 Task: Search one way flight ticket for 1 adult, 5 children, 2 infants in seat and 1 infant on lap in first from Pellston: Pellston Regional/emmet County Airport to Fort Wayne: Fort Wayne International Airport on 5-4-2023. Choice of flights is United. Number of bags: 1 checked bag. Price is upto 100000. Outbound departure time preference is 6:45.
Action: Mouse moved to (365, 201)
Screenshot: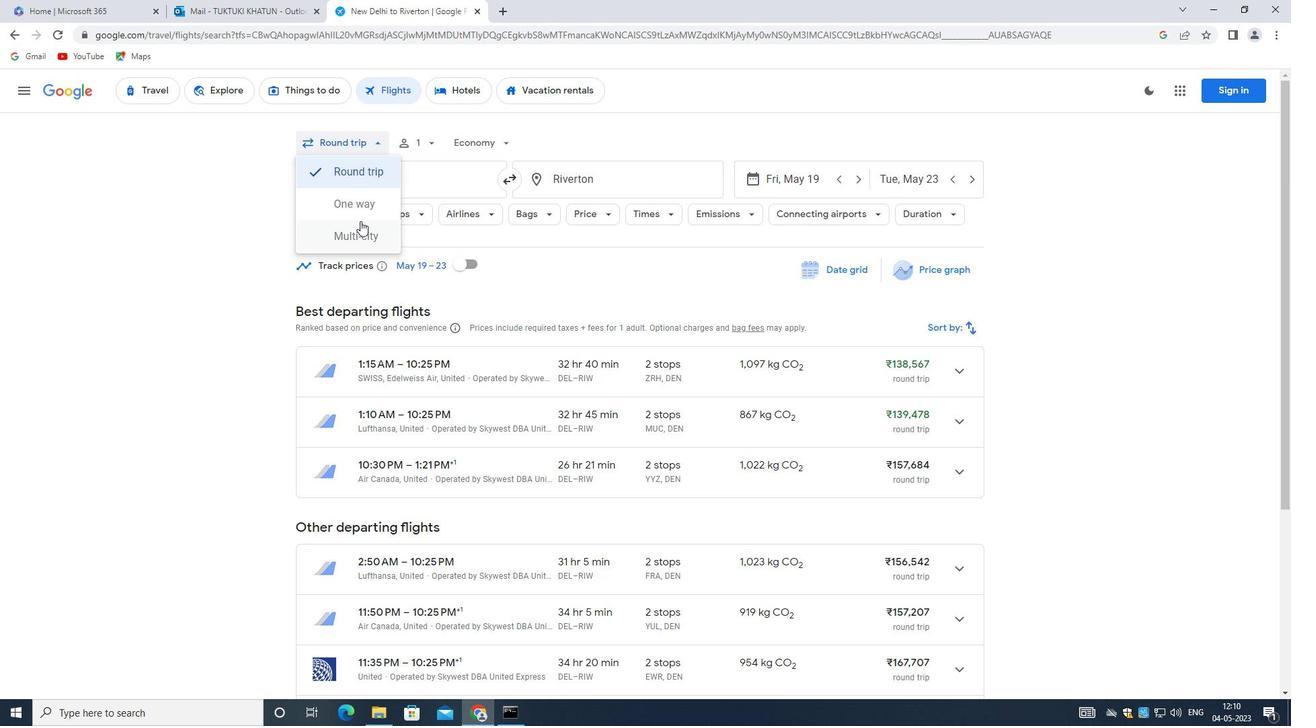 
Action: Mouse pressed left at (365, 201)
Screenshot: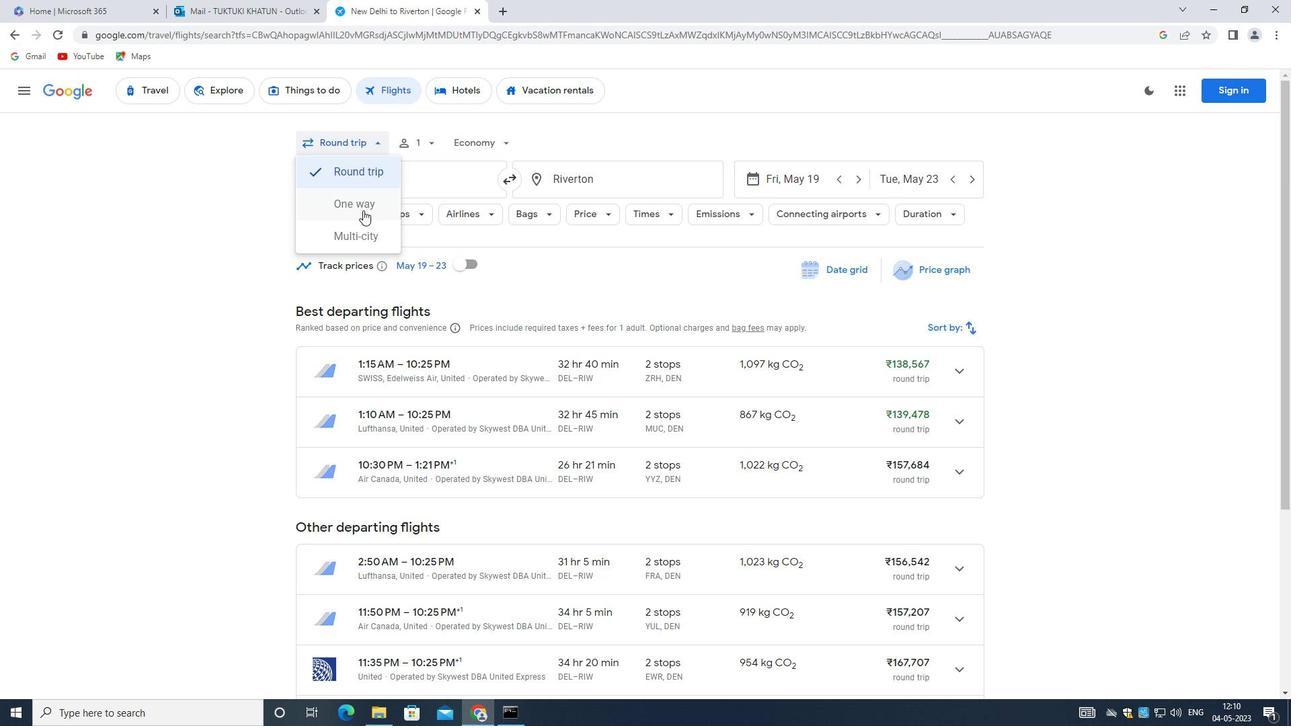 
Action: Mouse moved to (427, 149)
Screenshot: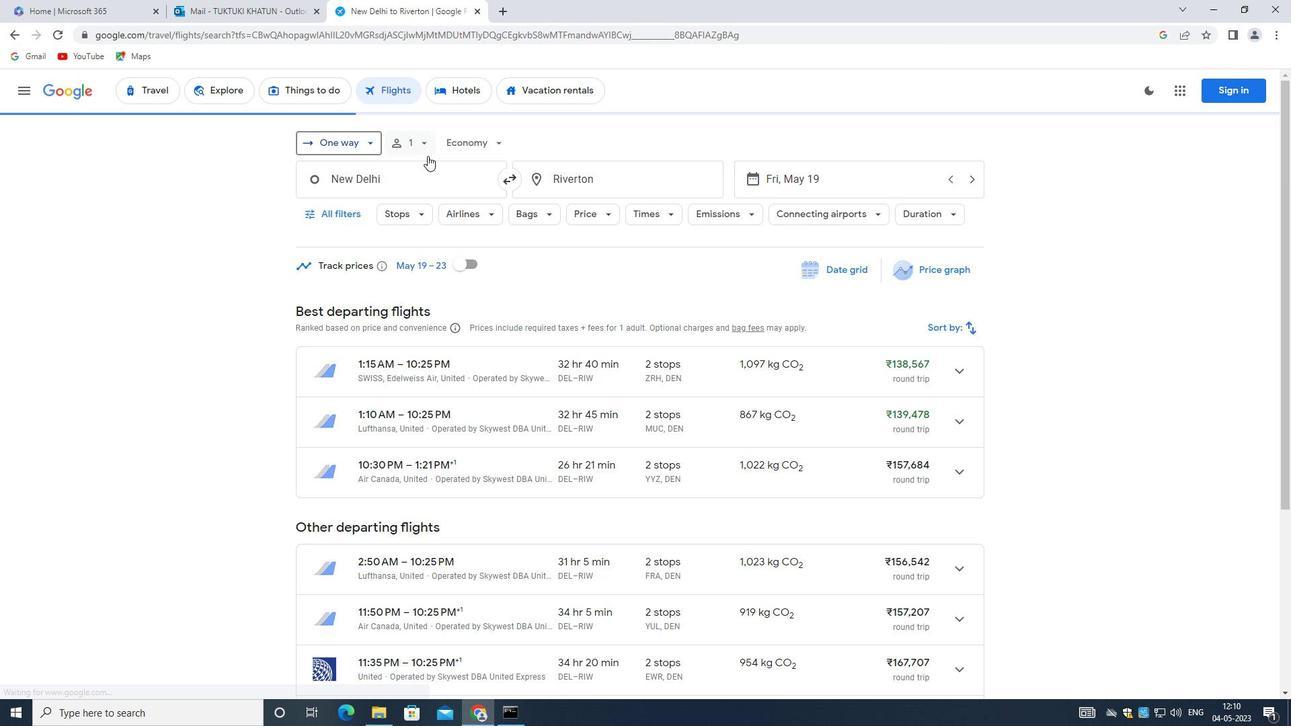 
Action: Mouse pressed left at (427, 149)
Screenshot: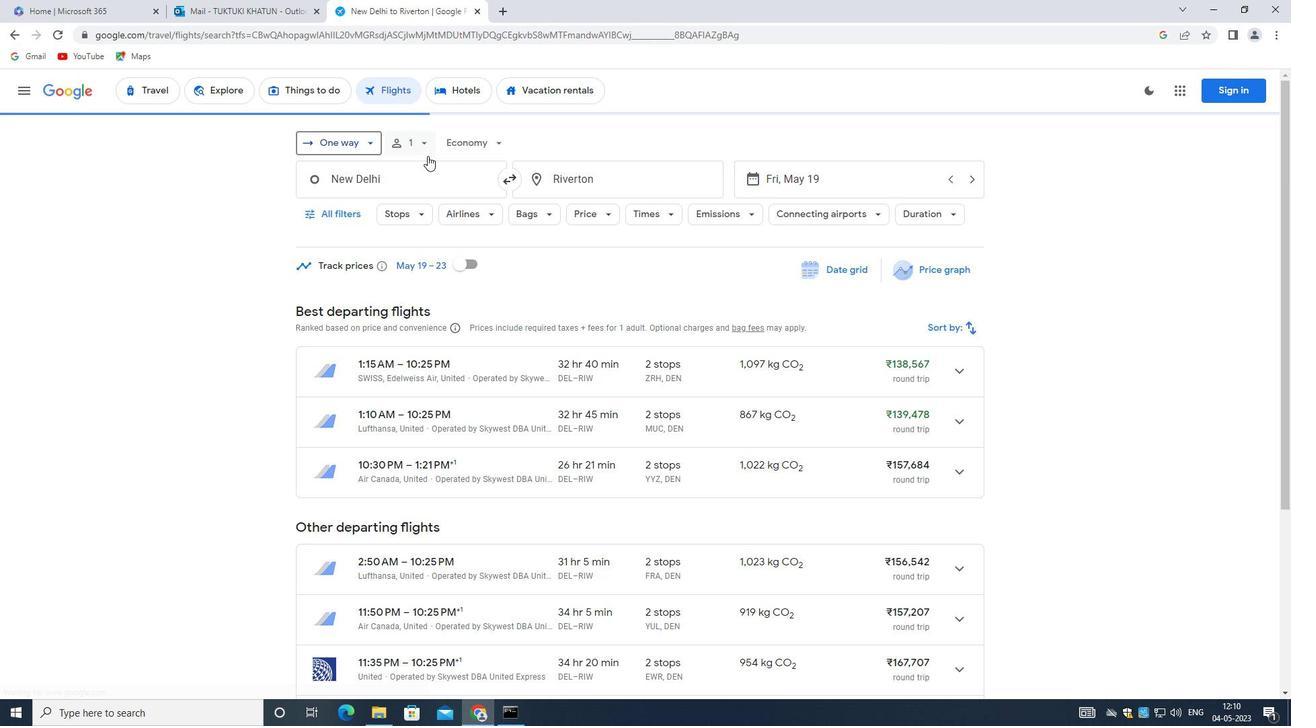
Action: Mouse moved to (536, 209)
Screenshot: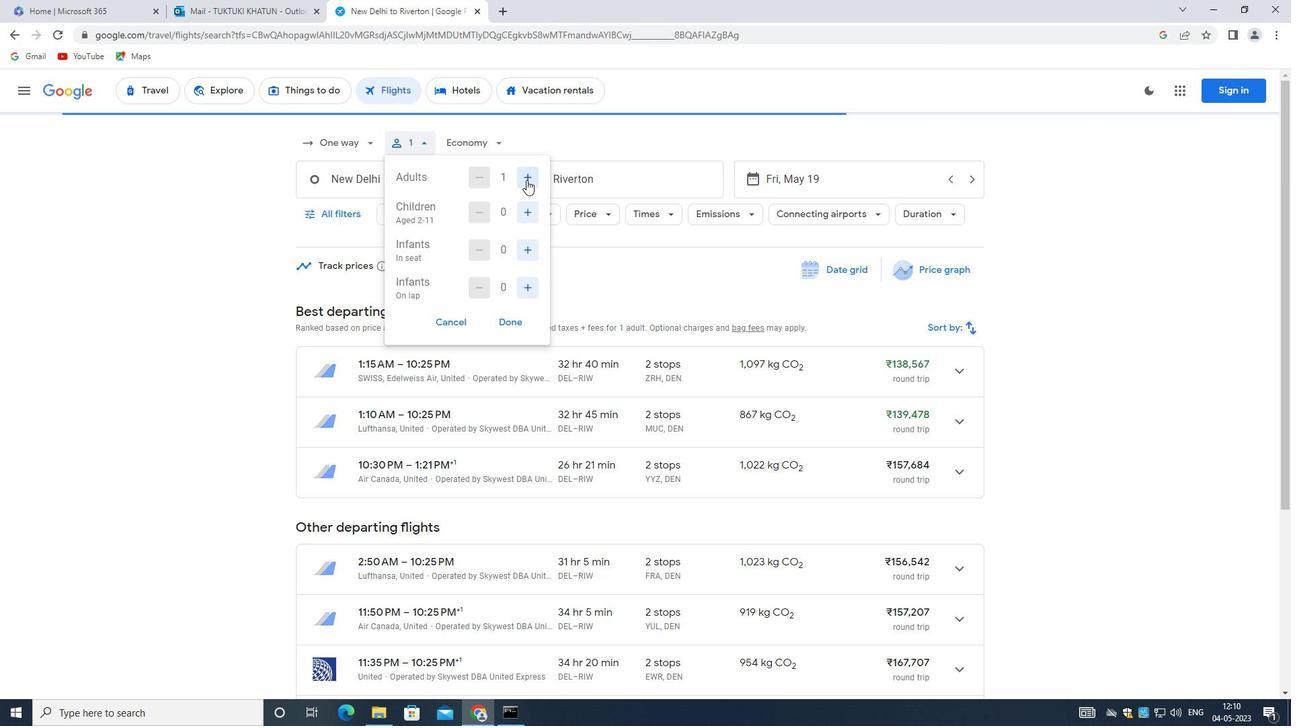 
Action: Mouse pressed left at (536, 209)
Screenshot: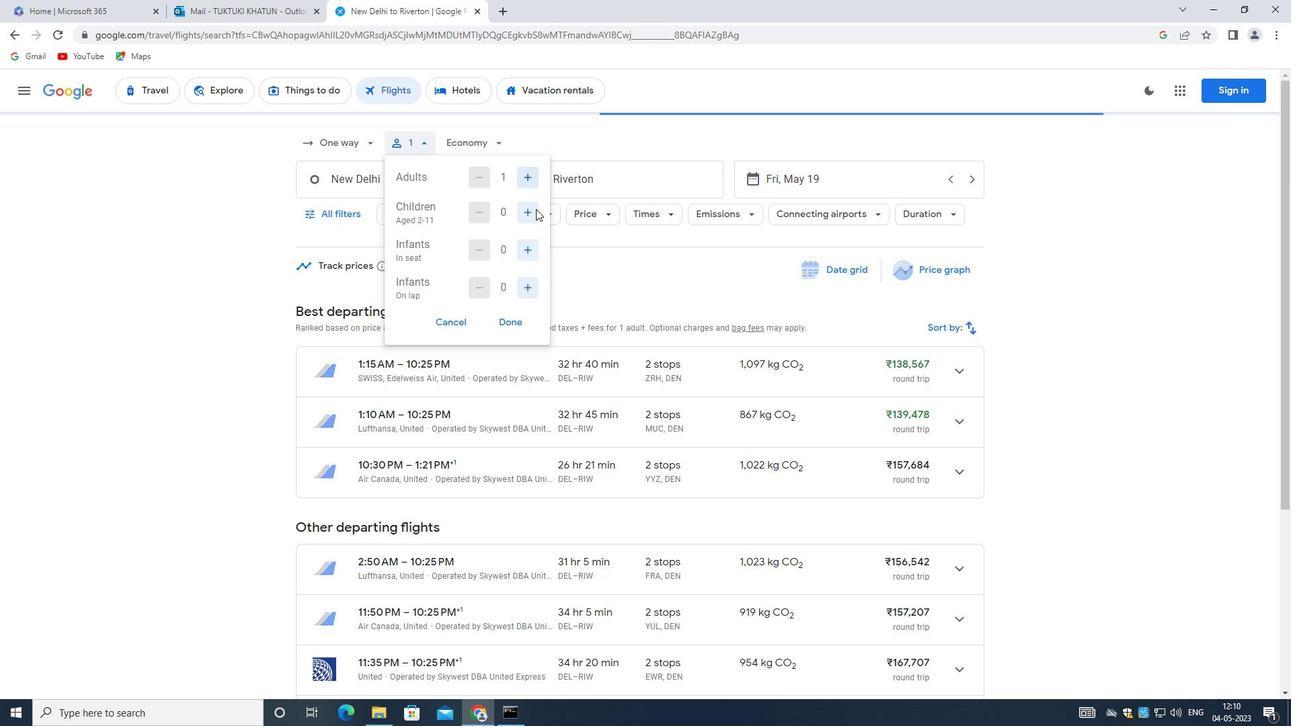 
Action: Mouse pressed left at (536, 209)
Screenshot: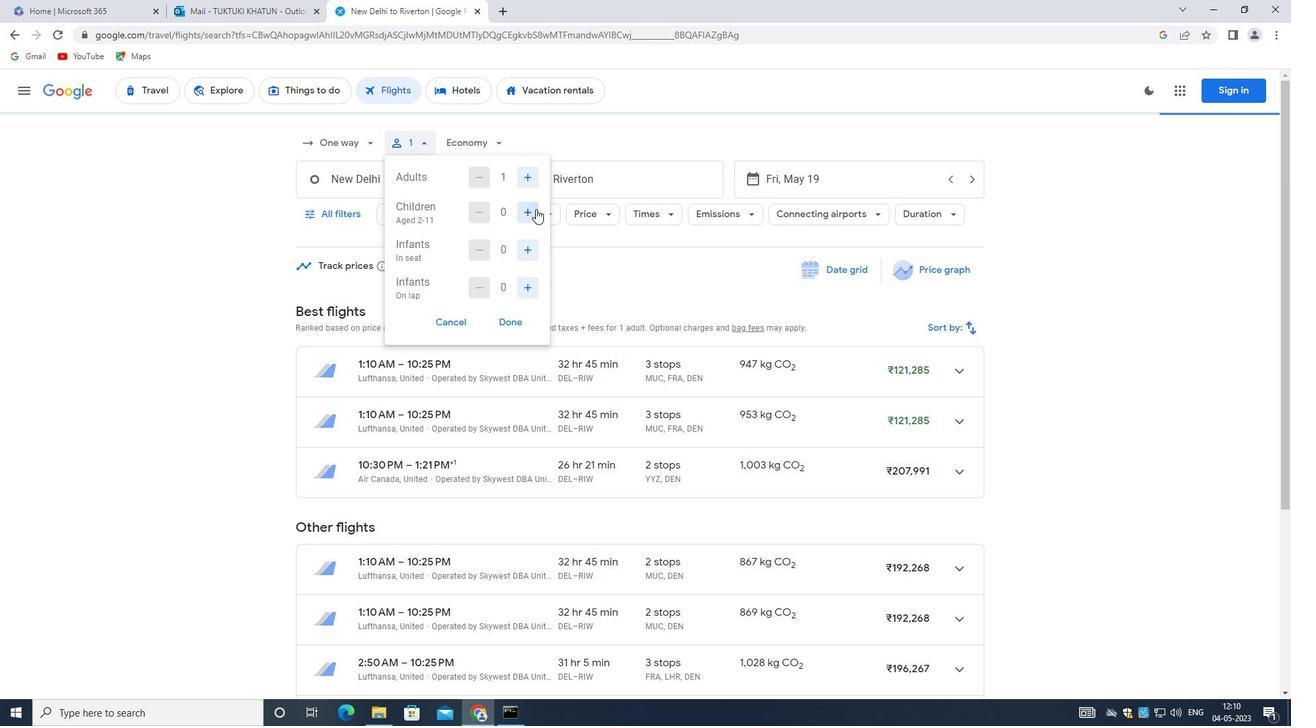 
Action: Mouse pressed left at (536, 209)
Screenshot: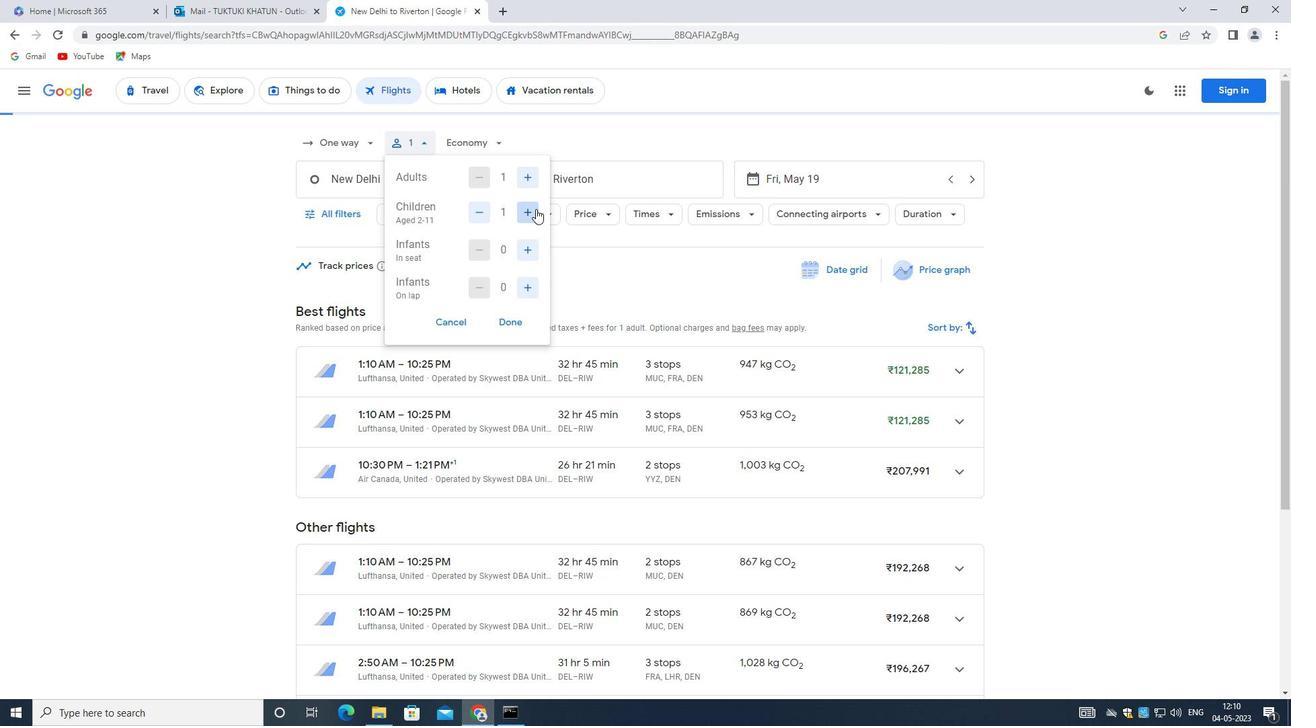 
Action: Mouse pressed left at (536, 209)
Screenshot: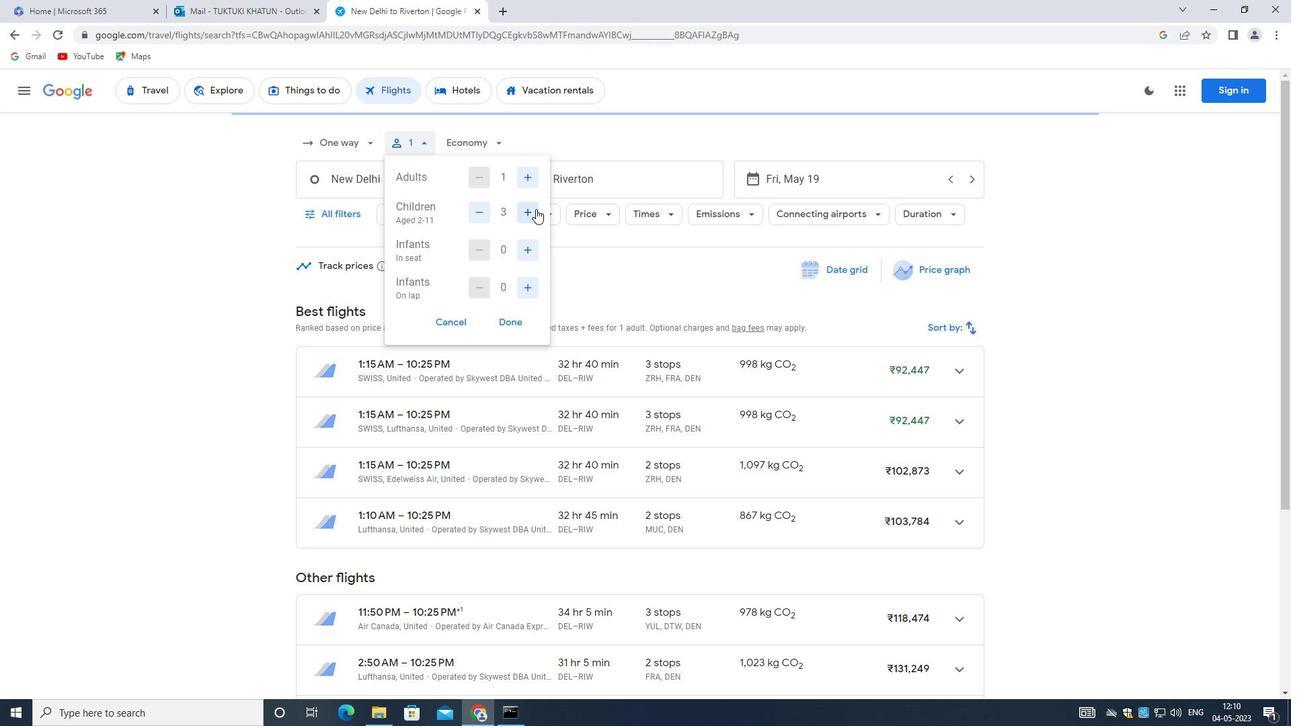 
Action: Mouse pressed left at (536, 209)
Screenshot: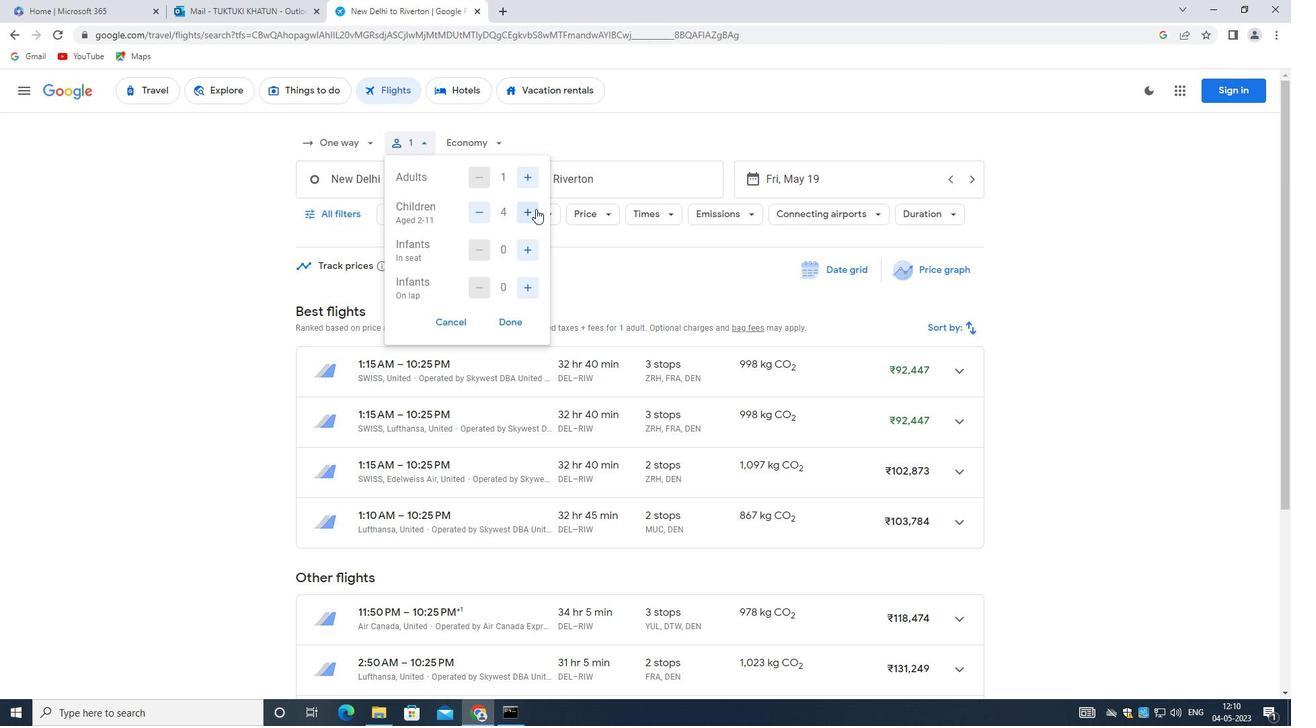 
Action: Mouse moved to (529, 249)
Screenshot: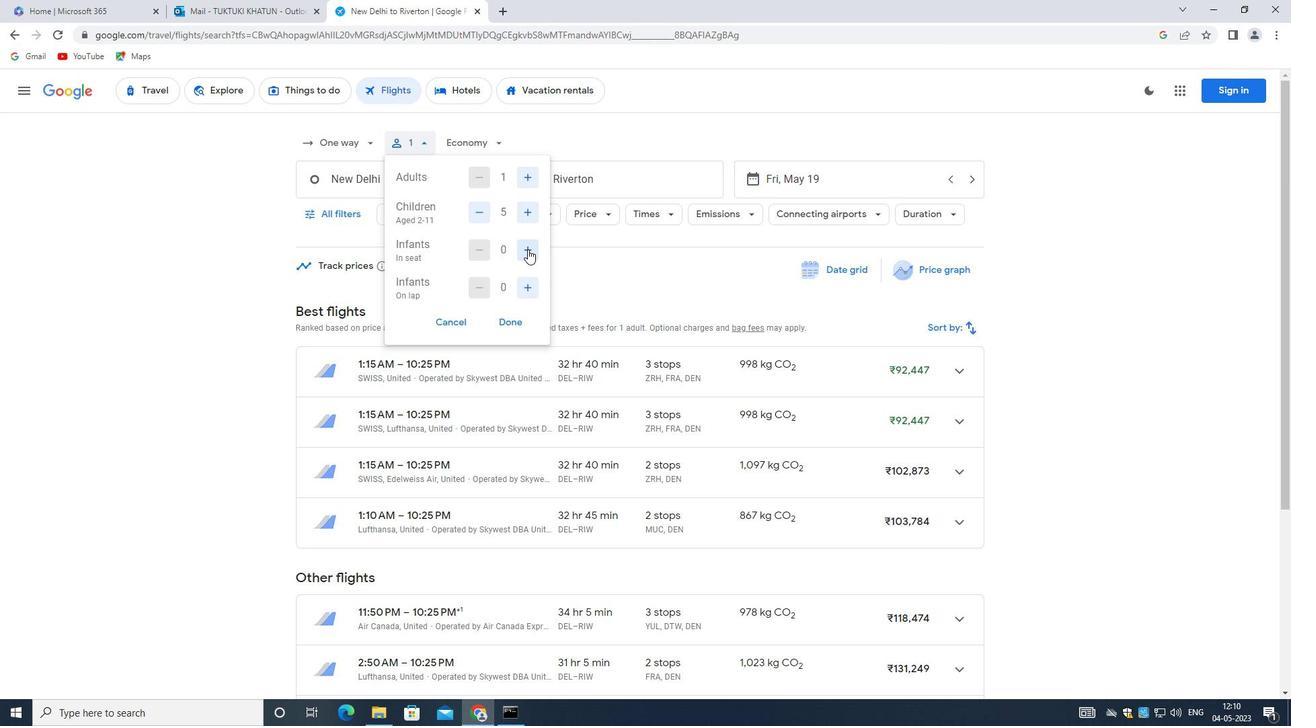 
Action: Mouse pressed left at (529, 249)
Screenshot: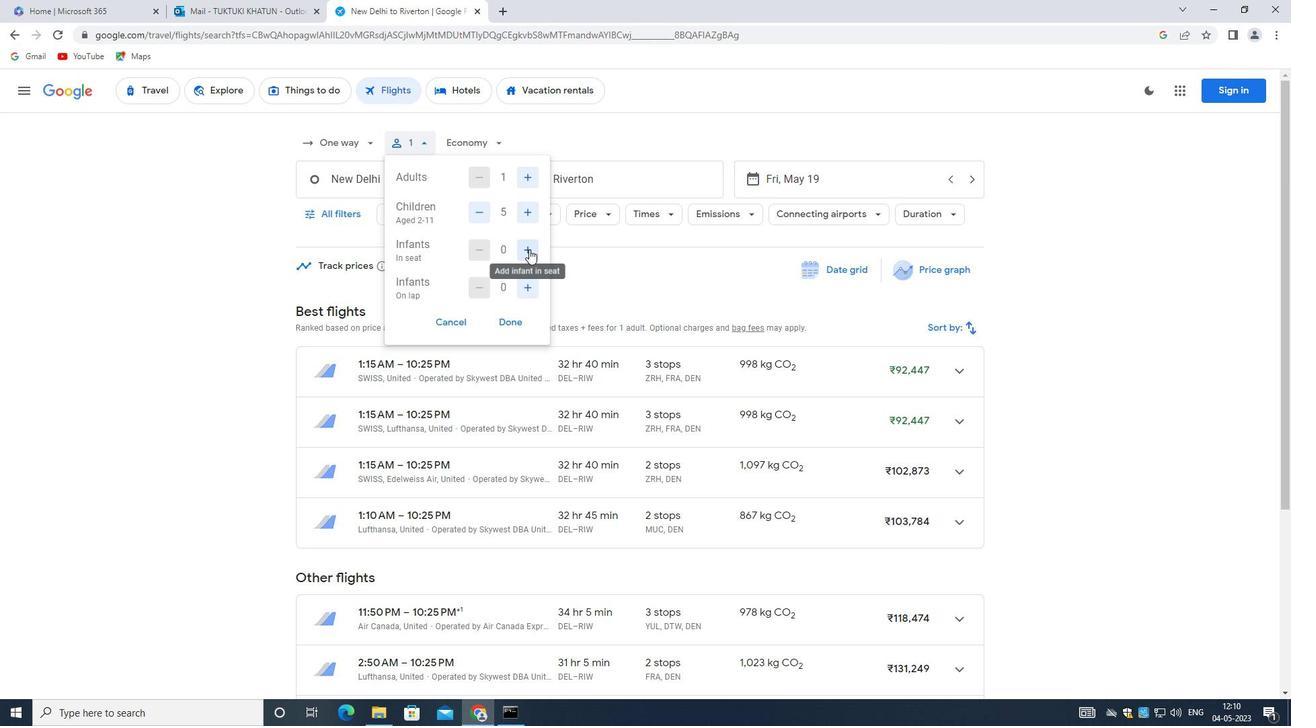 
Action: Mouse pressed left at (529, 249)
Screenshot: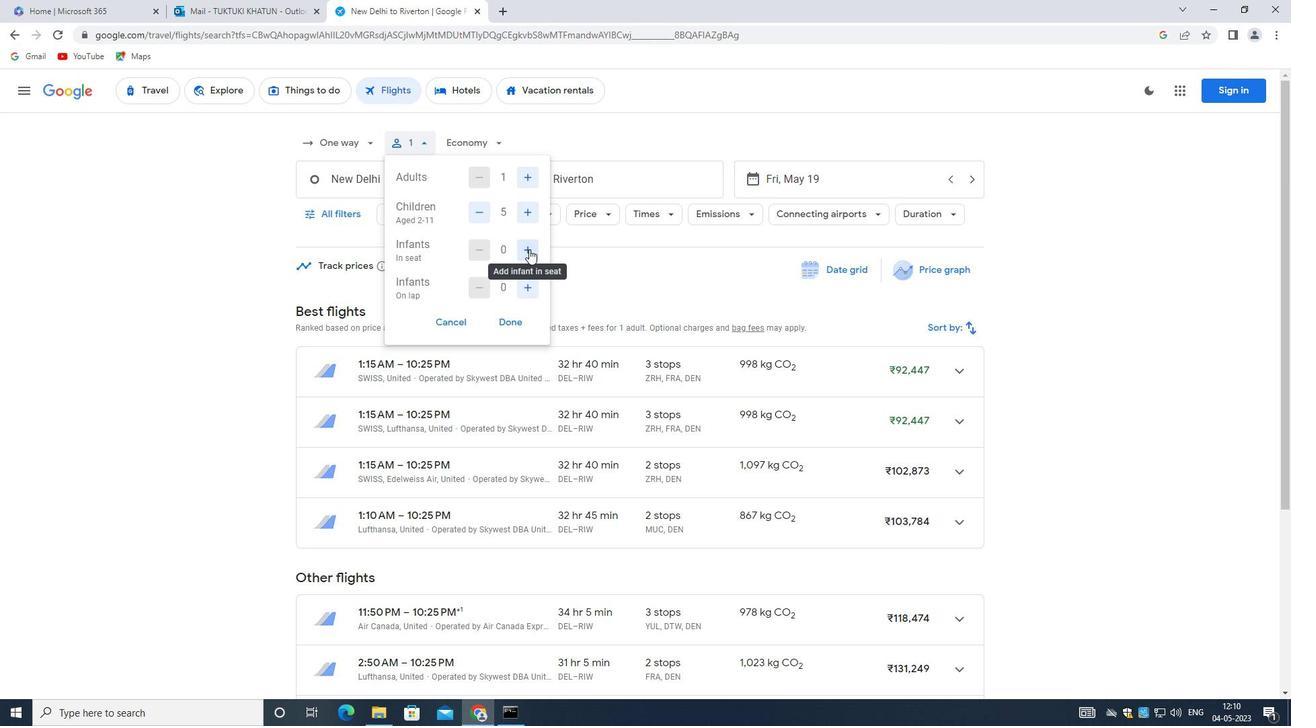 
Action: Mouse moved to (523, 286)
Screenshot: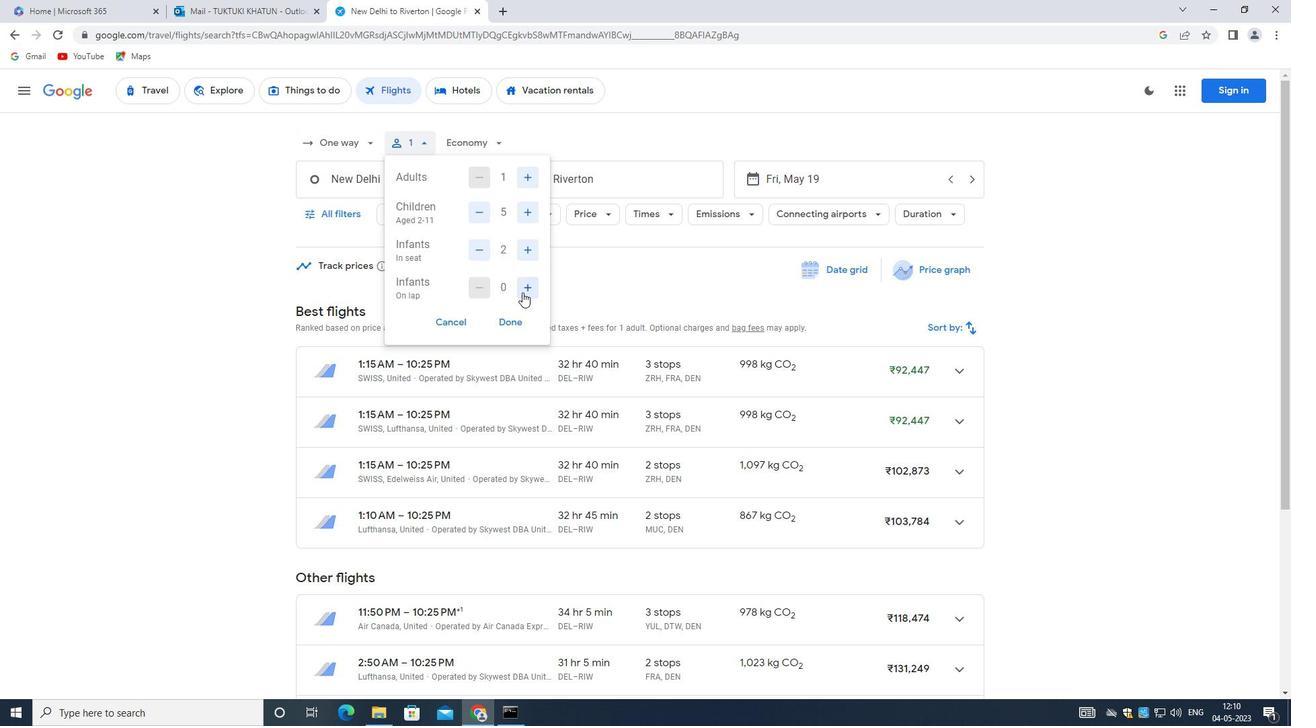 
Action: Mouse pressed left at (523, 286)
Screenshot: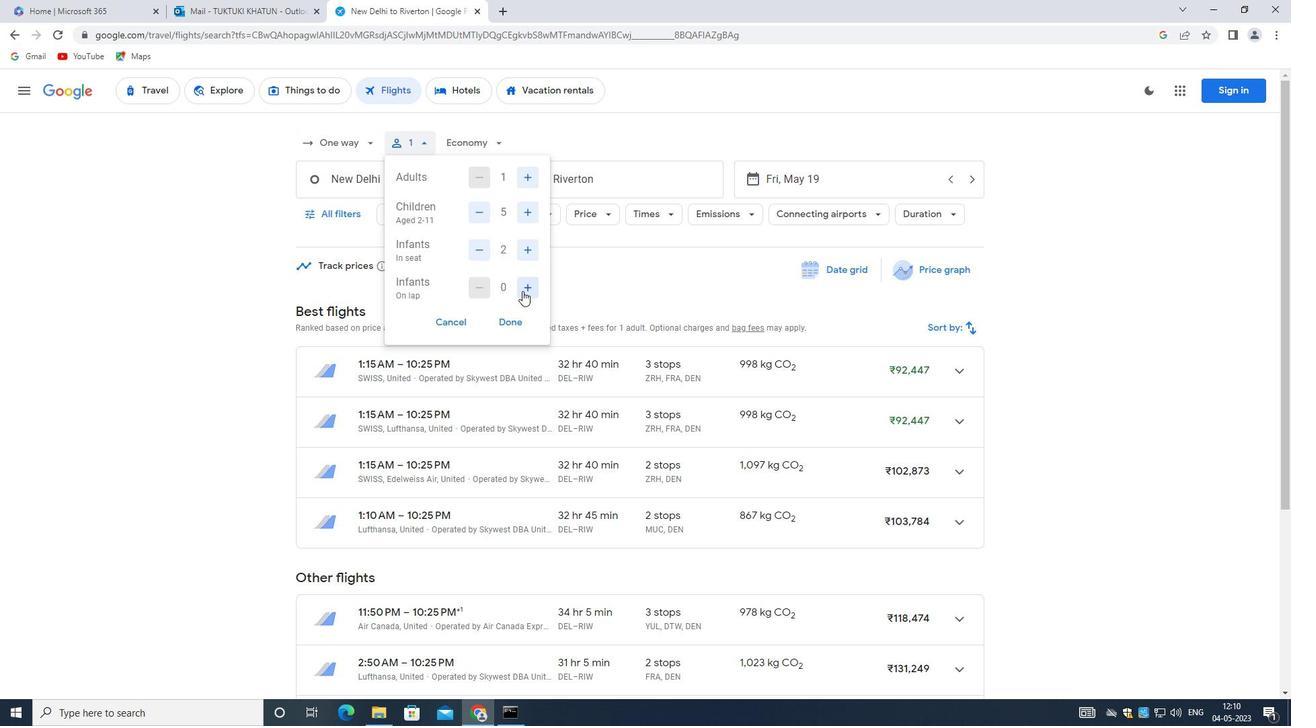 
Action: Mouse moved to (487, 249)
Screenshot: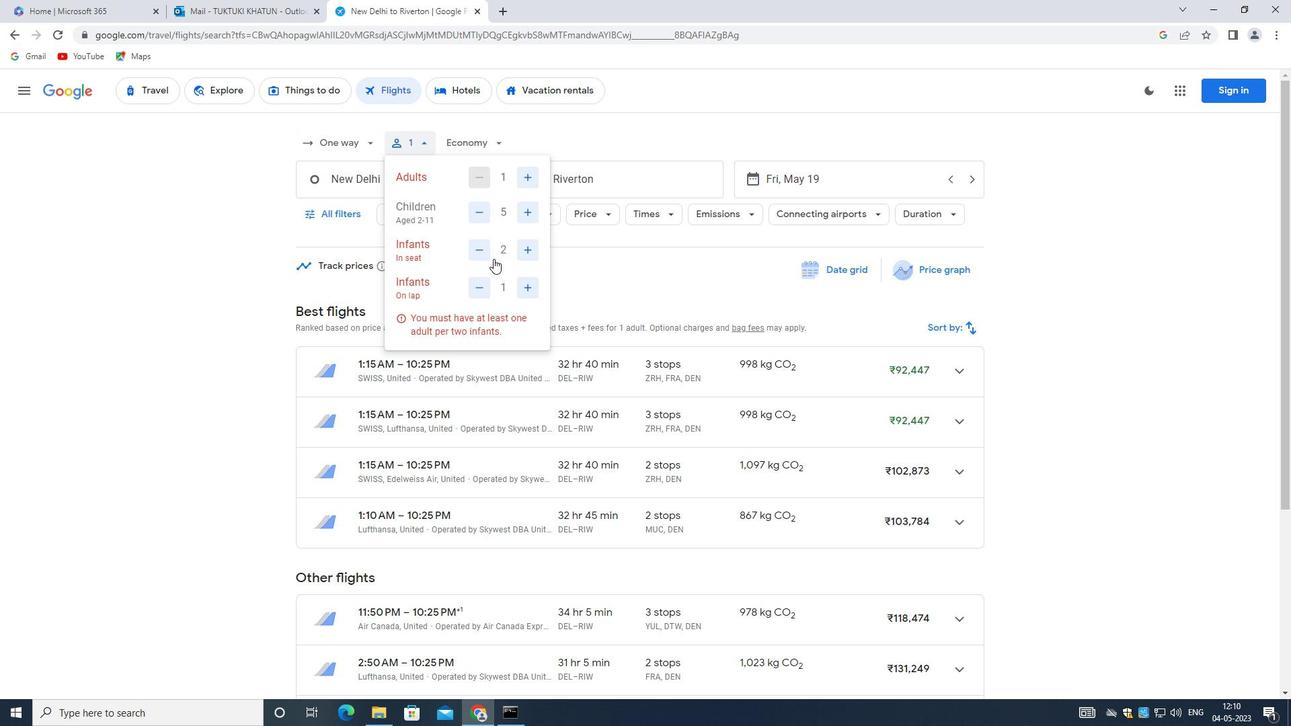 
Action: Mouse pressed left at (487, 249)
Screenshot: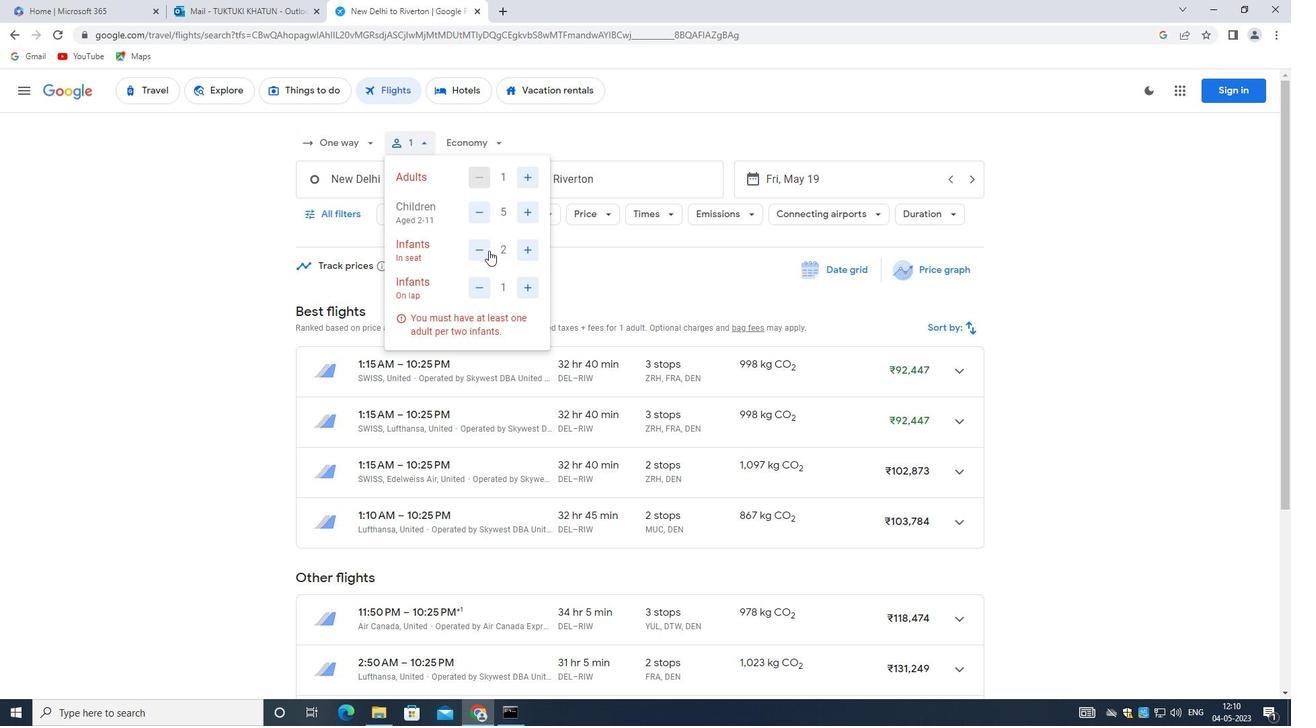 
Action: Mouse moved to (521, 317)
Screenshot: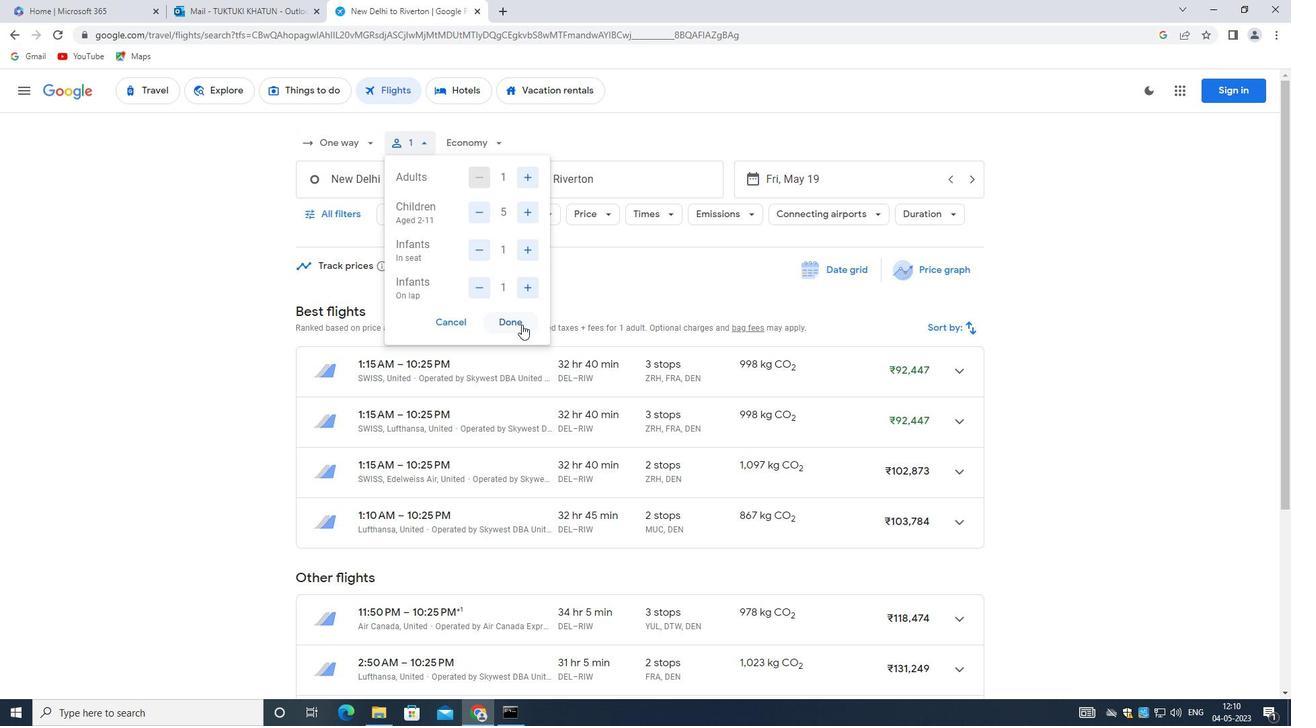 
Action: Mouse pressed left at (521, 317)
Screenshot: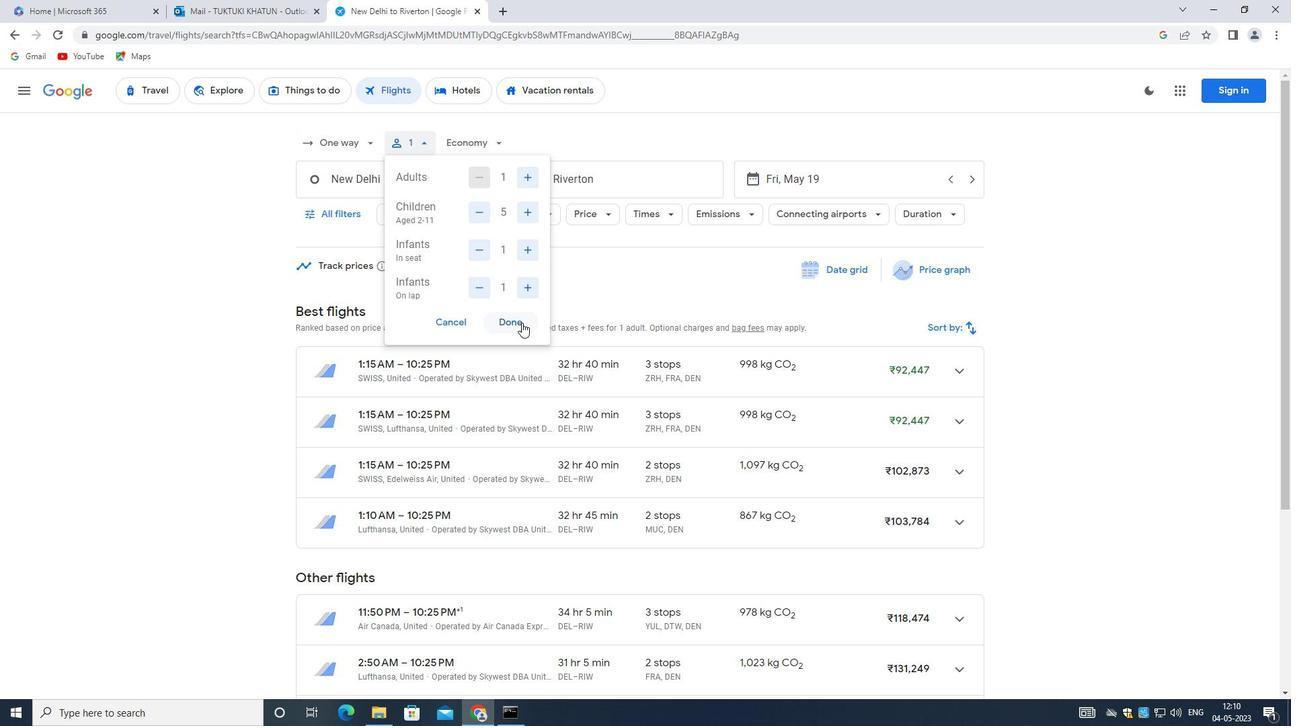 
Action: Mouse moved to (392, 186)
Screenshot: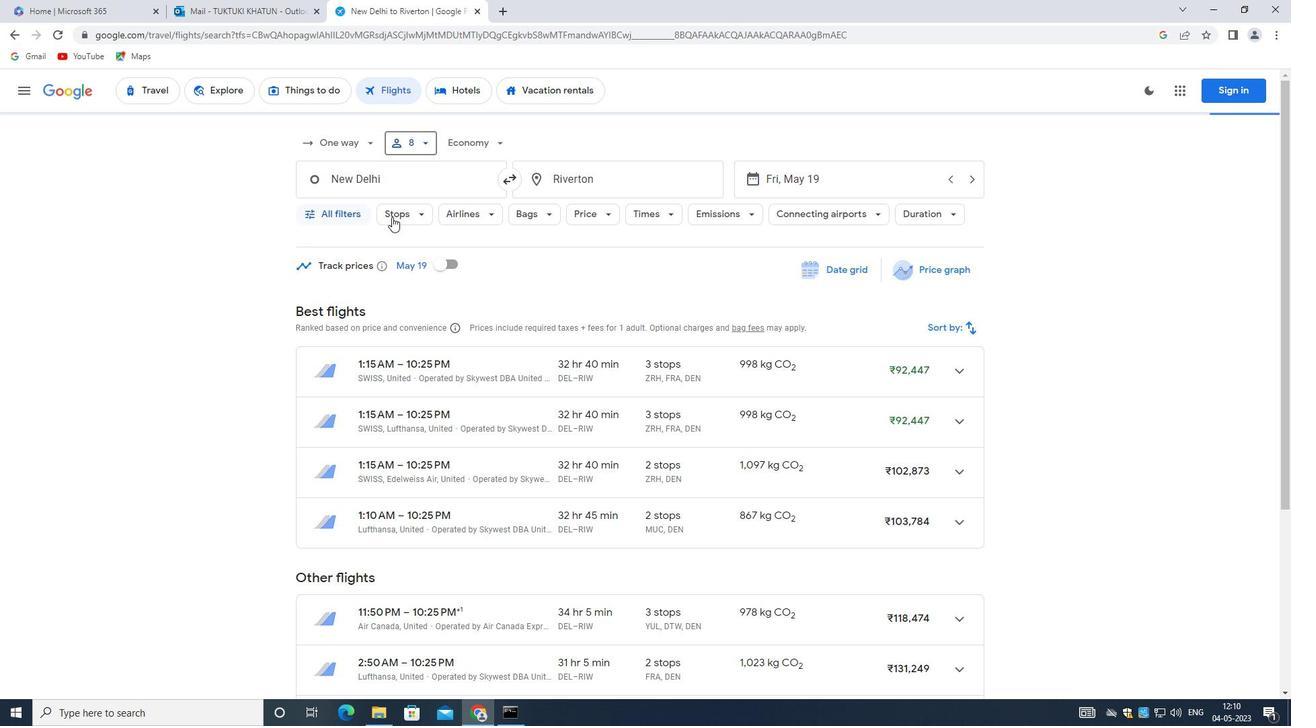 
Action: Mouse pressed left at (392, 186)
Screenshot: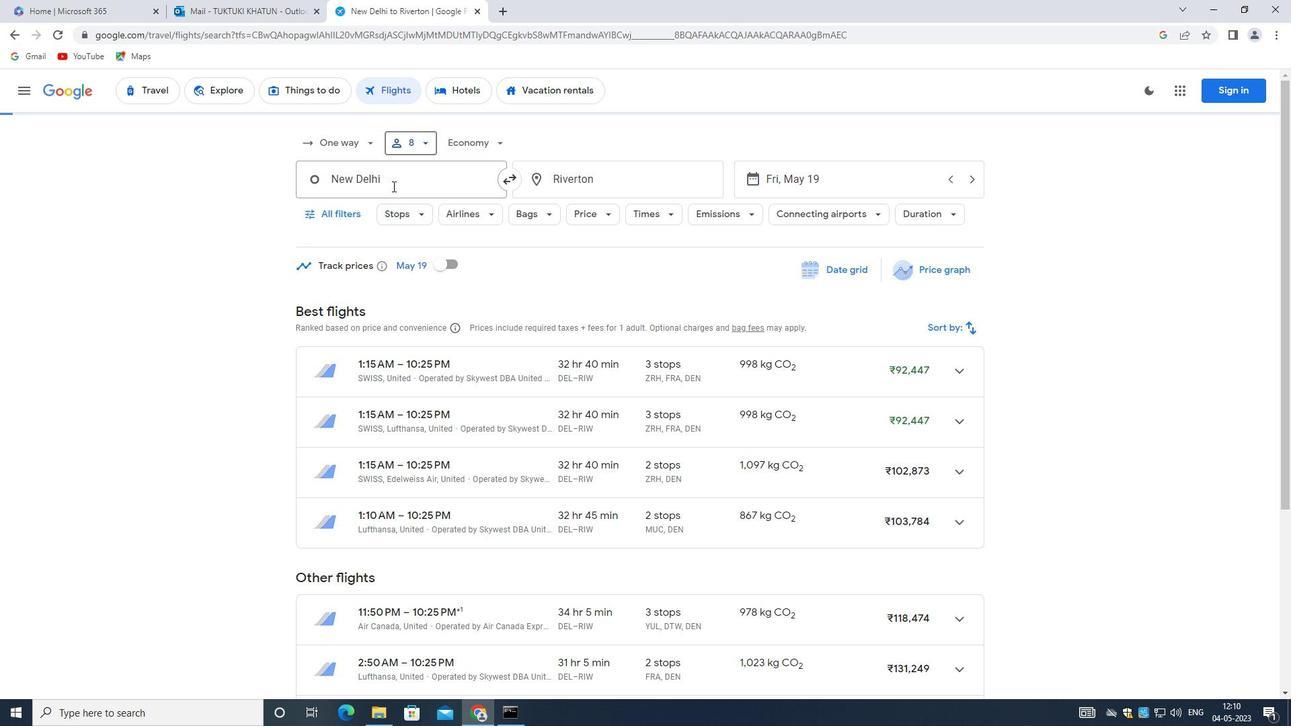 
Action: Mouse moved to (392, 185)
Screenshot: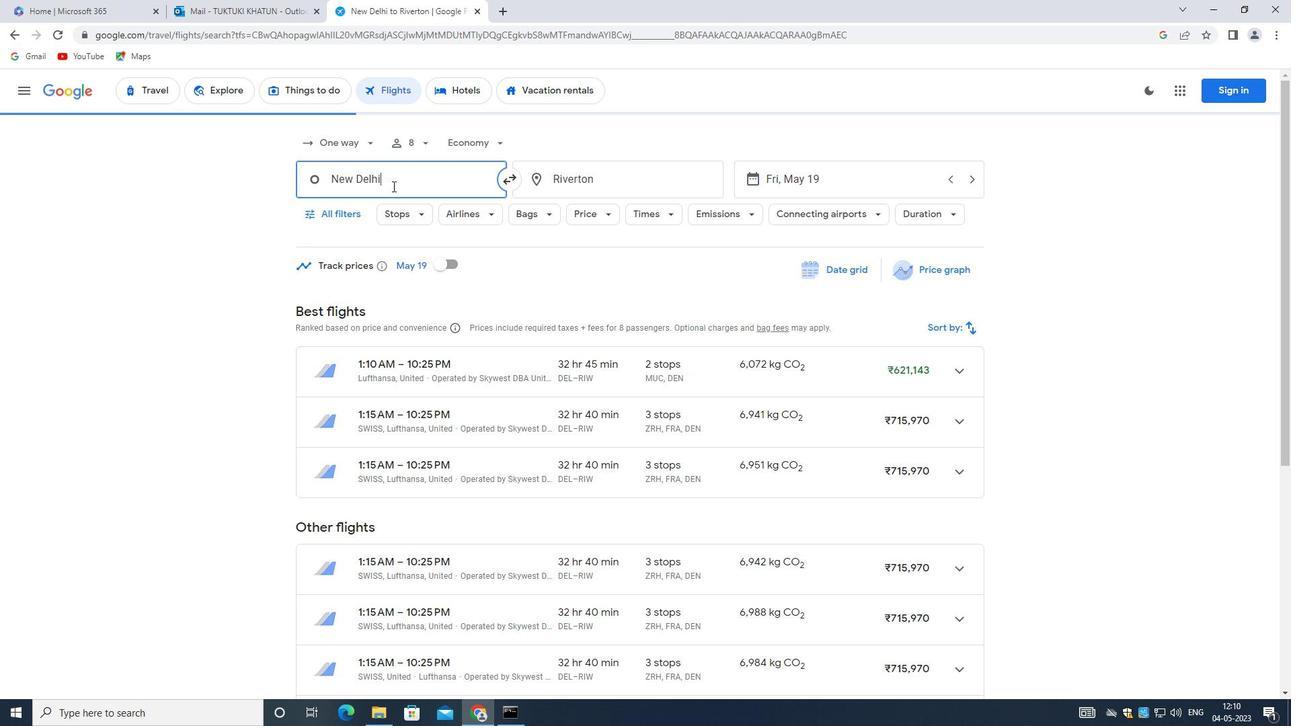 
Action: Key pressed <Key.backspace><Key.shift_r>Pellston
Screenshot: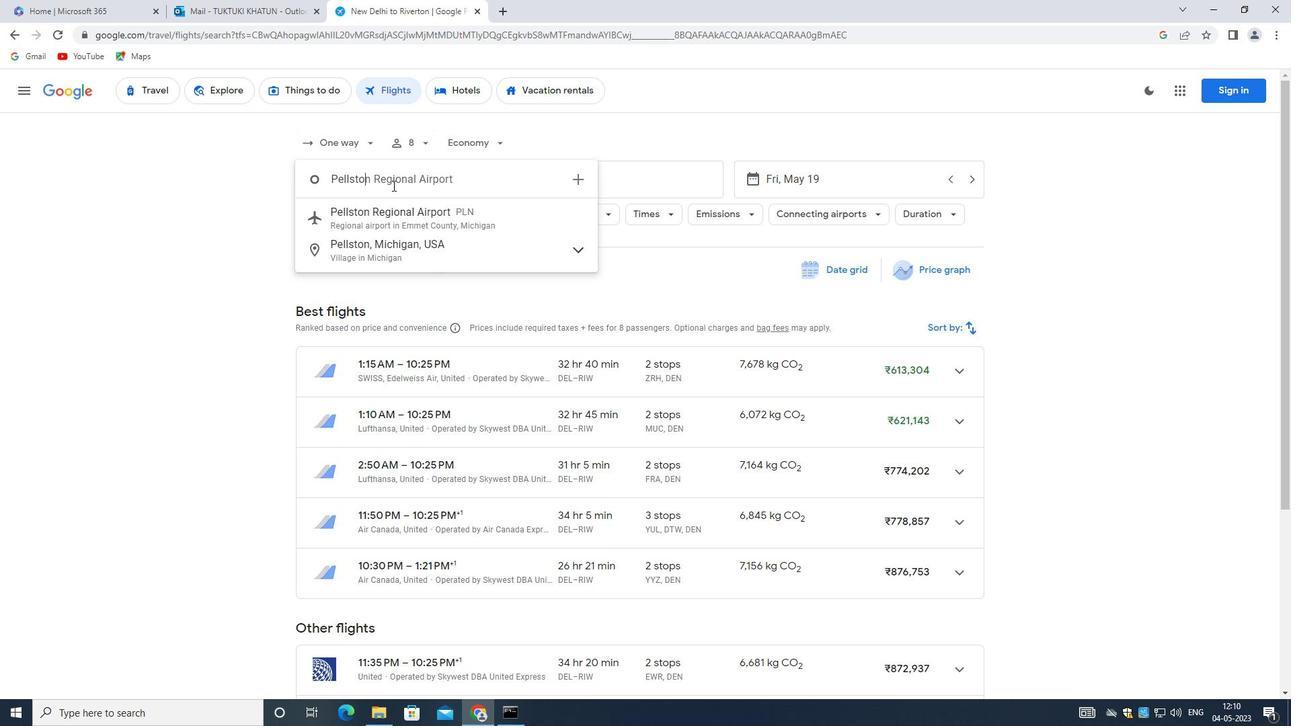 
Action: Mouse moved to (400, 217)
Screenshot: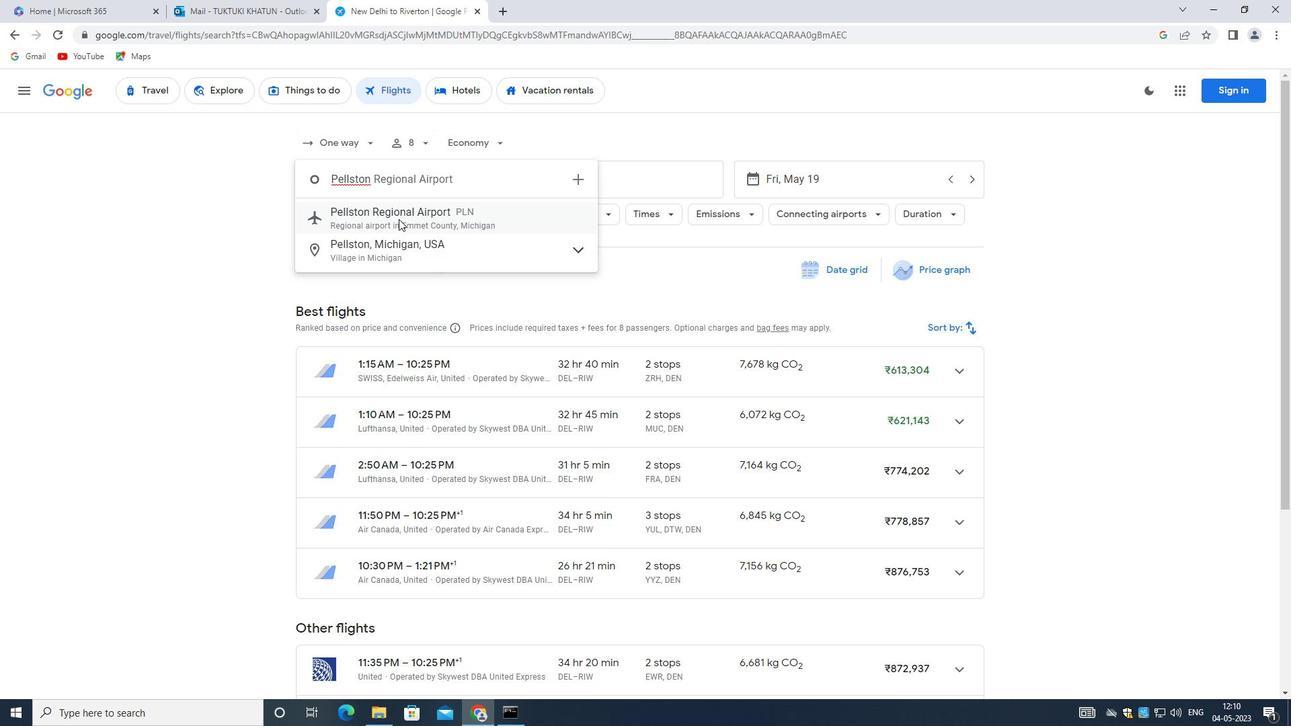 
Action: Mouse pressed left at (400, 217)
Screenshot: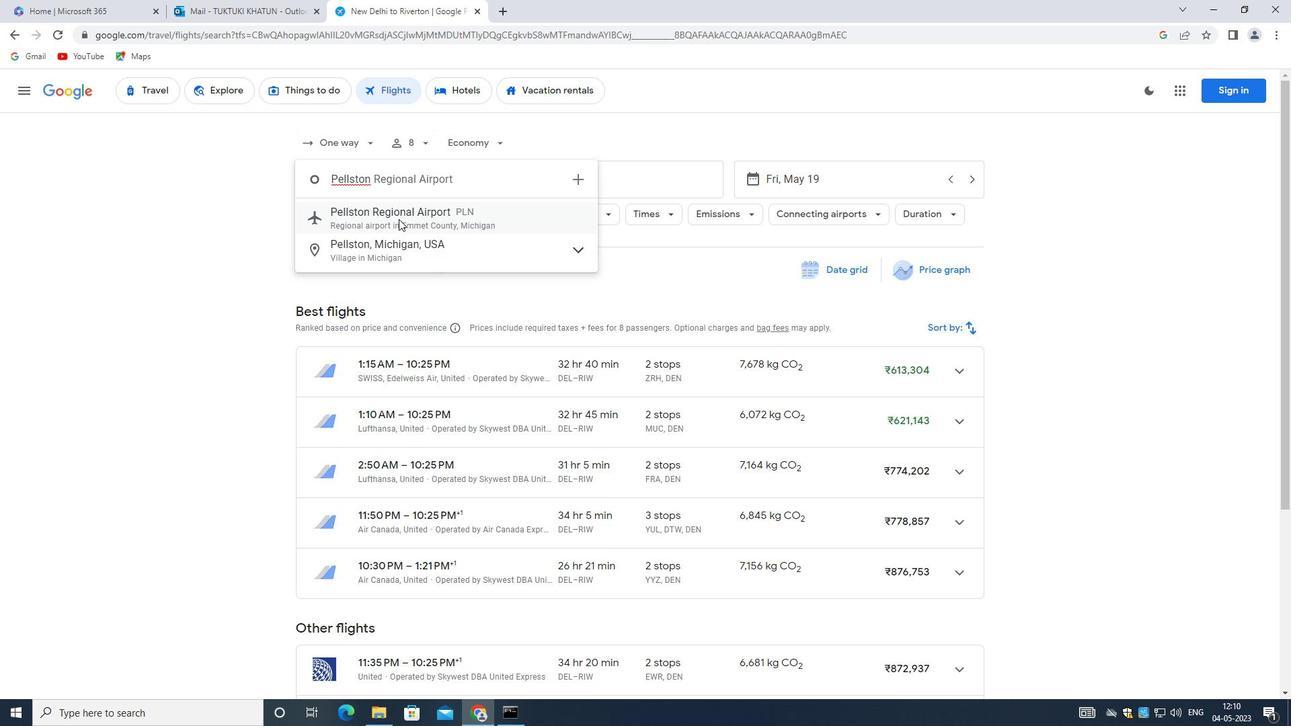 
Action: Mouse moved to (616, 172)
Screenshot: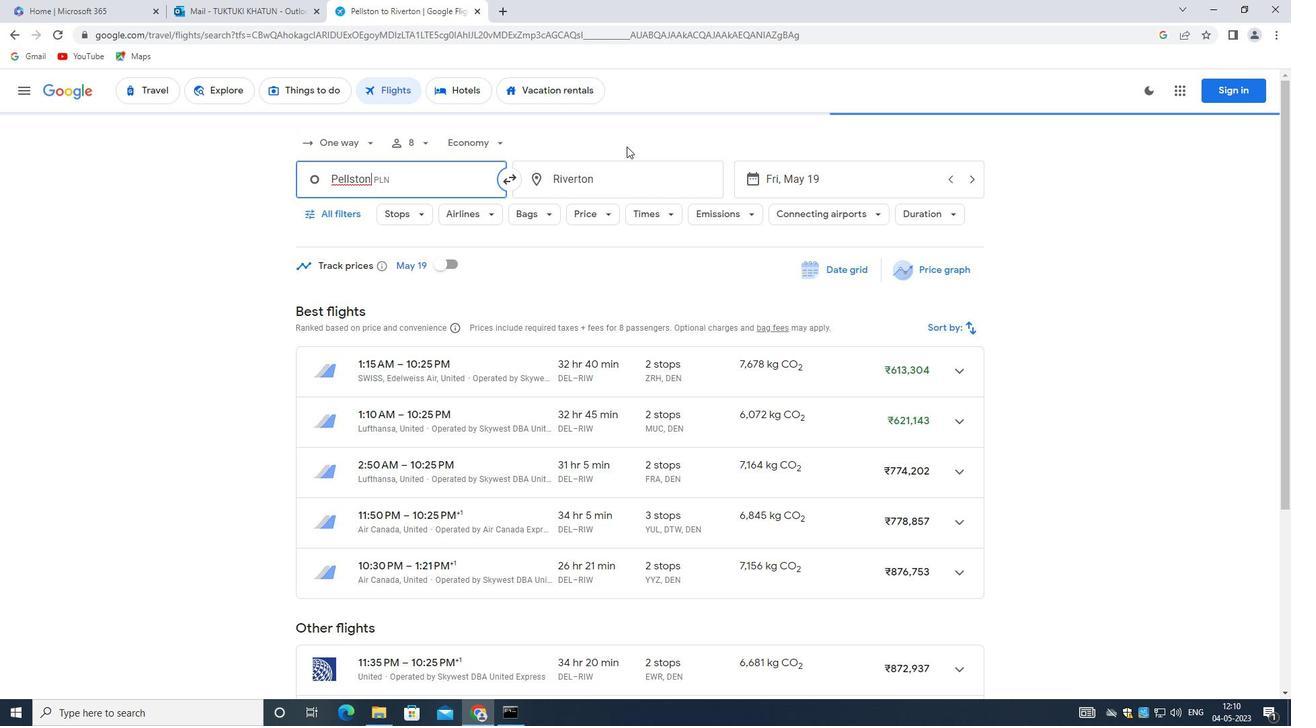 
Action: Mouse pressed left at (616, 172)
Screenshot: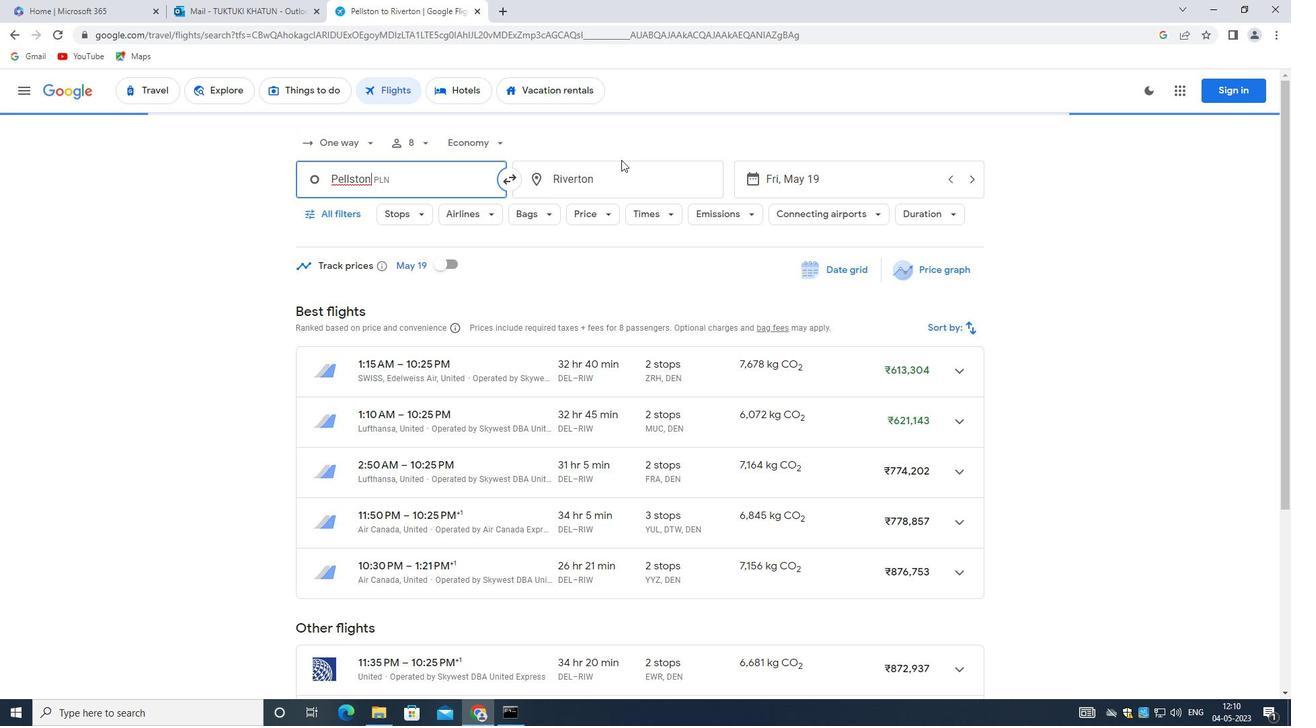 
Action: Mouse moved to (621, 176)
Screenshot: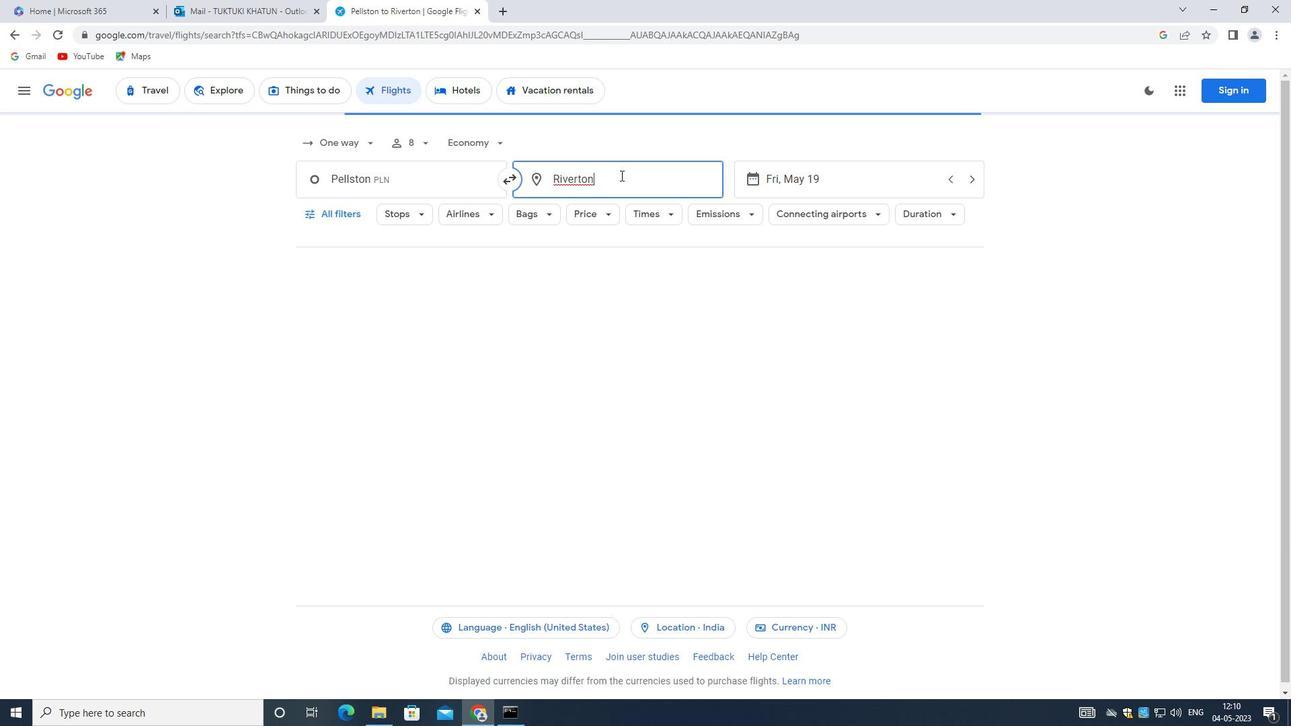 
Action: Key pressed <Key.backspace><Key.shift>FORT<Key.space><Key.shift>W
Screenshot: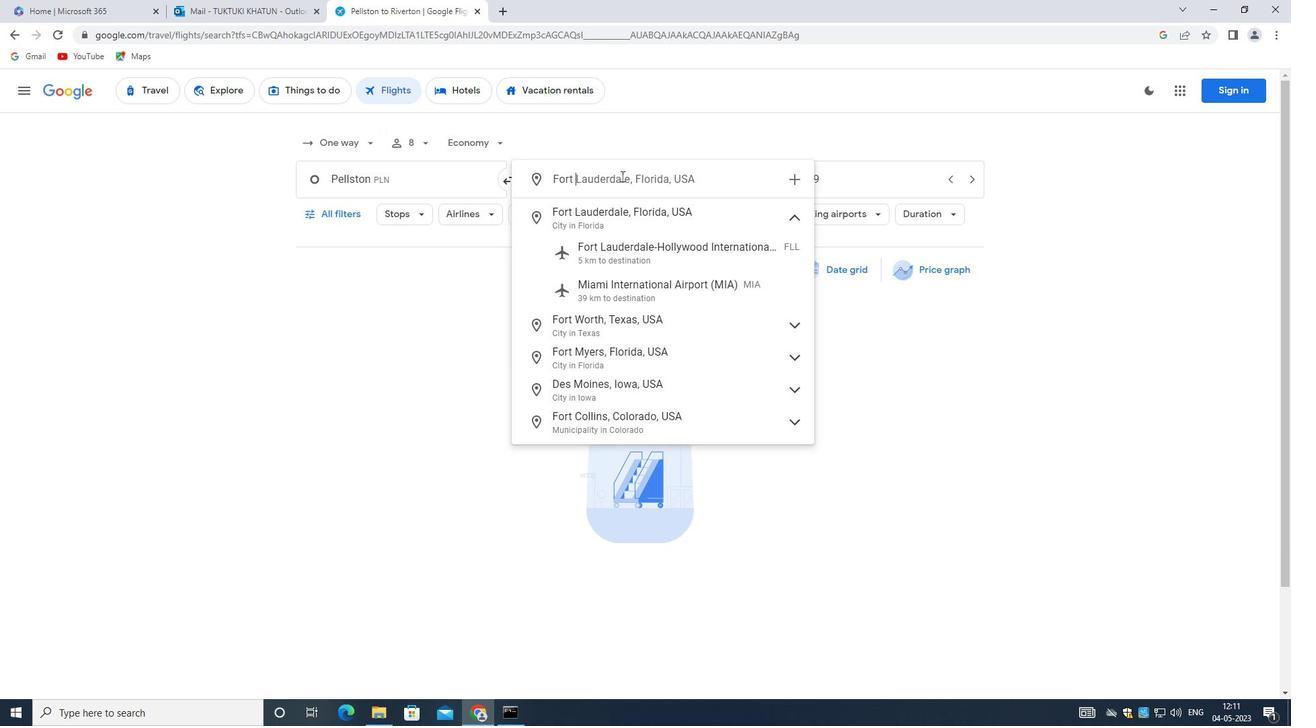 
Action: Mouse moved to (676, 244)
Screenshot: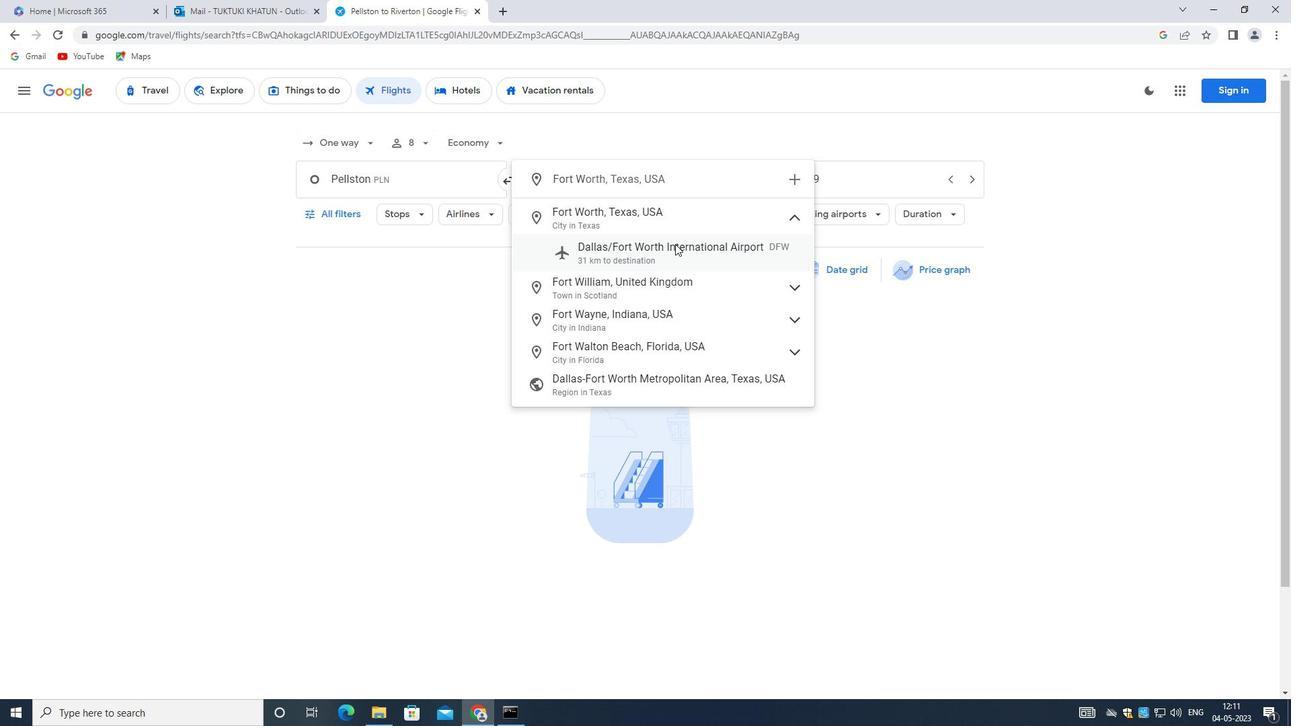 
Action: Key pressed AY
Screenshot: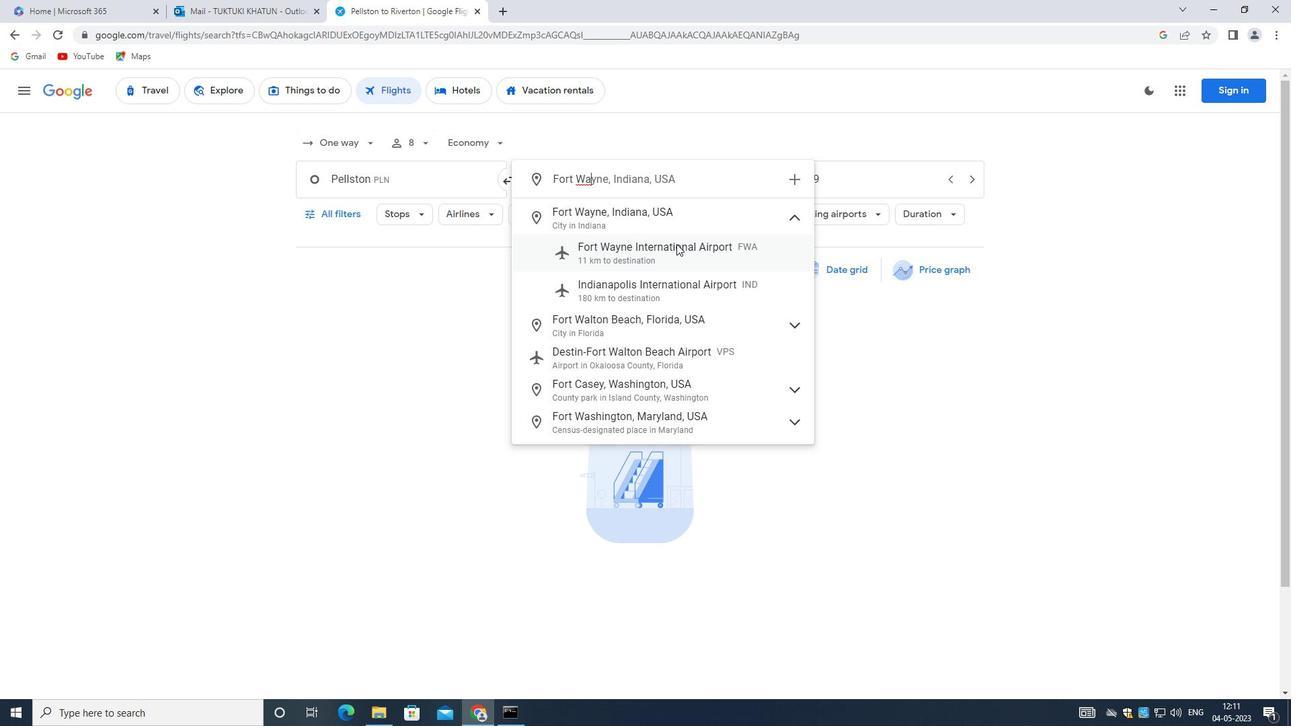 
Action: Mouse moved to (678, 252)
Screenshot: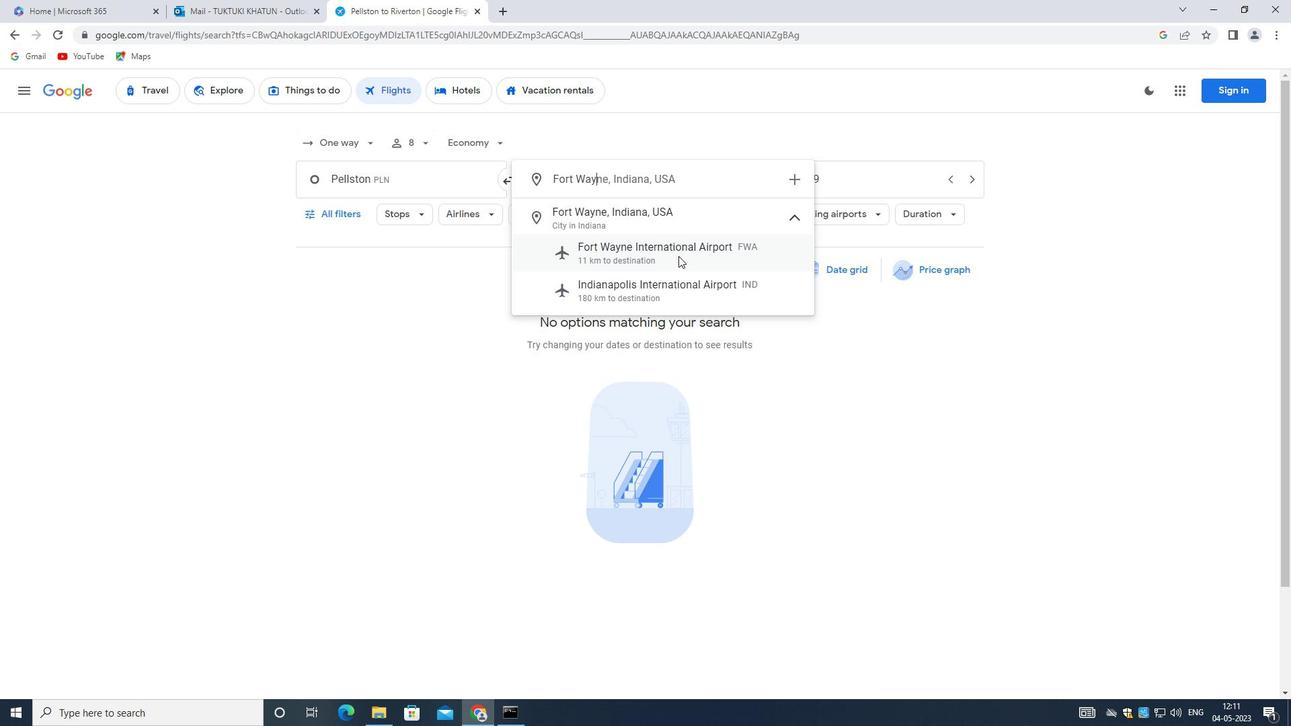 
Action: Mouse pressed left at (678, 252)
Screenshot: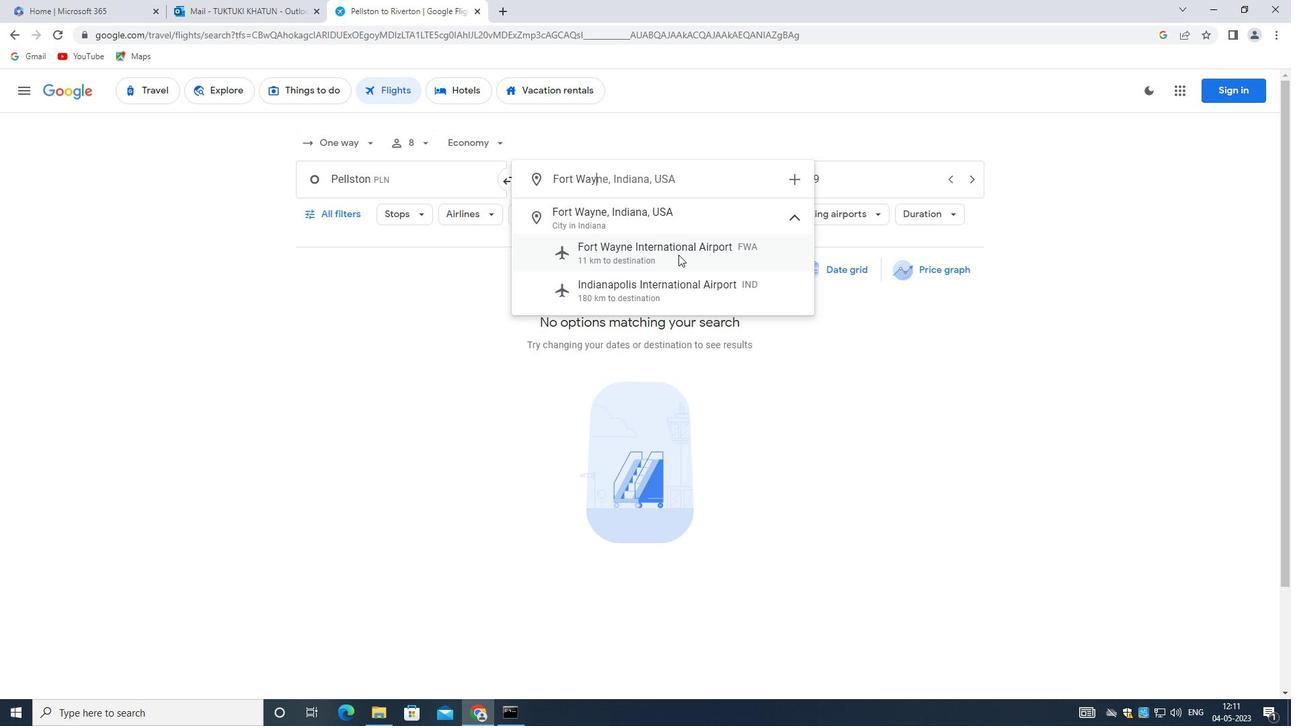 
Action: Mouse moved to (785, 185)
Screenshot: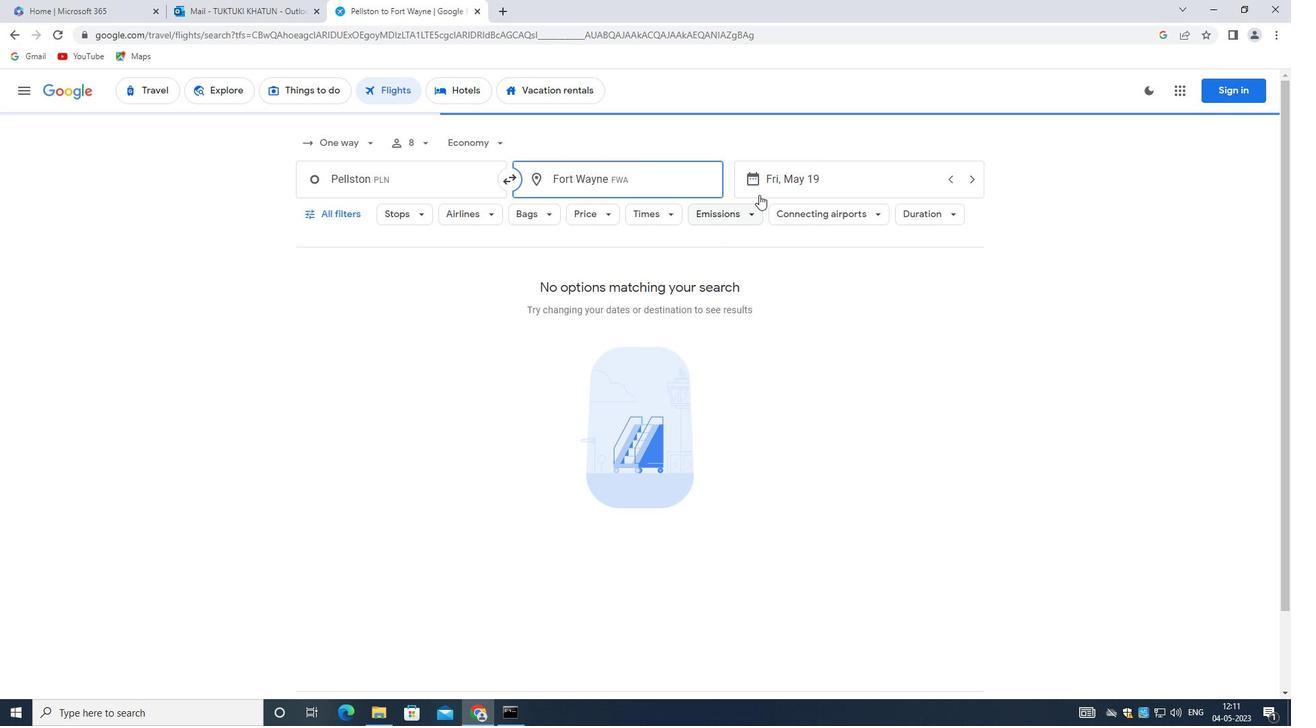 
Action: Mouse pressed left at (785, 185)
Screenshot: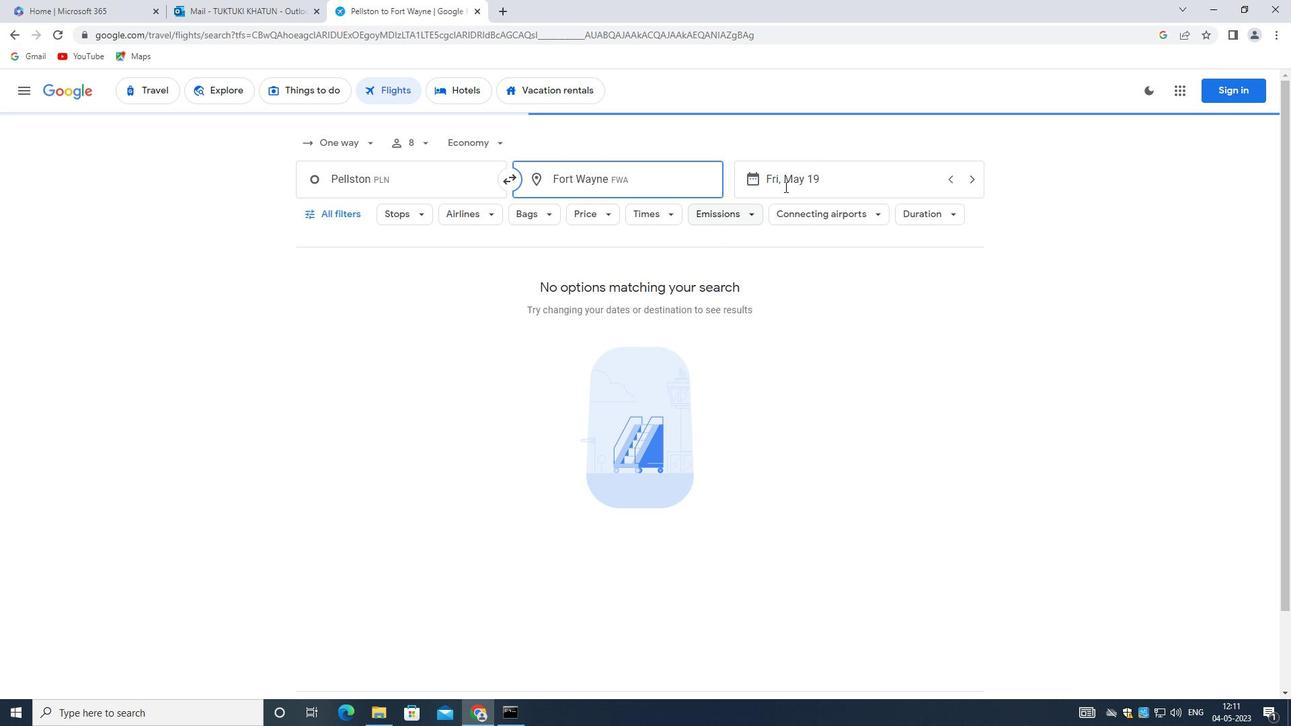 
Action: Mouse moved to (631, 289)
Screenshot: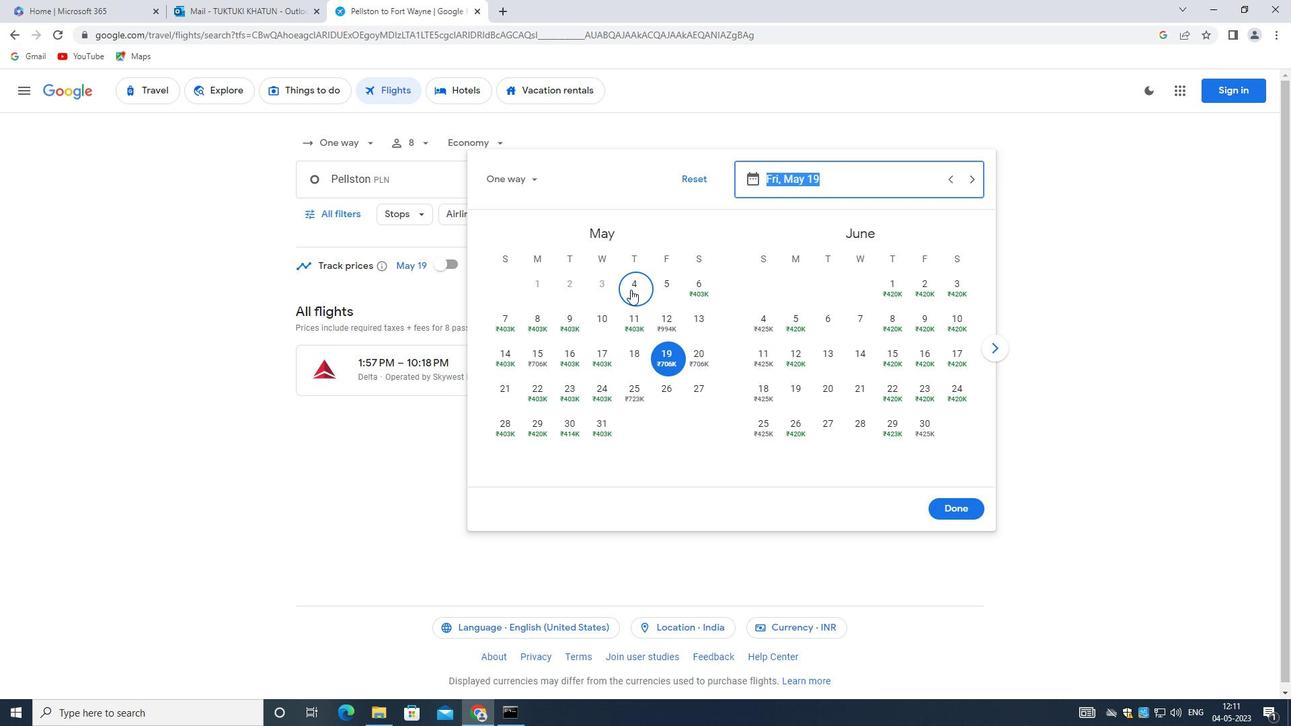 
Action: Mouse pressed left at (631, 289)
Screenshot: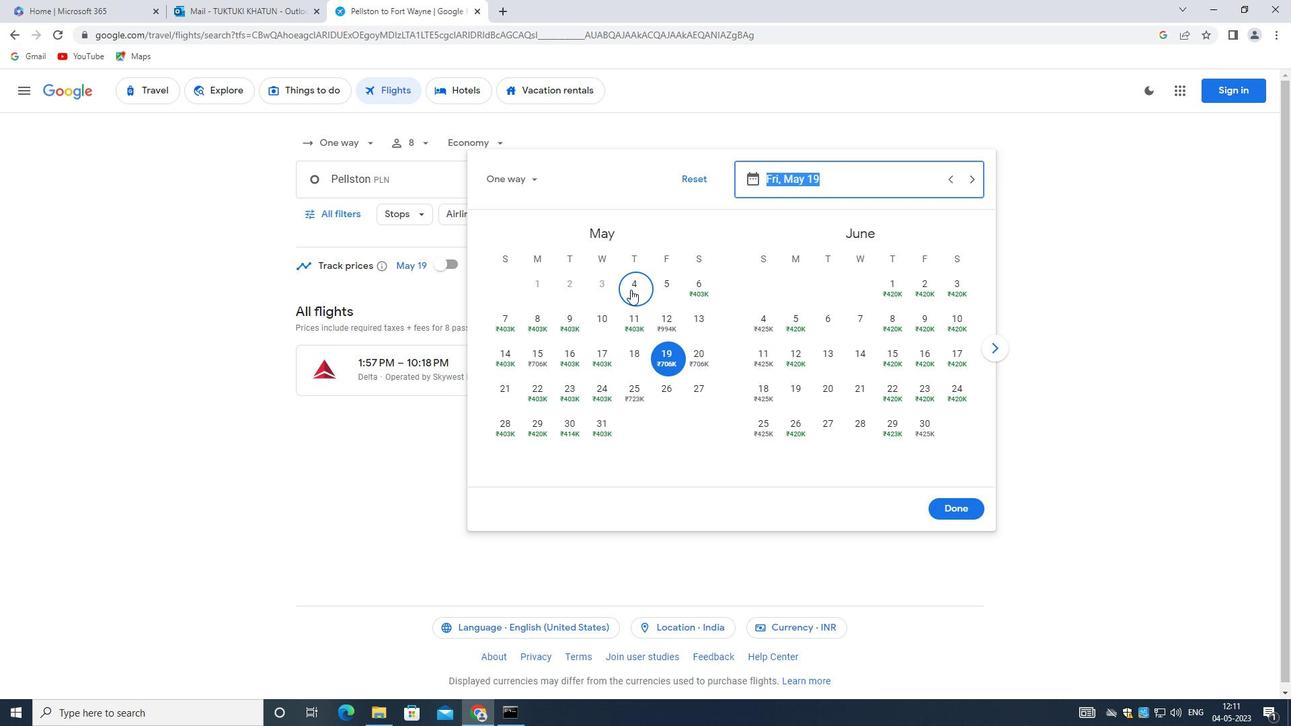 
Action: Mouse moved to (947, 507)
Screenshot: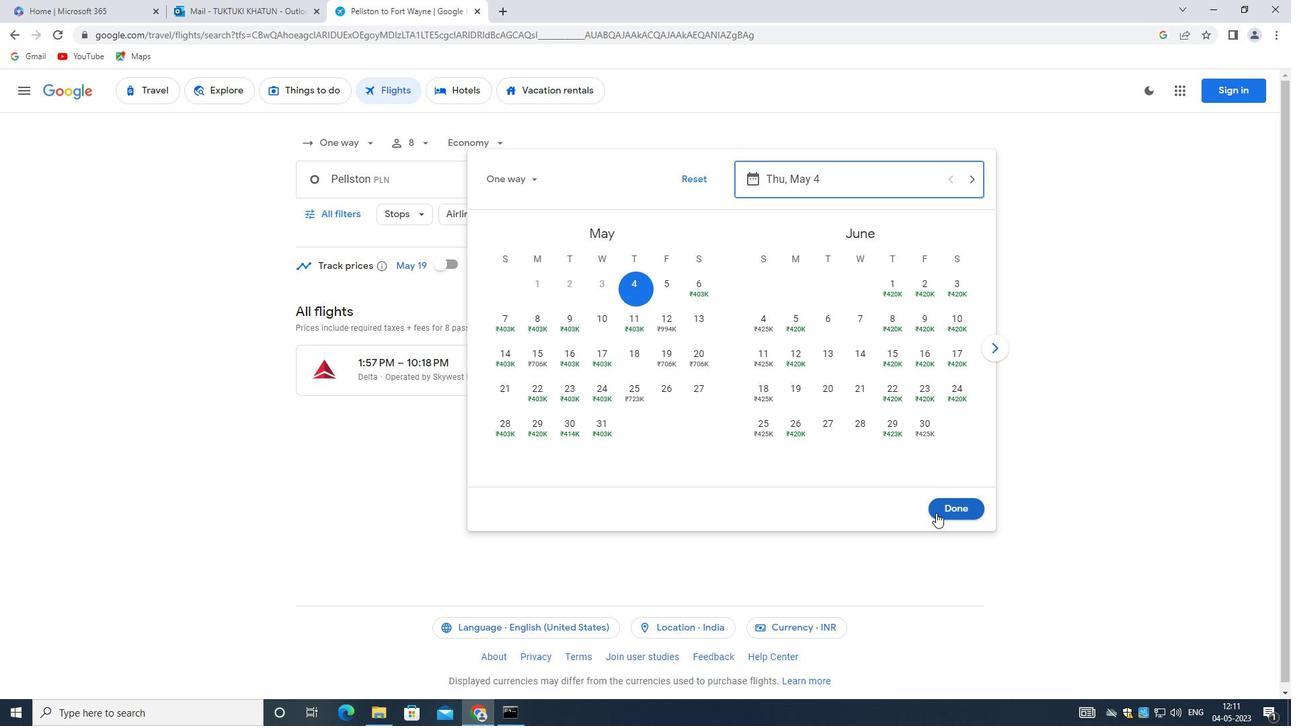 
Action: Mouse pressed left at (947, 507)
Screenshot: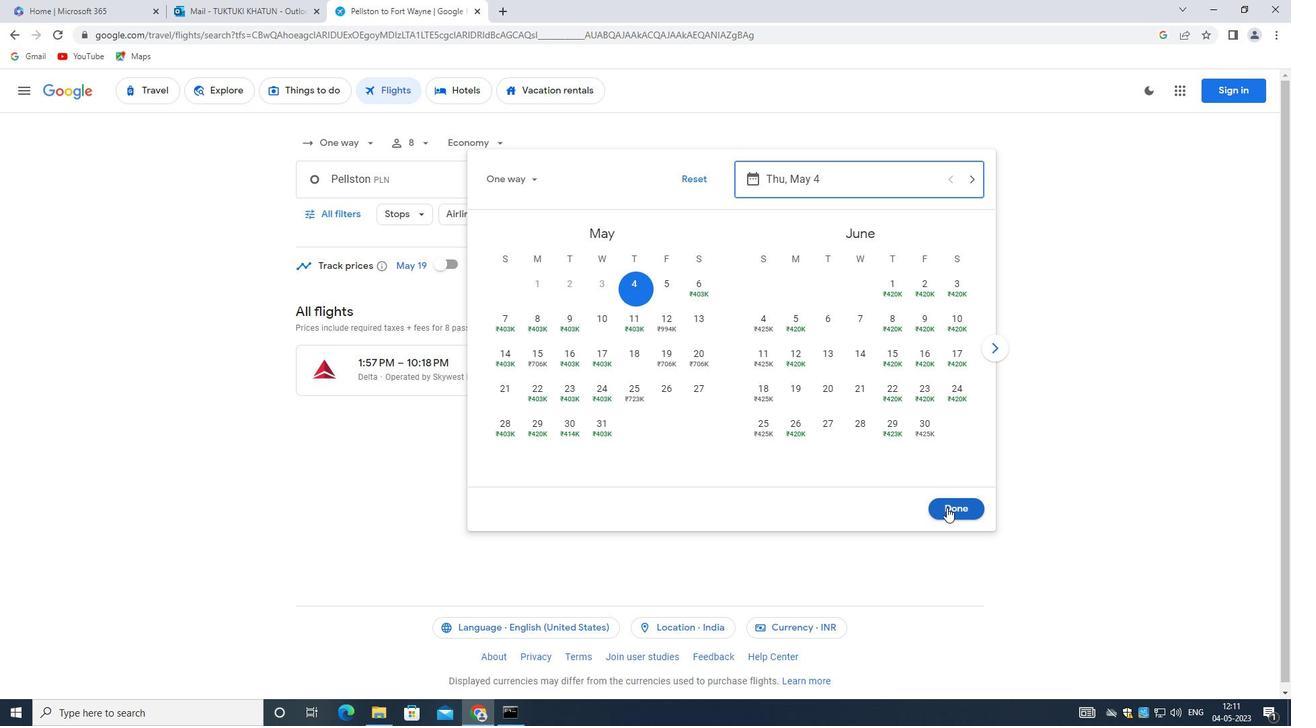 
Action: Mouse moved to (356, 220)
Screenshot: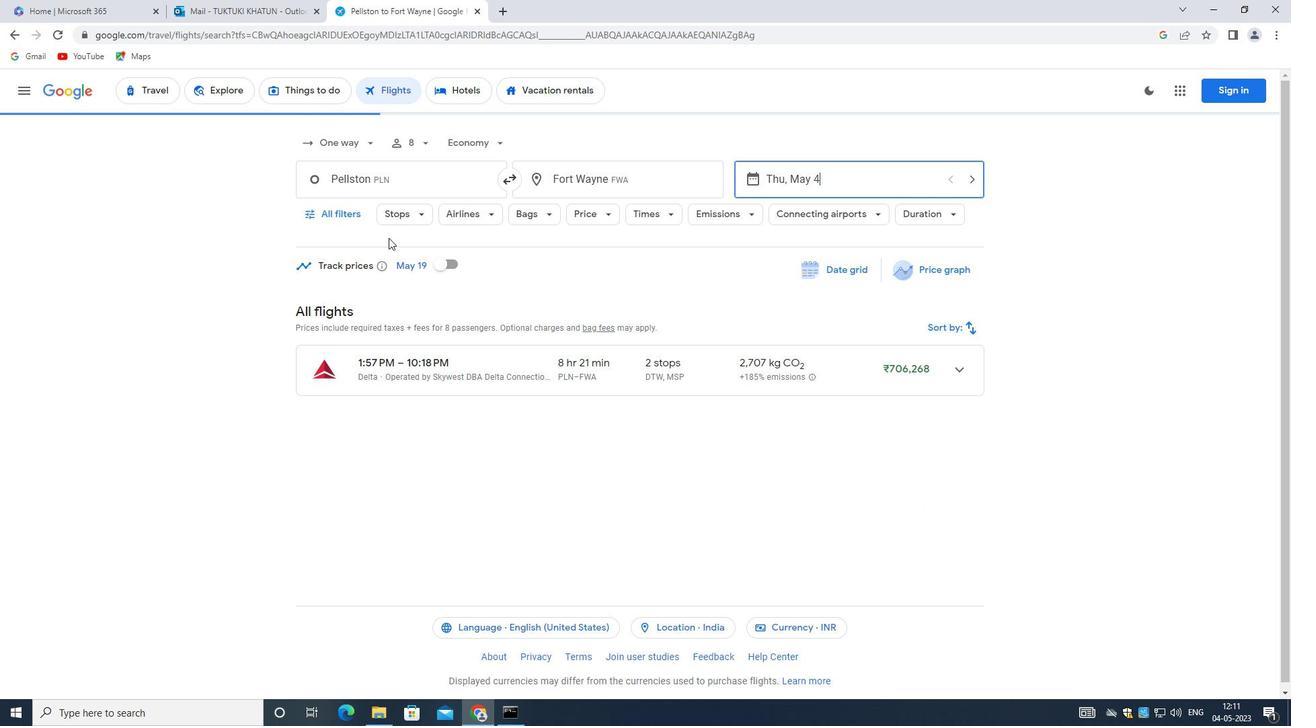 
Action: Mouse pressed left at (356, 220)
Screenshot: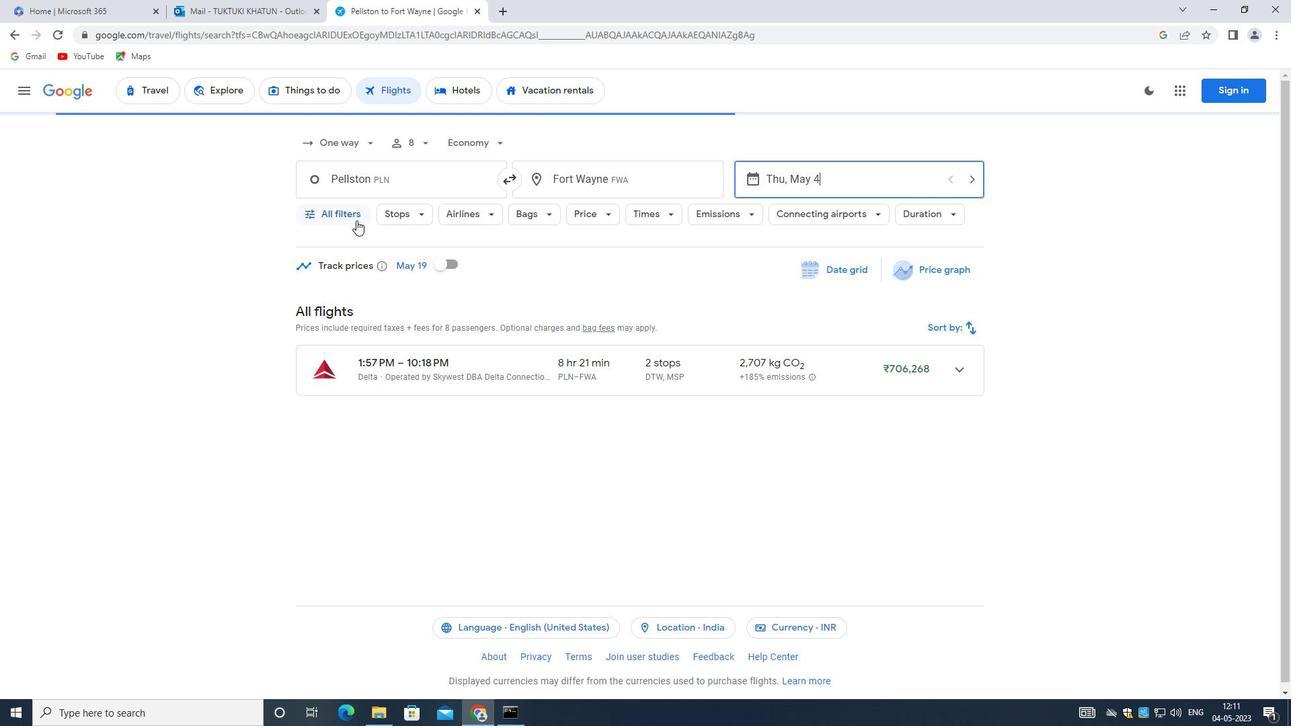 
Action: Mouse moved to (413, 440)
Screenshot: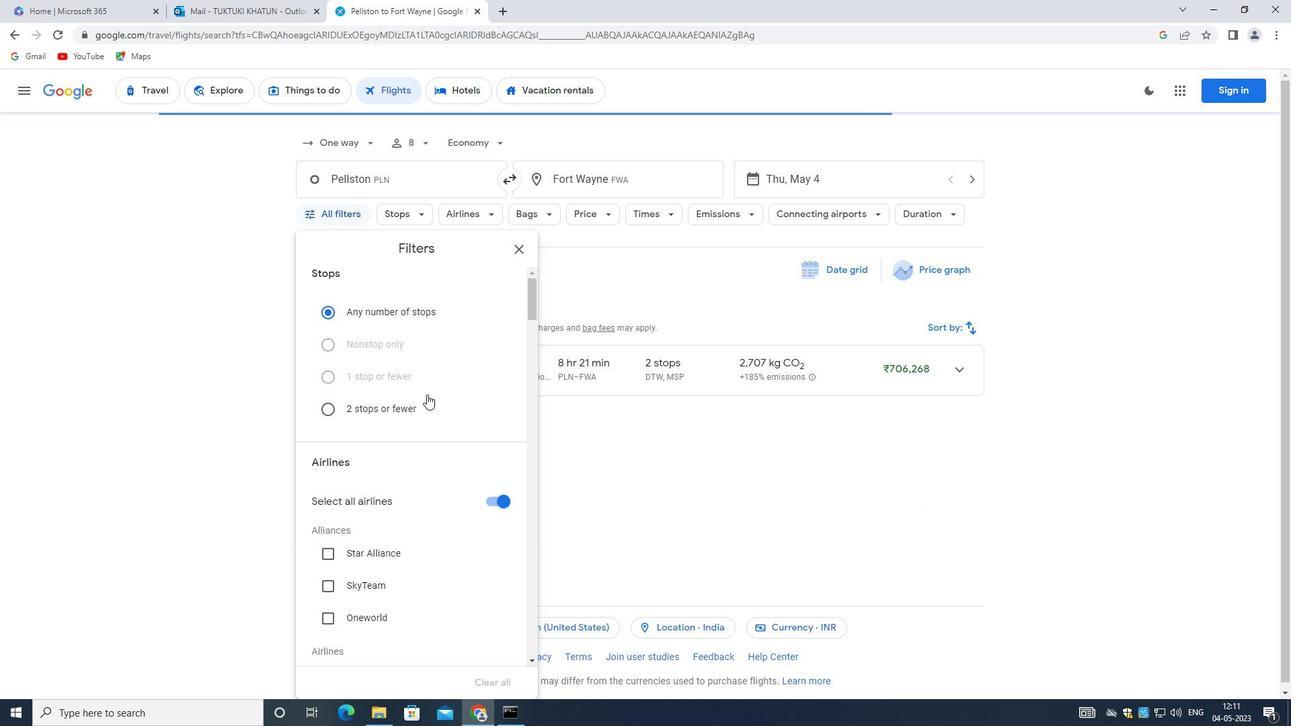 
Action: Mouse scrolled (413, 439) with delta (0, 0)
Screenshot: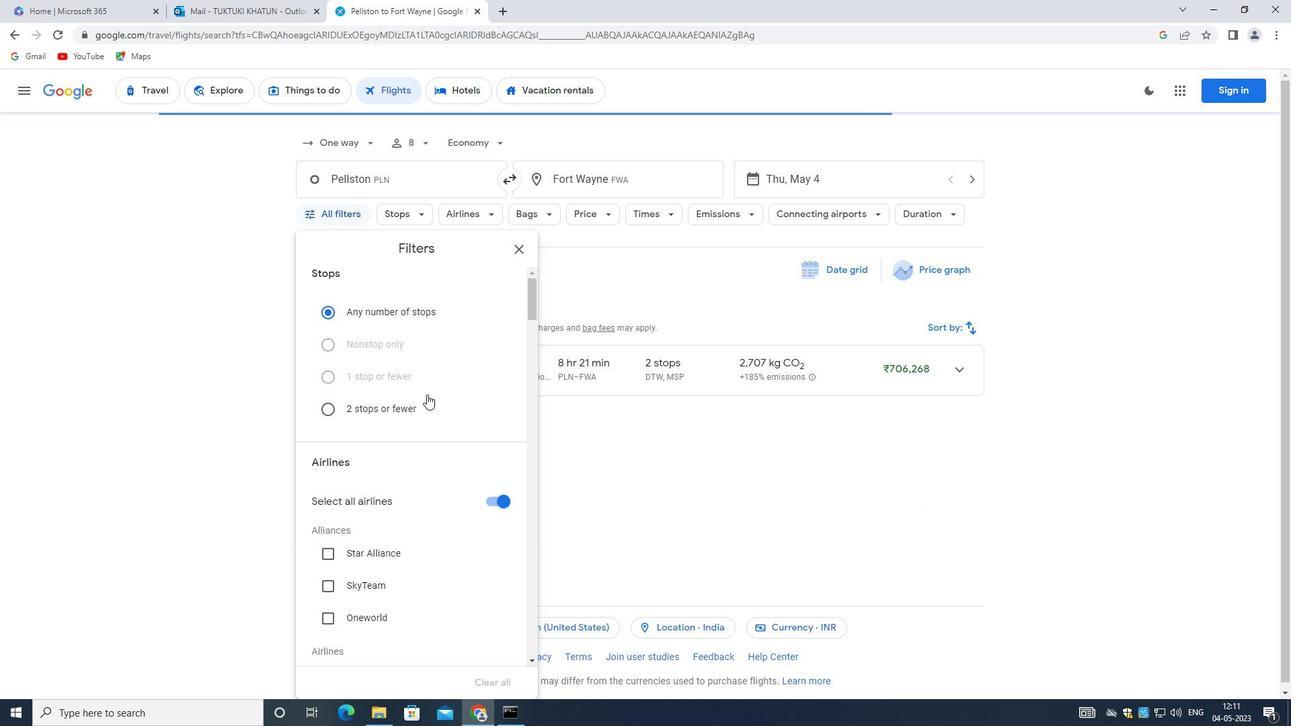 
Action: Mouse moved to (413, 445)
Screenshot: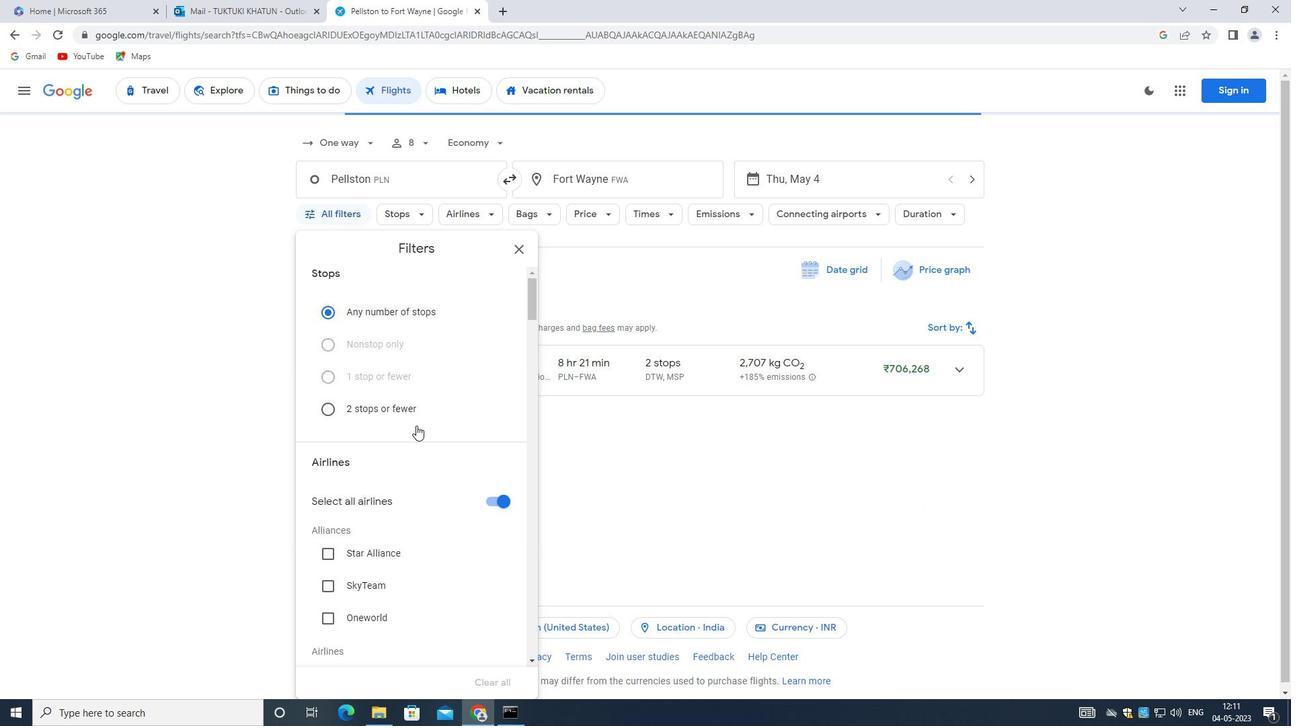 
Action: Mouse scrolled (413, 444) with delta (0, 0)
Screenshot: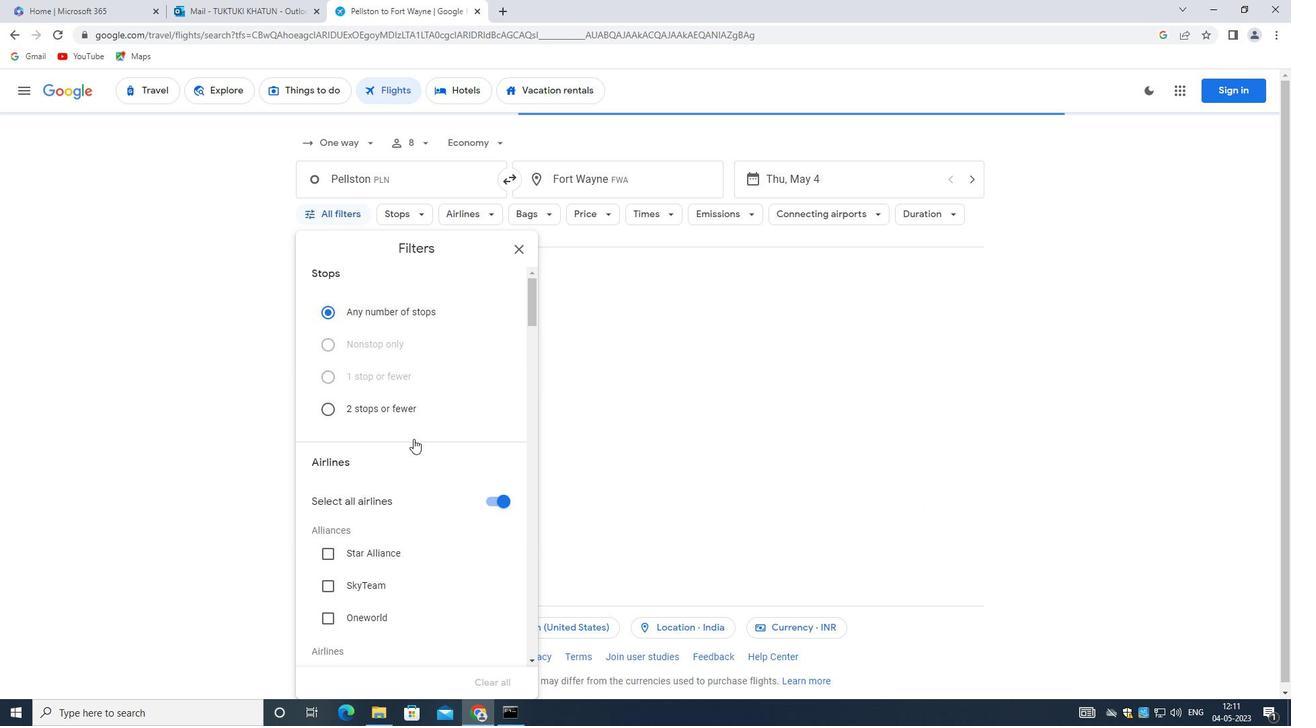 
Action: Mouse moved to (411, 463)
Screenshot: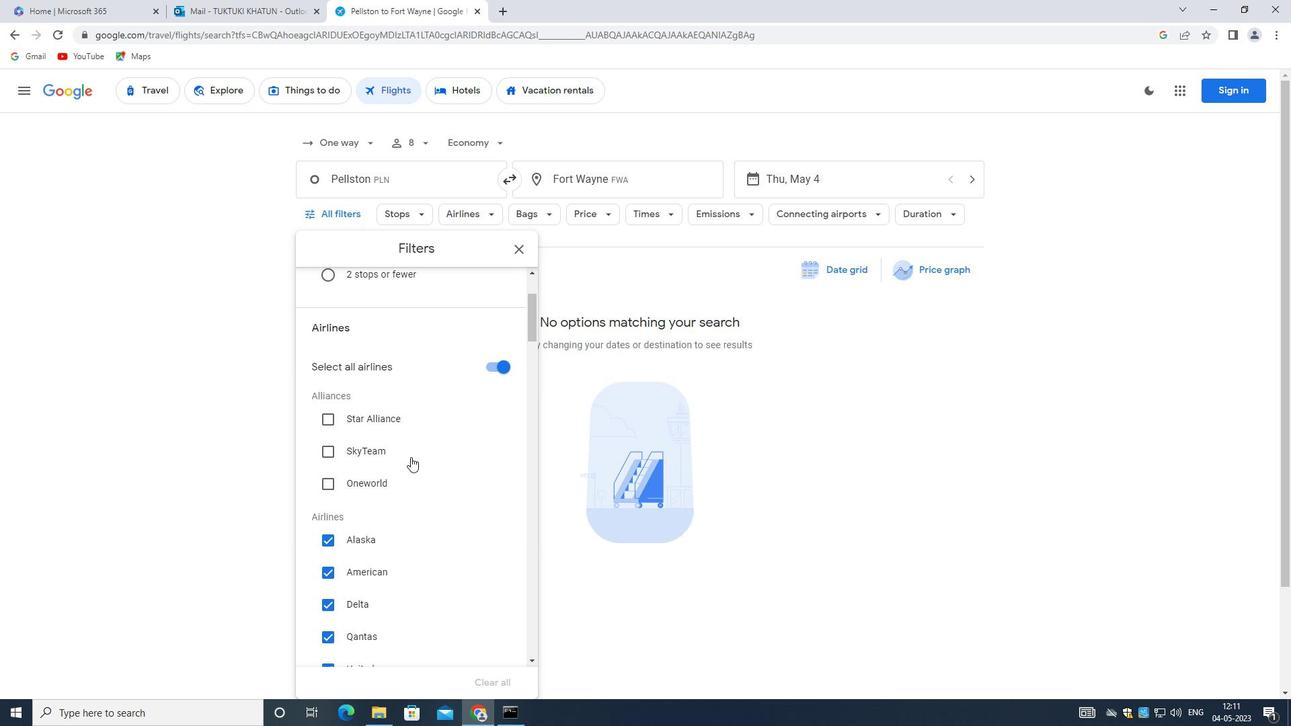 
Action: Mouse scrolled (411, 462) with delta (0, 0)
Screenshot: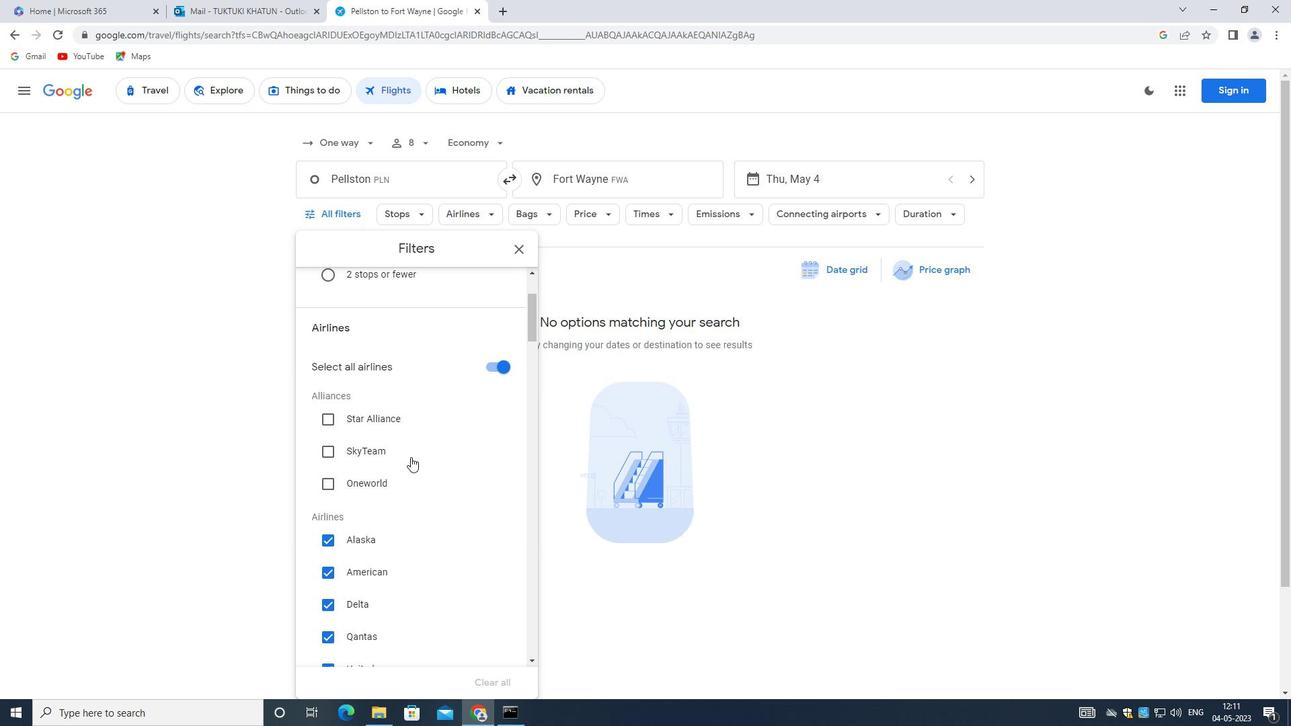 
Action: Mouse moved to (411, 464)
Screenshot: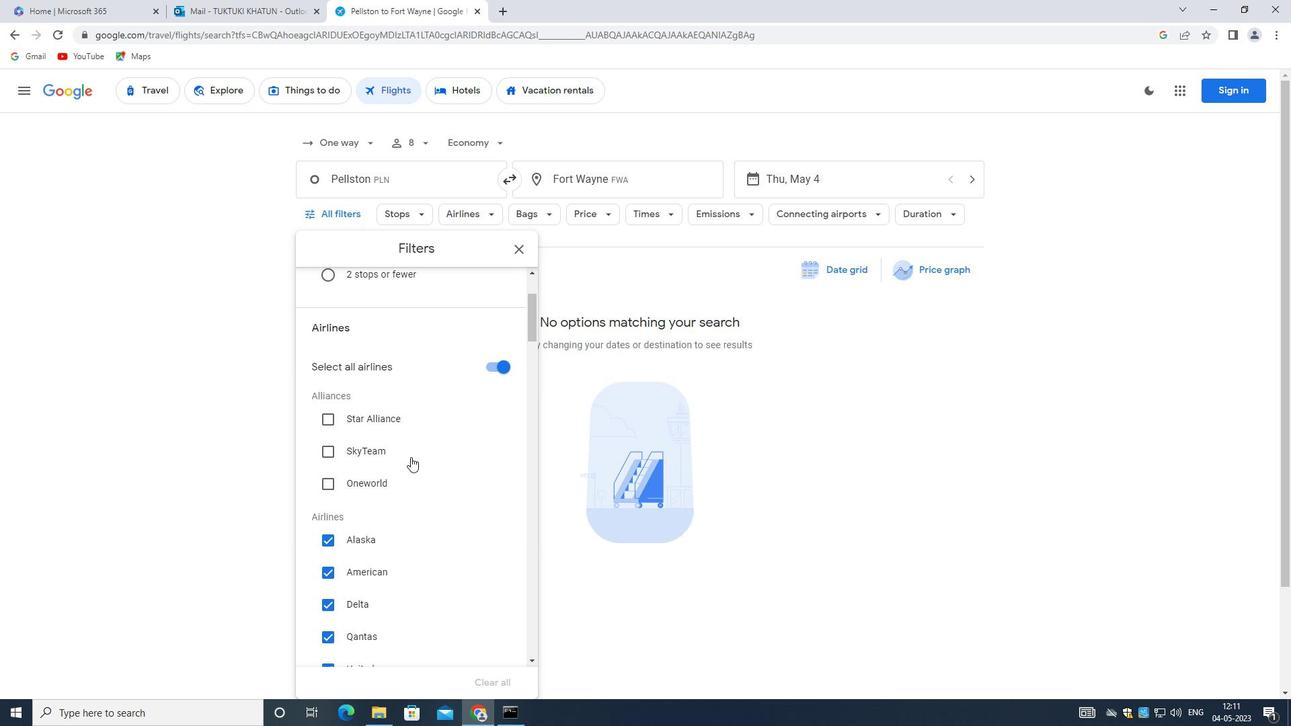 
Action: Mouse scrolled (411, 464) with delta (0, 0)
Screenshot: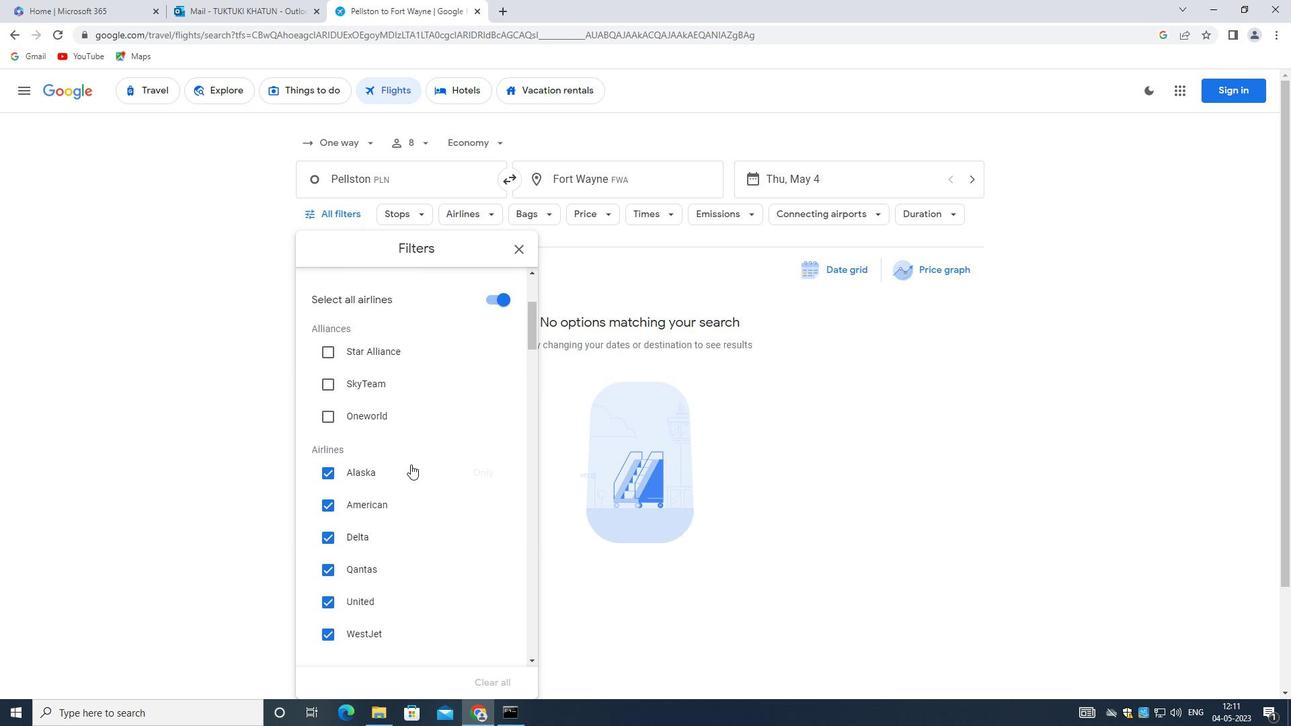 
Action: Mouse moved to (487, 532)
Screenshot: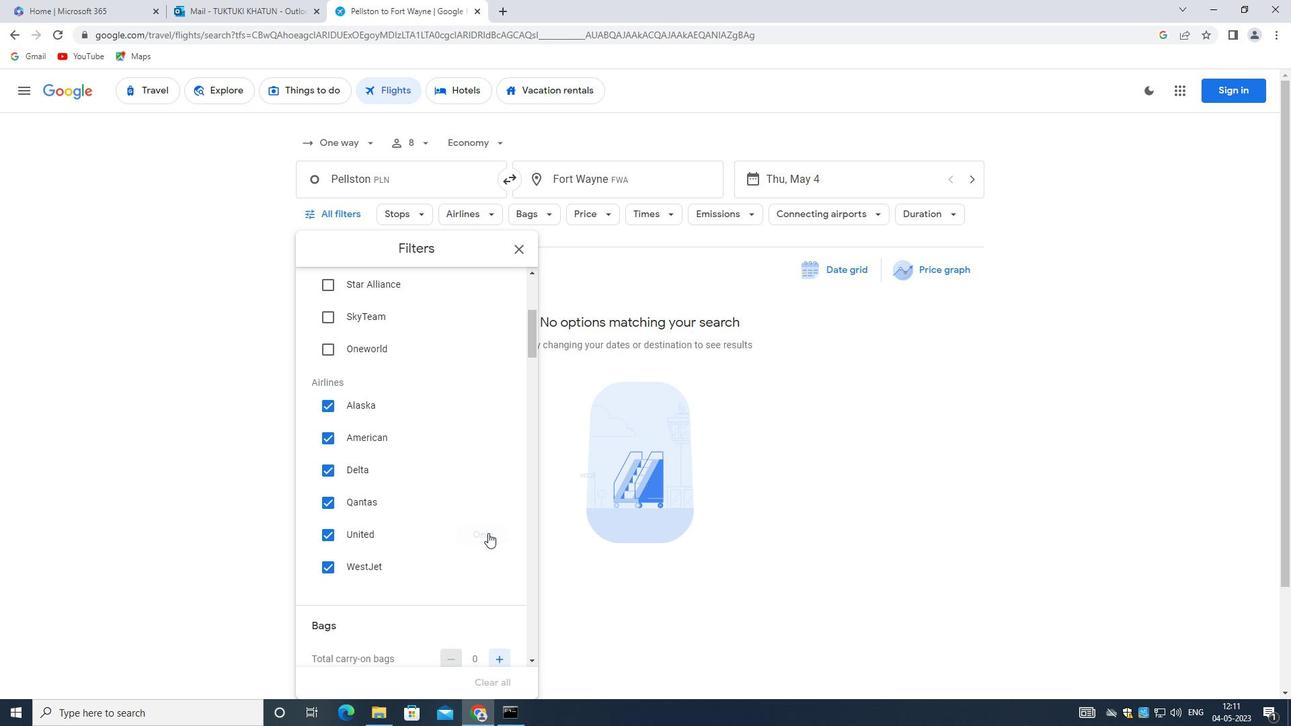 
Action: Mouse pressed left at (487, 532)
Screenshot: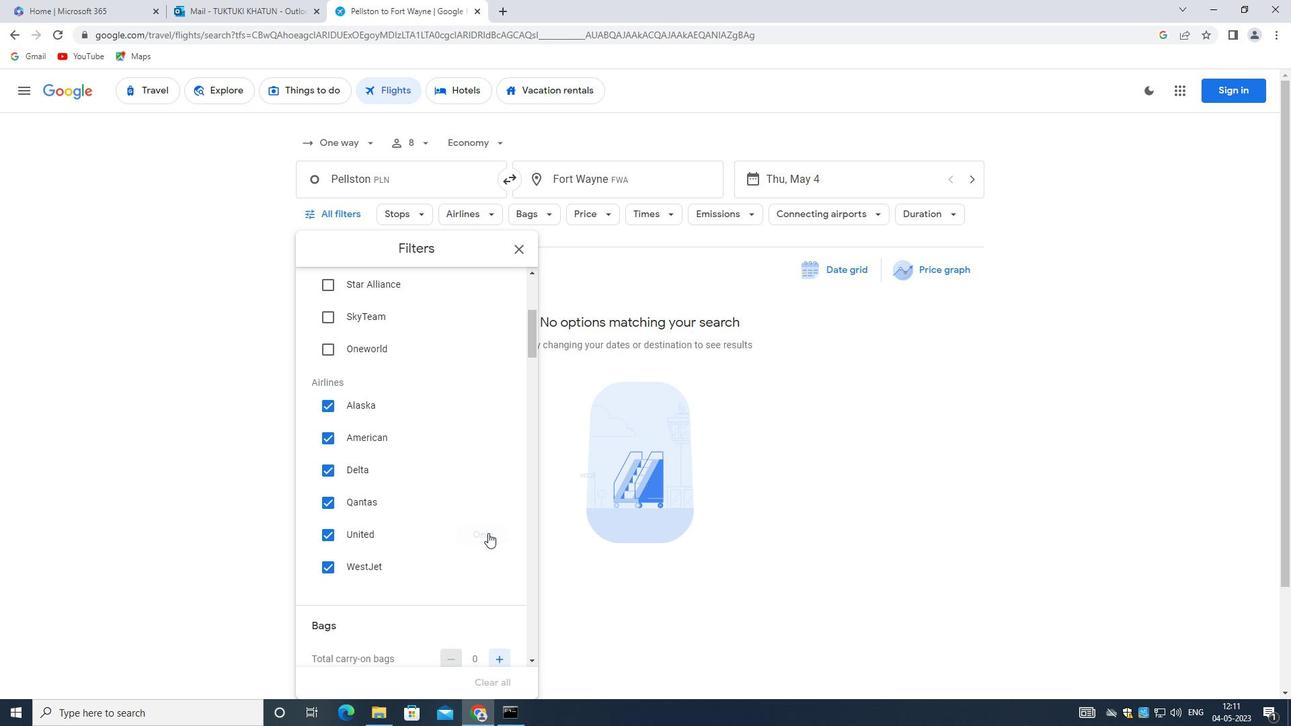 
Action: Mouse moved to (445, 482)
Screenshot: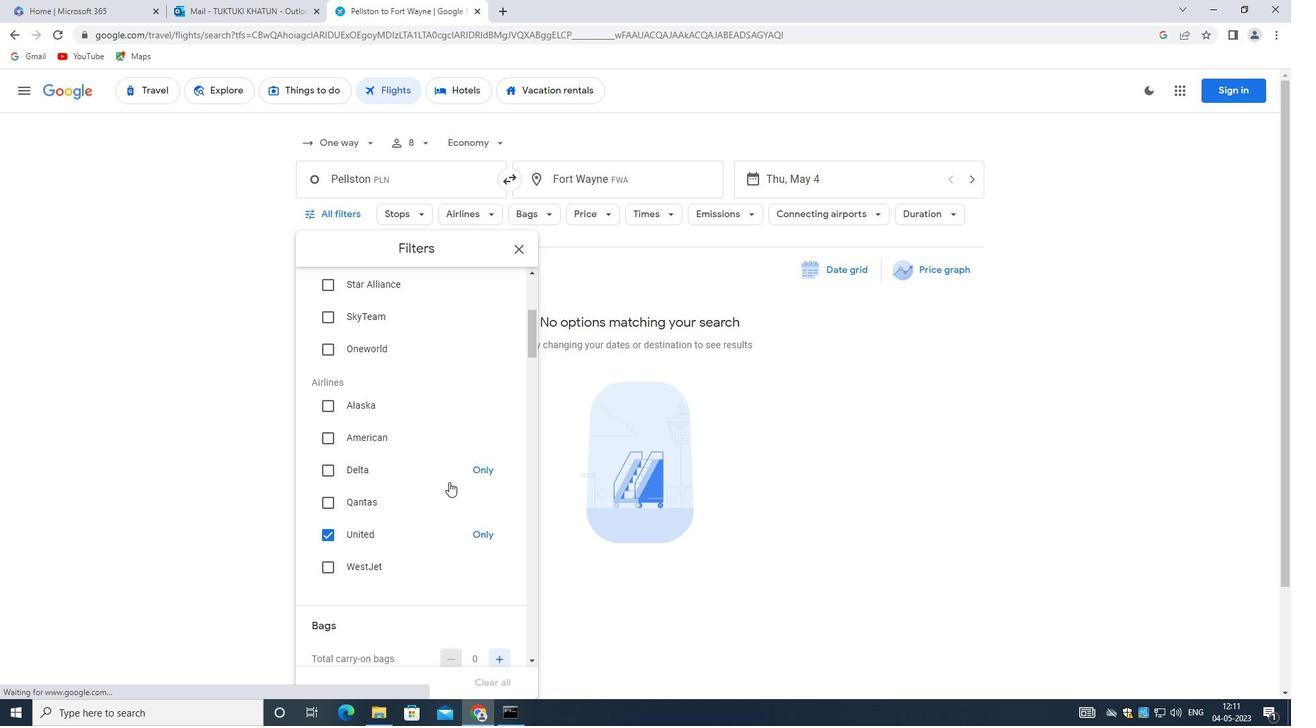 
Action: Mouse scrolled (445, 481) with delta (0, 0)
Screenshot: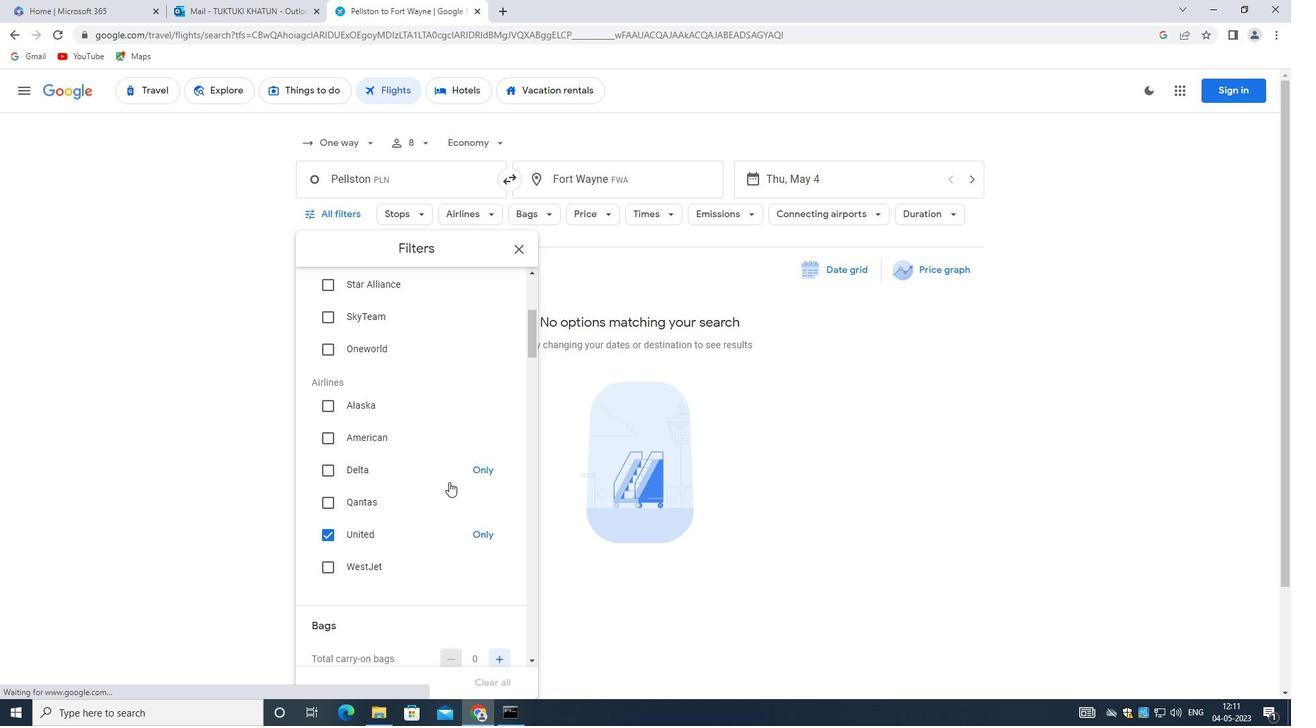 
Action: Mouse scrolled (445, 481) with delta (0, 0)
Screenshot: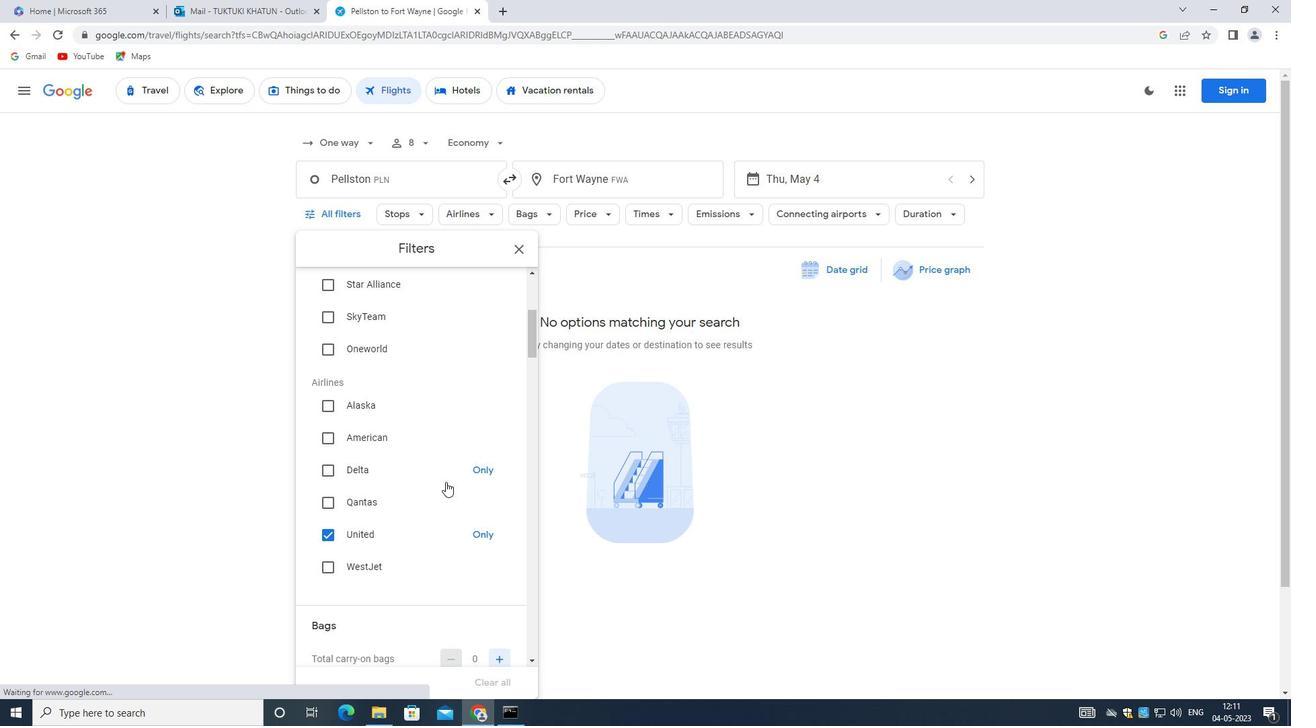 
Action: Mouse scrolled (445, 481) with delta (0, 0)
Screenshot: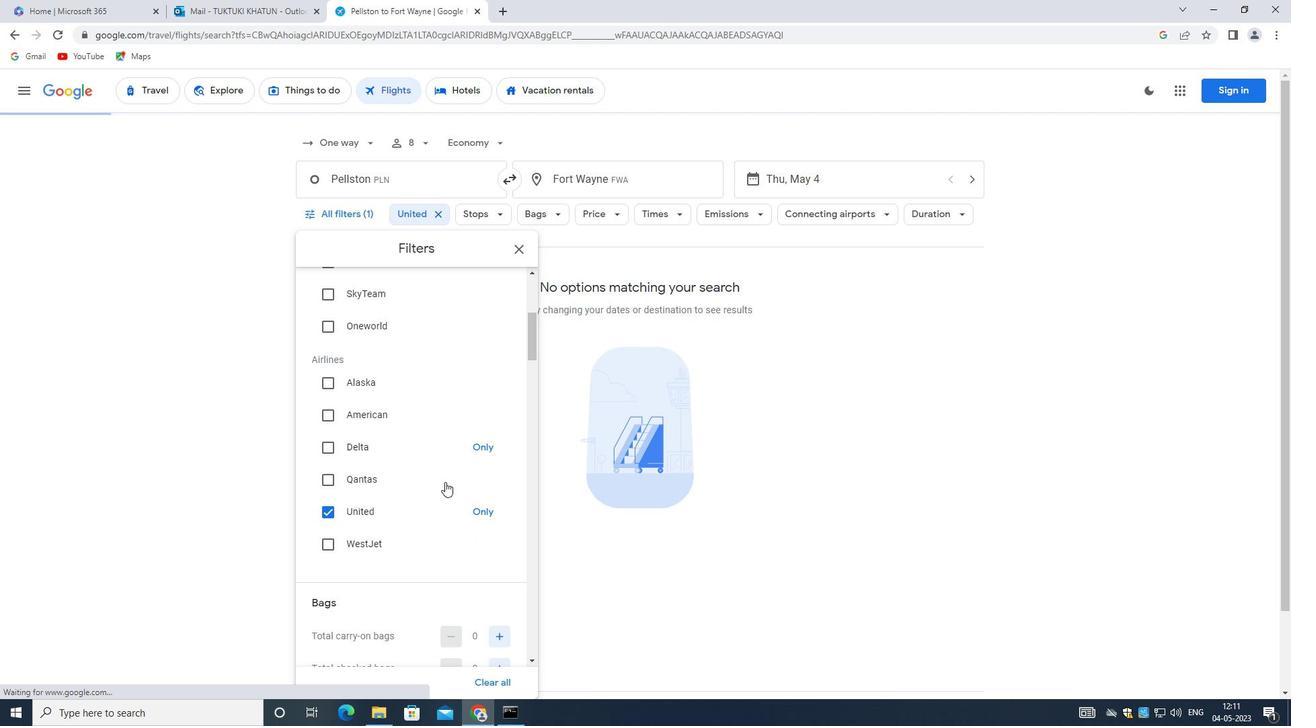 
Action: Mouse moved to (440, 483)
Screenshot: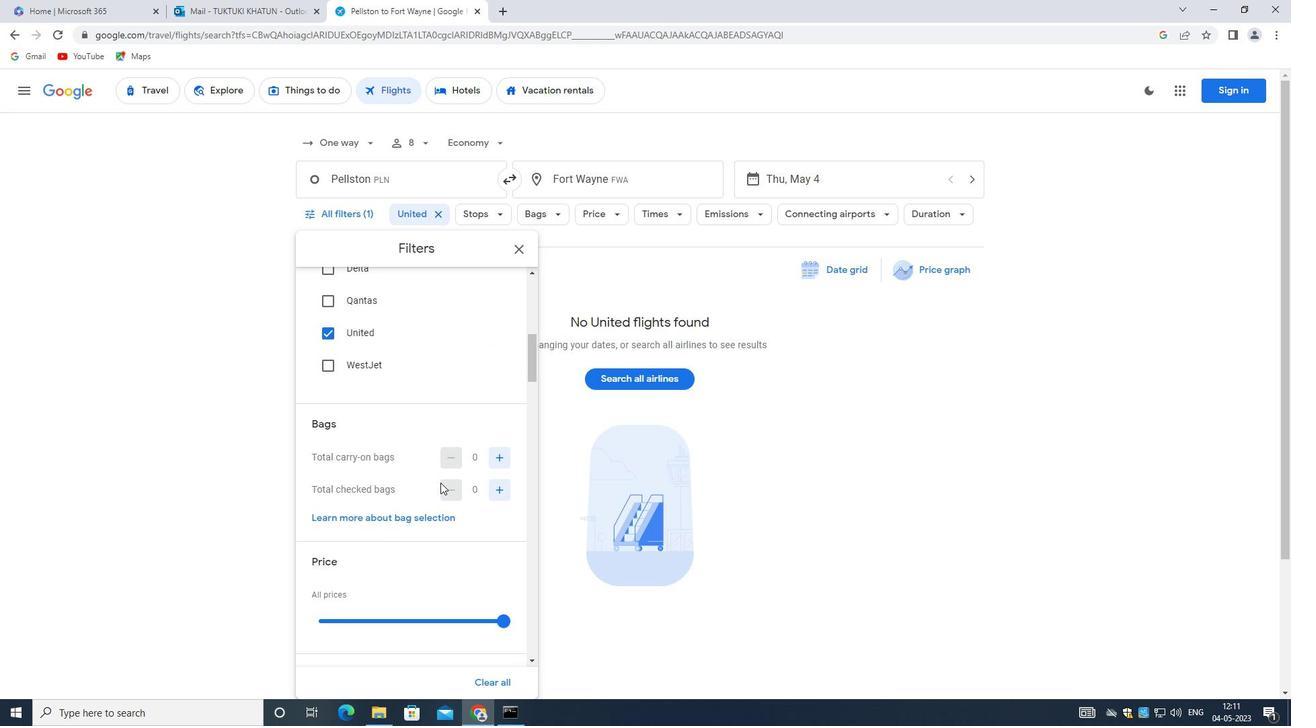 
Action: Mouse scrolled (440, 483) with delta (0, 0)
Screenshot: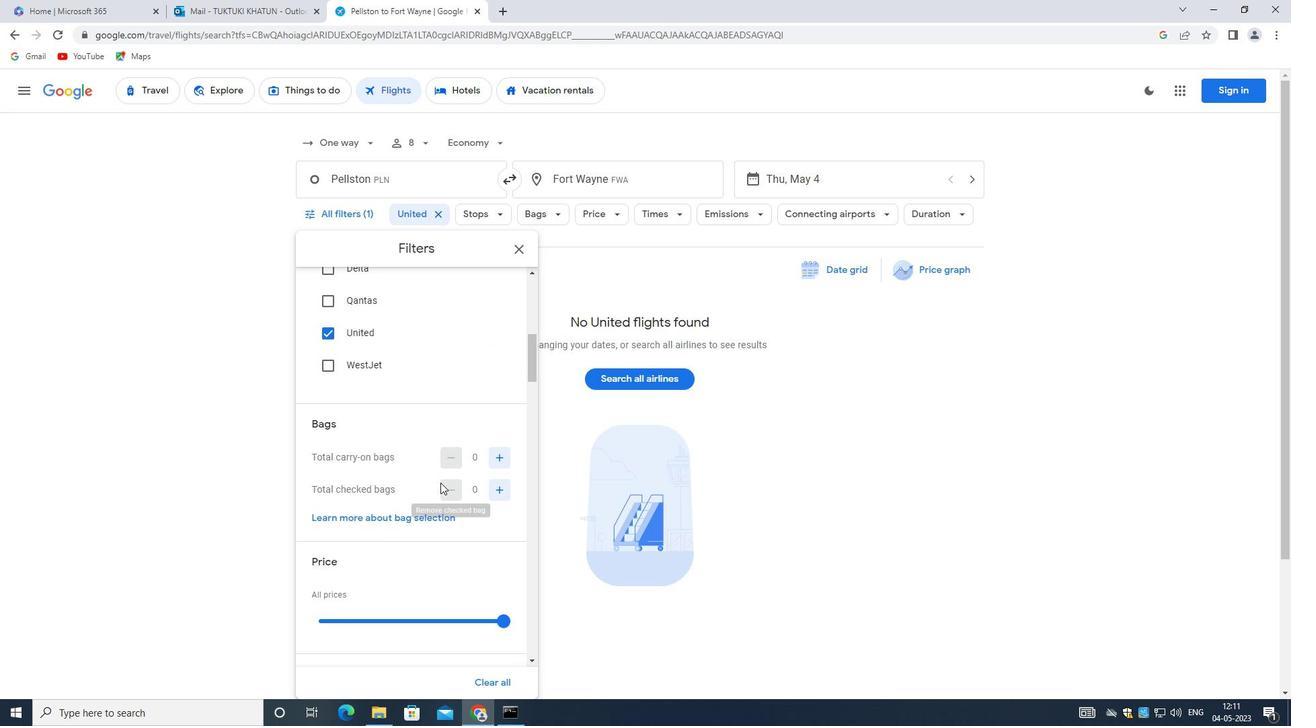 
Action: Mouse moved to (501, 421)
Screenshot: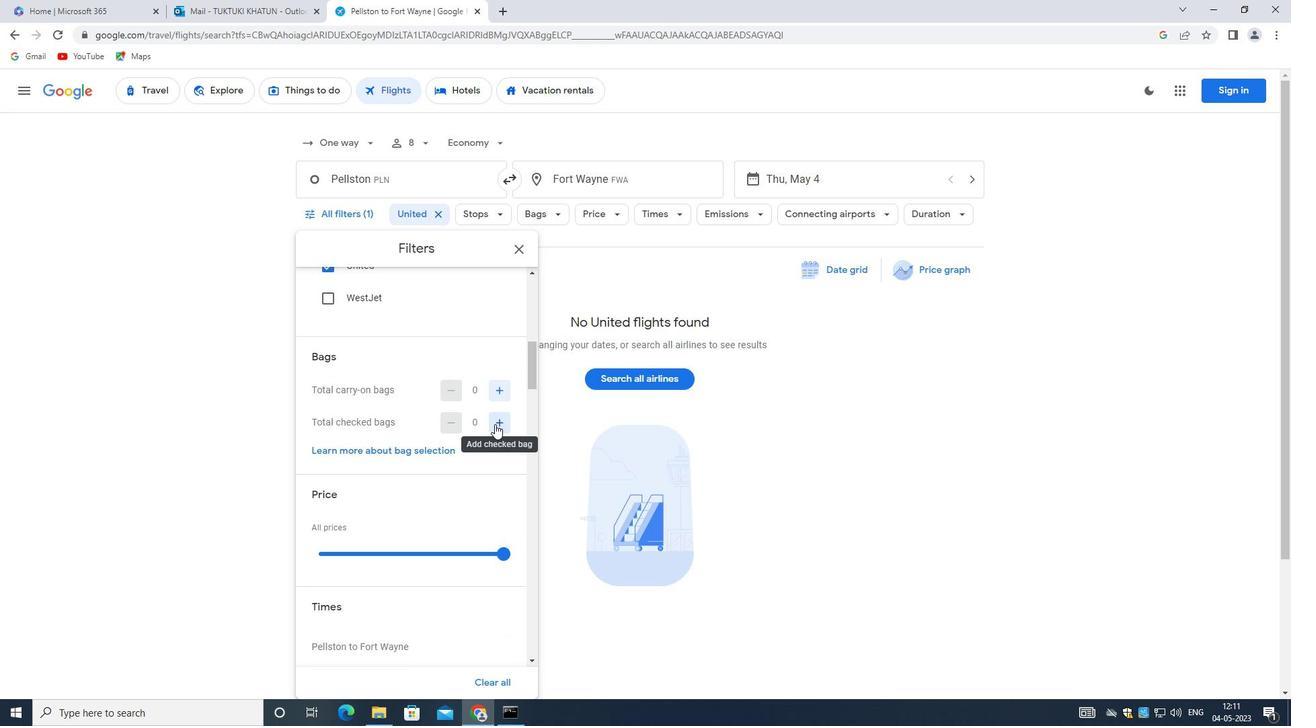 
Action: Mouse pressed left at (501, 421)
Screenshot: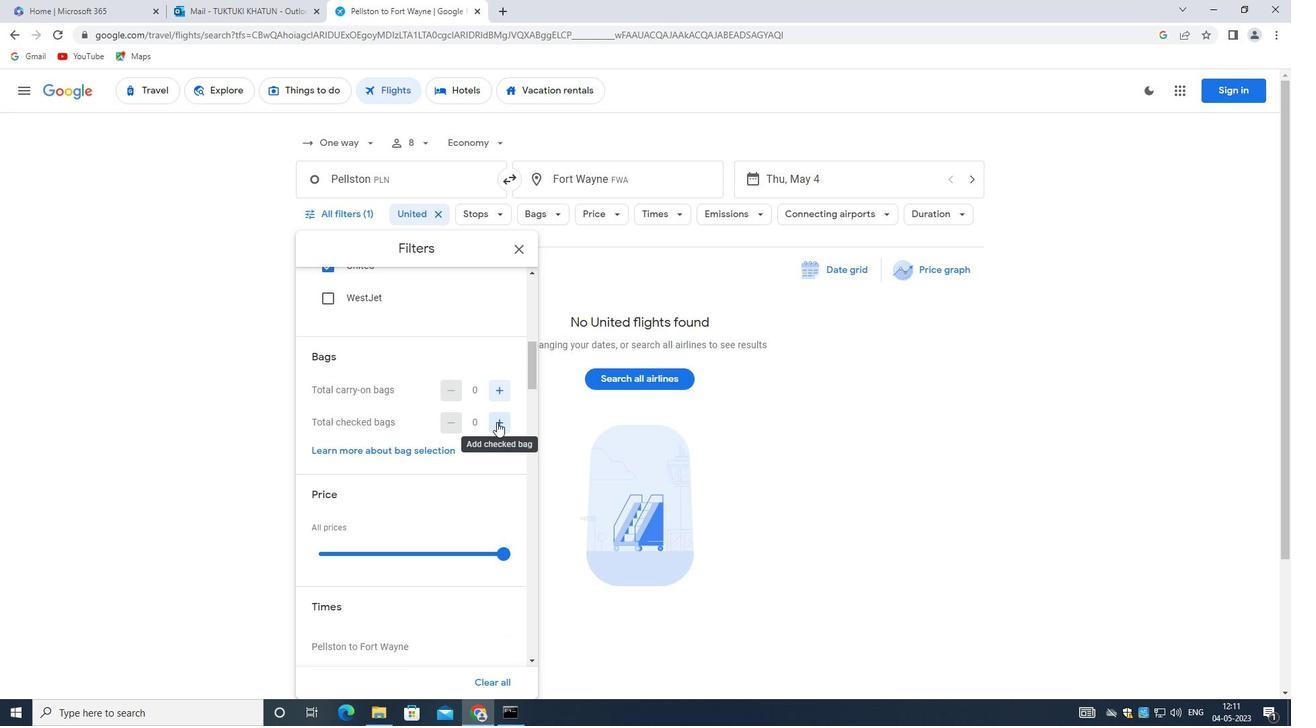
Action: Mouse moved to (398, 437)
Screenshot: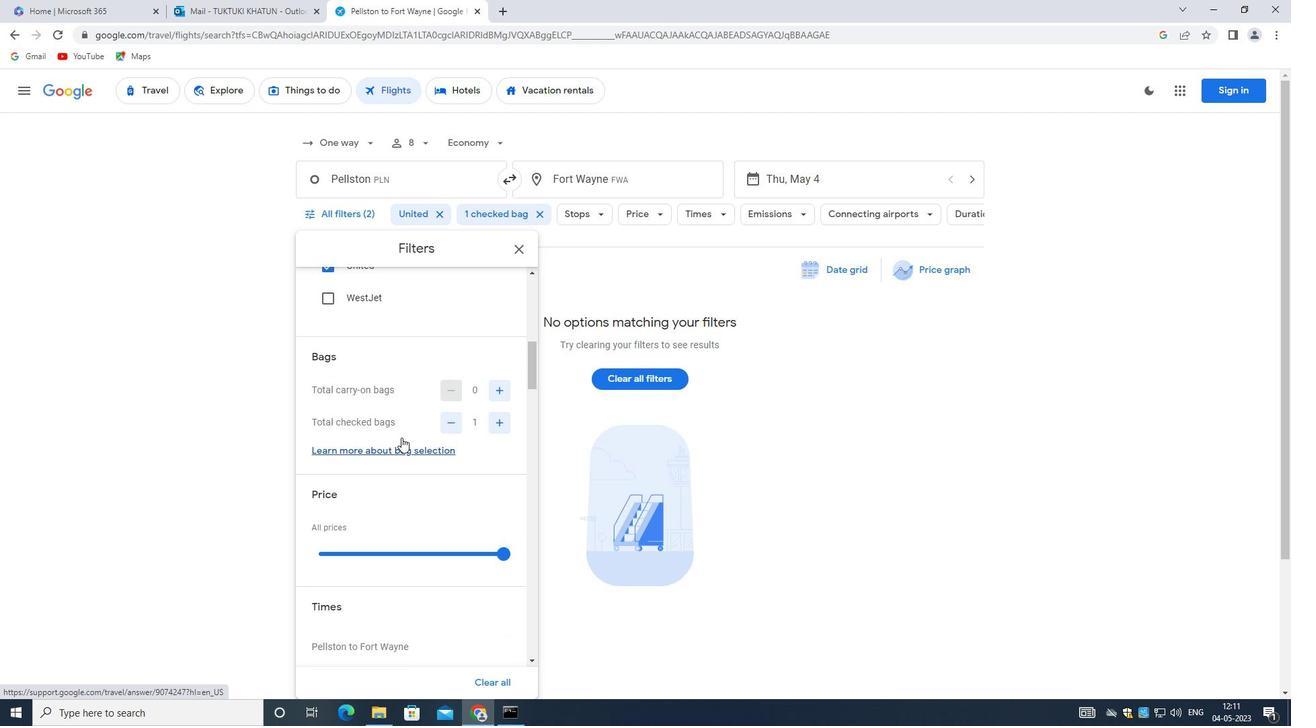
Action: Mouse scrolled (398, 437) with delta (0, 0)
Screenshot: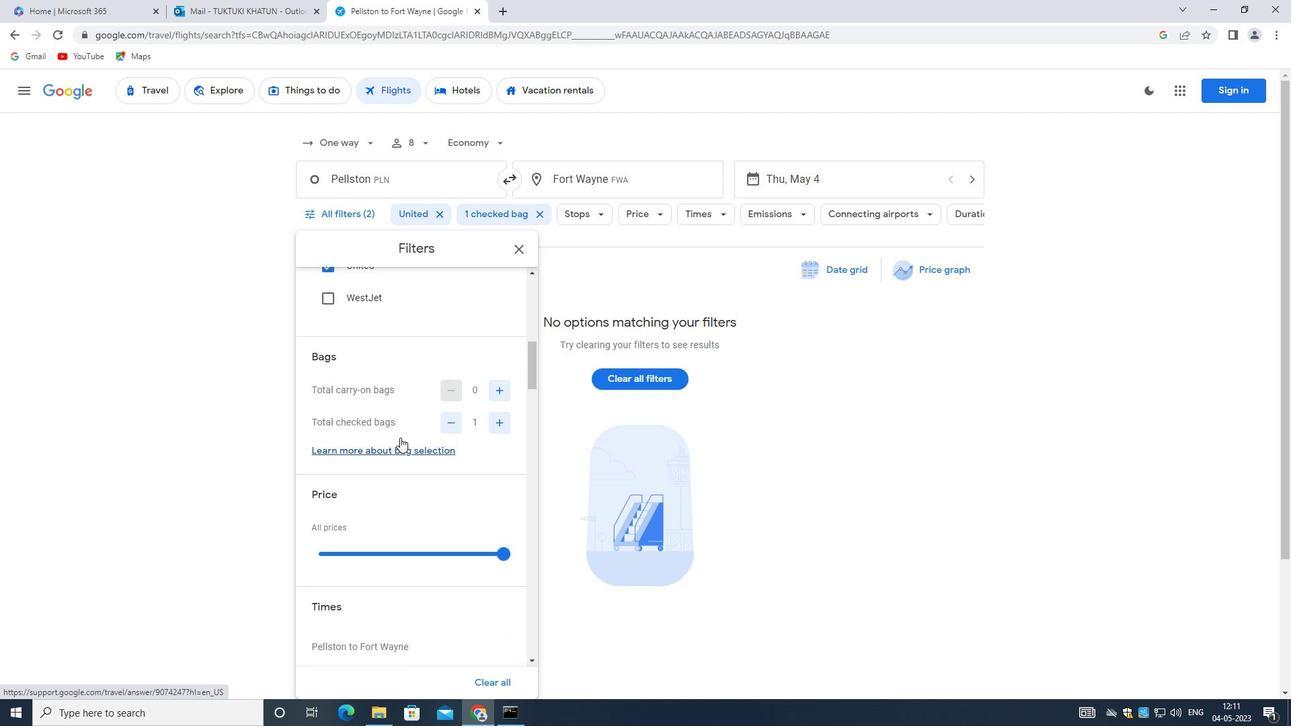 
Action: Mouse moved to (397, 437)
Screenshot: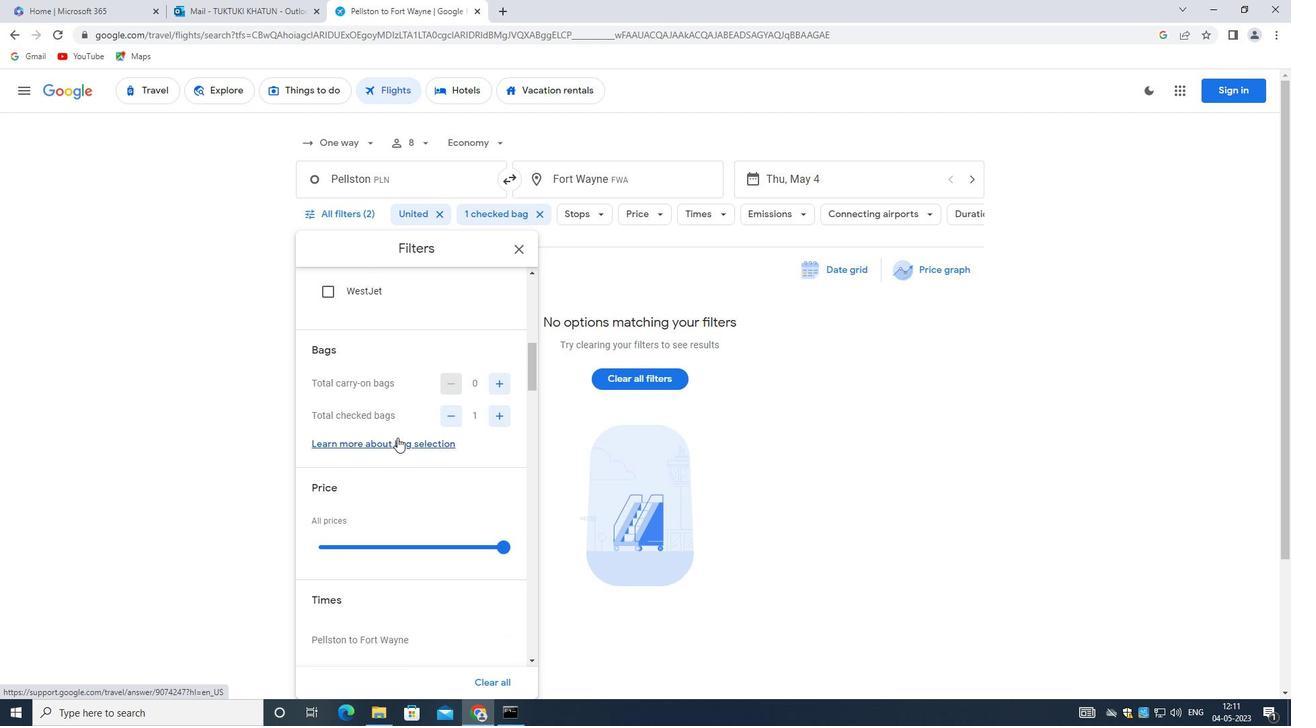 
Action: Mouse scrolled (397, 437) with delta (0, 0)
Screenshot: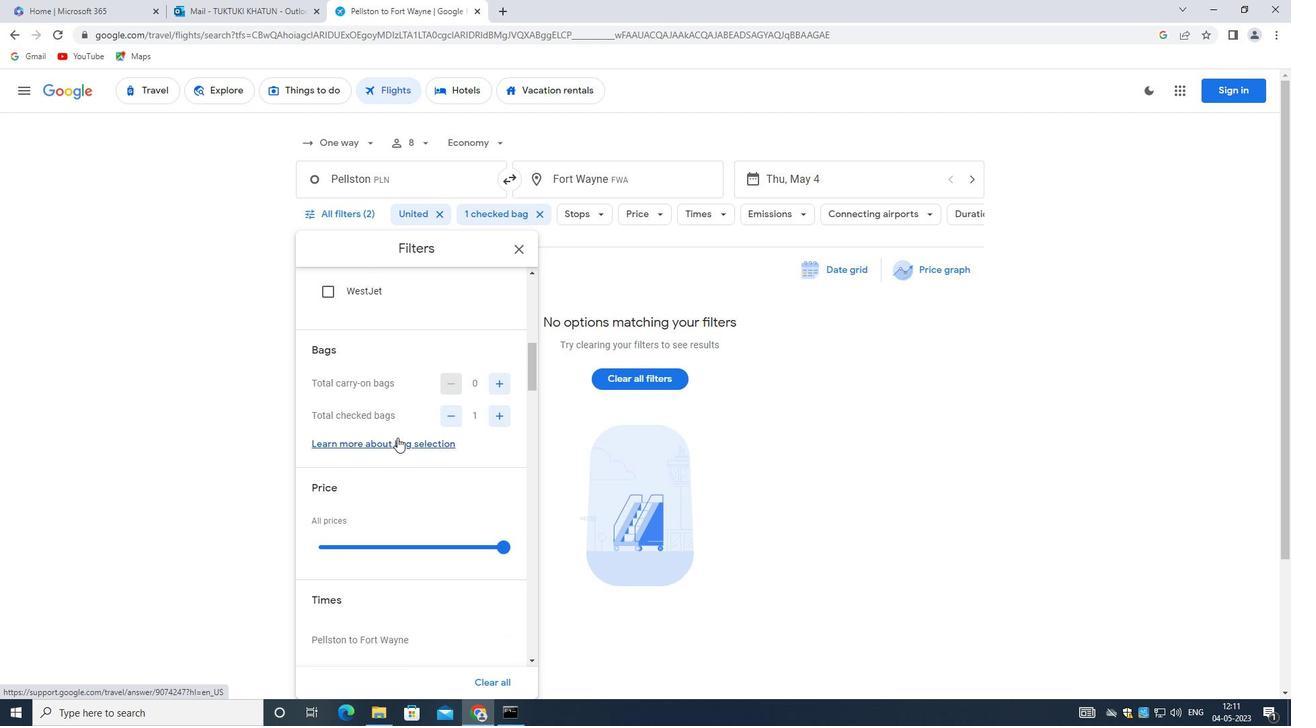 
Action: Mouse moved to (395, 437)
Screenshot: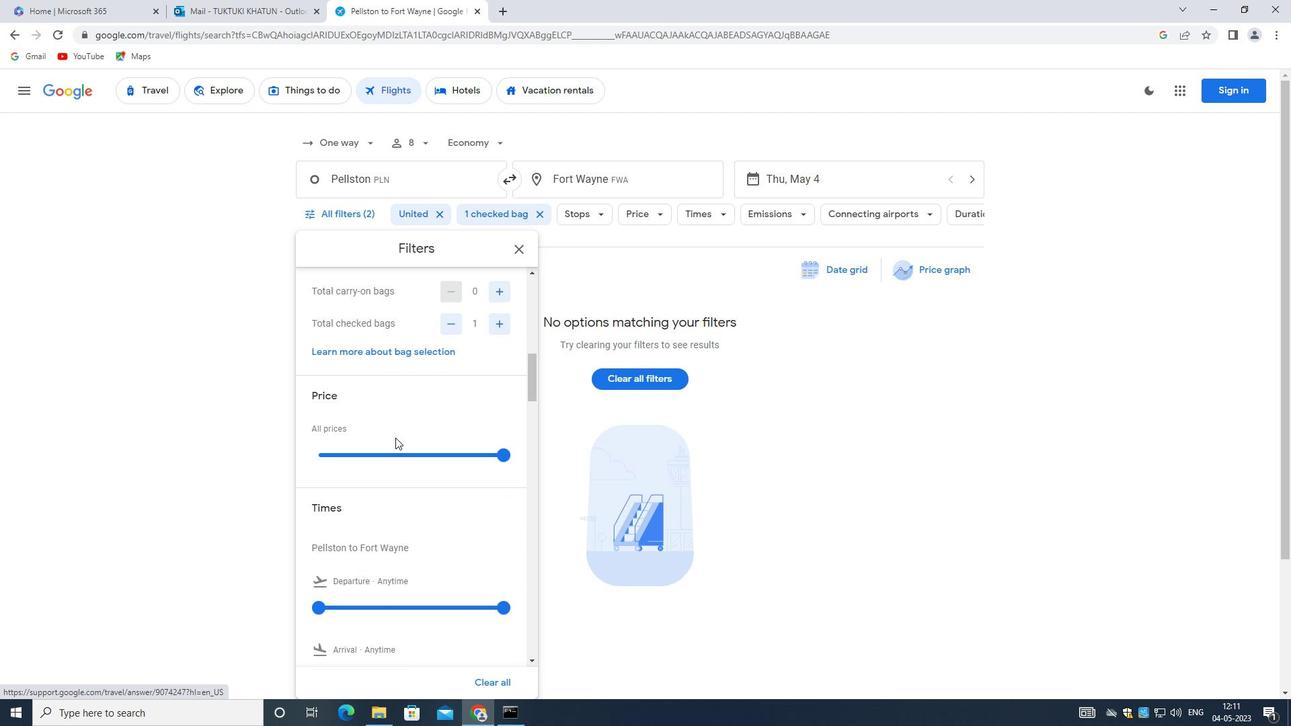 
Action: Mouse scrolled (395, 437) with delta (0, 0)
Screenshot: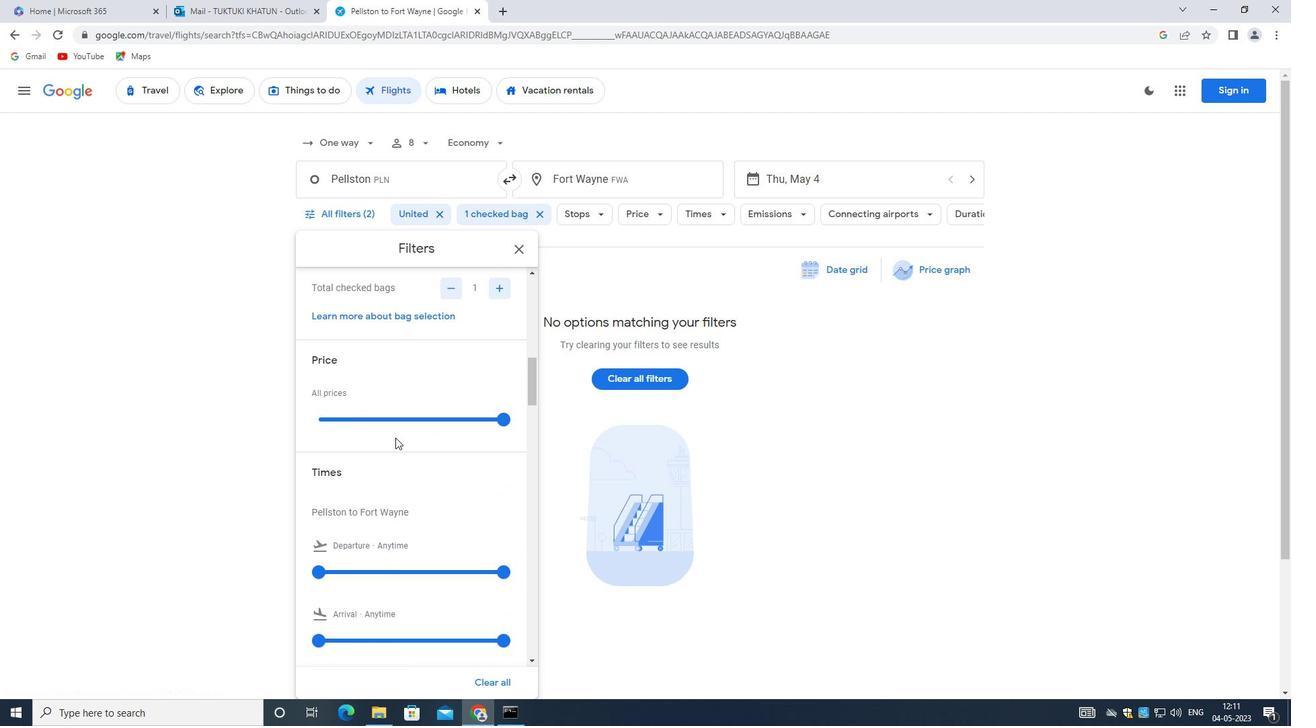 
Action: Mouse moved to (397, 435)
Screenshot: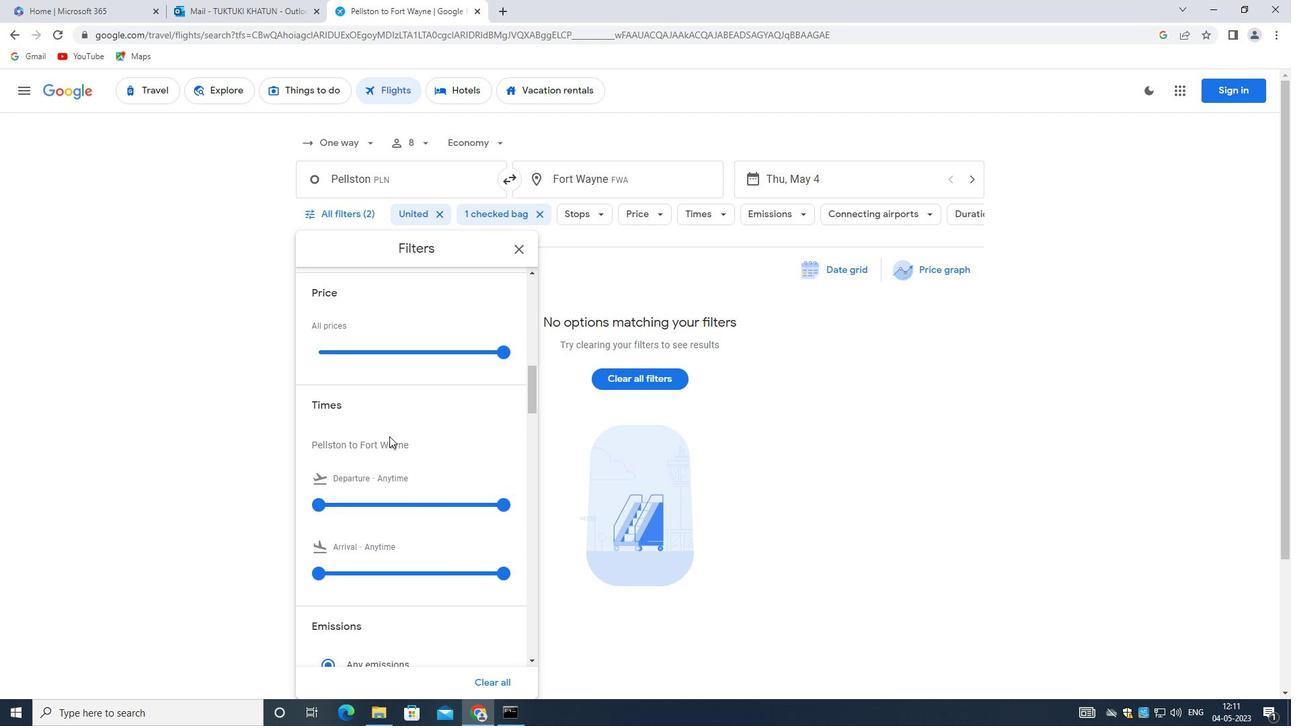 
Action: Mouse scrolled (397, 435) with delta (0, 0)
Screenshot: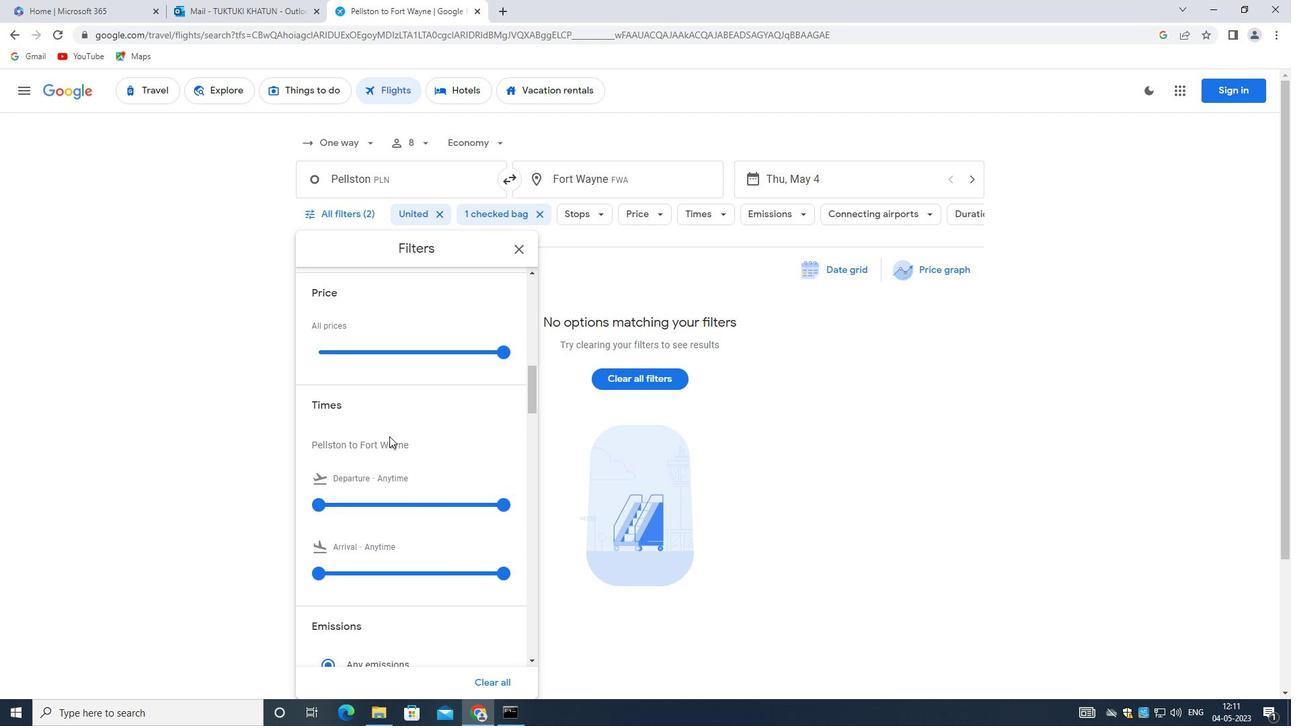 
Action: Mouse moved to (391, 413)
Screenshot: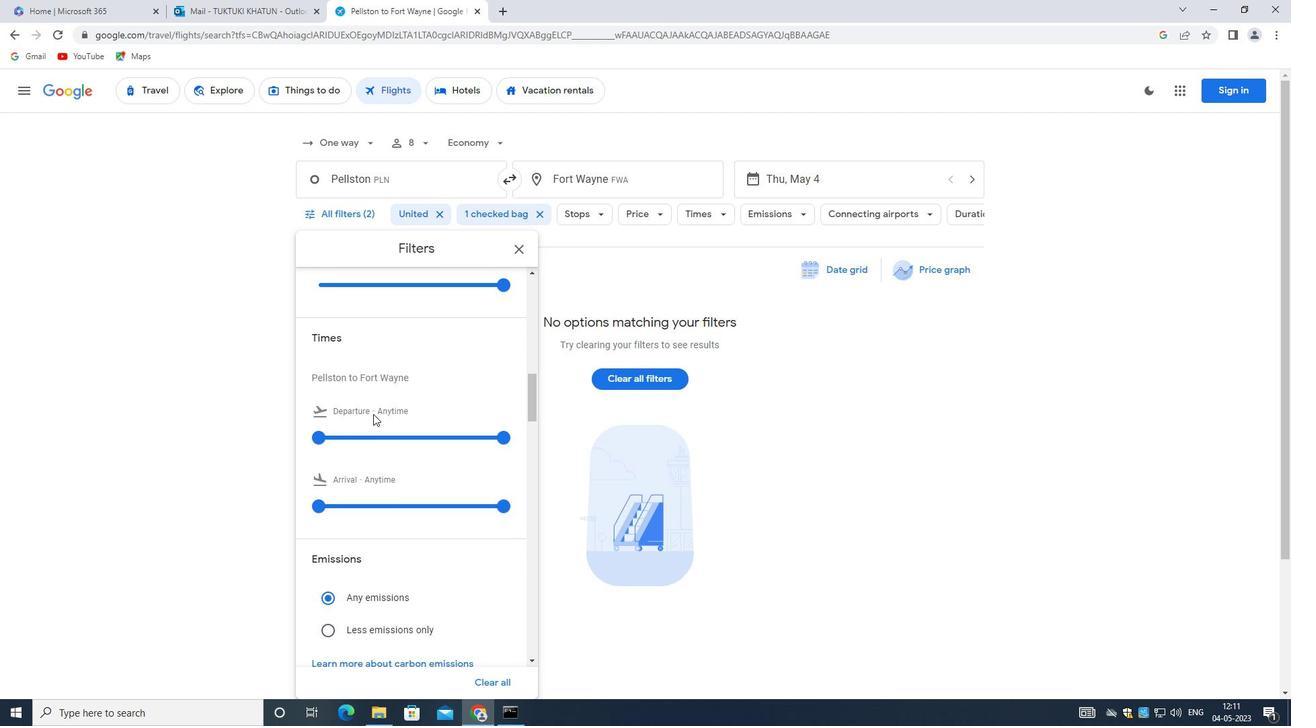 
Action: Mouse scrolled (391, 413) with delta (0, 0)
Screenshot: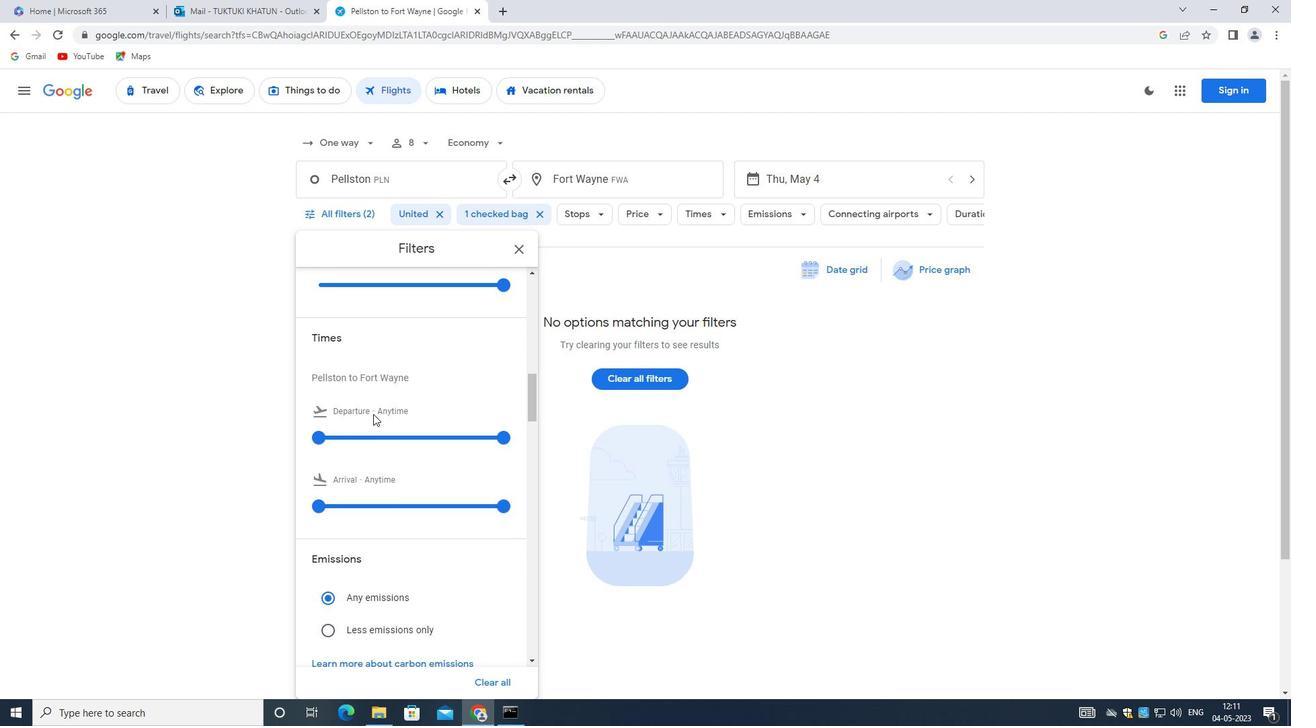 
Action: Mouse scrolled (391, 413) with delta (0, 0)
Screenshot: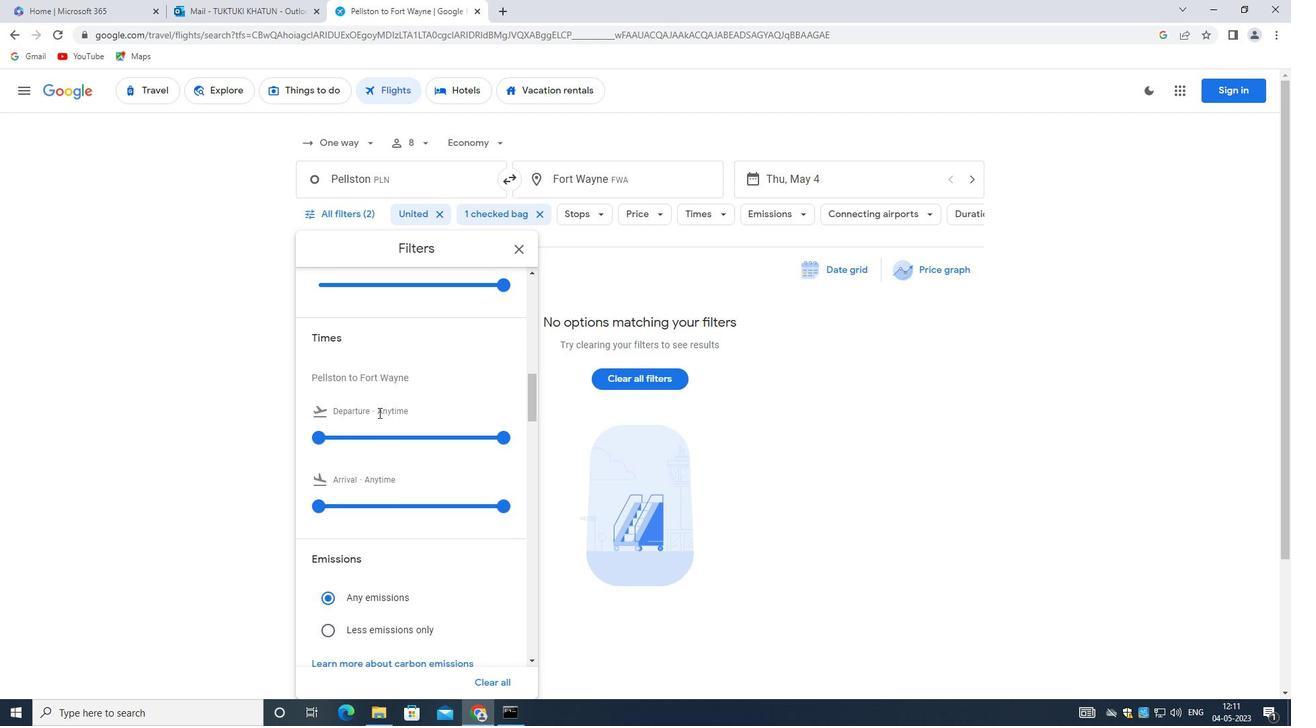 
Action: Mouse scrolled (391, 413) with delta (0, 0)
Screenshot: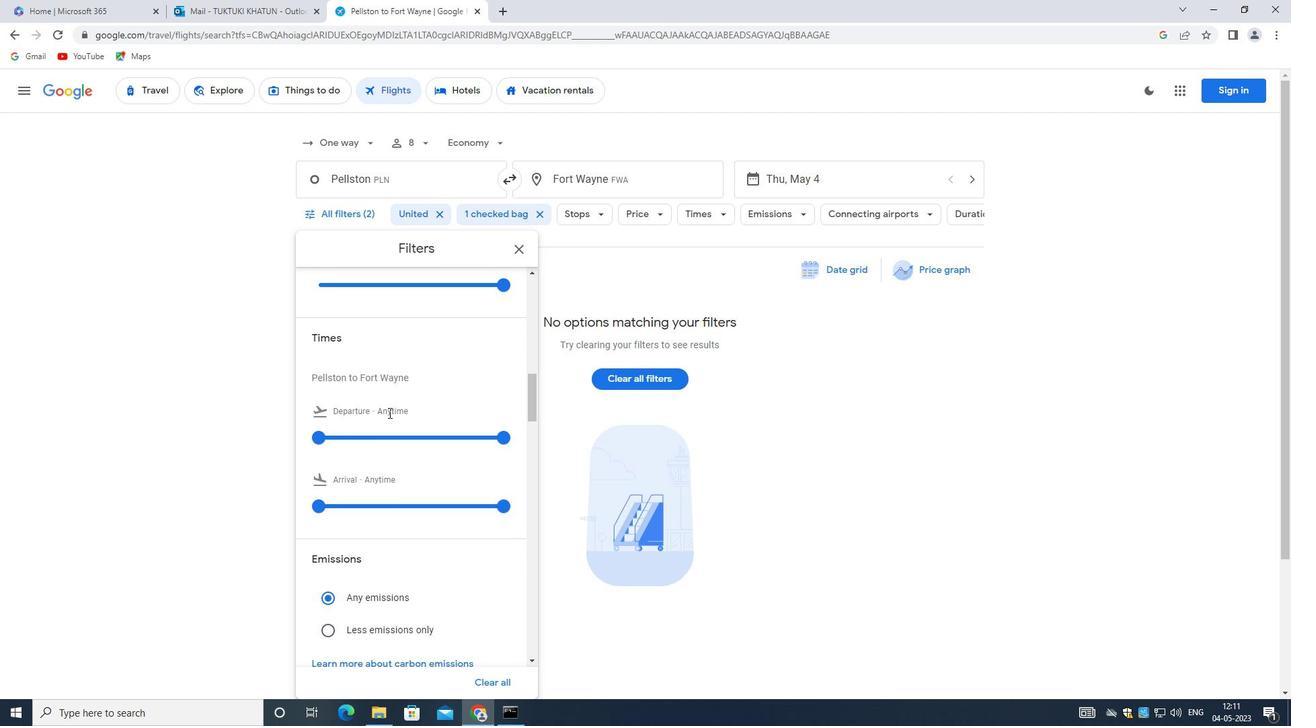 
Action: Mouse moved to (509, 482)
Screenshot: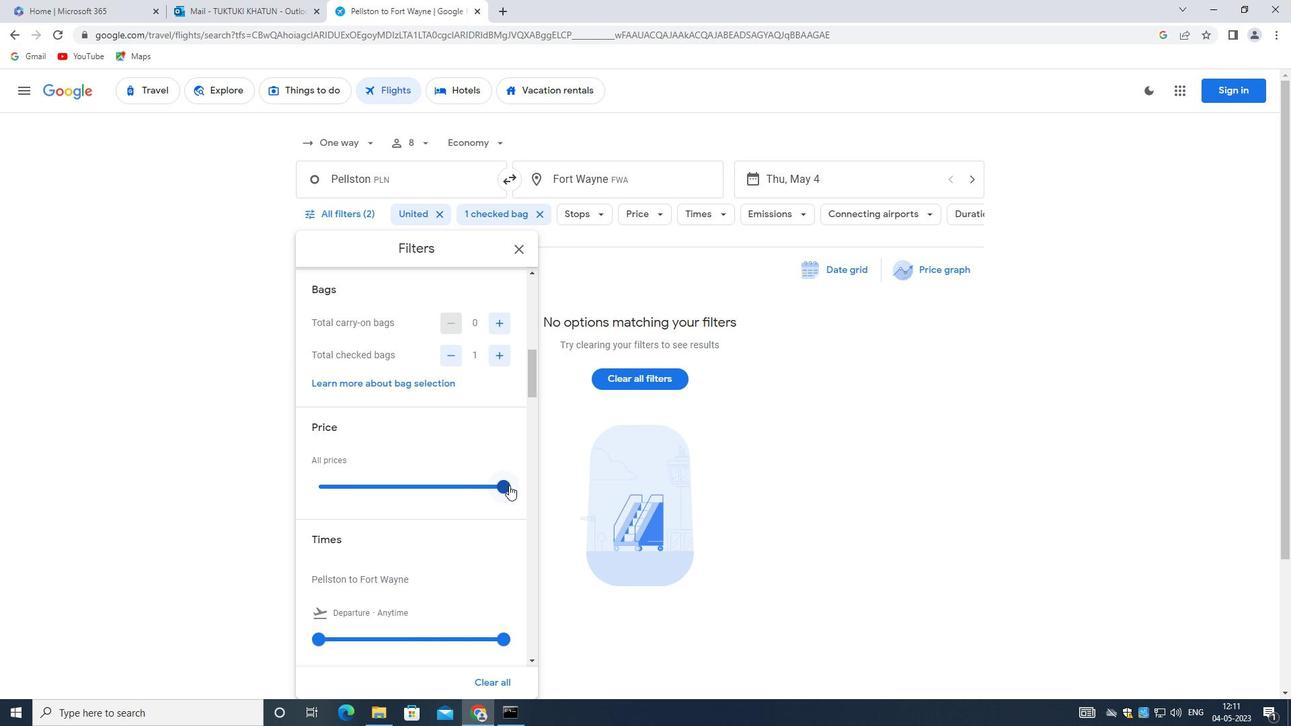 
Action: Mouse pressed left at (509, 482)
Screenshot: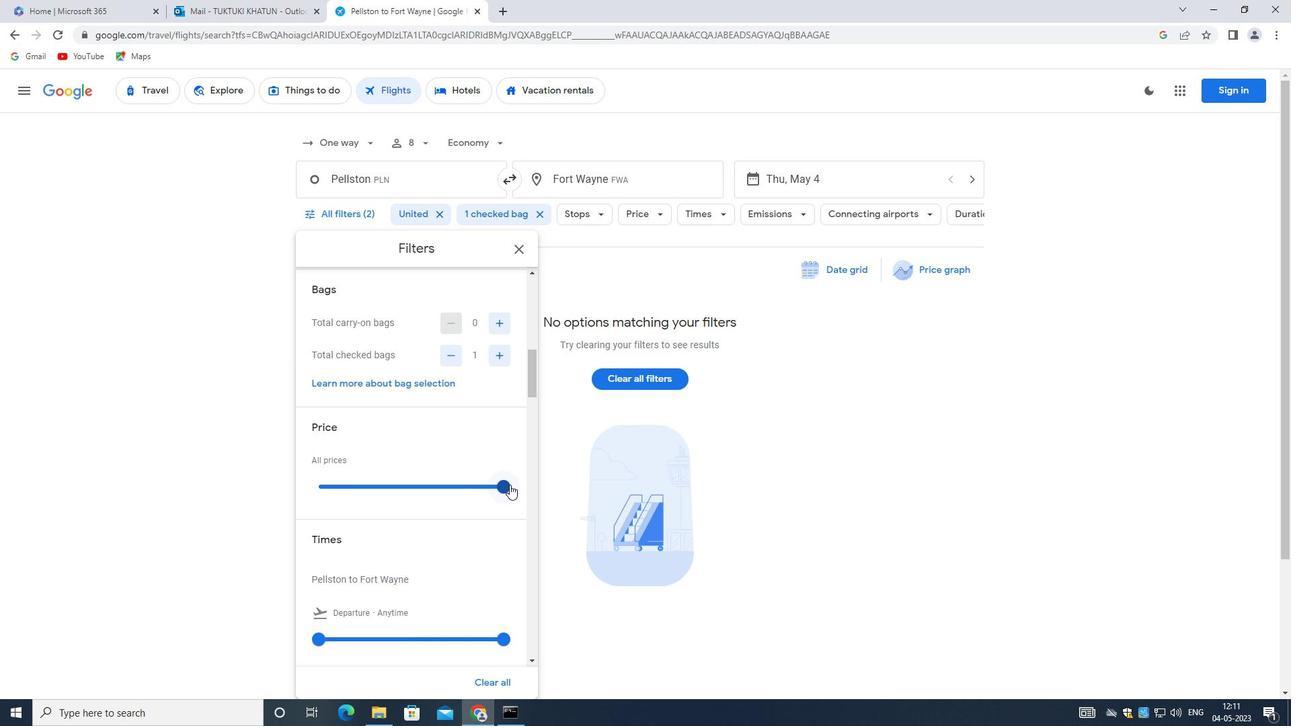 
Action: Mouse moved to (505, 482)
Screenshot: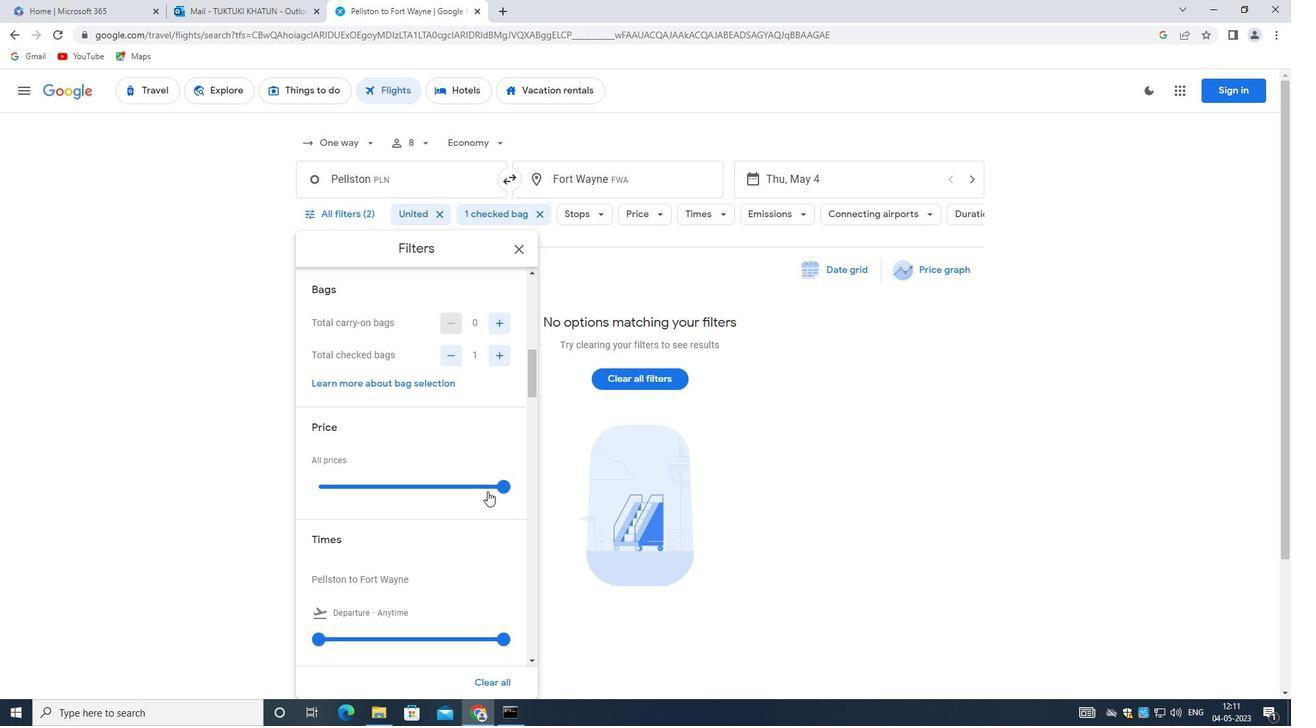 
Action: Mouse pressed left at (505, 482)
Screenshot: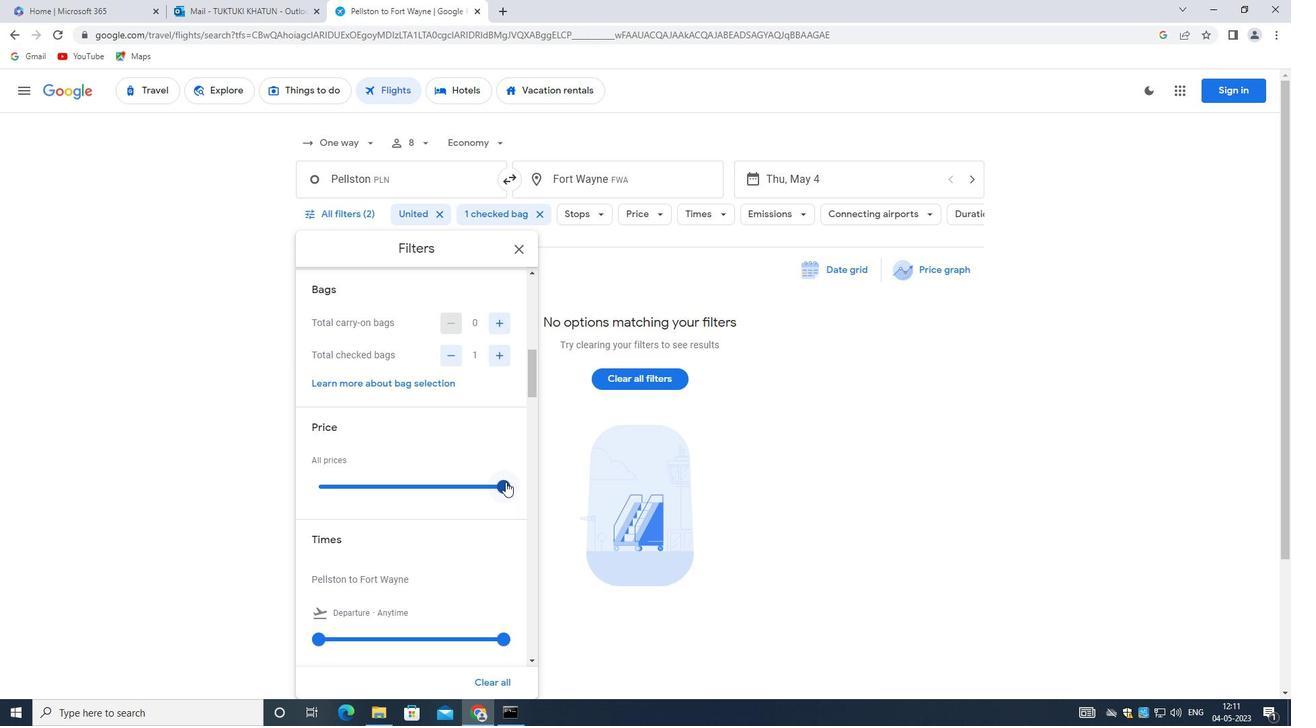 
Action: Mouse moved to (359, 510)
Screenshot: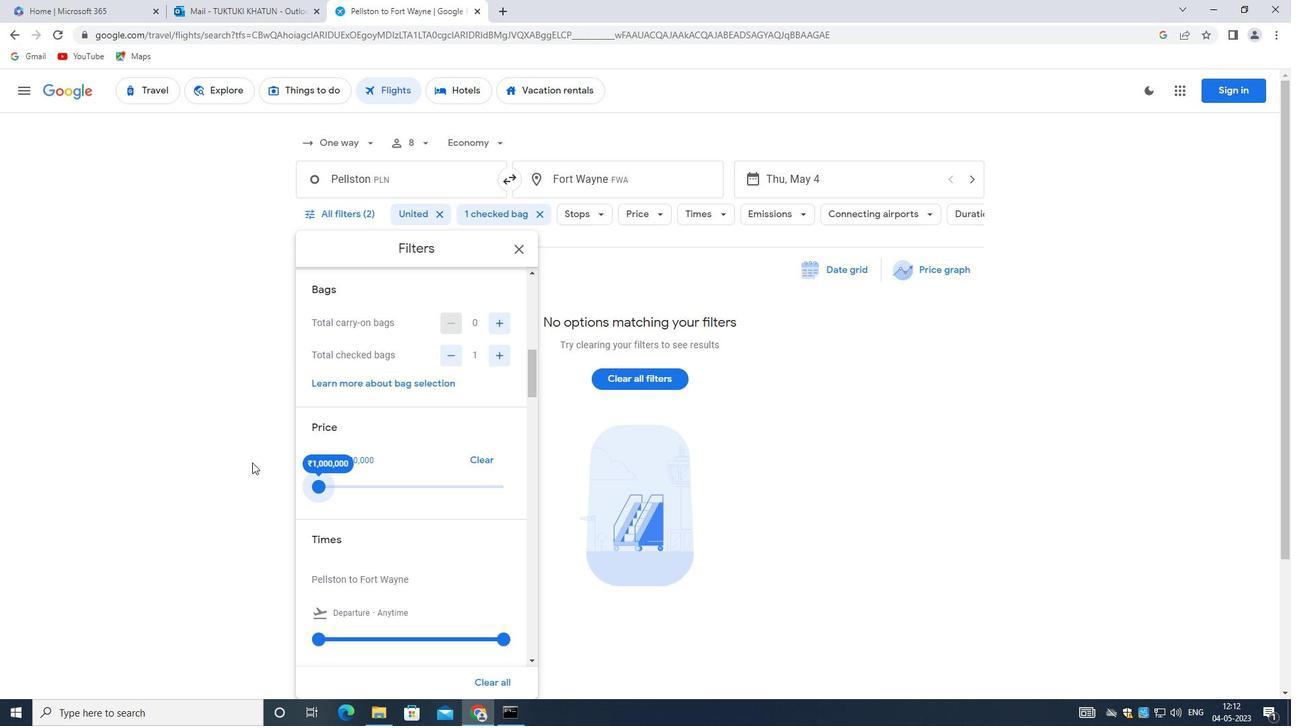 
Action: Mouse scrolled (359, 509) with delta (0, 0)
Screenshot: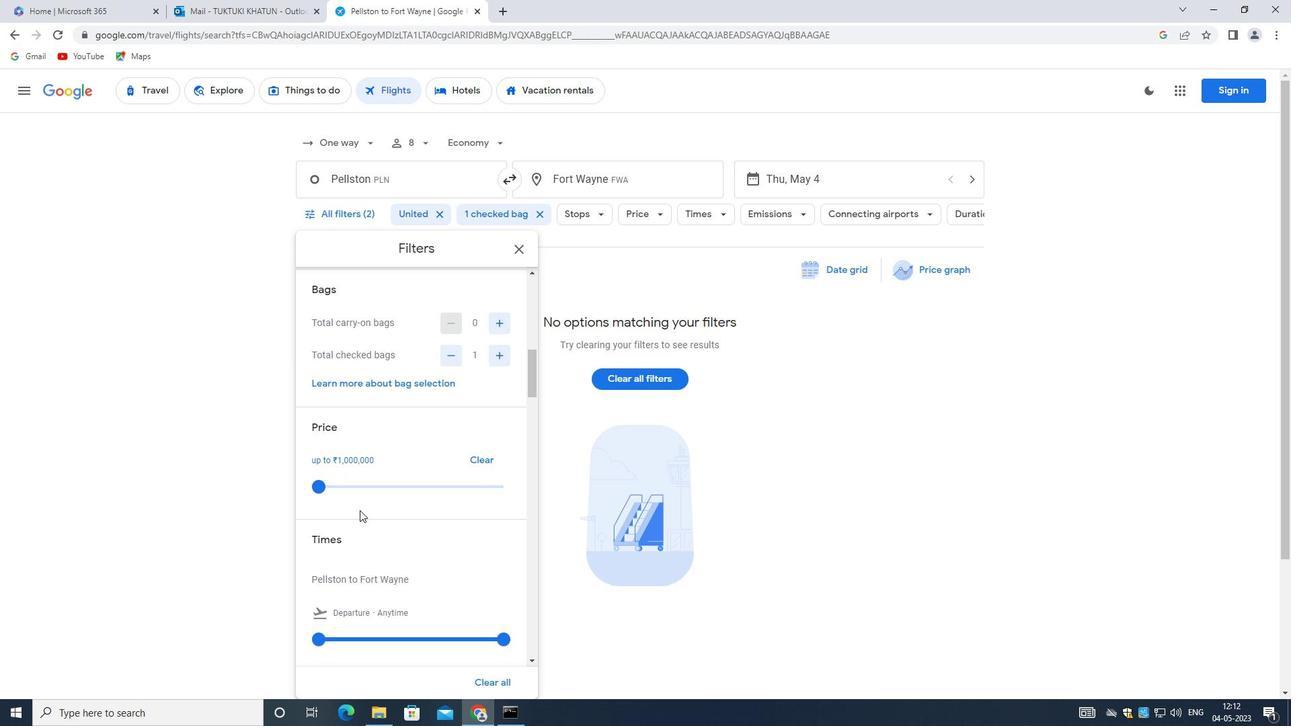 
Action: Mouse scrolled (359, 509) with delta (0, 0)
Screenshot: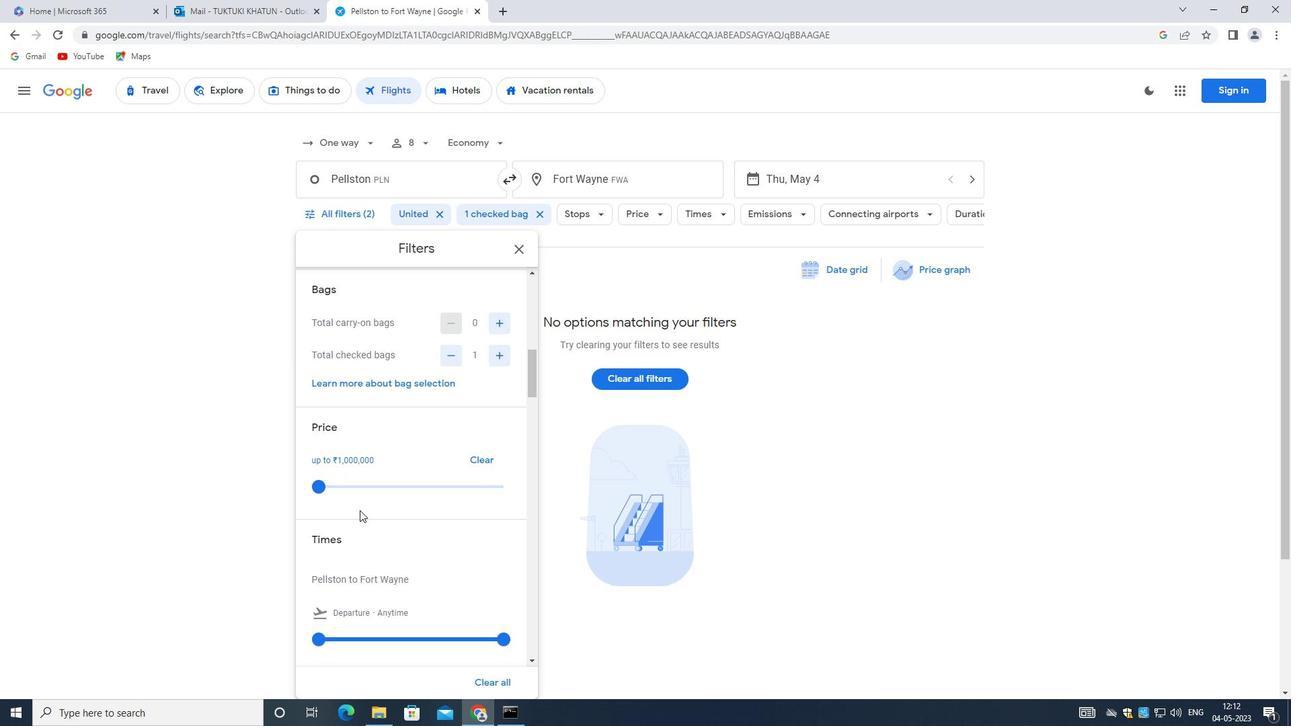 
Action: Mouse scrolled (359, 509) with delta (0, 0)
Screenshot: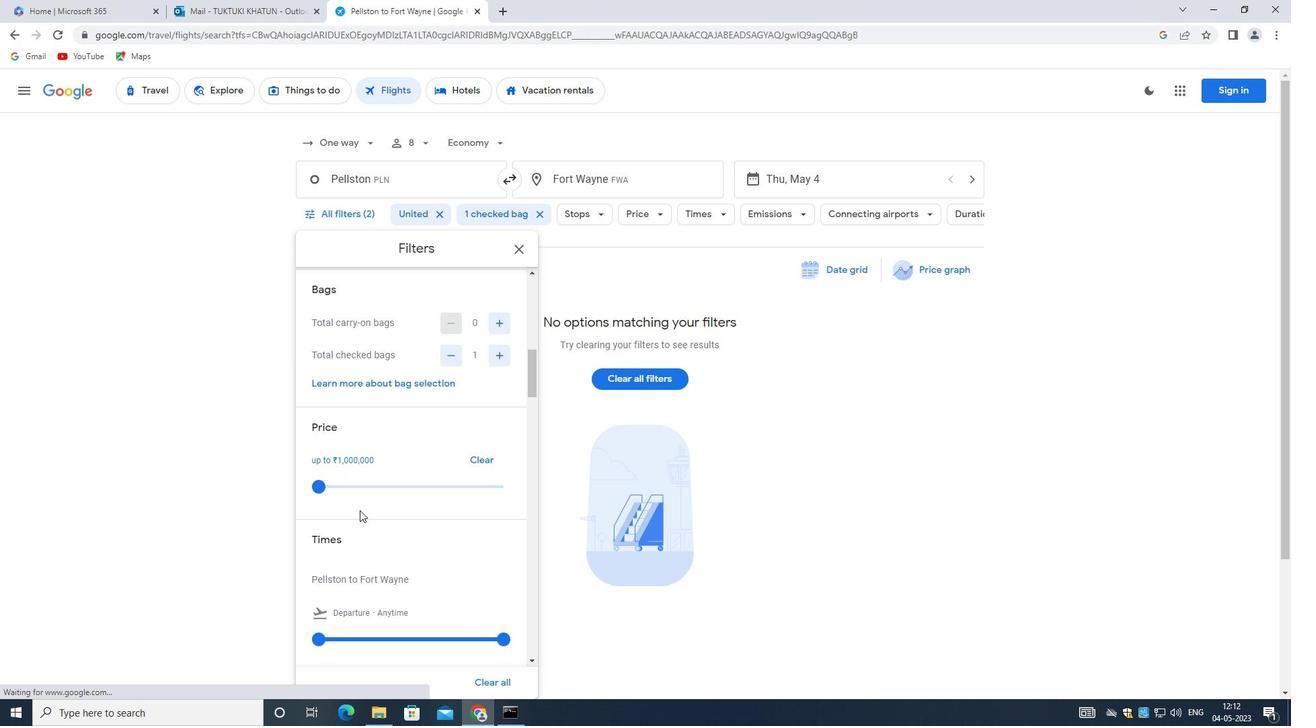 
Action: Mouse moved to (433, 376)
Screenshot: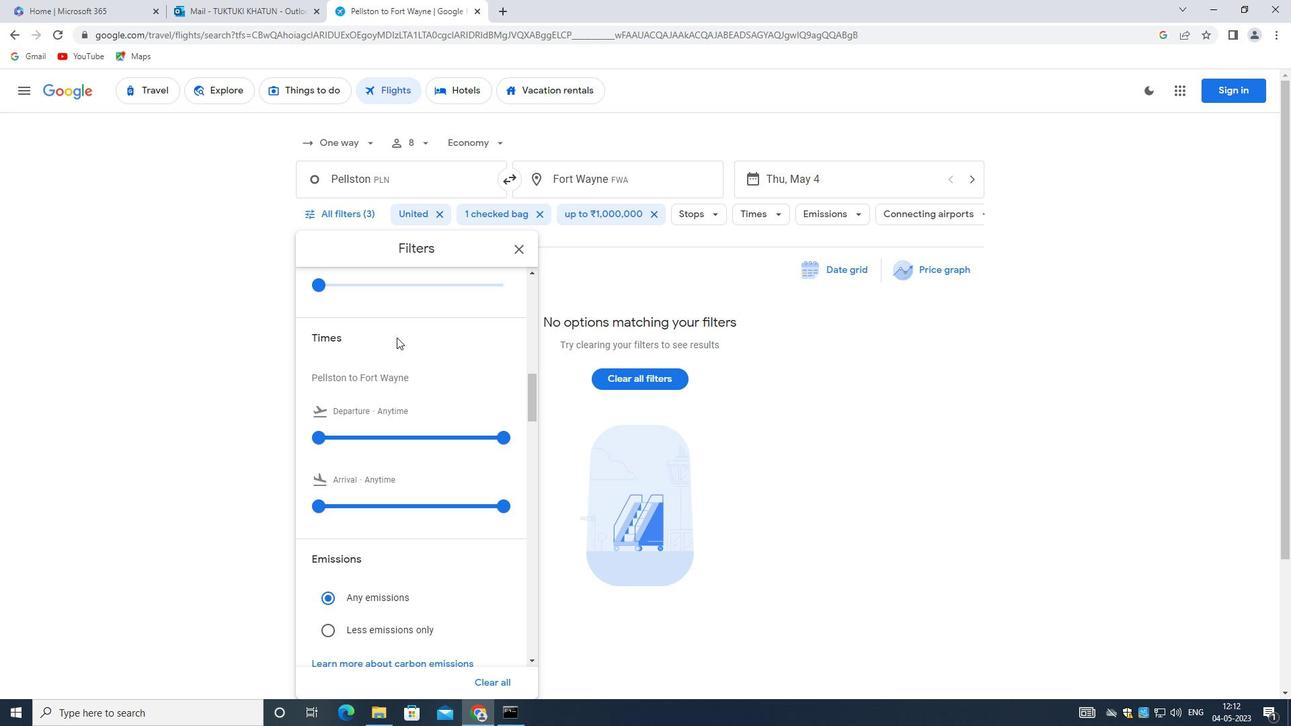 
Action: Mouse scrolled (433, 376) with delta (0, 0)
Screenshot: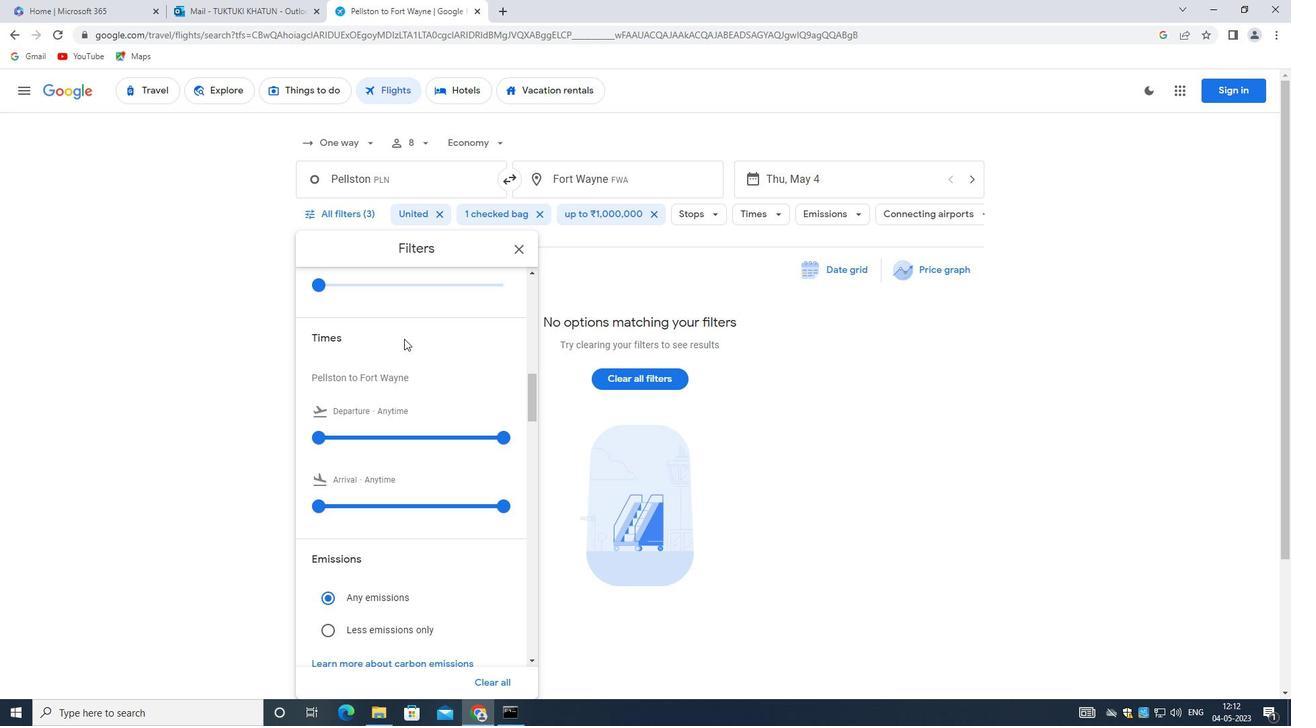 
Action: Mouse scrolled (433, 376) with delta (0, 0)
Screenshot: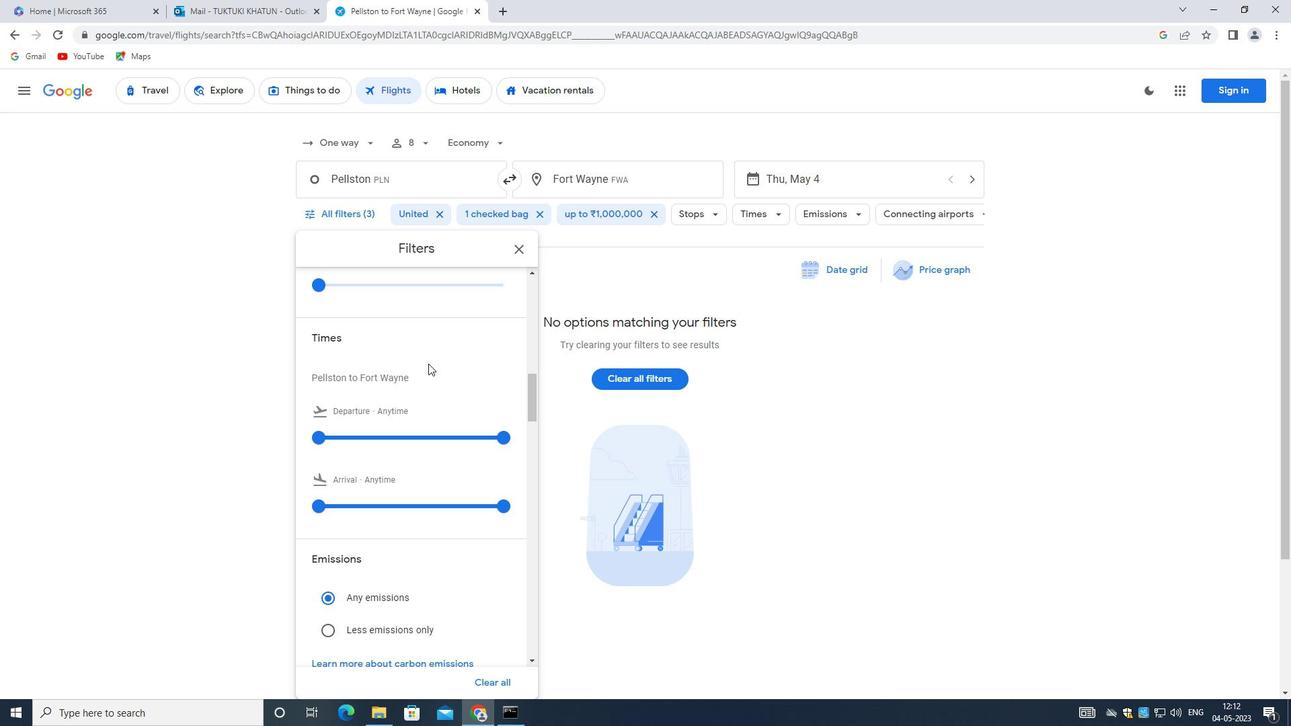 
Action: Mouse moved to (428, 403)
Screenshot: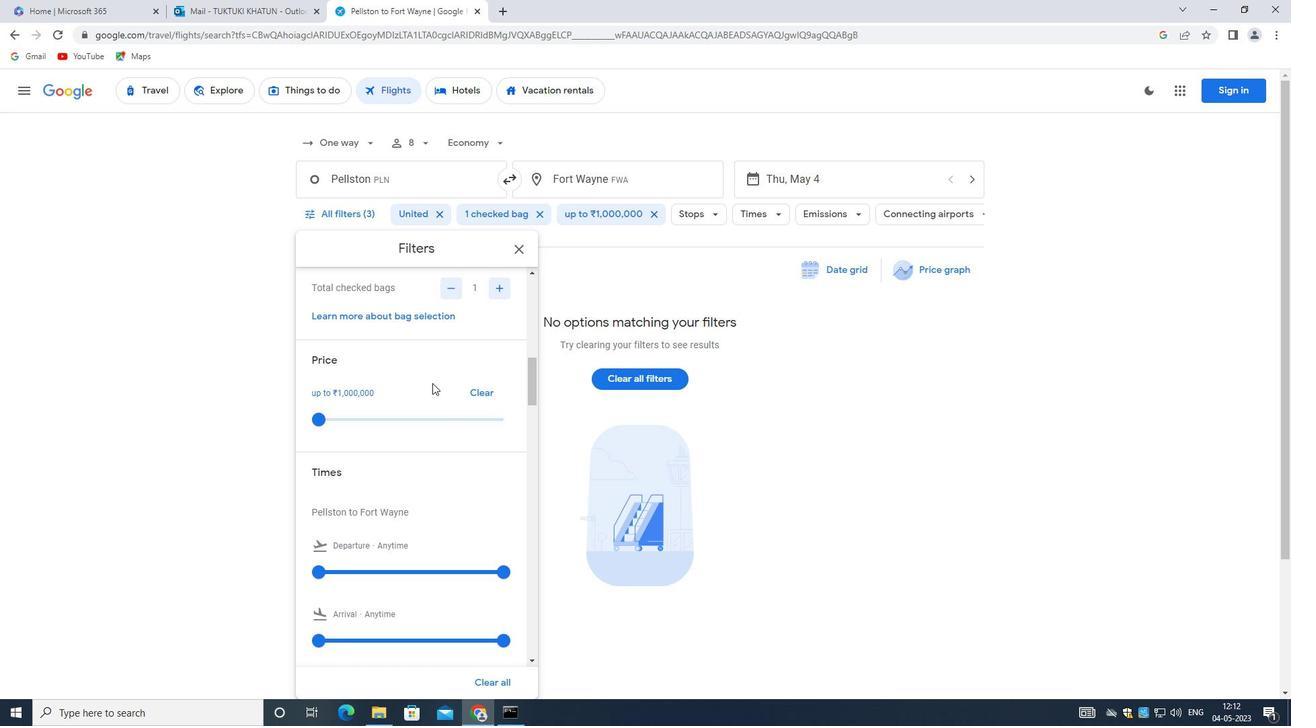 
Action: Mouse scrolled (428, 404) with delta (0, 0)
Screenshot: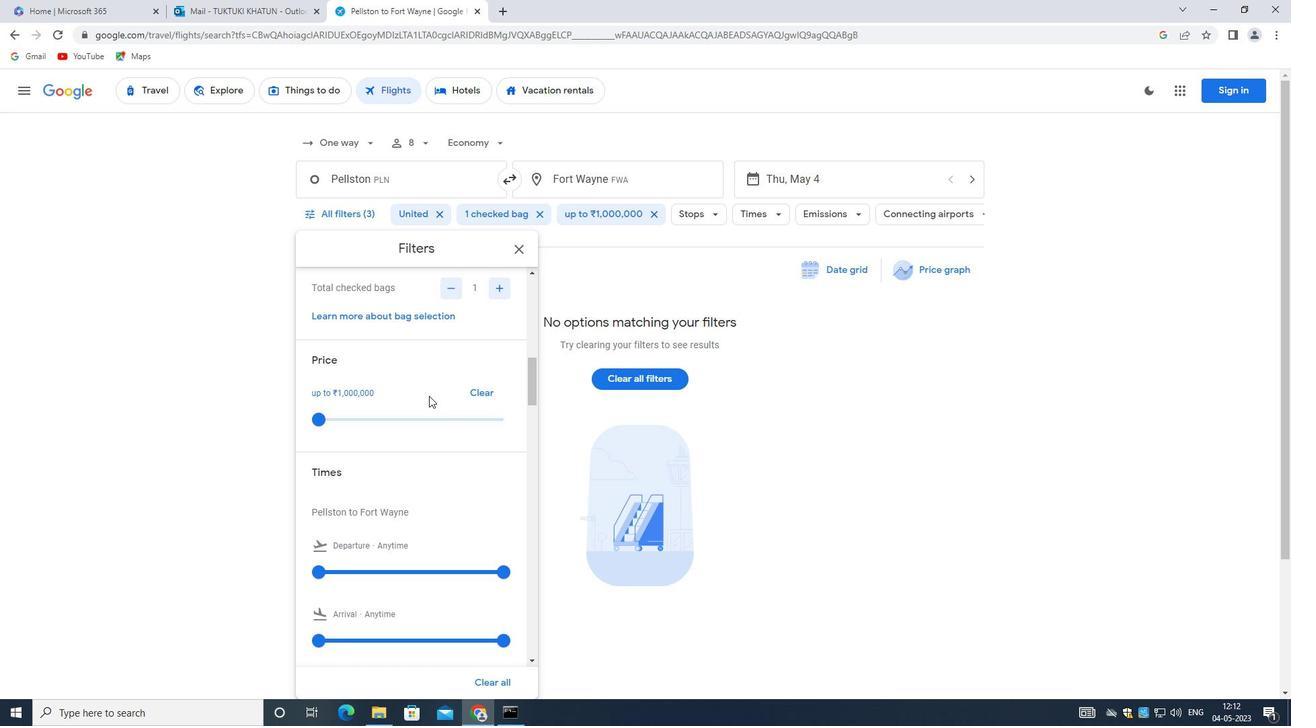 
Action: Mouse moved to (425, 495)
Screenshot: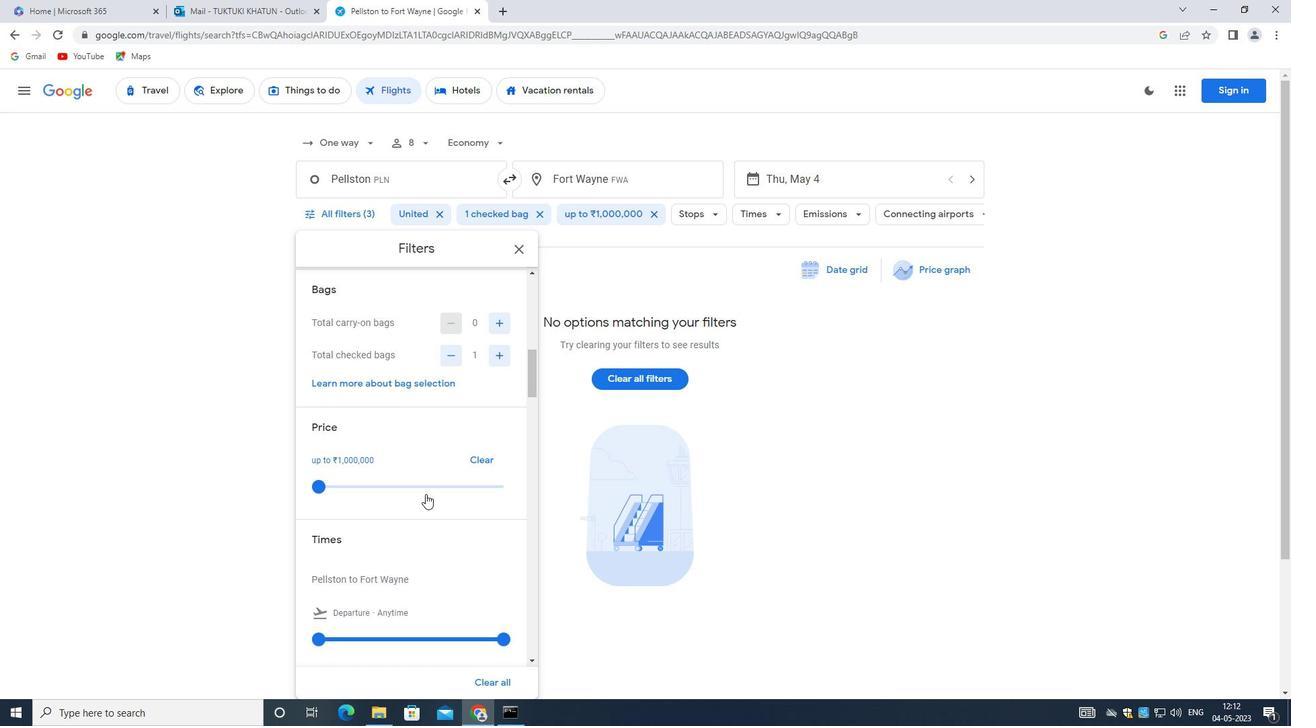 
Action: Mouse scrolled (425, 494) with delta (0, 0)
Screenshot: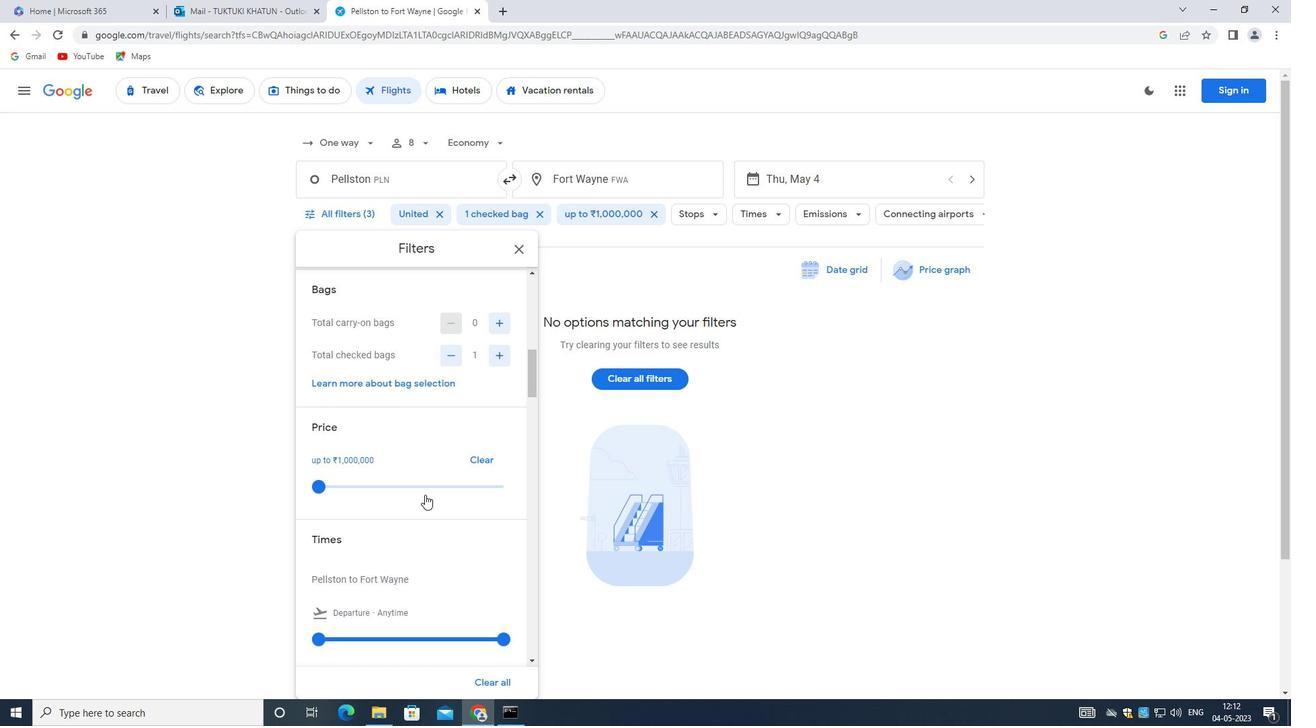 
Action: Mouse moved to (354, 569)
Screenshot: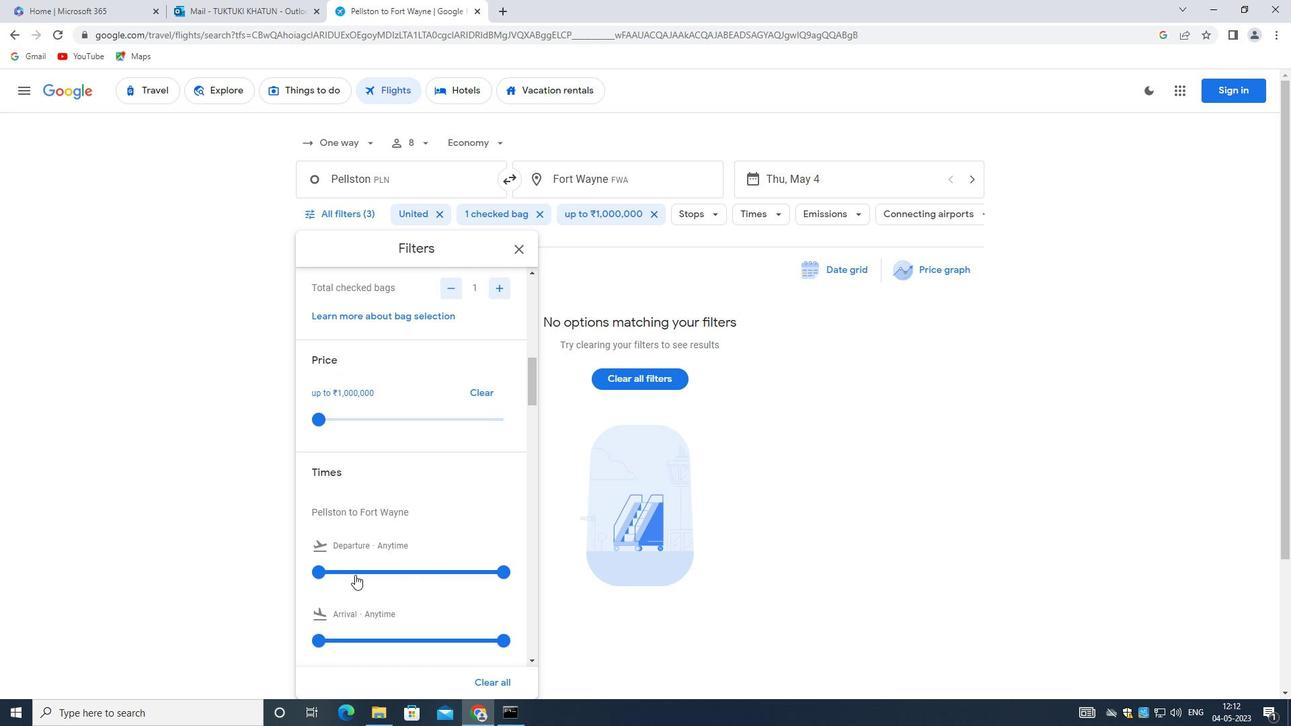 
Action: Mouse pressed left at (354, 569)
Screenshot: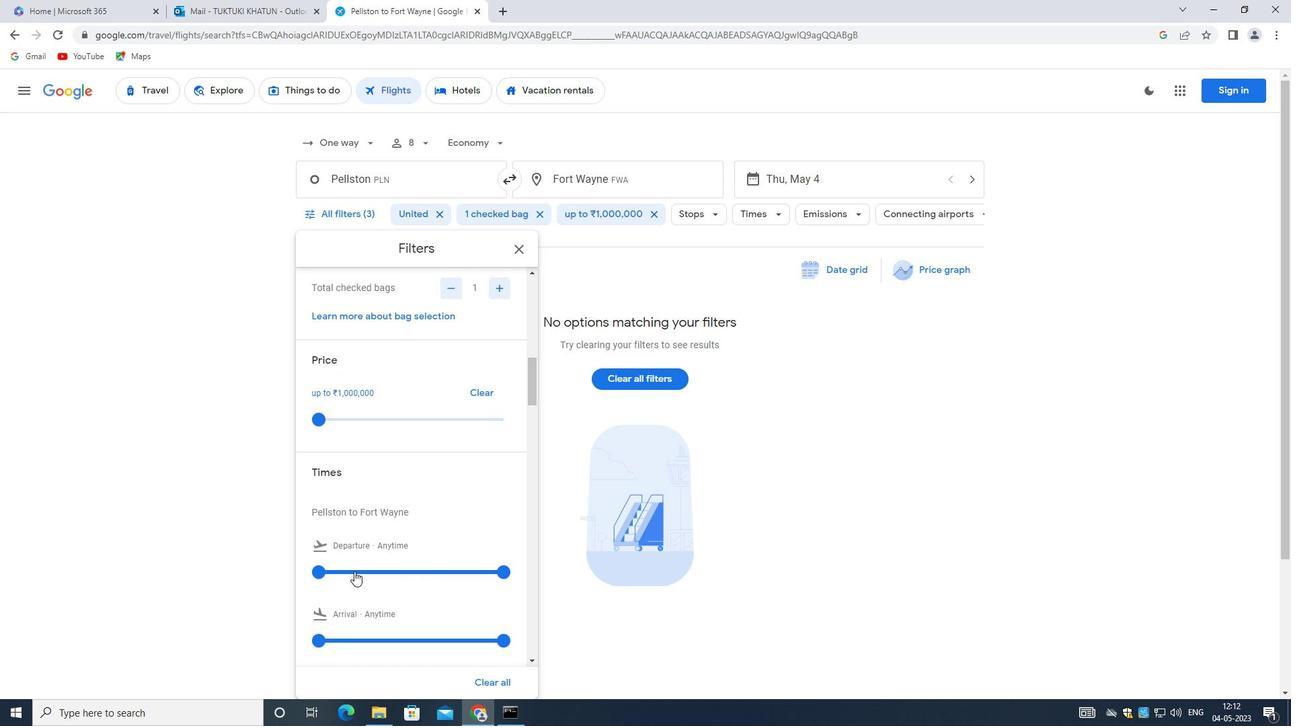 
Action: Mouse moved to (374, 566)
Screenshot: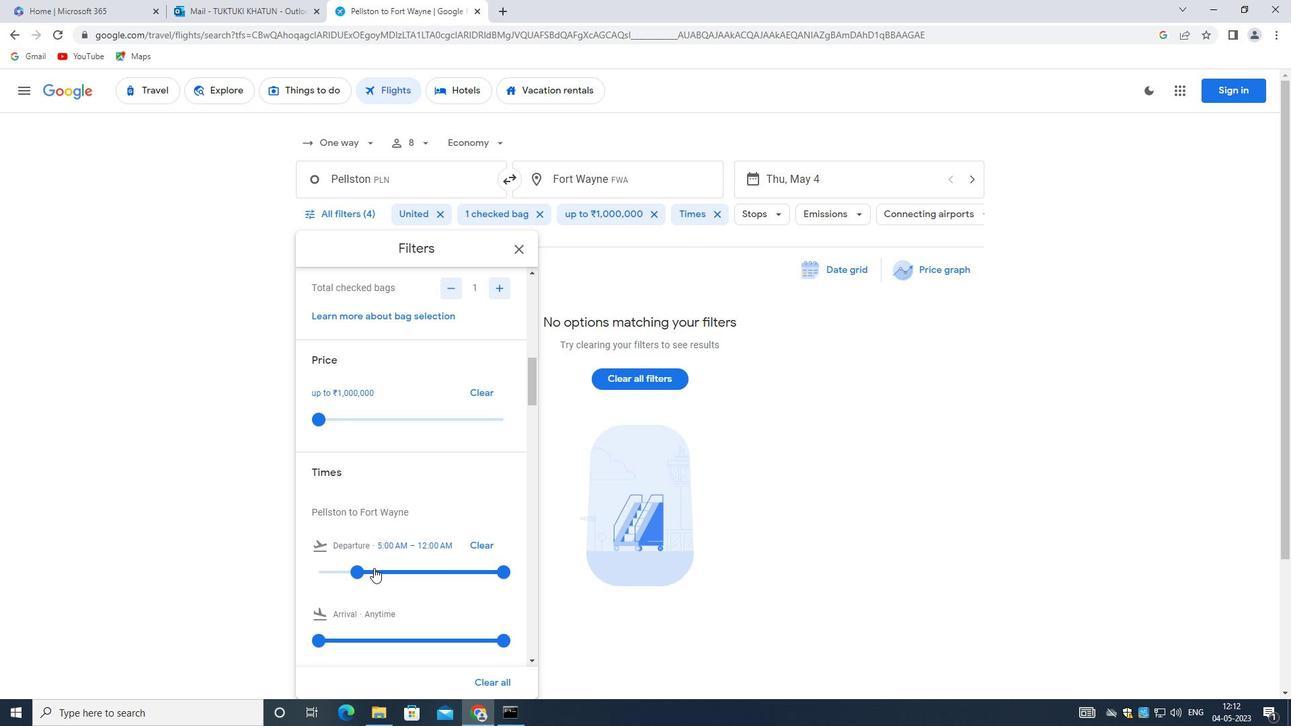 
Action: Mouse pressed left at (374, 566)
Screenshot: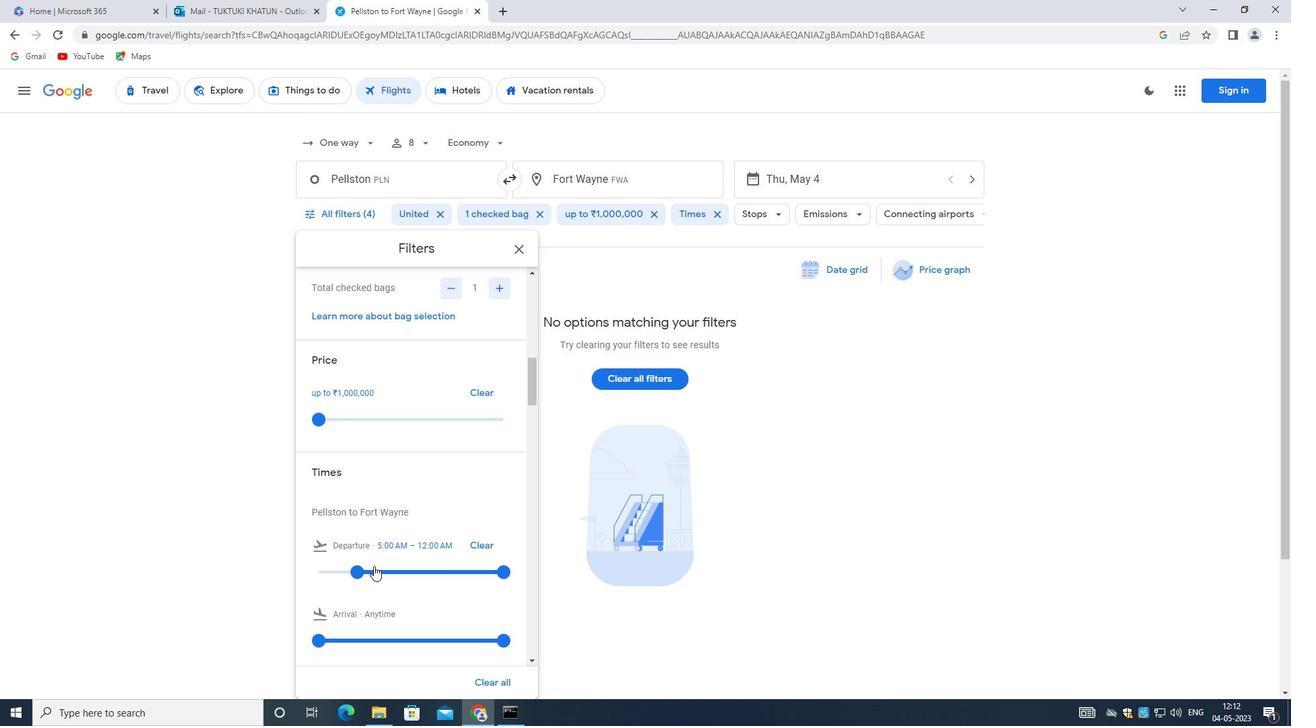 
Action: Mouse moved to (366, 571)
Screenshot: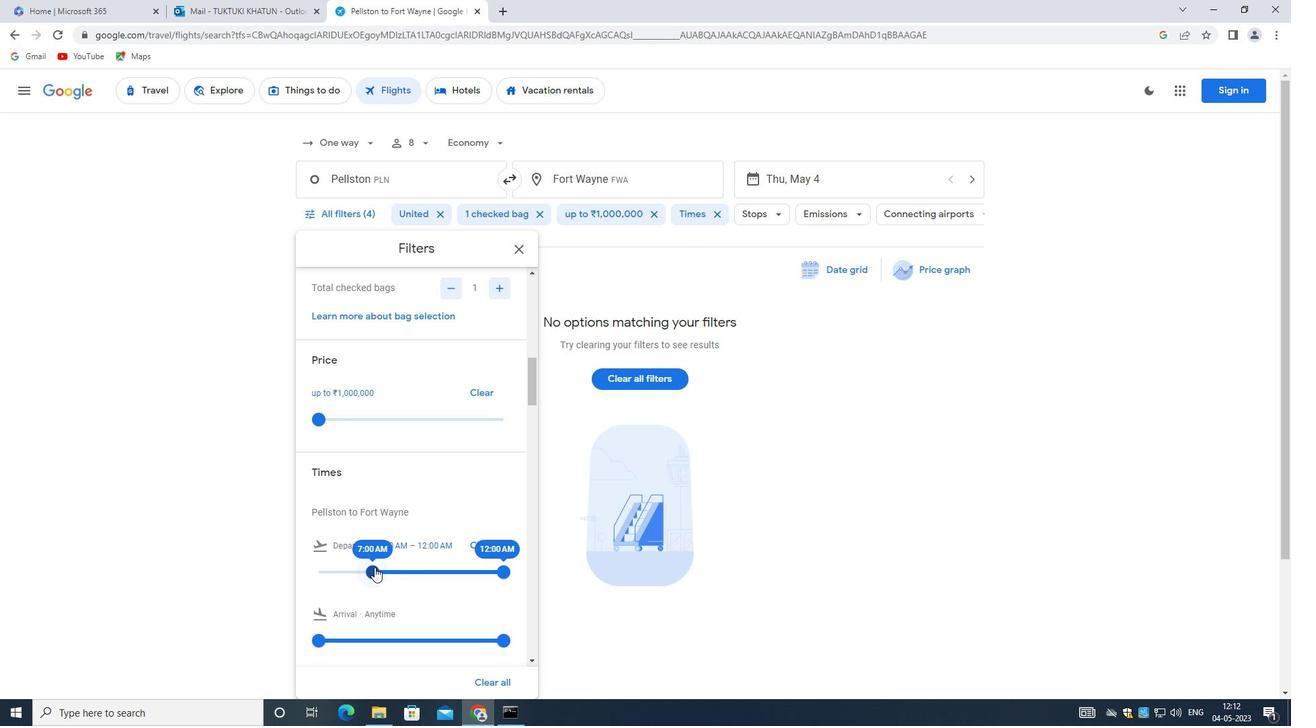 
Action: Mouse pressed left at (366, 571)
Screenshot: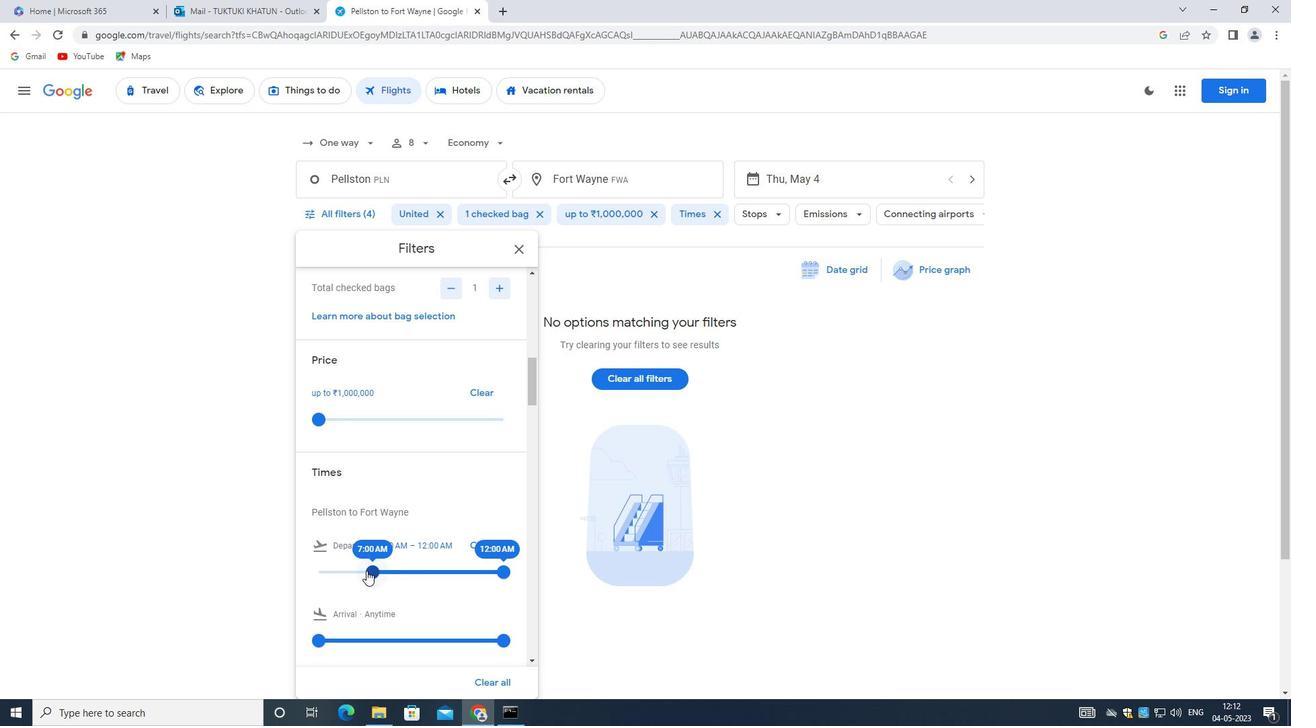 
Action: Mouse moved to (503, 575)
Screenshot: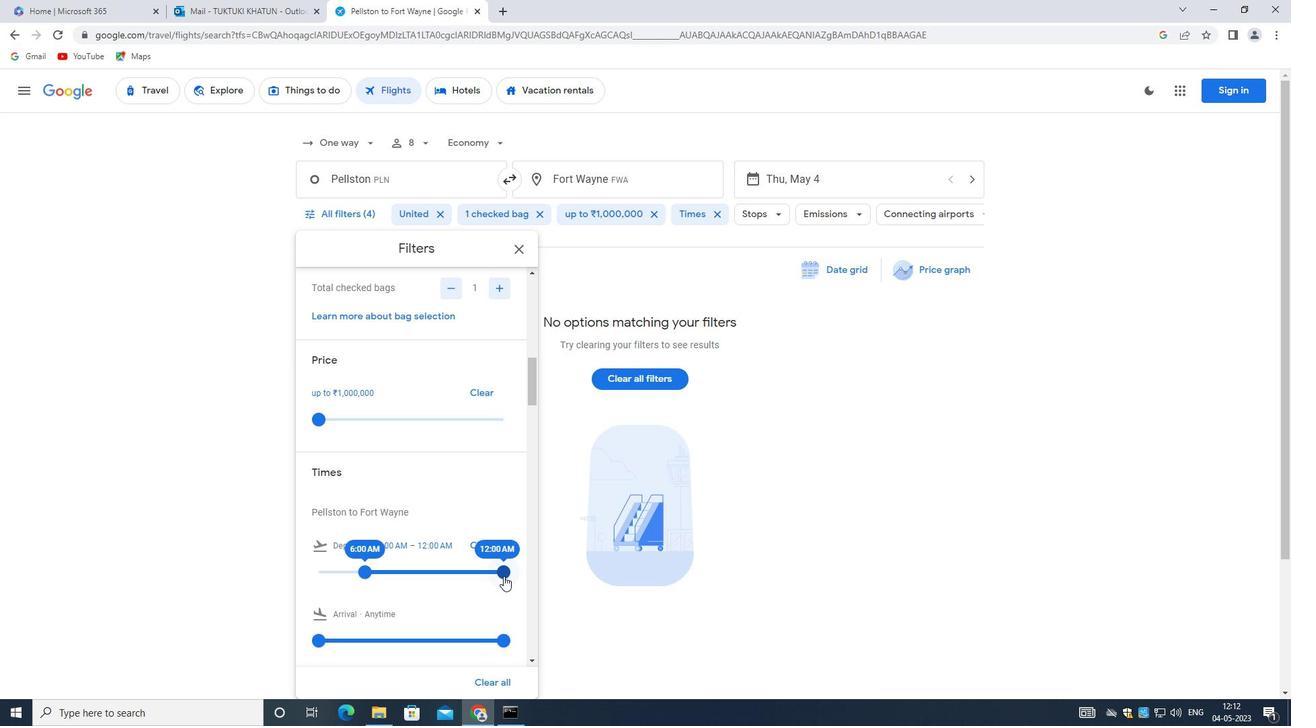 
Action: Mouse pressed left at (503, 575)
Screenshot: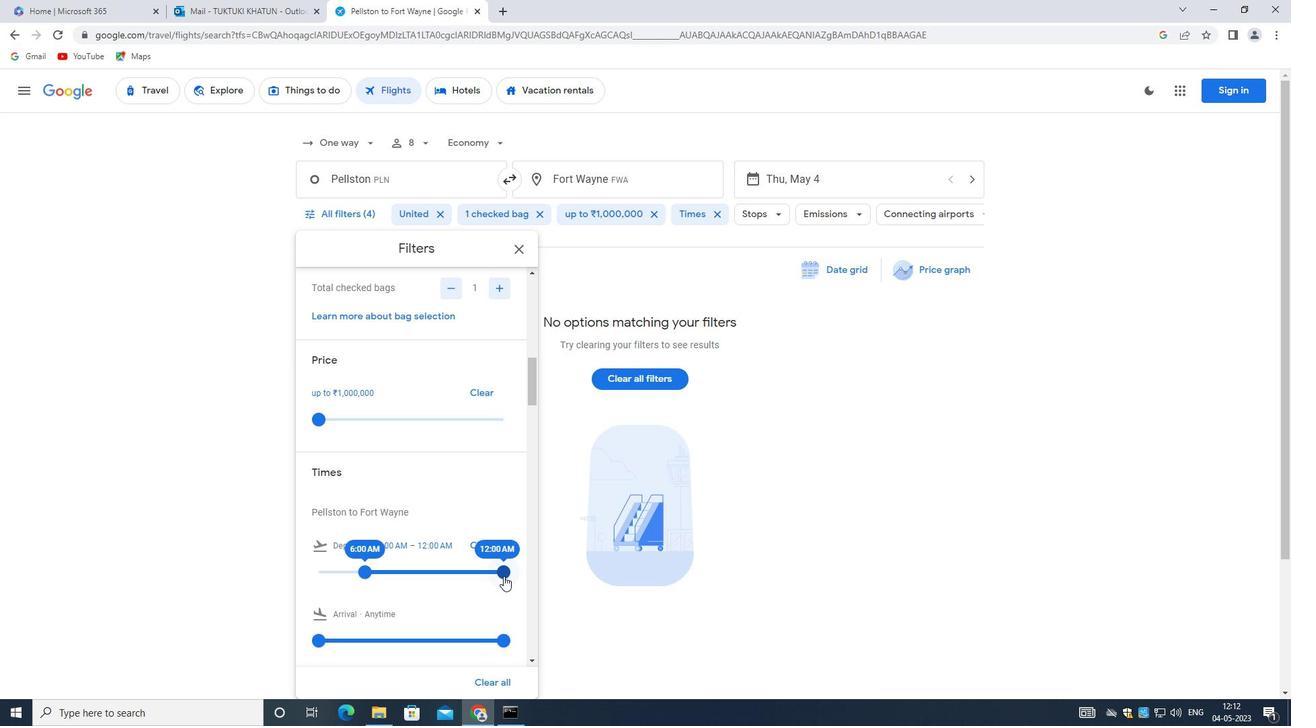 
Action: Mouse moved to (378, 572)
Screenshot: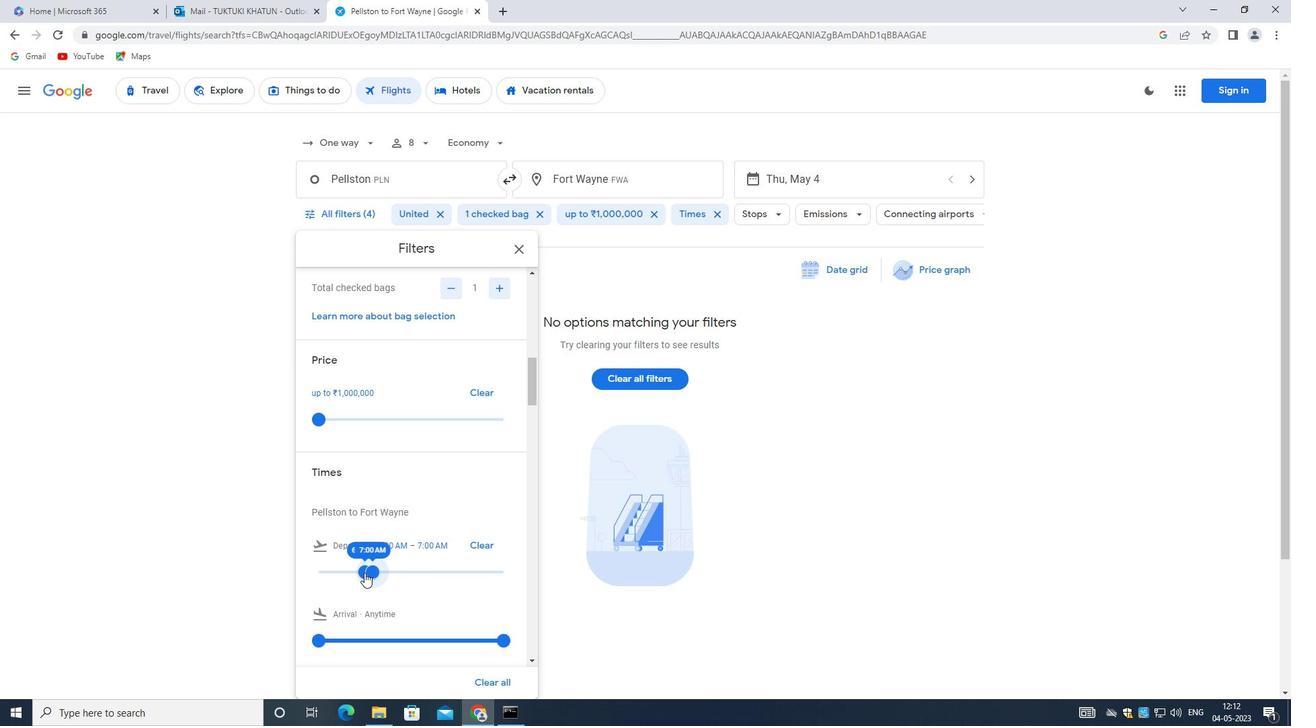
Action: Mouse scrolled (378, 571) with delta (0, 0)
Screenshot: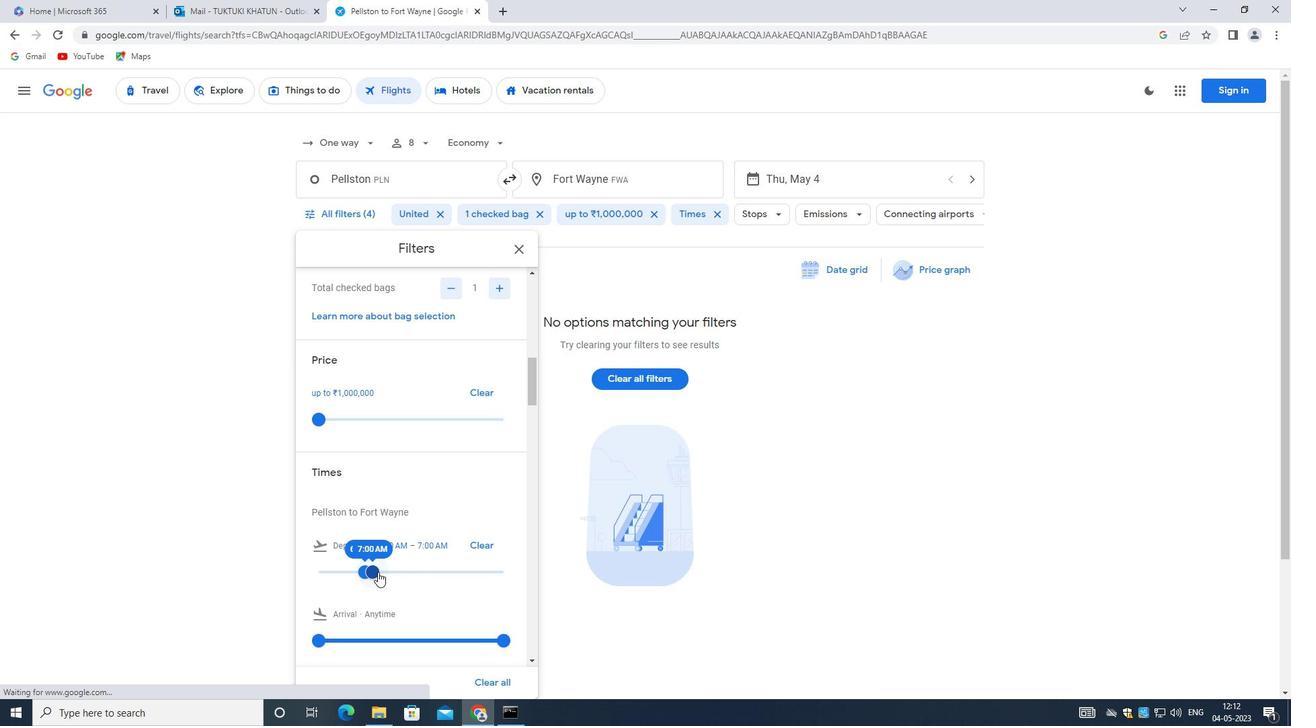 
Action: Mouse scrolled (378, 571) with delta (0, 0)
Screenshot: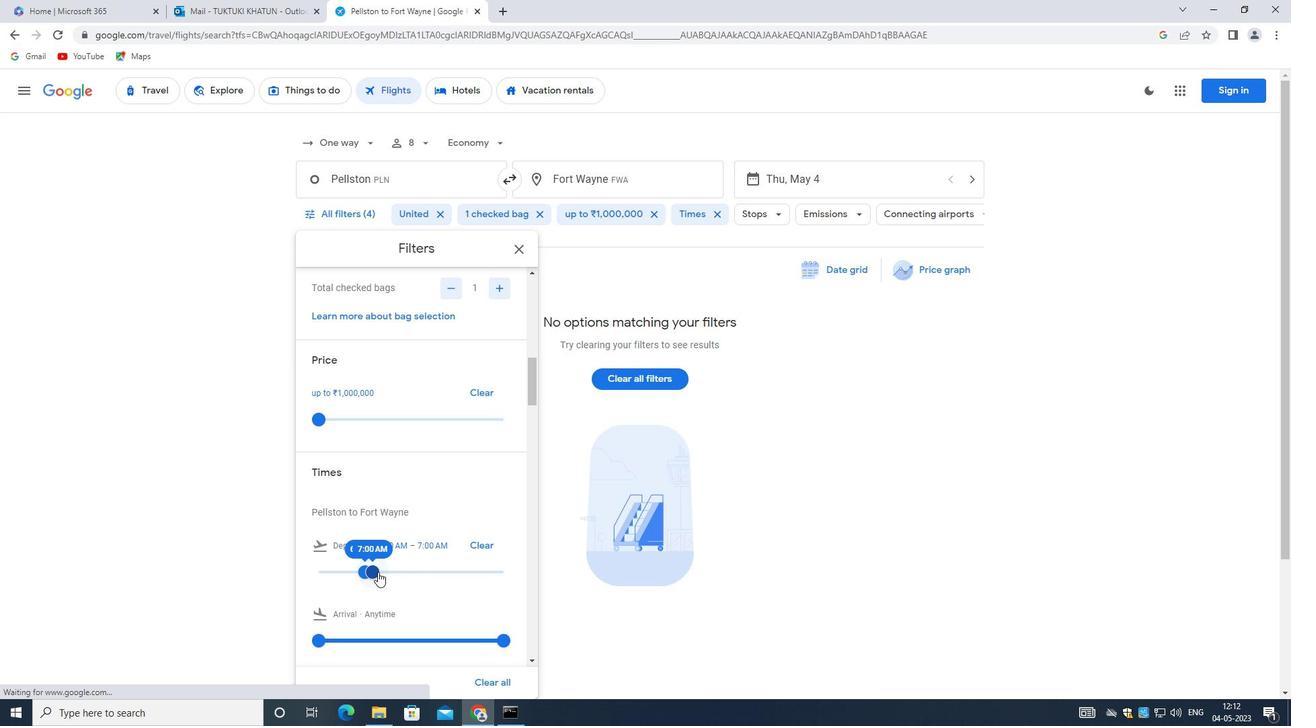 
Action: Mouse scrolled (378, 571) with delta (0, 0)
Screenshot: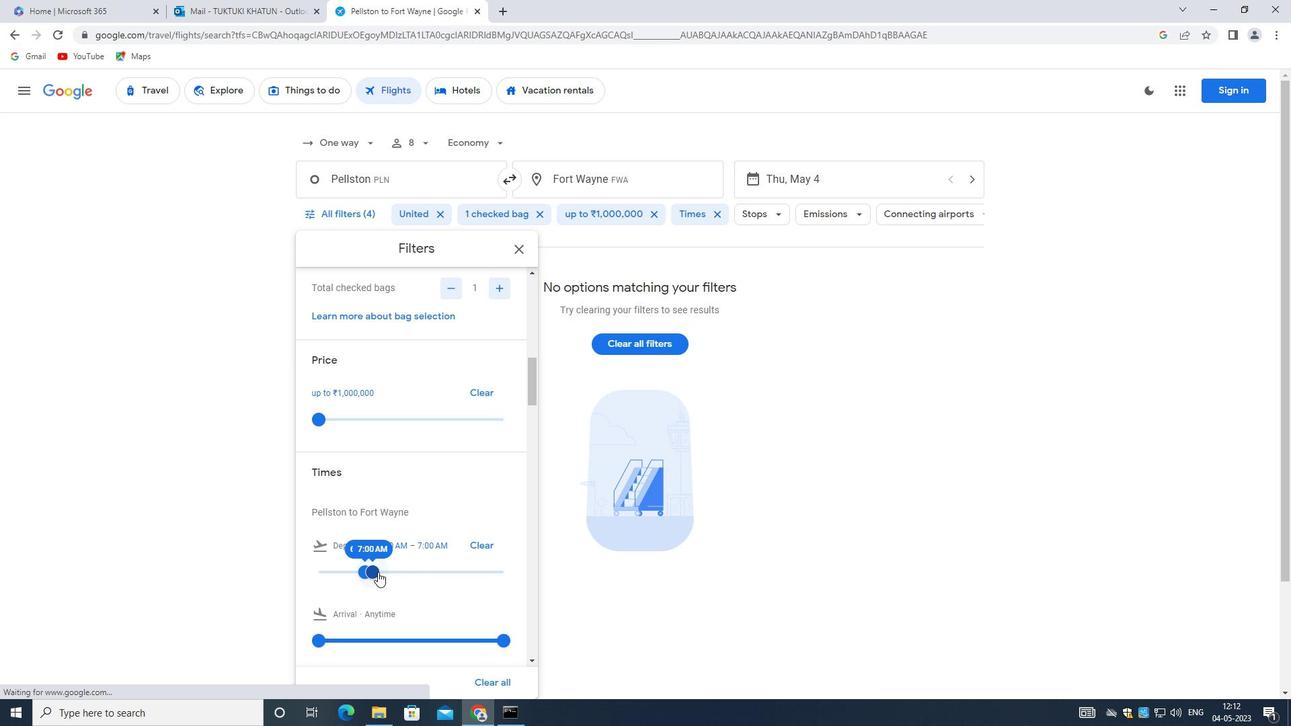 
Action: Mouse scrolled (378, 571) with delta (0, 0)
Screenshot: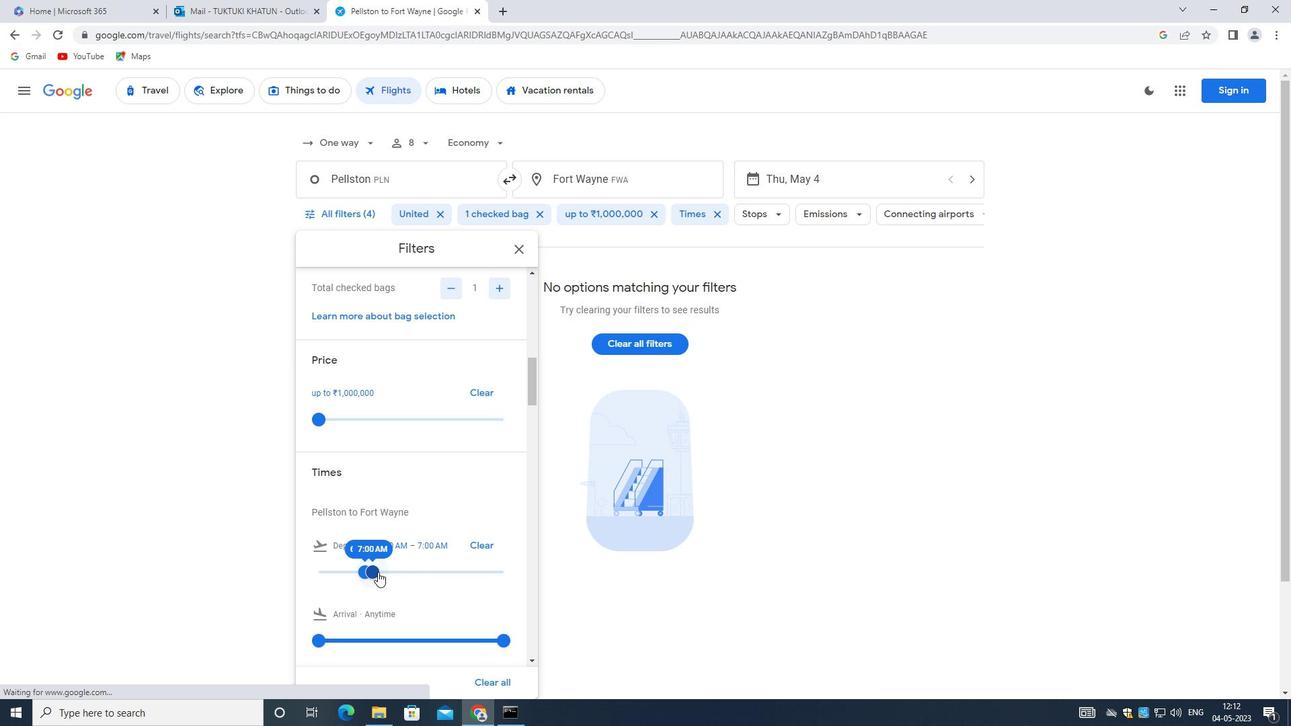 
Action: Mouse moved to (378, 571)
Screenshot: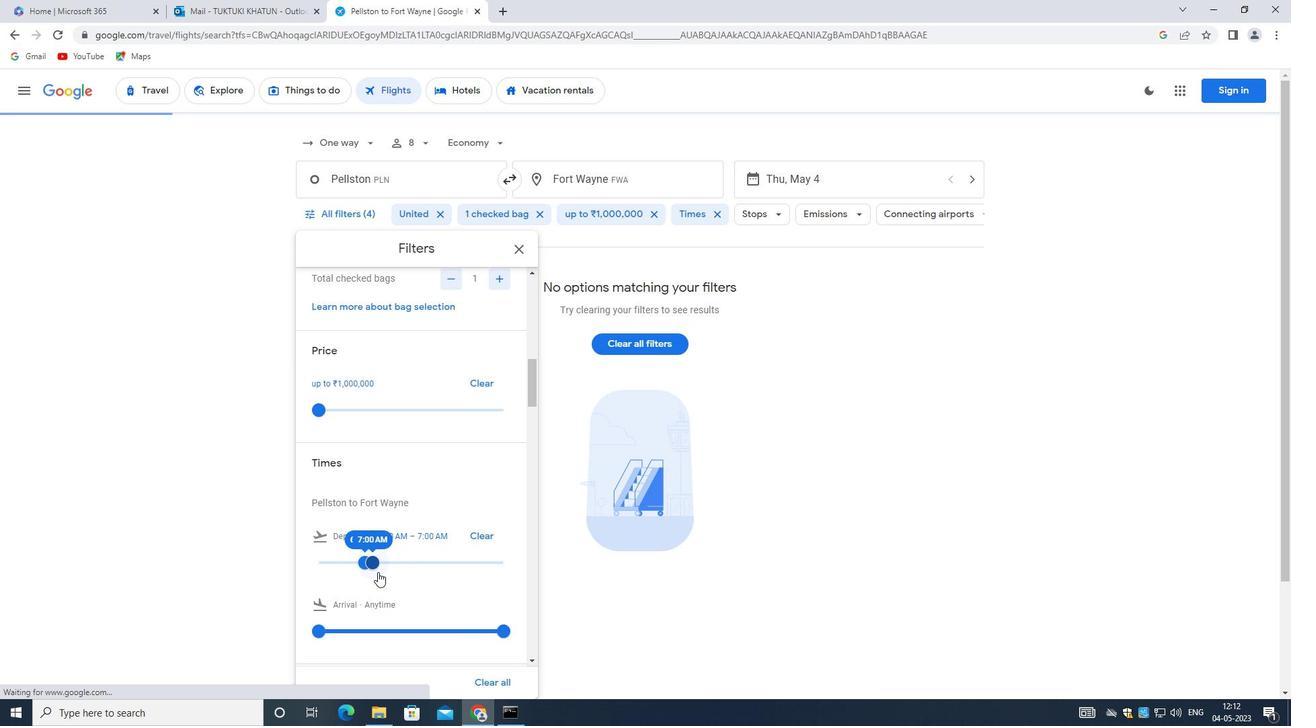 
Action: Mouse scrolled (378, 571) with delta (0, 0)
Screenshot: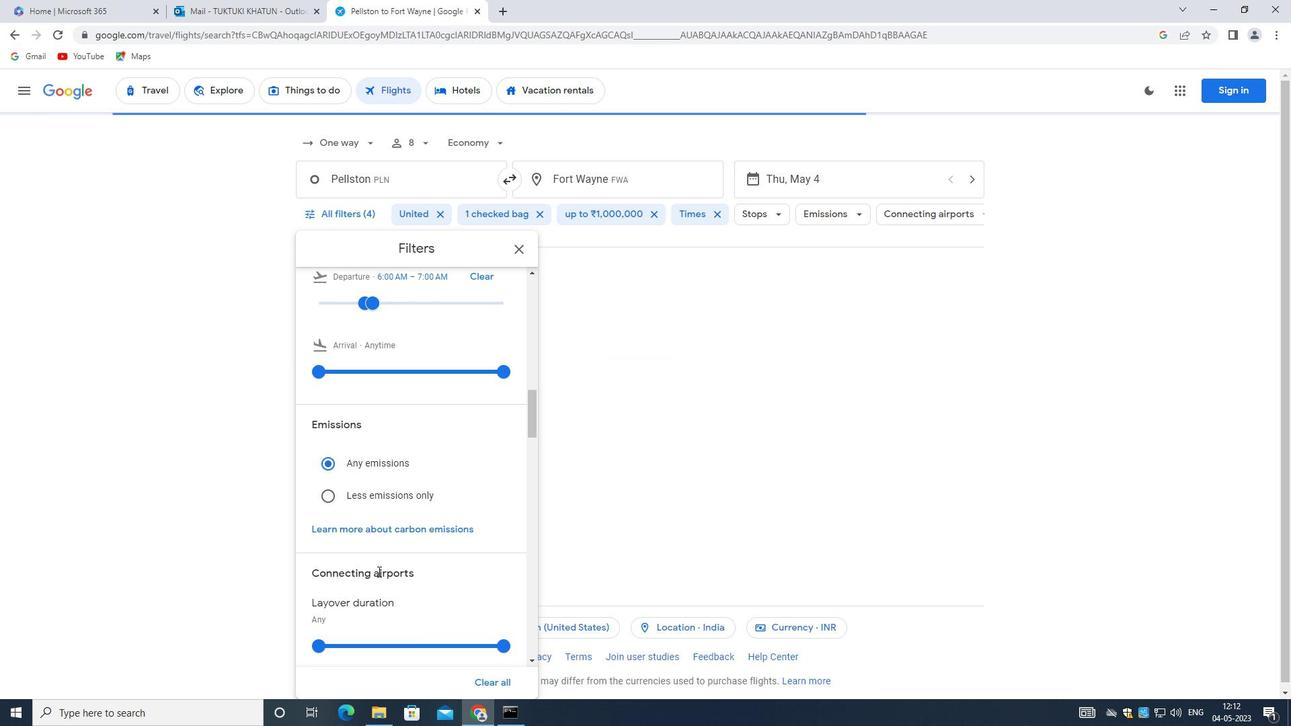 
Action: Mouse scrolled (378, 571) with delta (0, 0)
Screenshot: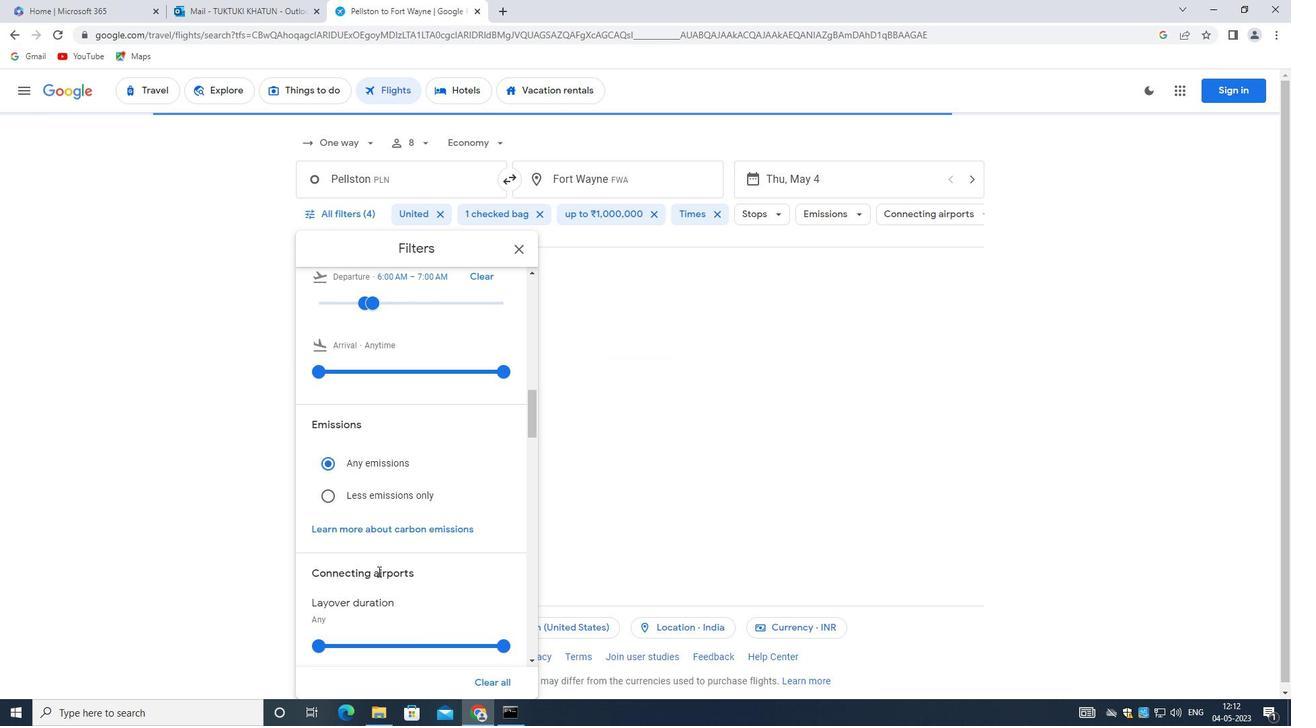 
Action: Mouse scrolled (378, 571) with delta (0, 0)
Screenshot: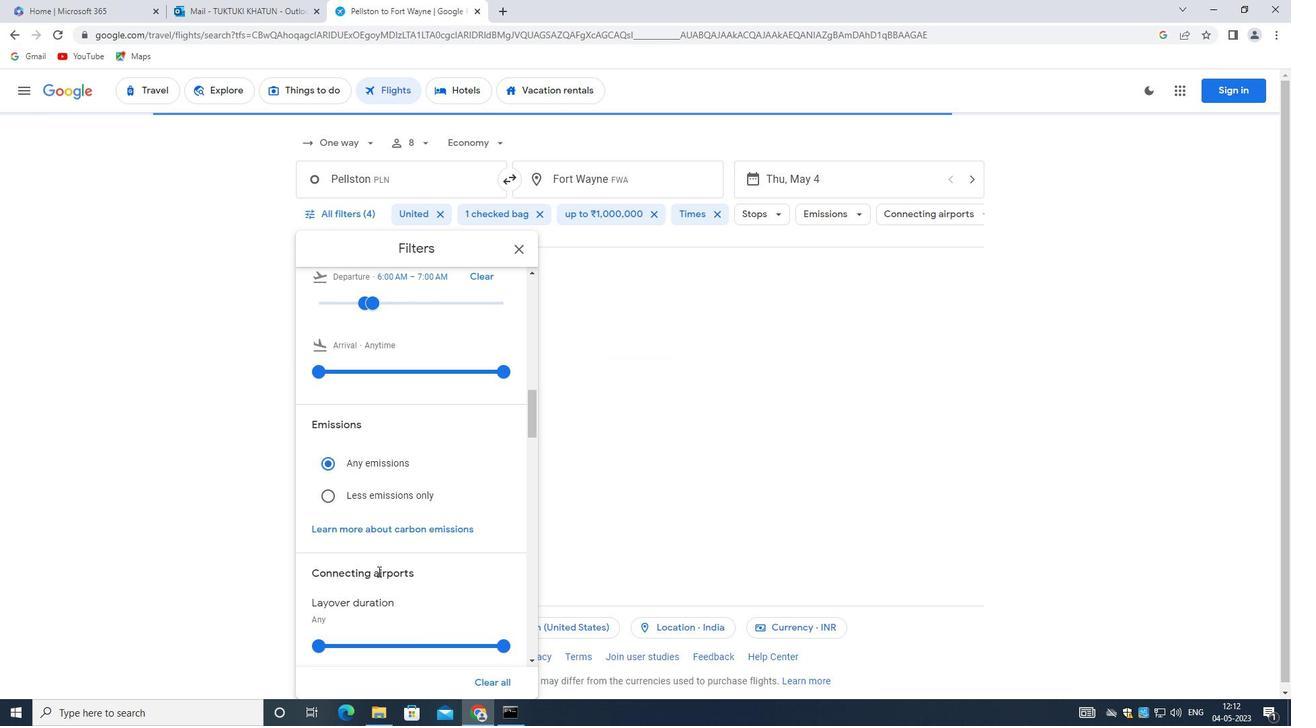 
Action: Mouse scrolled (378, 571) with delta (0, 0)
Screenshot: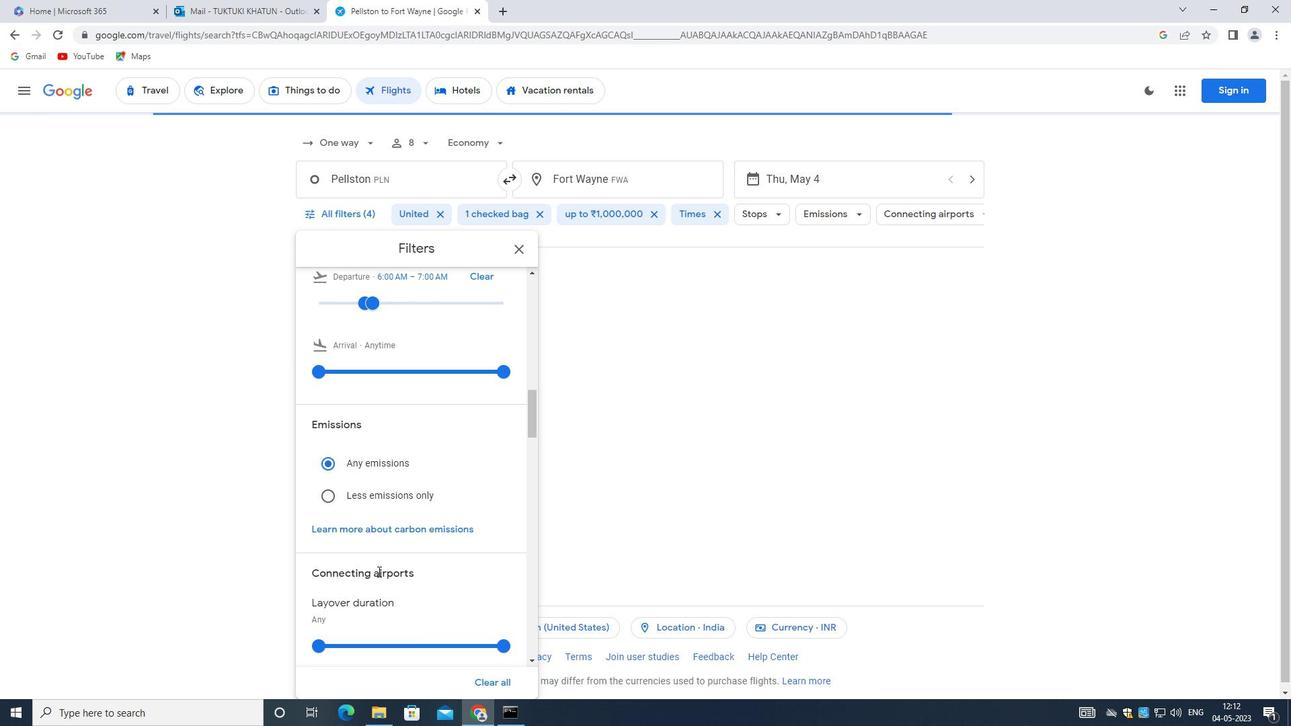 
Action: Mouse scrolled (378, 571) with delta (0, 0)
Screenshot: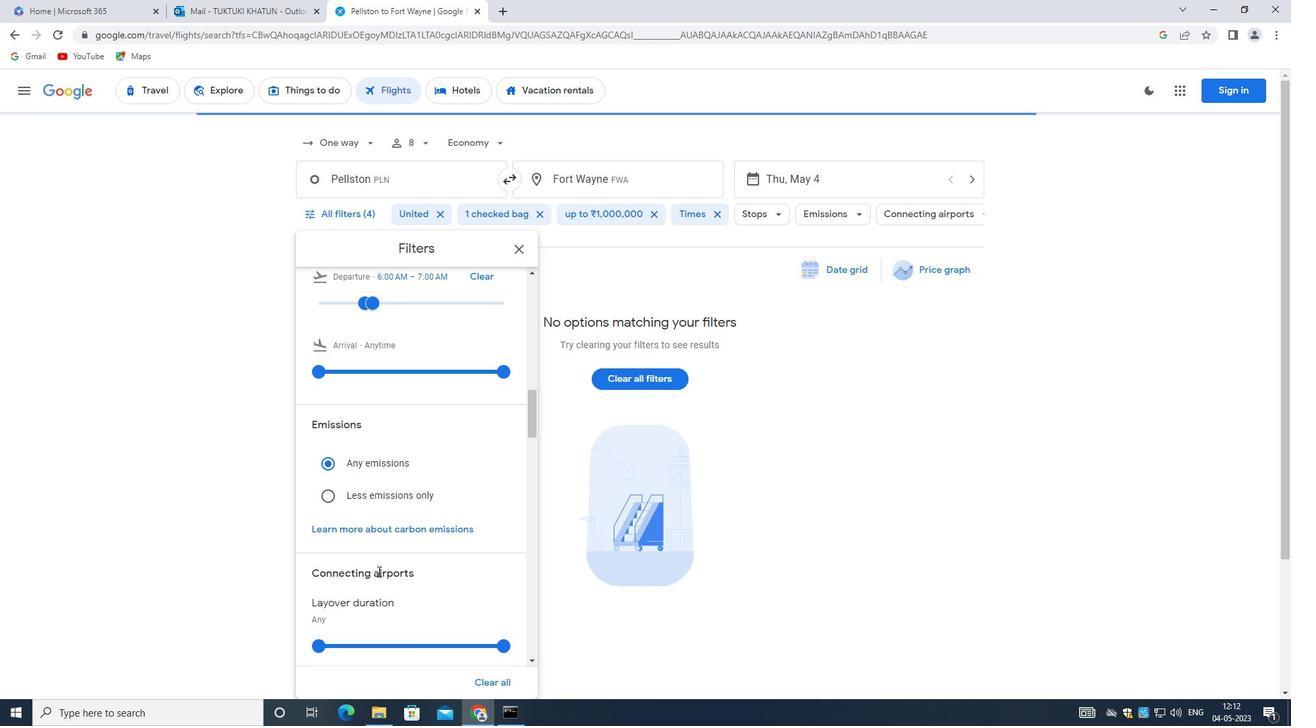 
Action: Mouse moved to (378, 571)
Screenshot: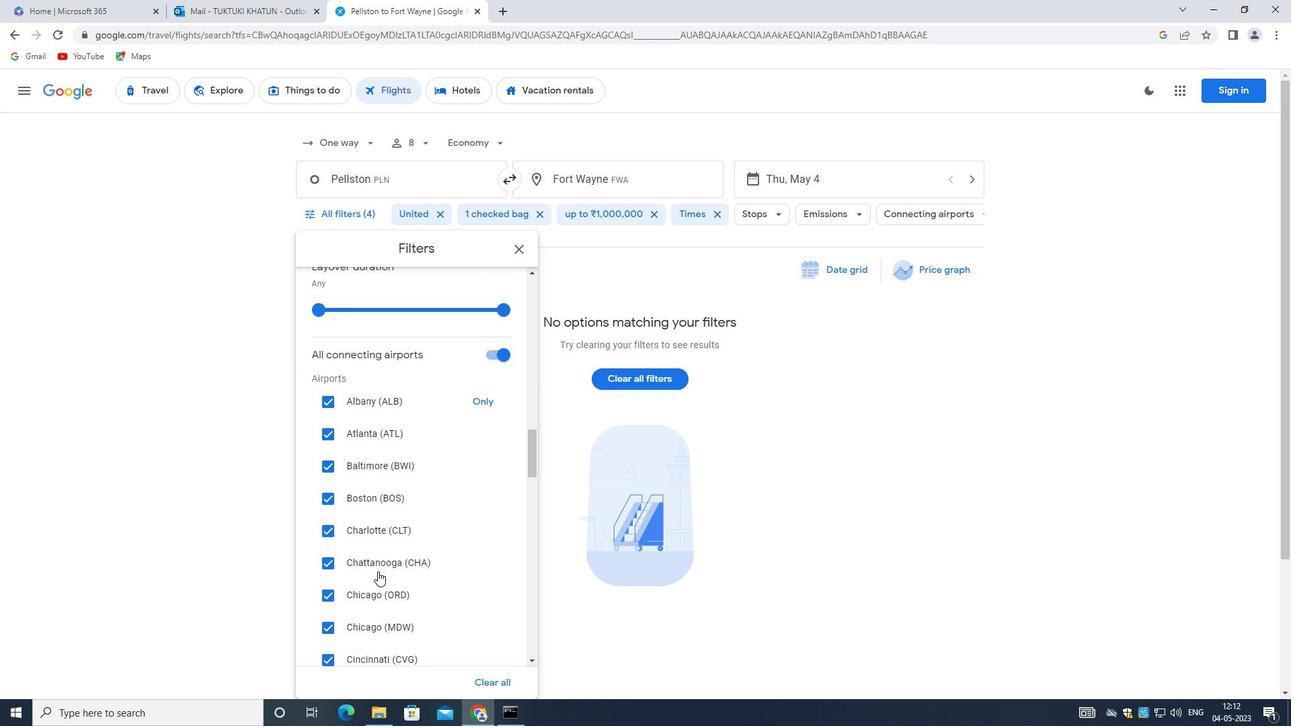 
Action: Mouse scrolled (378, 570) with delta (0, 0)
Screenshot: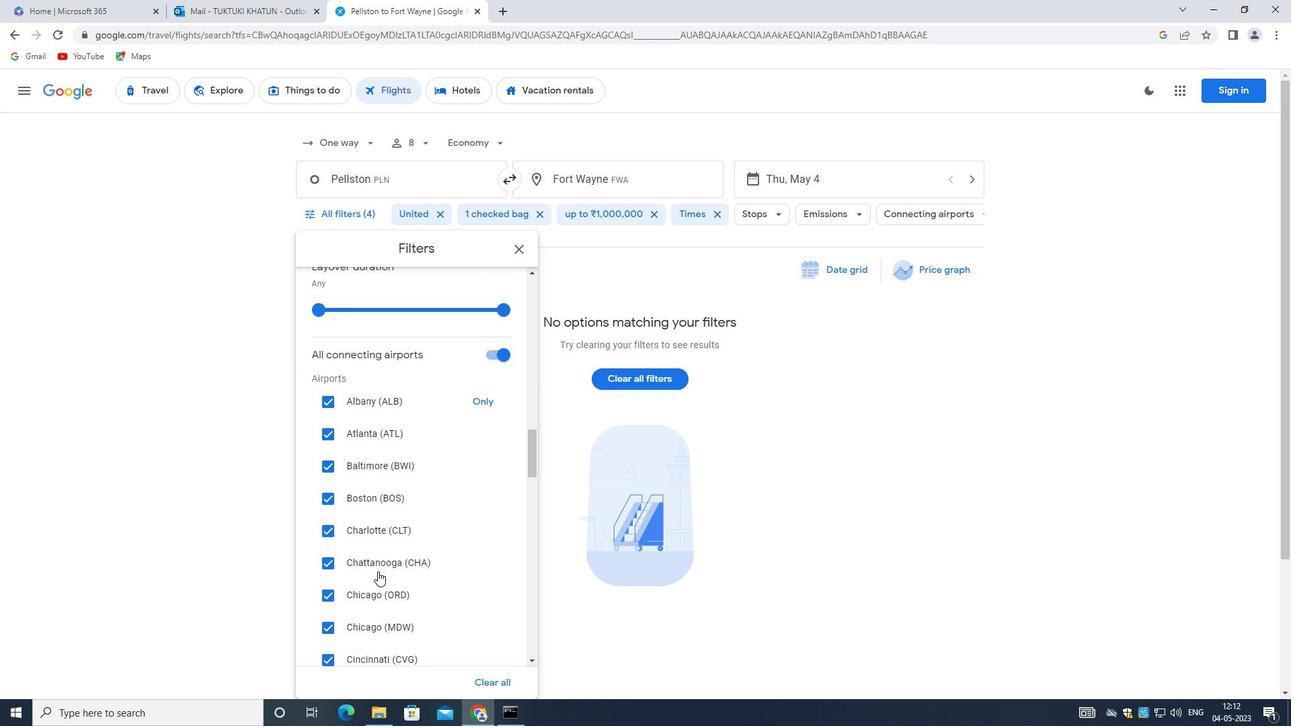 
Action: Mouse scrolled (378, 570) with delta (0, 0)
Screenshot: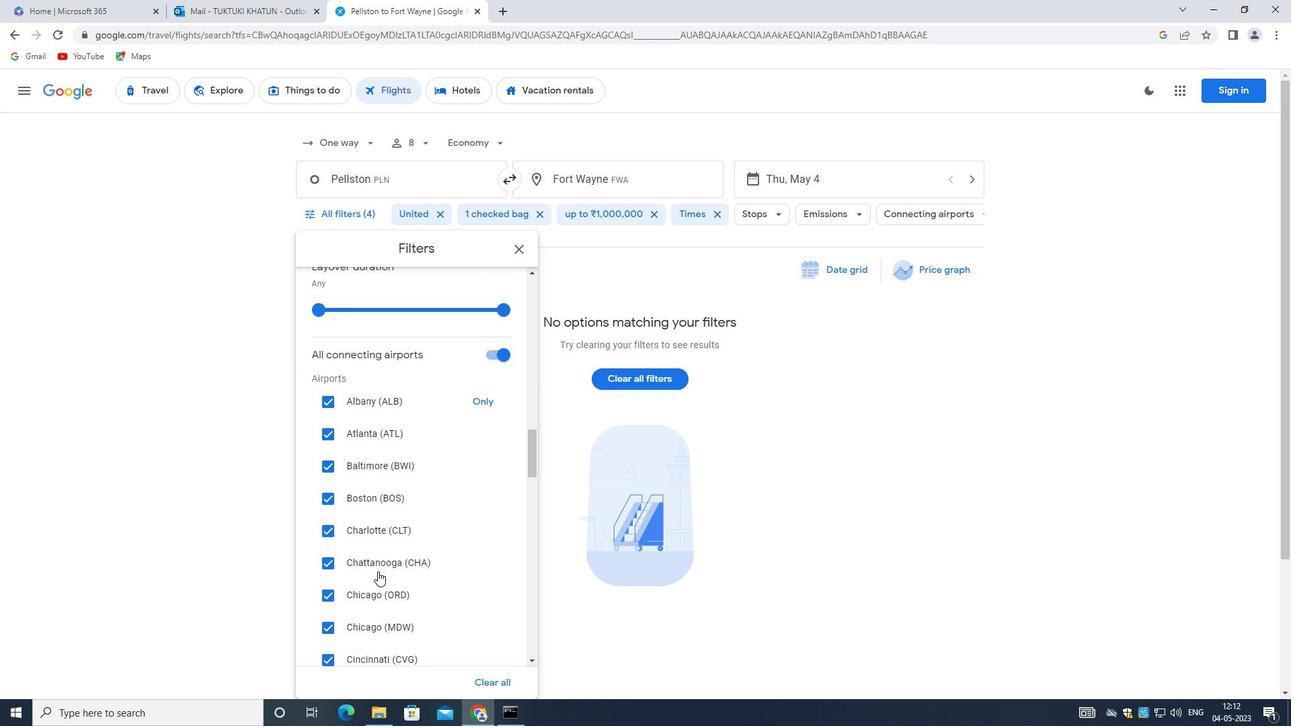 
Action: Mouse scrolled (378, 570) with delta (0, 0)
Screenshot: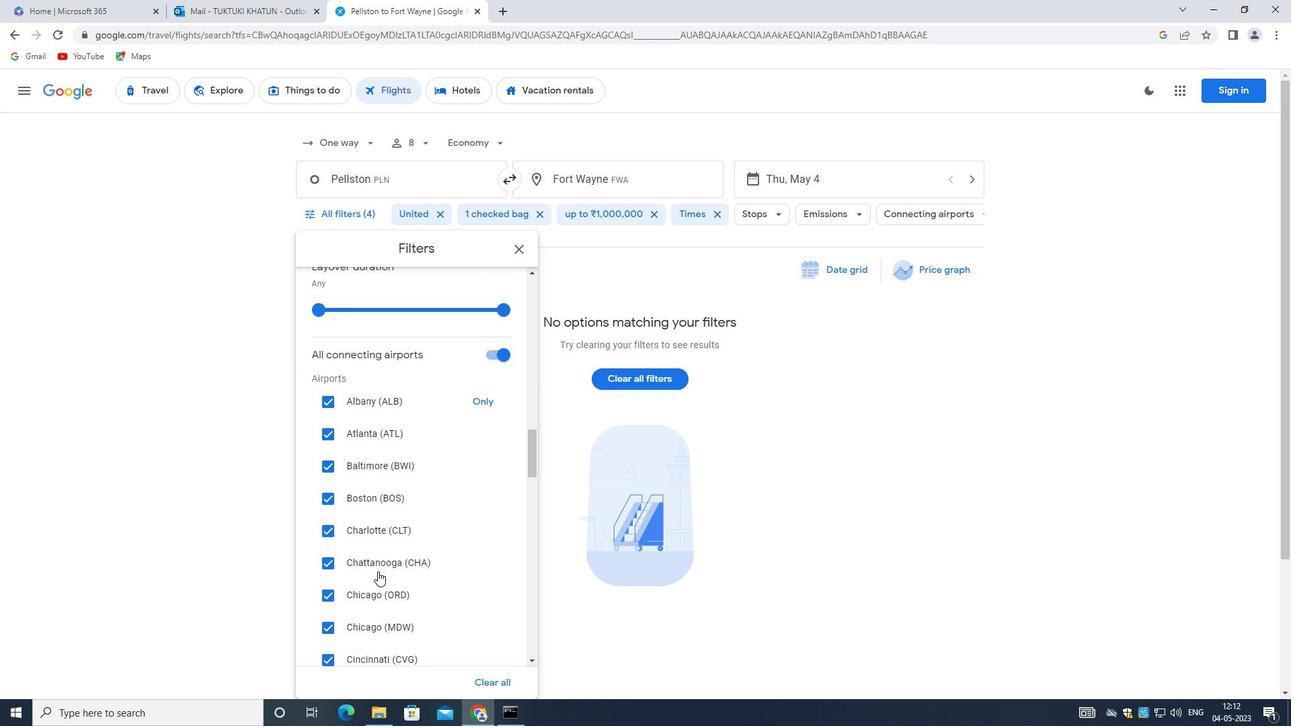 
Action: Mouse scrolled (378, 570) with delta (0, 0)
Screenshot: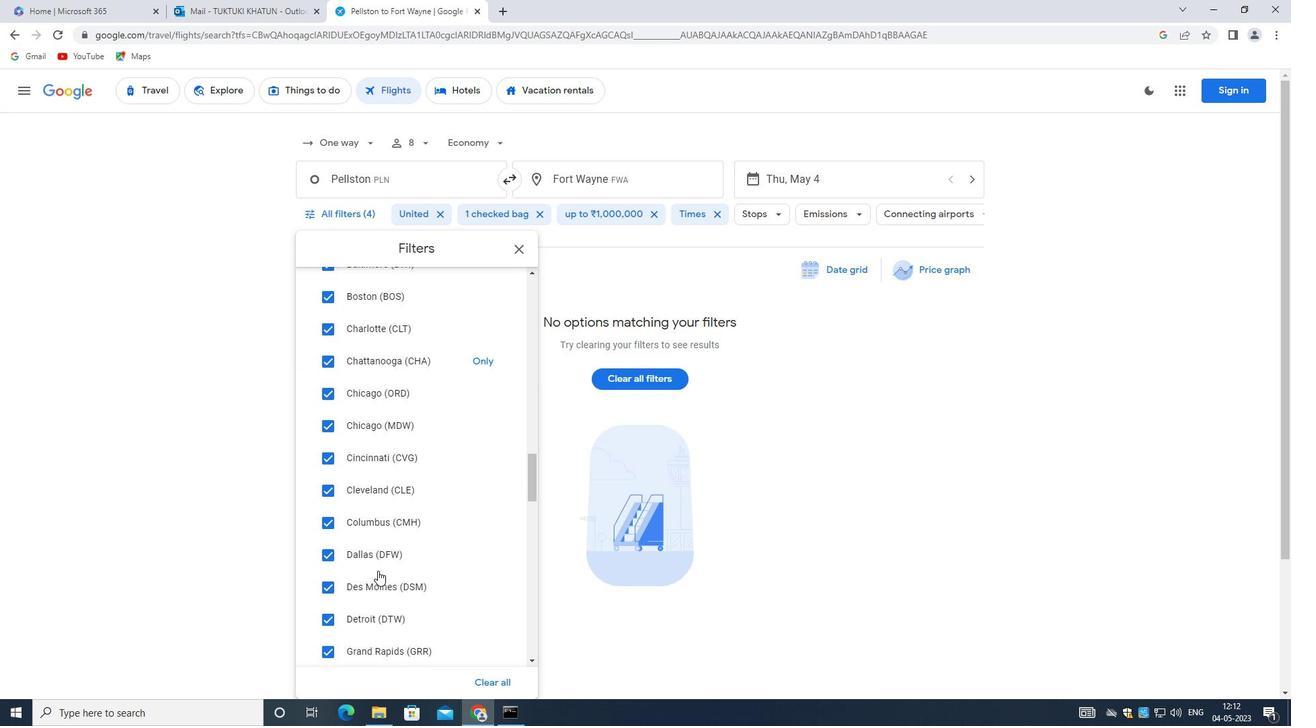 
Action: Mouse scrolled (378, 570) with delta (0, 0)
Screenshot: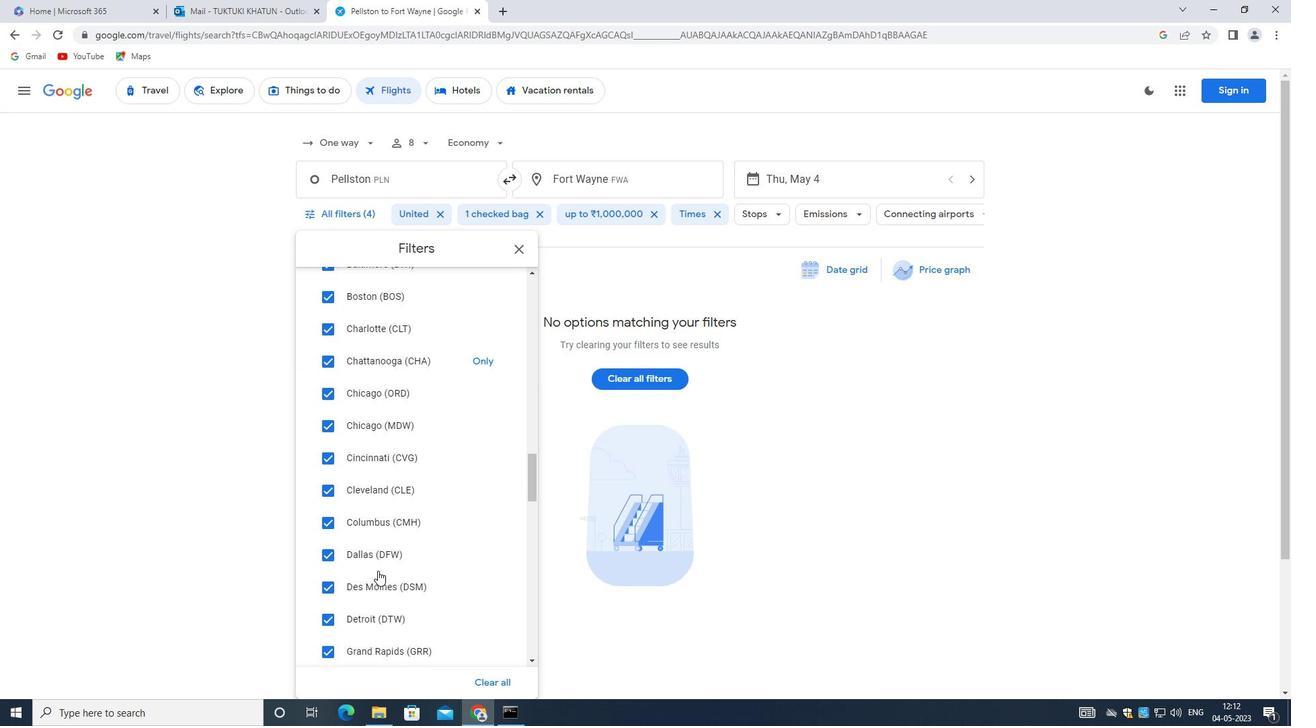 
Action: Mouse moved to (378, 571)
Screenshot: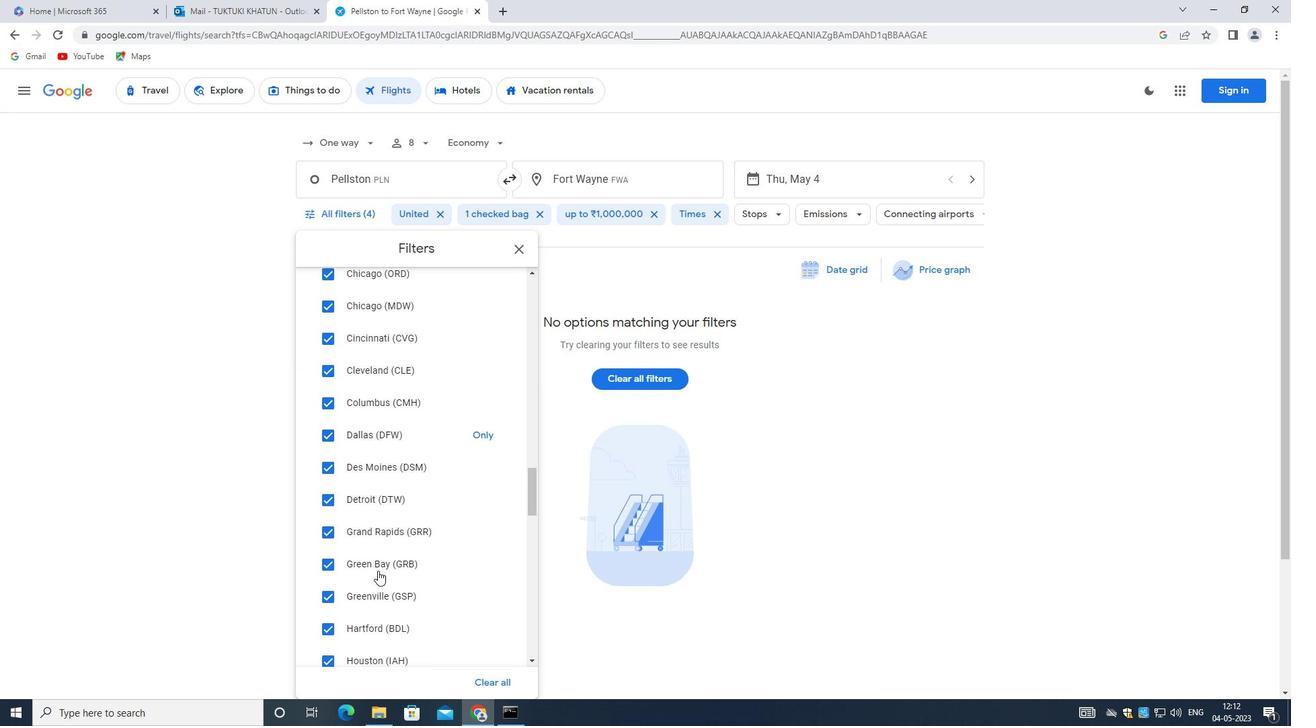 
Action: Mouse scrolled (378, 570) with delta (0, 0)
Screenshot: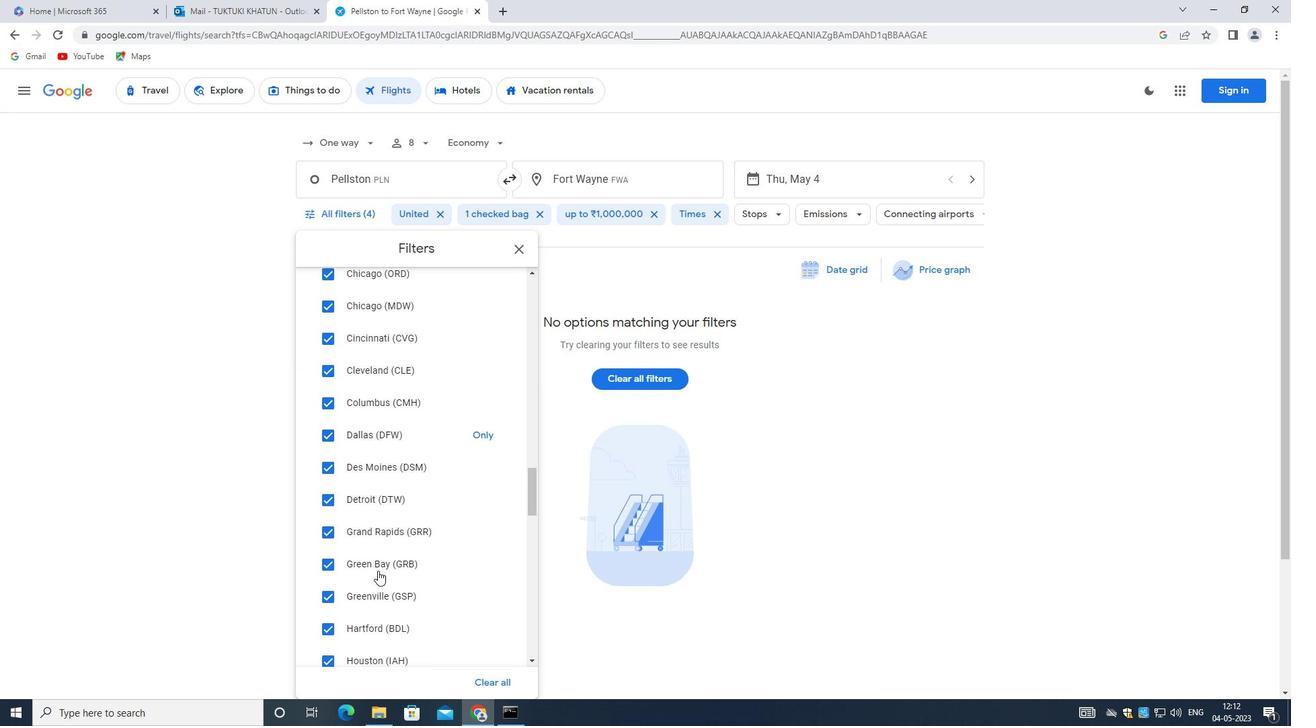 
Action: Mouse moved to (378, 573)
Screenshot: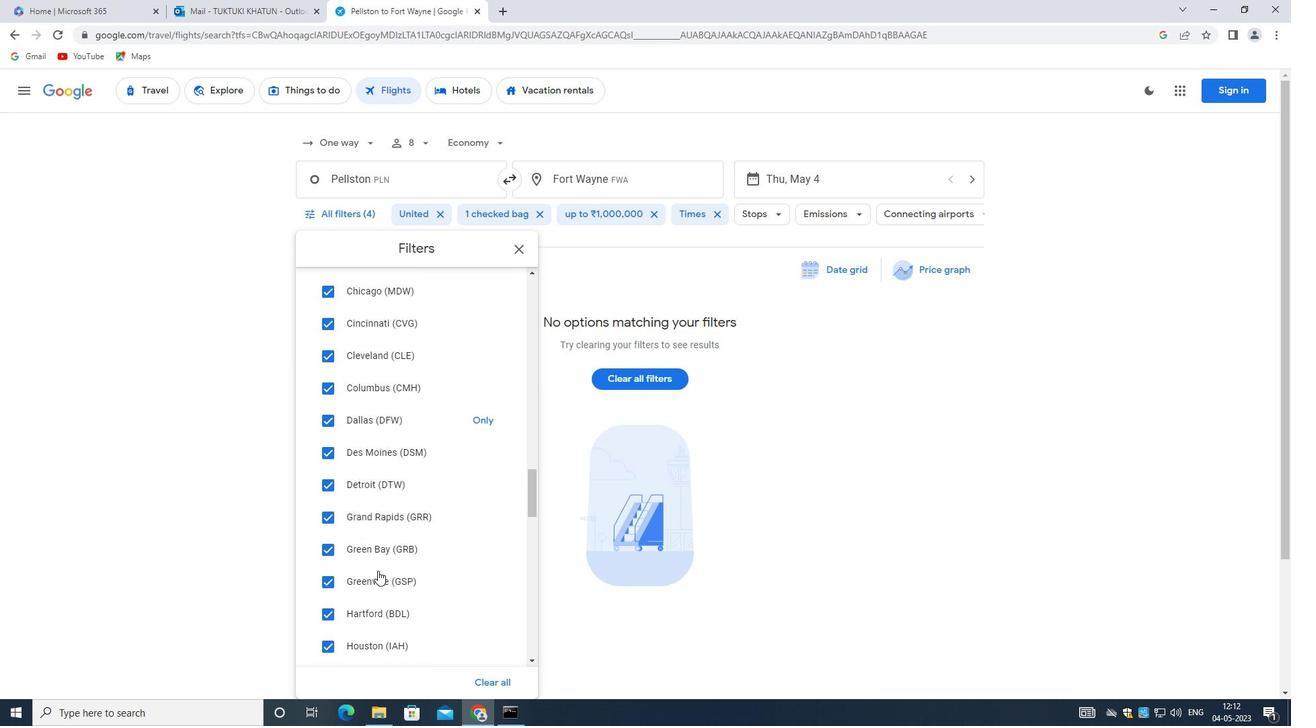 
Action: Mouse scrolled (378, 573) with delta (0, 0)
Screenshot: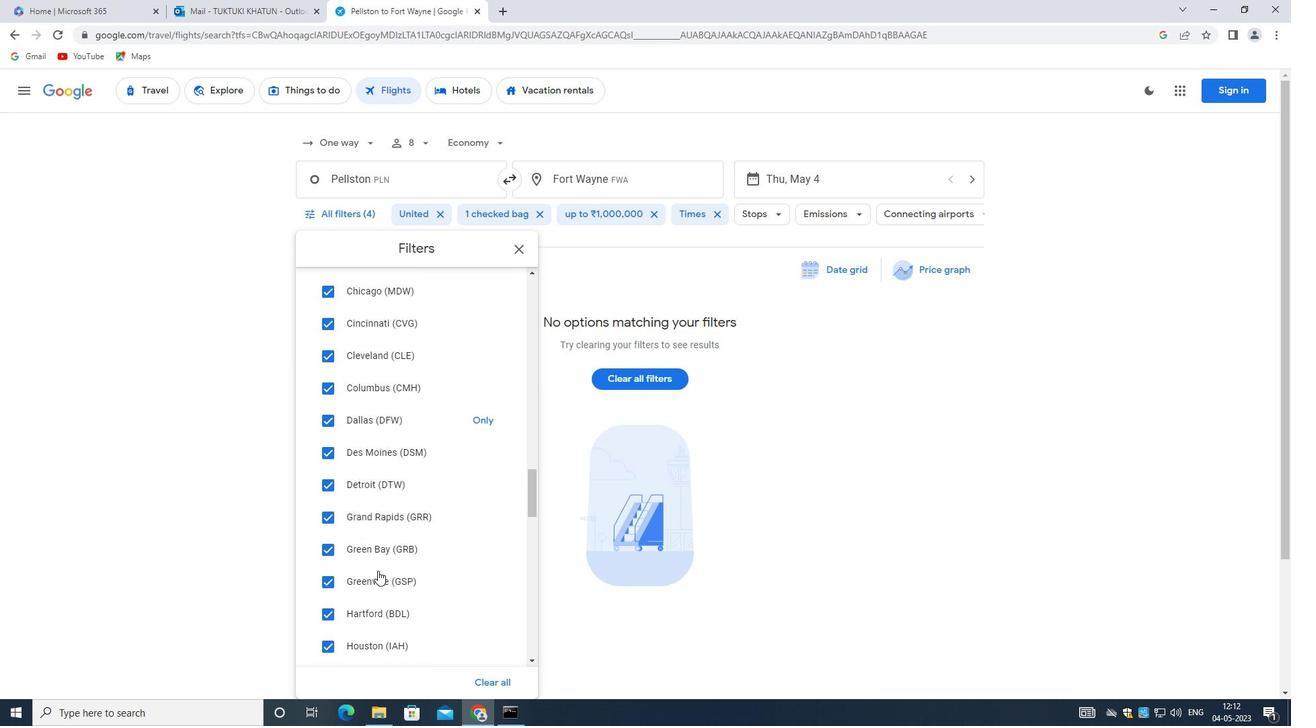 
Action: Mouse moved to (380, 577)
Screenshot: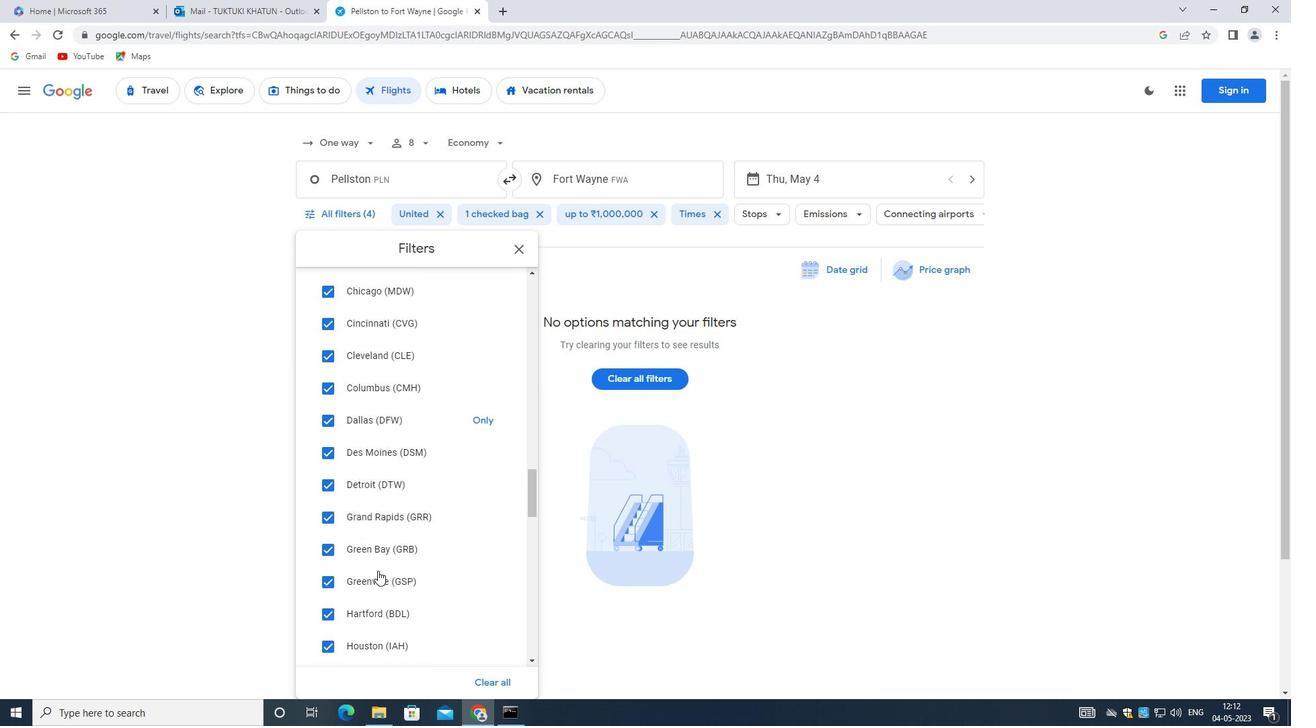 
Action: Mouse scrolled (380, 576) with delta (0, 0)
Screenshot: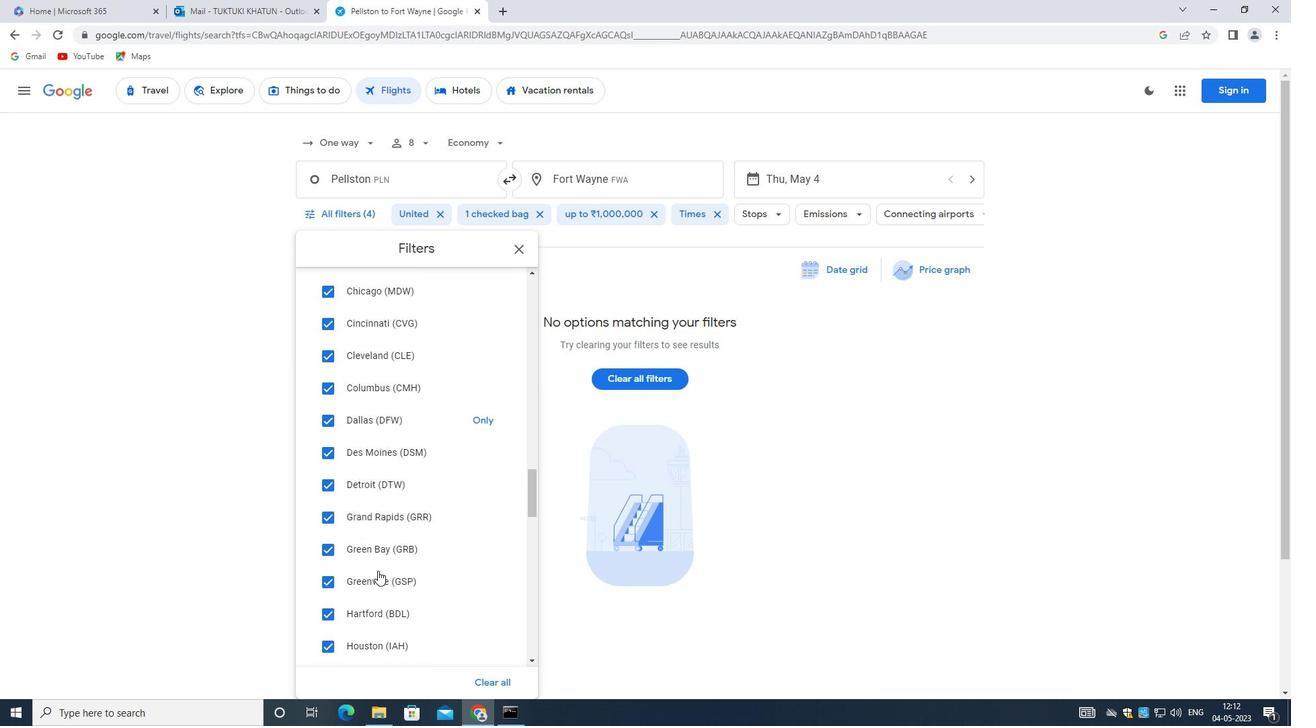 
Action: Mouse moved to (380, 579)
Screenshot: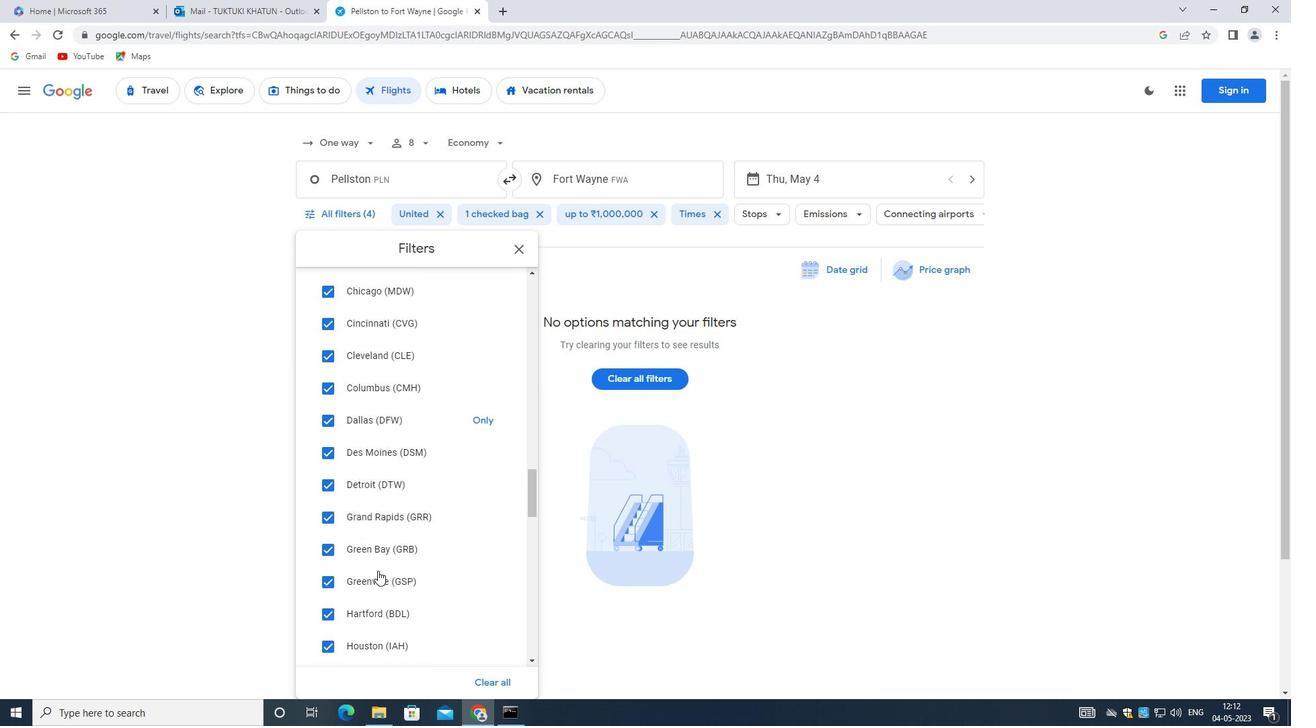 
Action: Mouse scrolled (380, 578) with delta (0, 0)
Screenshot: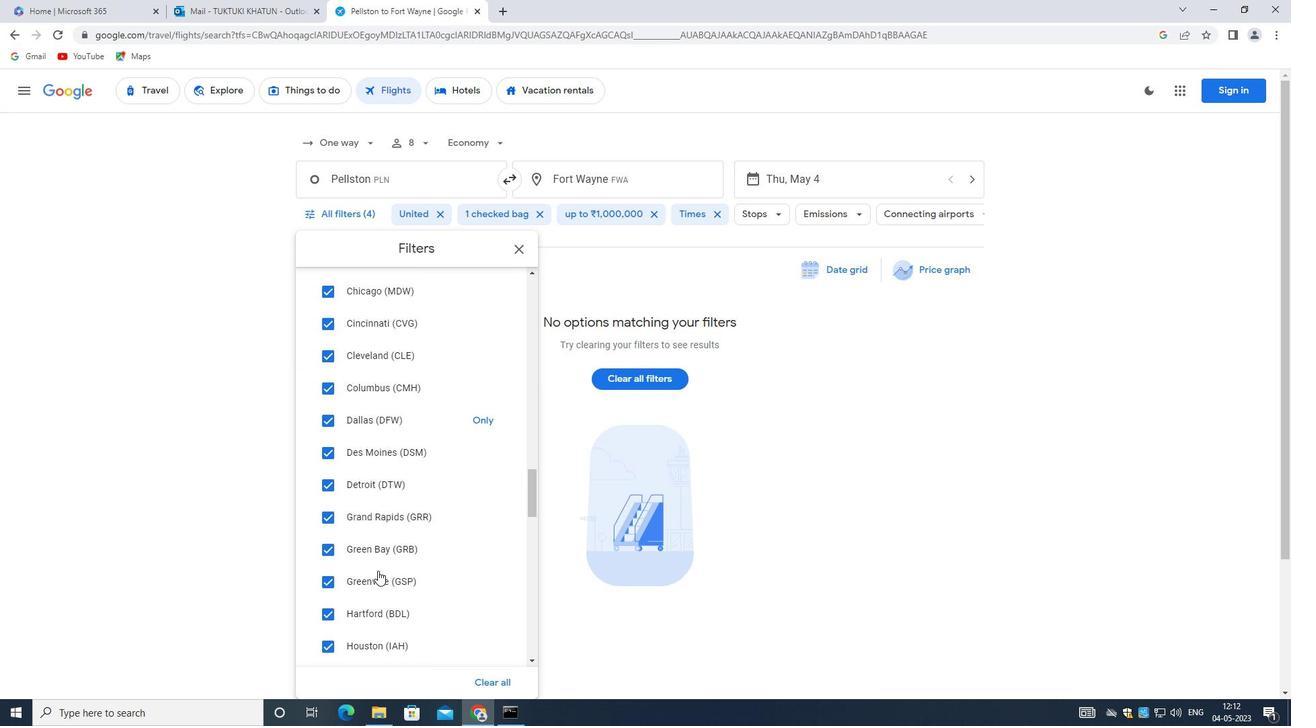
Action: Mouse moved to (380, 583)
Screenshot: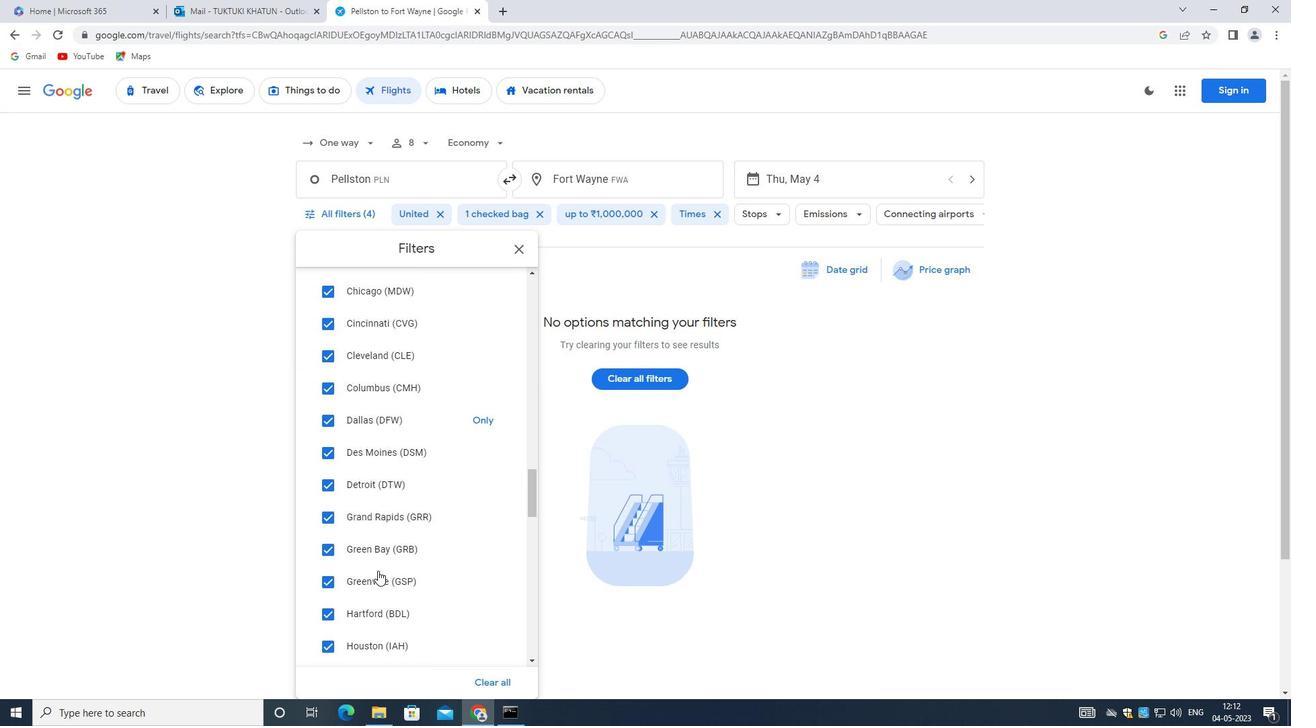 
Action: Mouse scrolled (380, 583) with delta (0, 0)
Screenshot: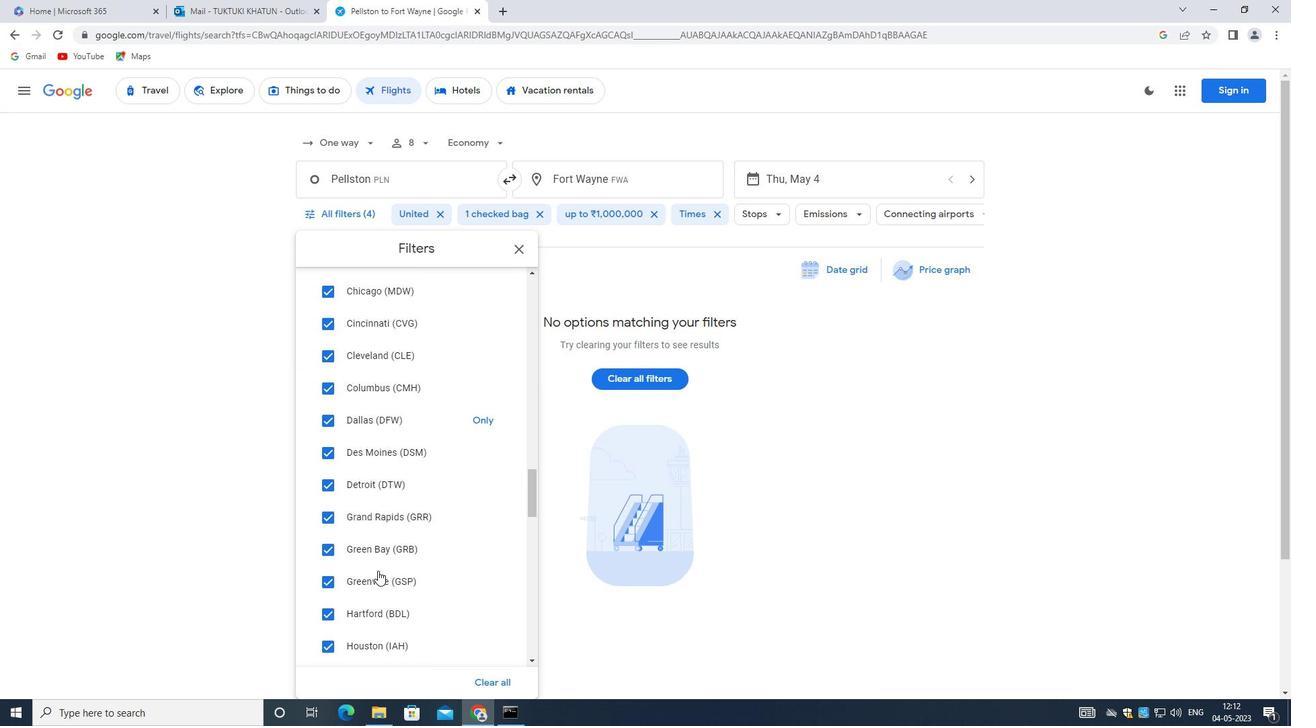 
Action: Mouse moved to (365, 595)
Screenshot: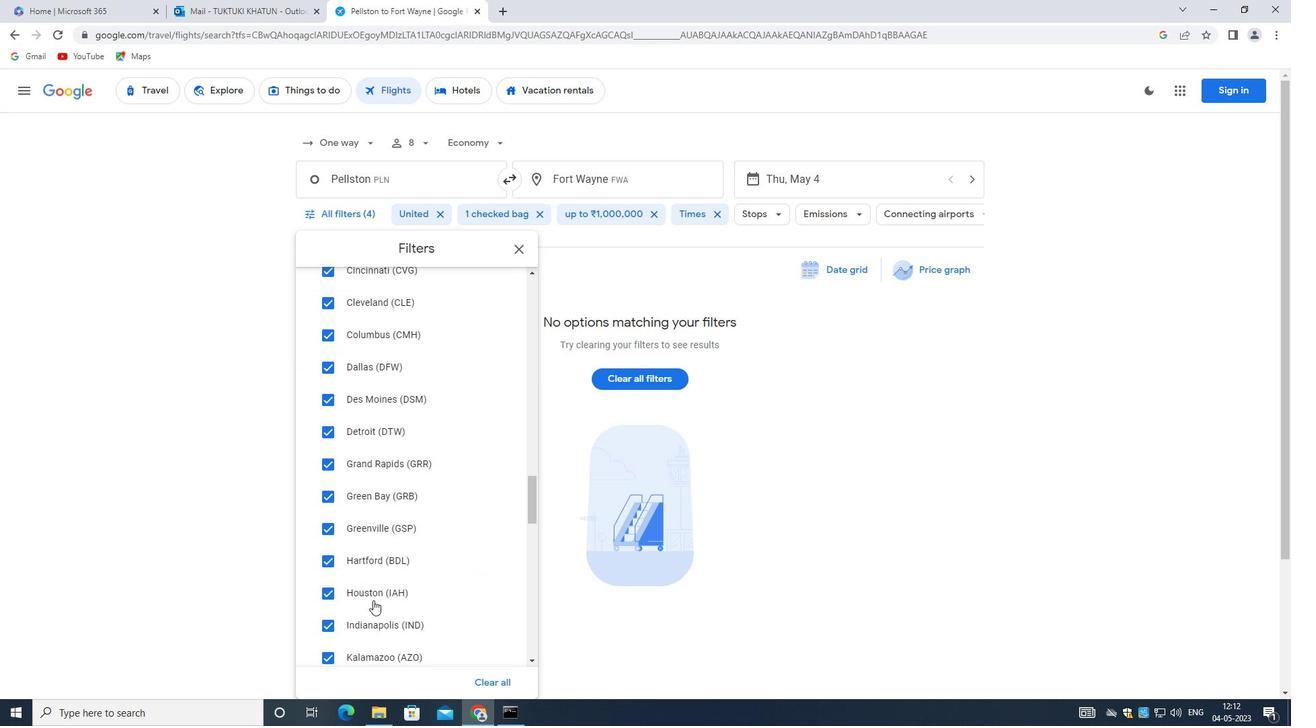 
Action: Mouse scrolled (365, 594) with delta (0, 0)
Screenshot: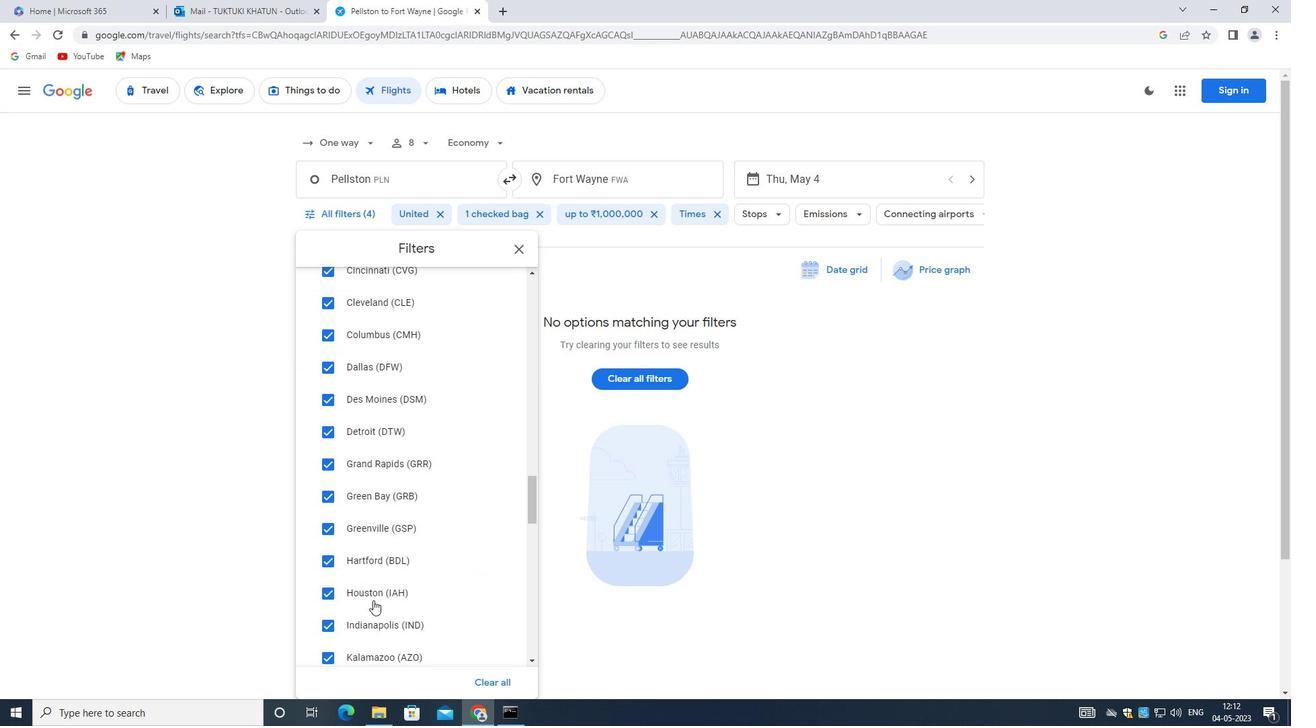 
Action: Mouse scrolled (365, 594) with delta (0, 0)
Screenshot: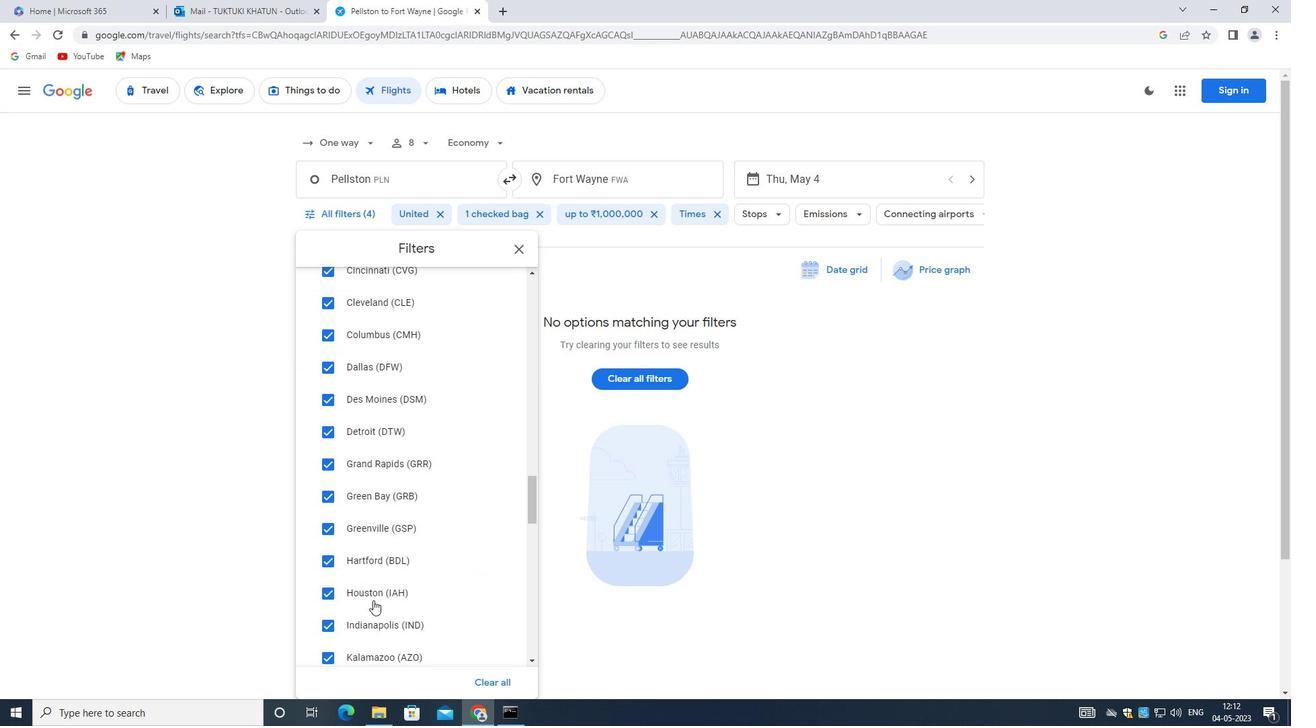 
Action: Mouse moved to (365, 595)
Screenshot: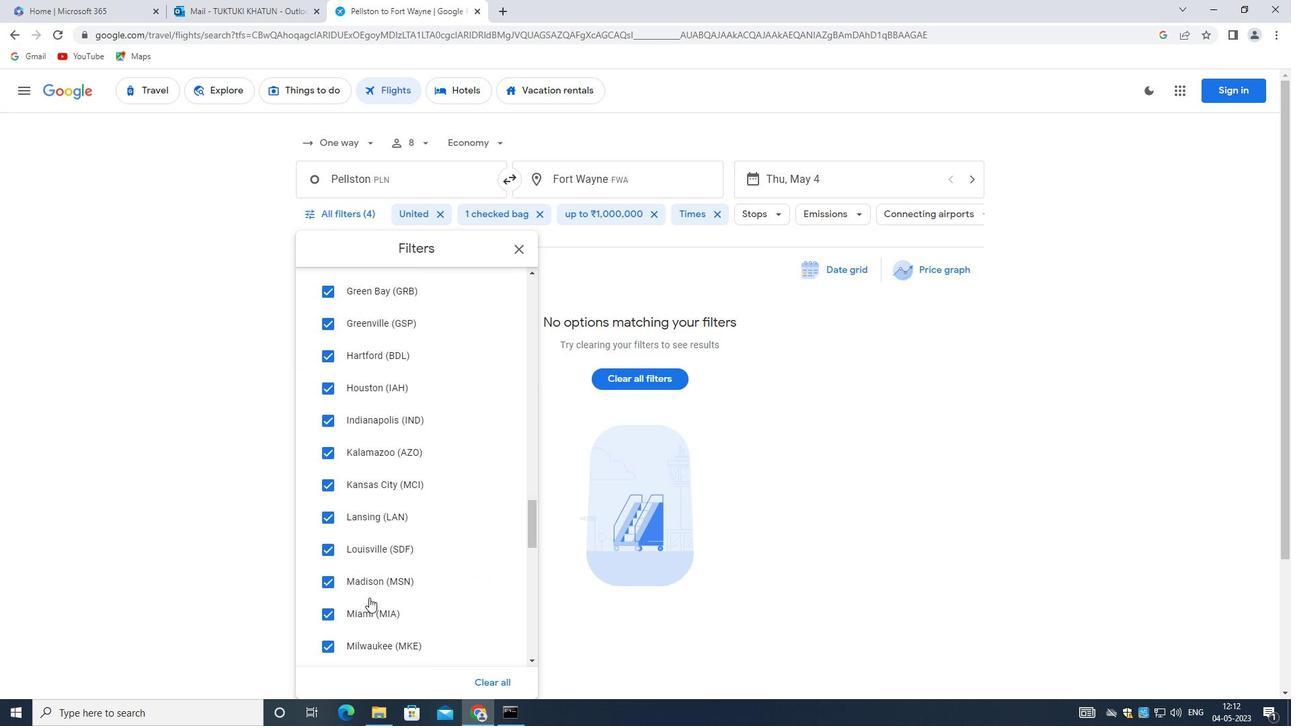 
Action: Mouse scrolled (365, 594) with delta (0, 0)
Screenshot: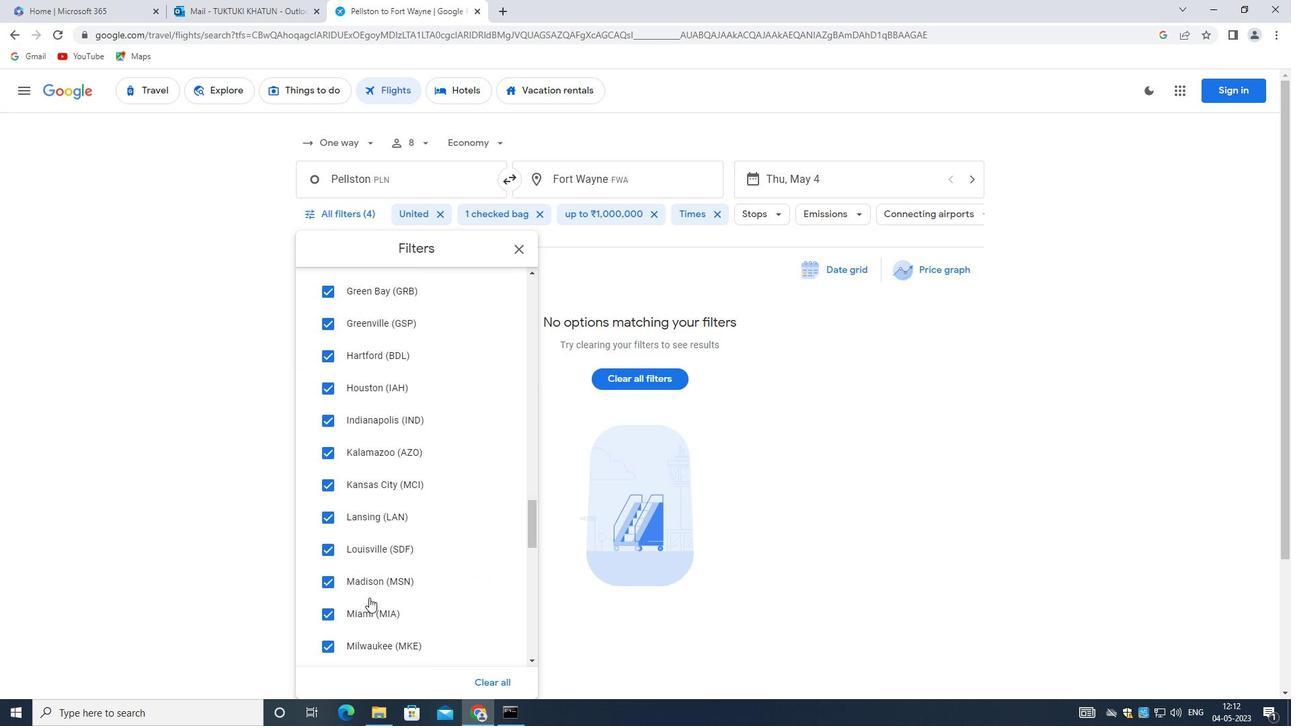 
Action: Mouse scrolled (365, 594) with delta (0, 0)
Screenshot: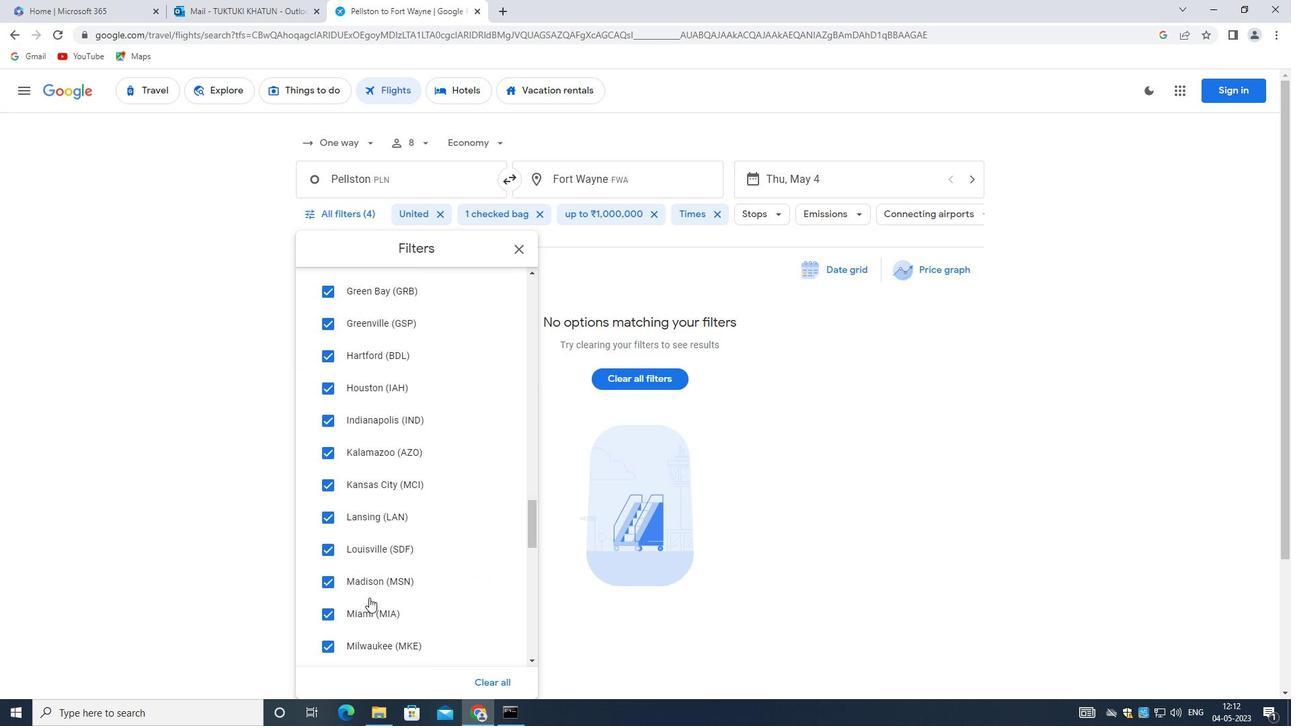 
Action: Mouse moved to (411, 533)
Screenshot: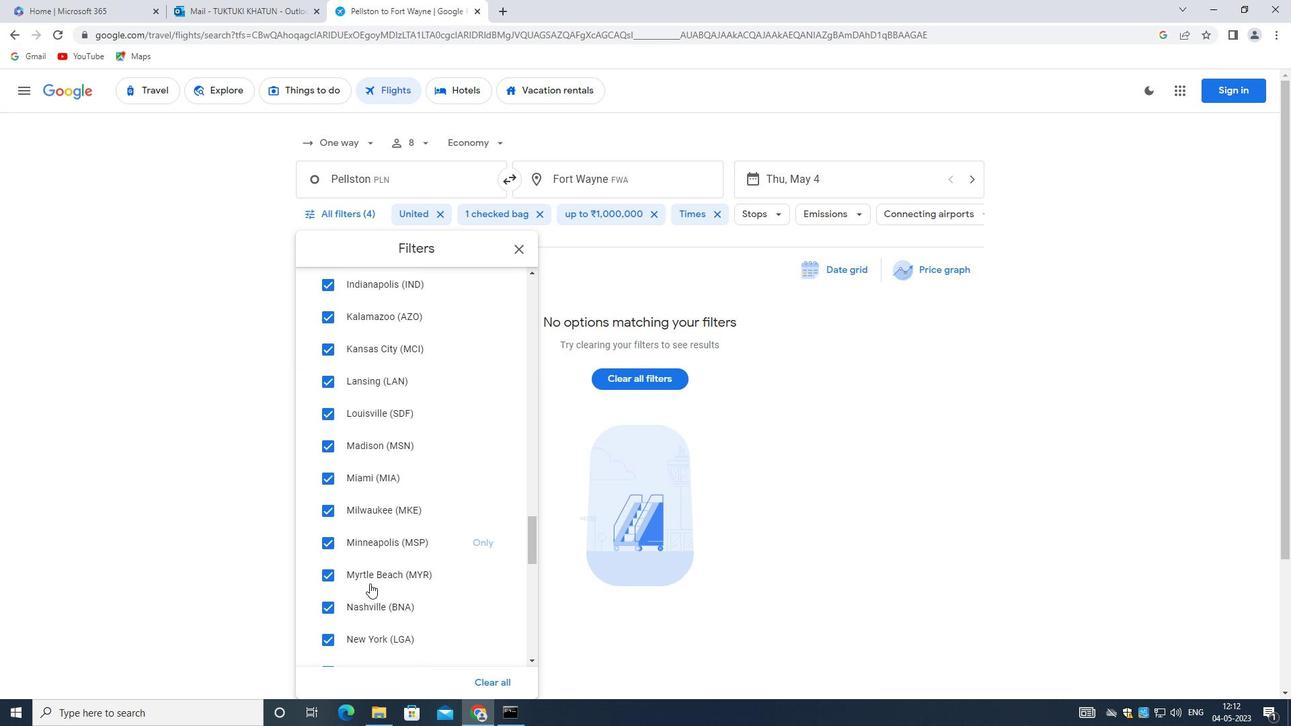 
Action: Mouse scrolled (411, 532) with delta (0, 0)
Screenshot: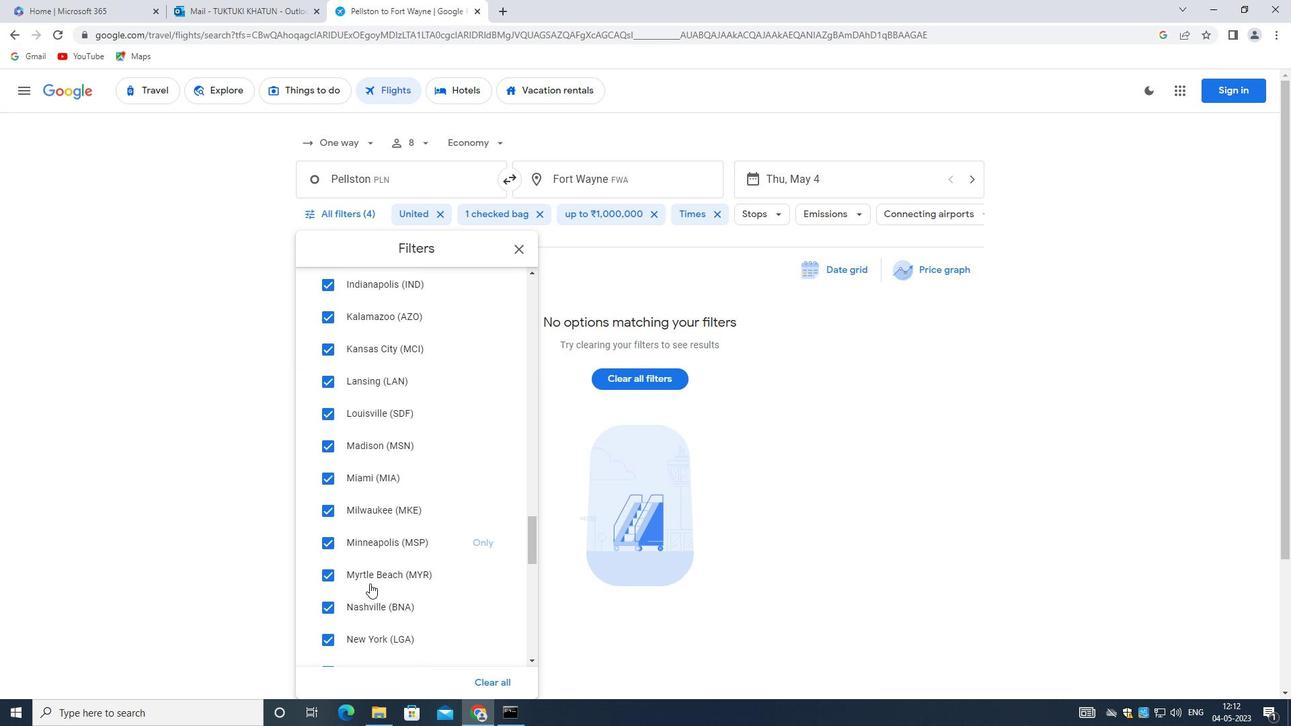 
Action: Mouse moved to (411, 533)
Screenshot: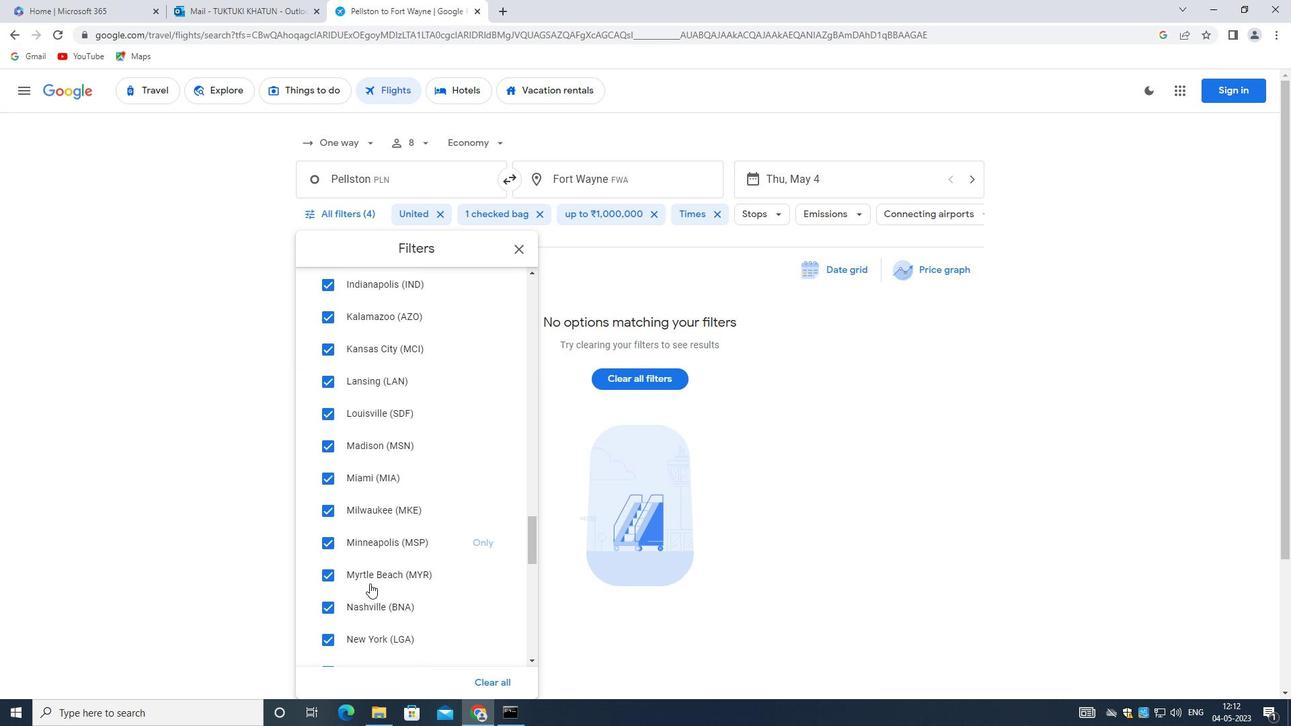 
Action: Mouse scrolled (411, 532) with delta (0, 0)
Screenshot: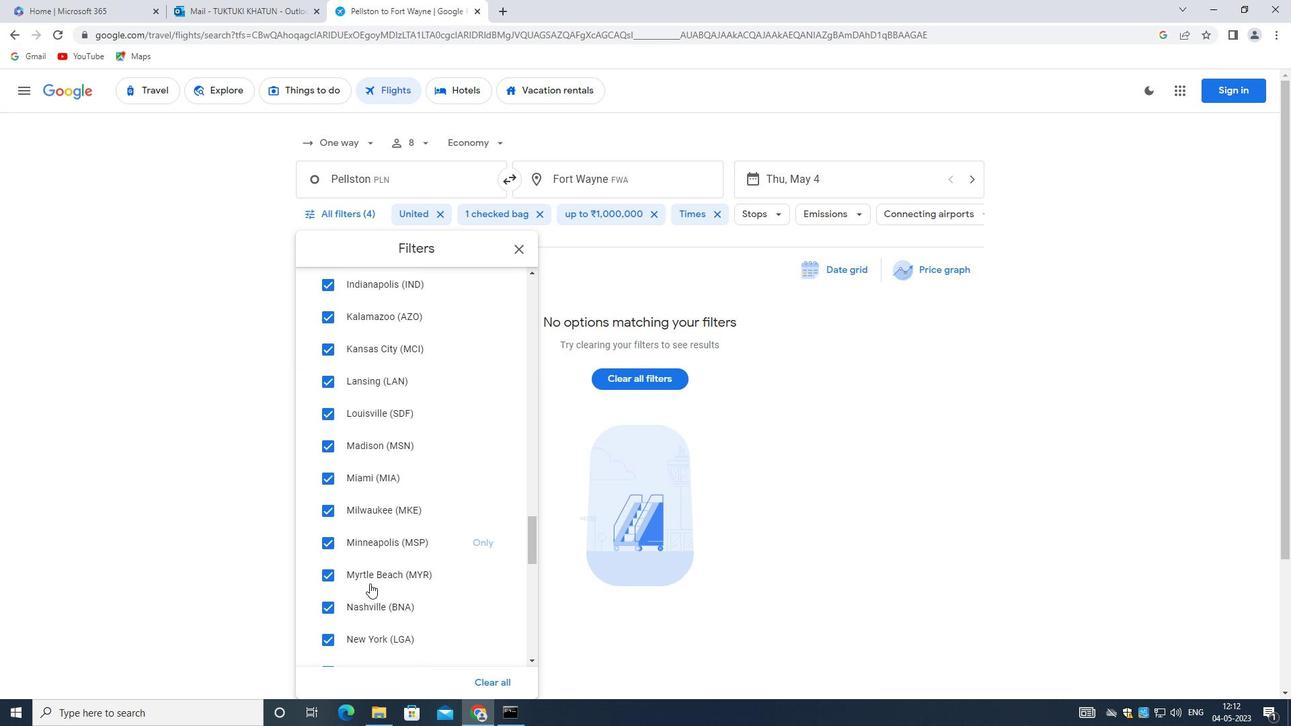 
Action: Mouse scrolled (411, 532) with delta (0, 0)
Screenshot: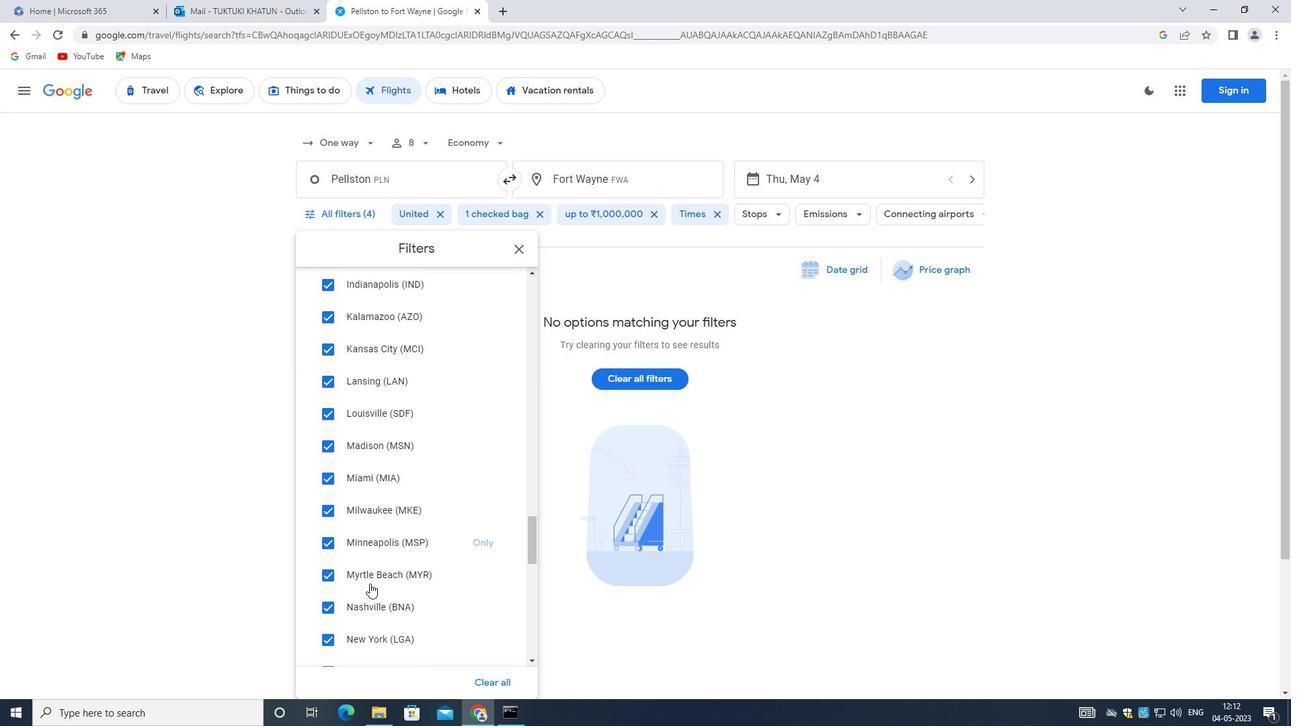 
Action: Mouse moved to (412, 533)
Screenshot: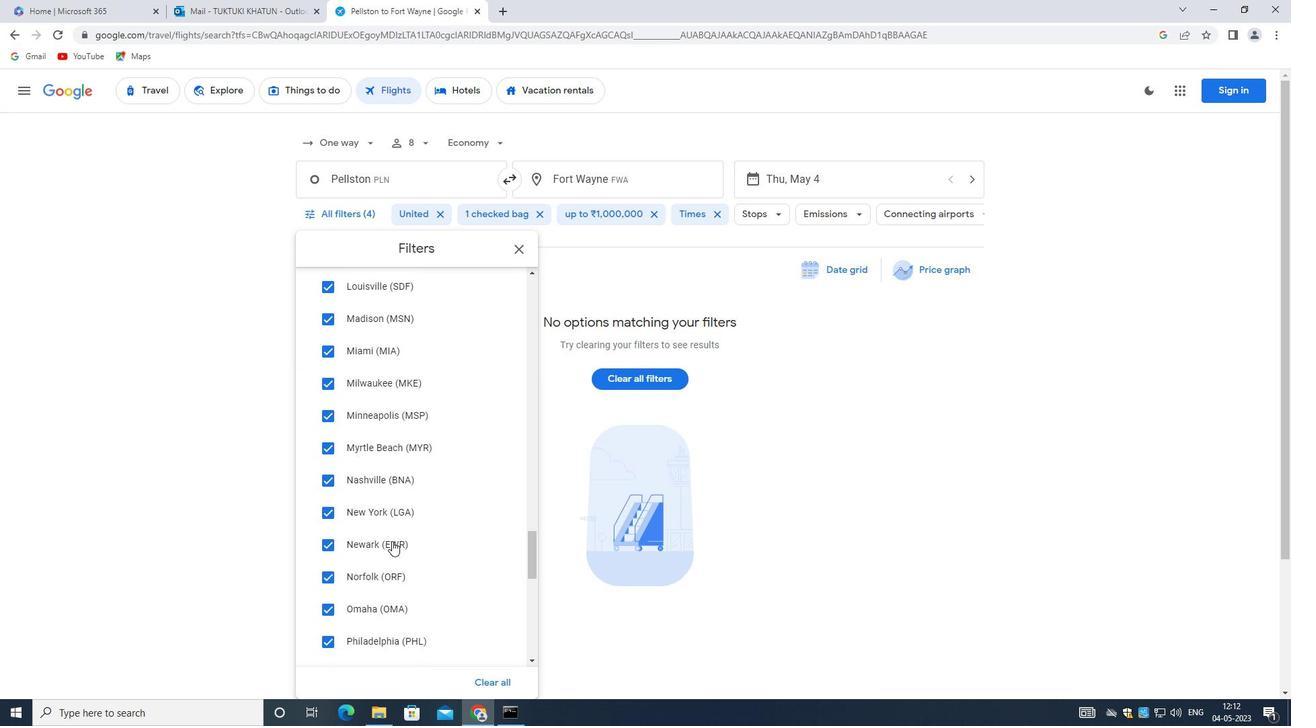 
Action: Mouse scrolled (412, 532) with delta (0, 0)
Screenshot: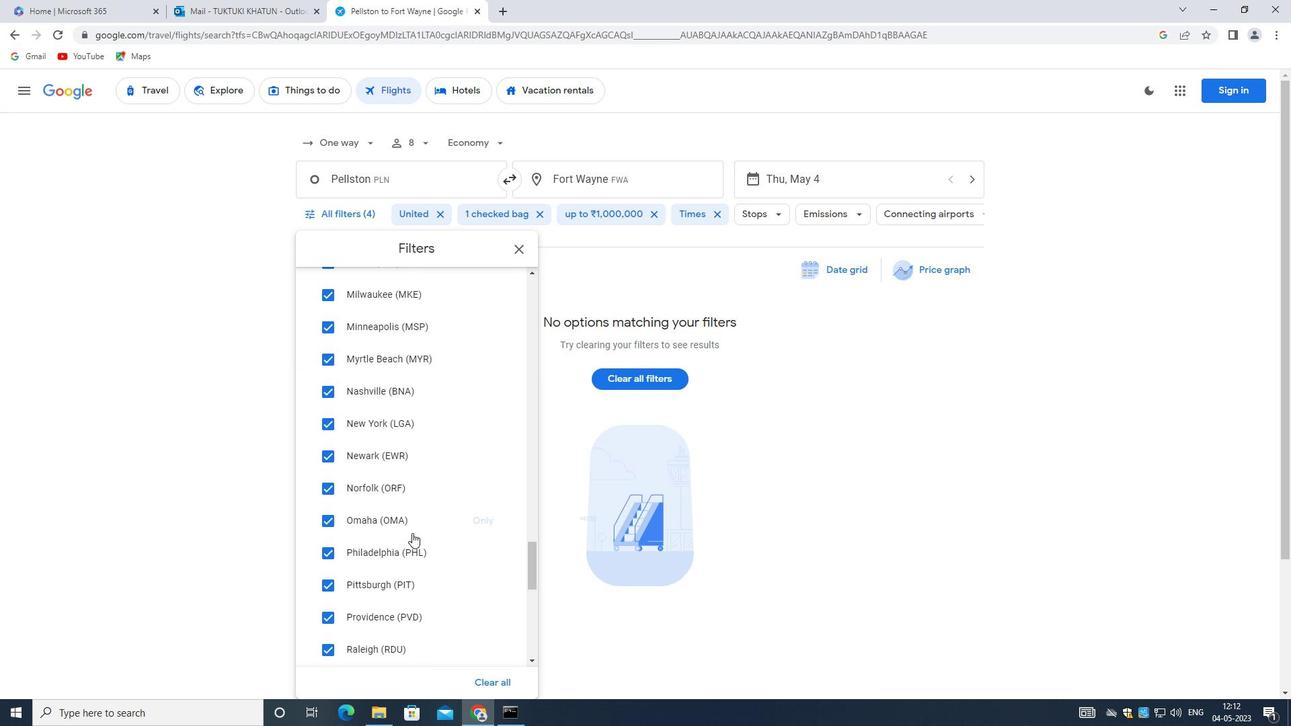 
Action: Mouse moved to (412, 534)
Screenshot: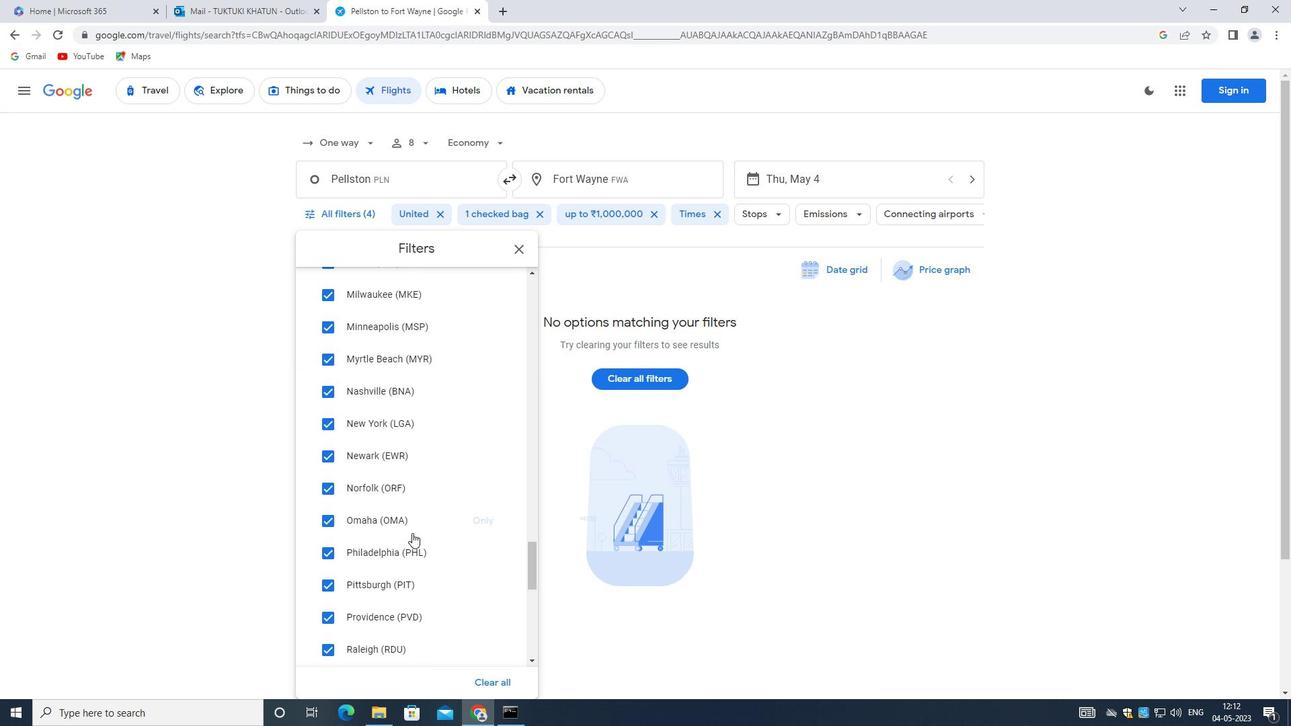 
Action: Mouse scrolled (412, 534) with delta (0, 0)
Screenshot: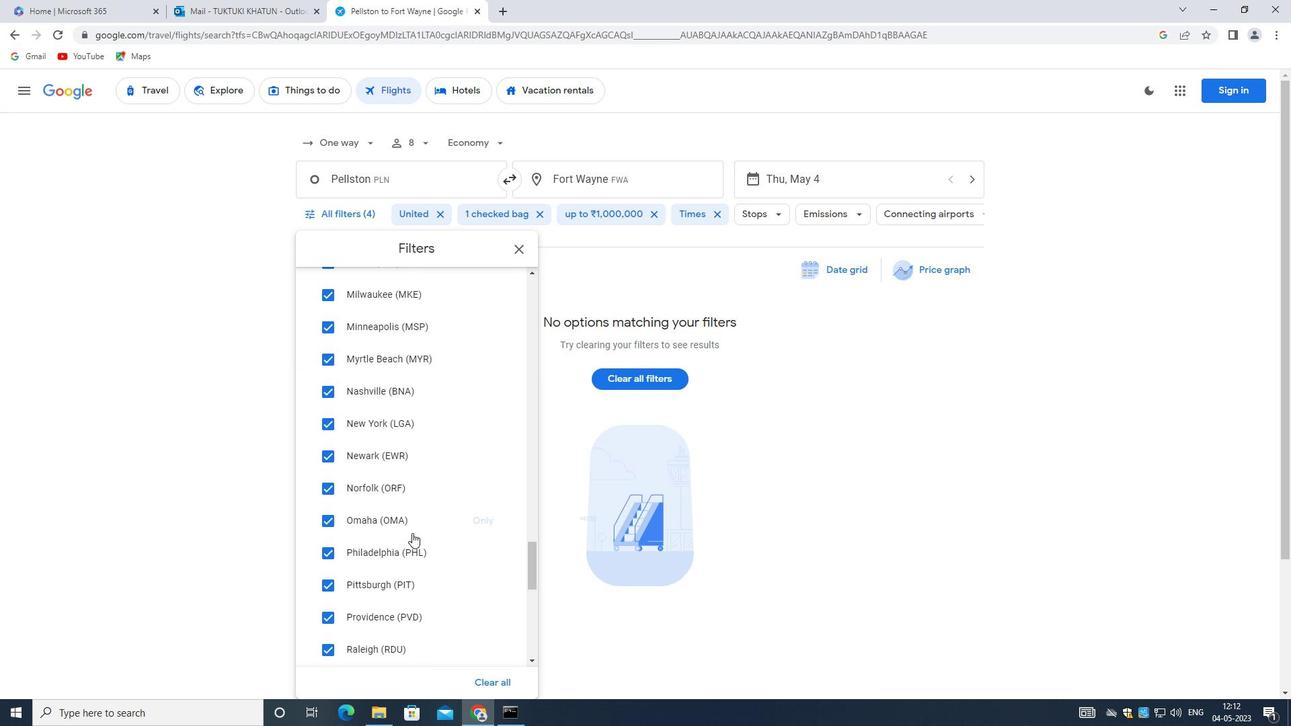 
Action: Mouse moved to (412, 542)
Screenshot: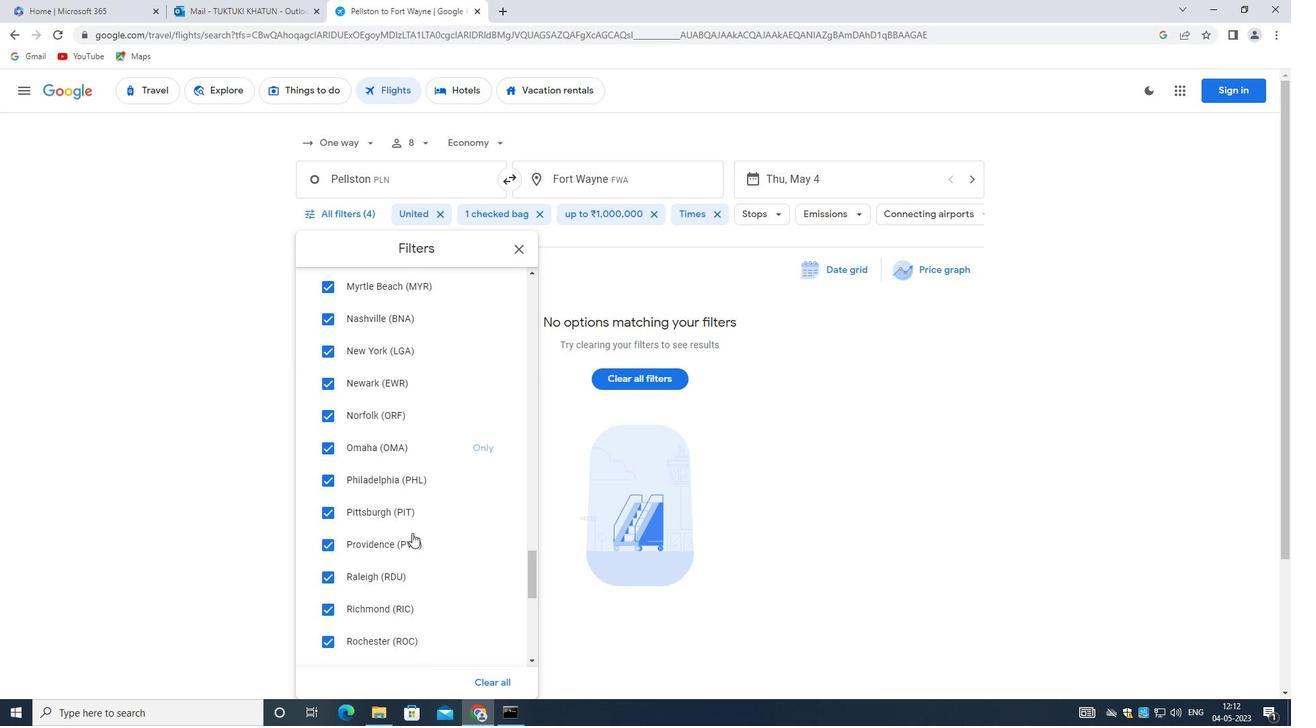 
Action: Mouse scrolled (412, 541) with delta (0, 0)
Screenshot: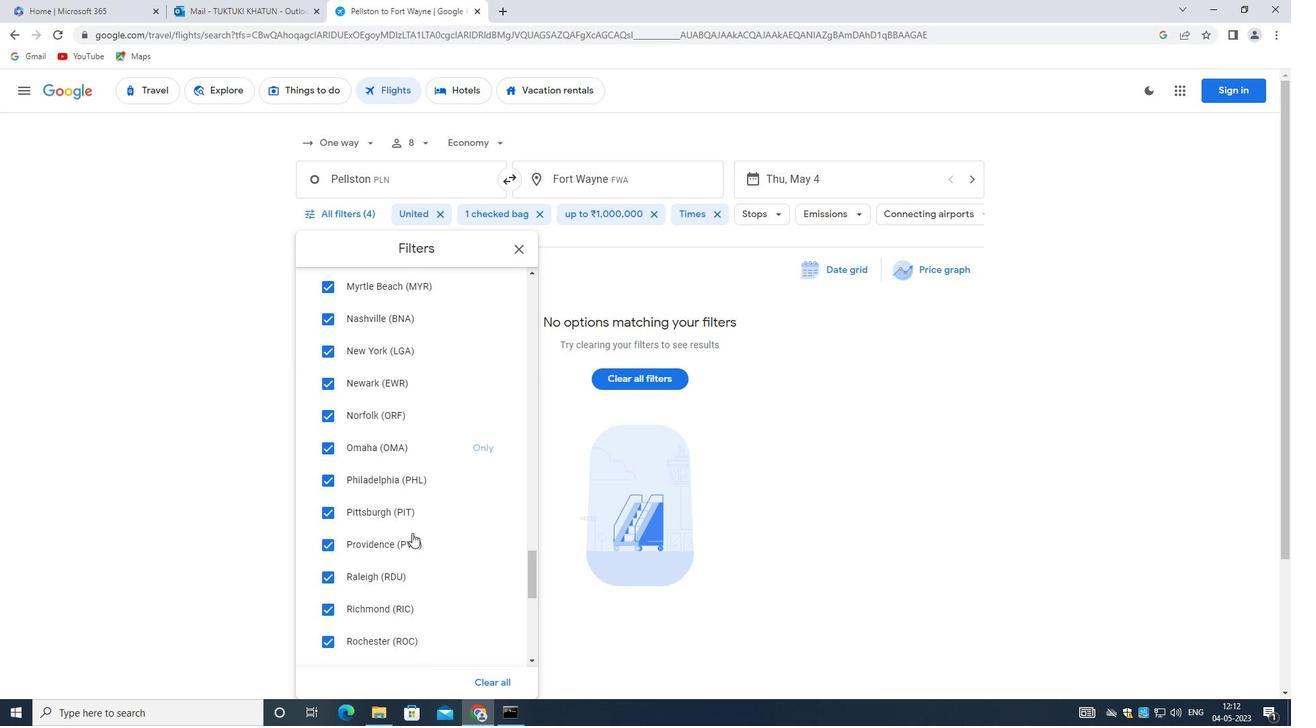 
Action: Mouse moved to (410, 552)
Screenshot: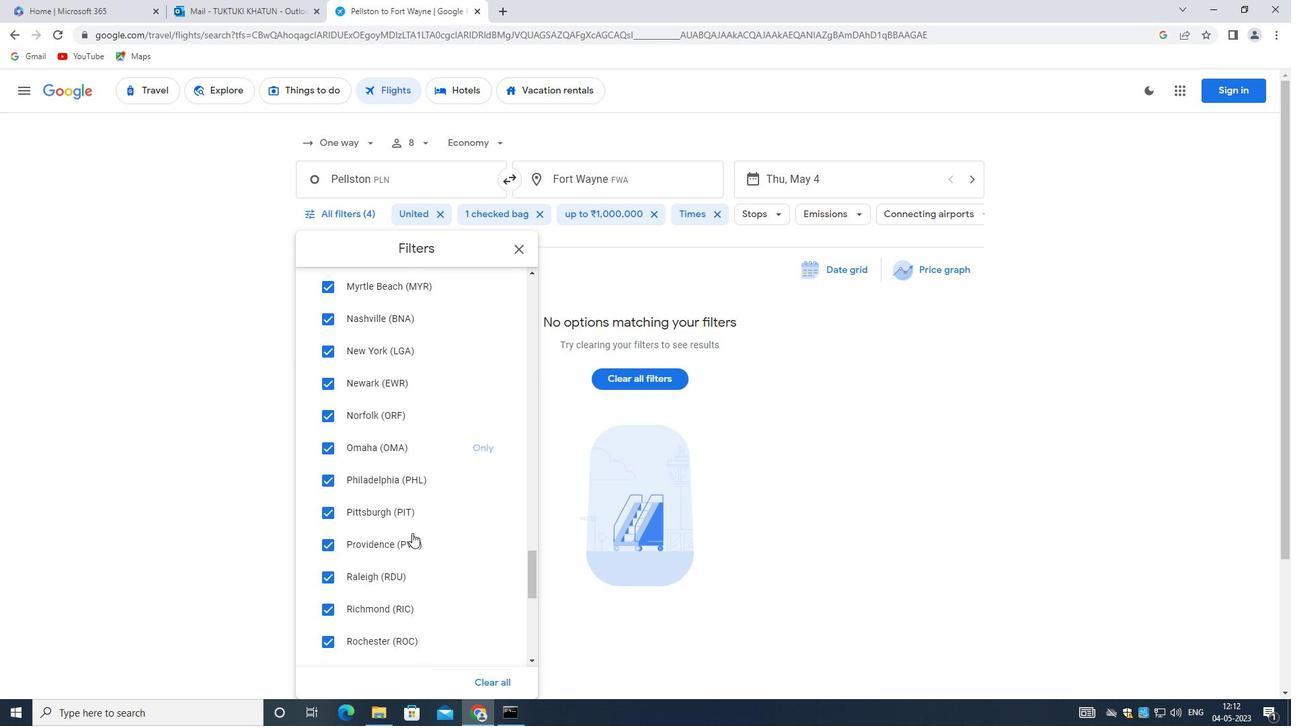 
Action: Mouse scrolled (410, 551) with delta (0, 0)
Screenshot: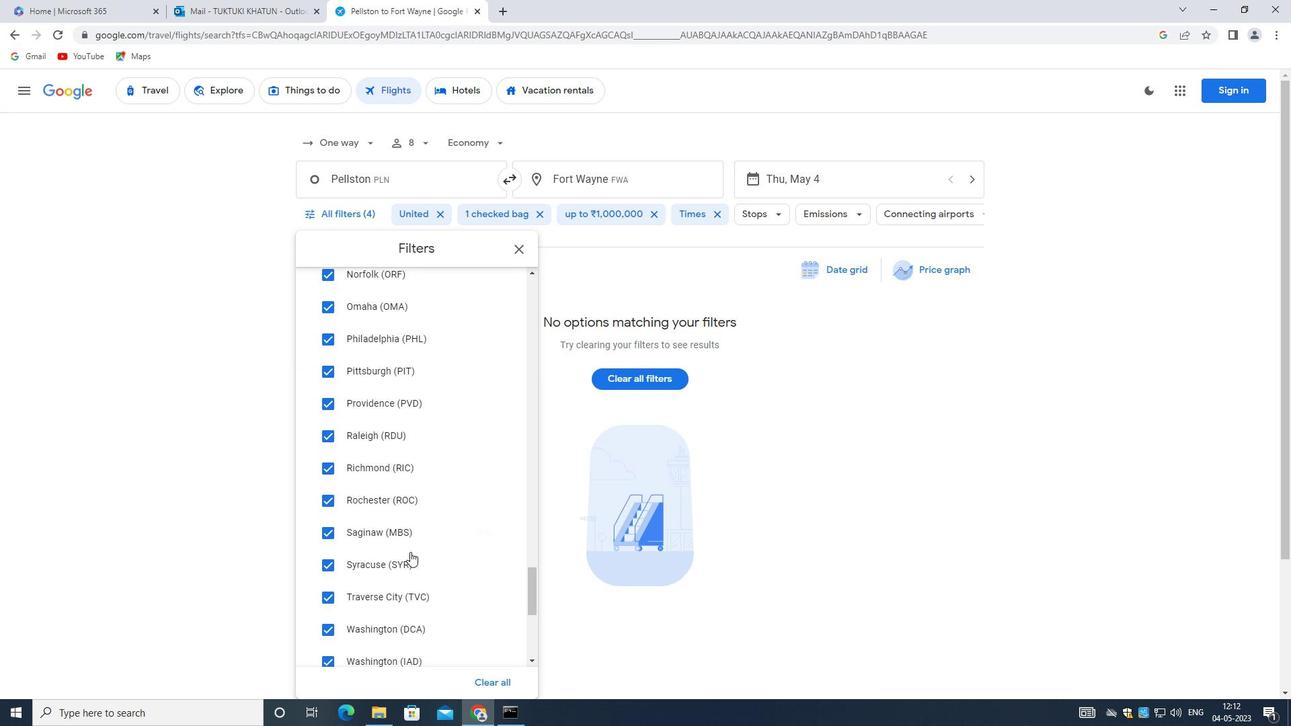 
Action: Mouse scrolled (410, 551) with delta (0, 0)
Screenshot: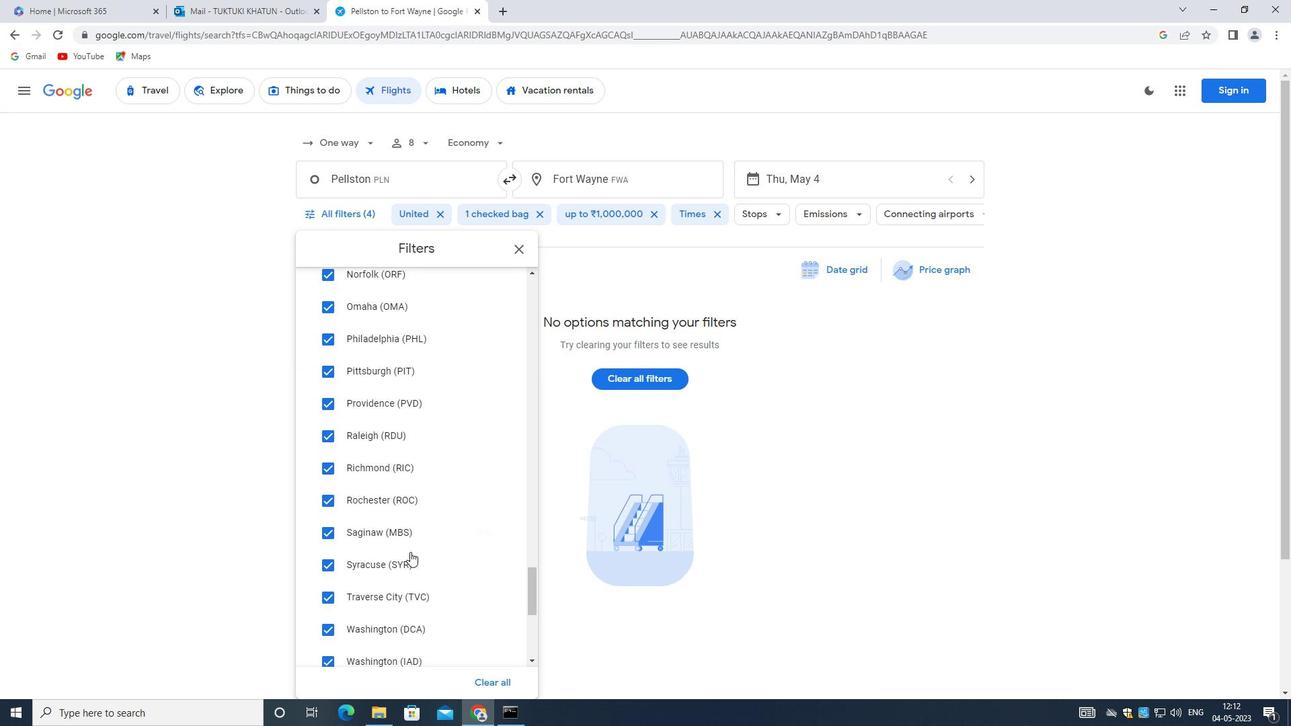 
Action: Mouse scrolled (410, 551) with delta (0, 0)
Screenshot: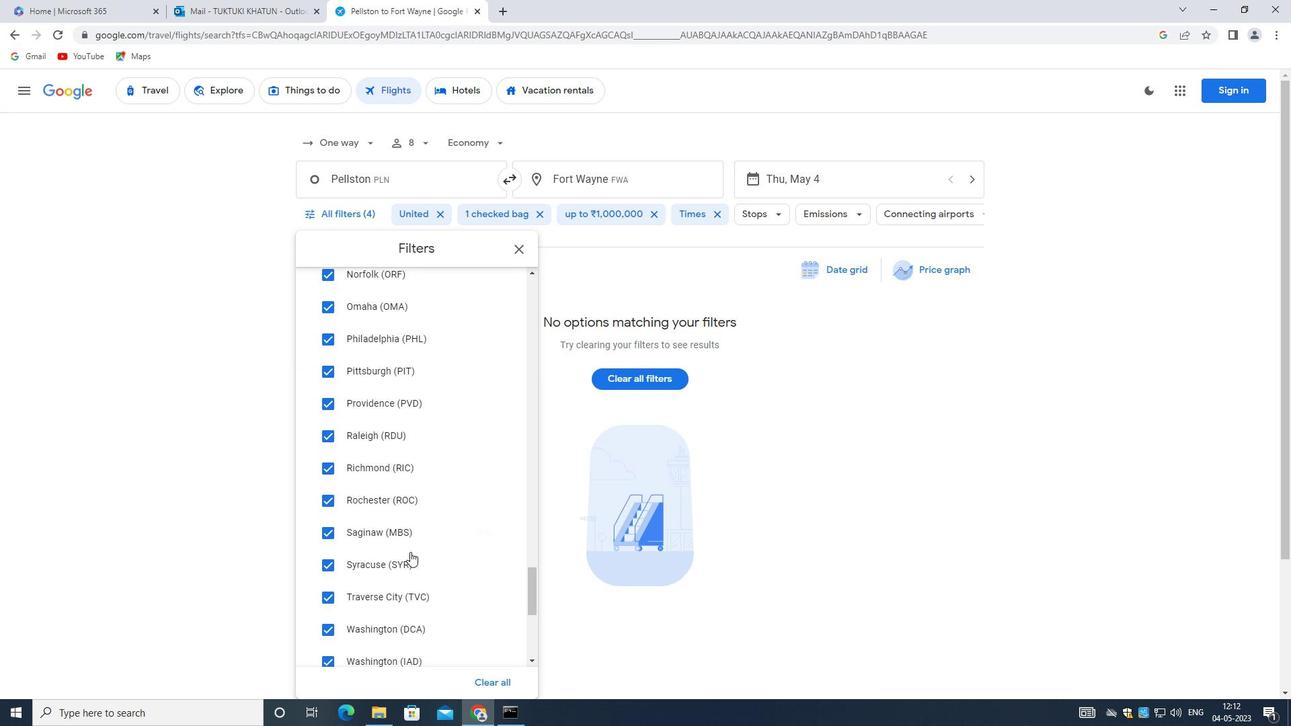 
Action: Mouse moved to (410, 552)
Screenshot: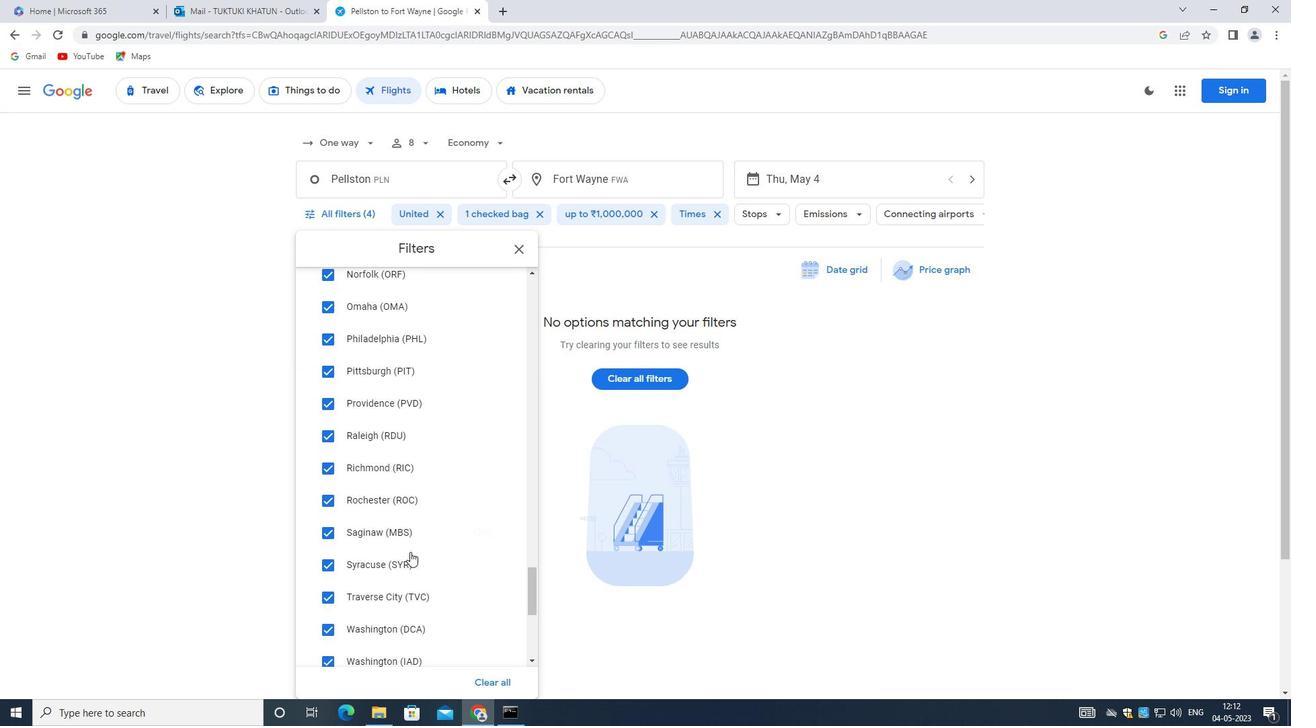 
Action: Mouse scrolled (410, 552) with delta (0, 0)
Screenshot: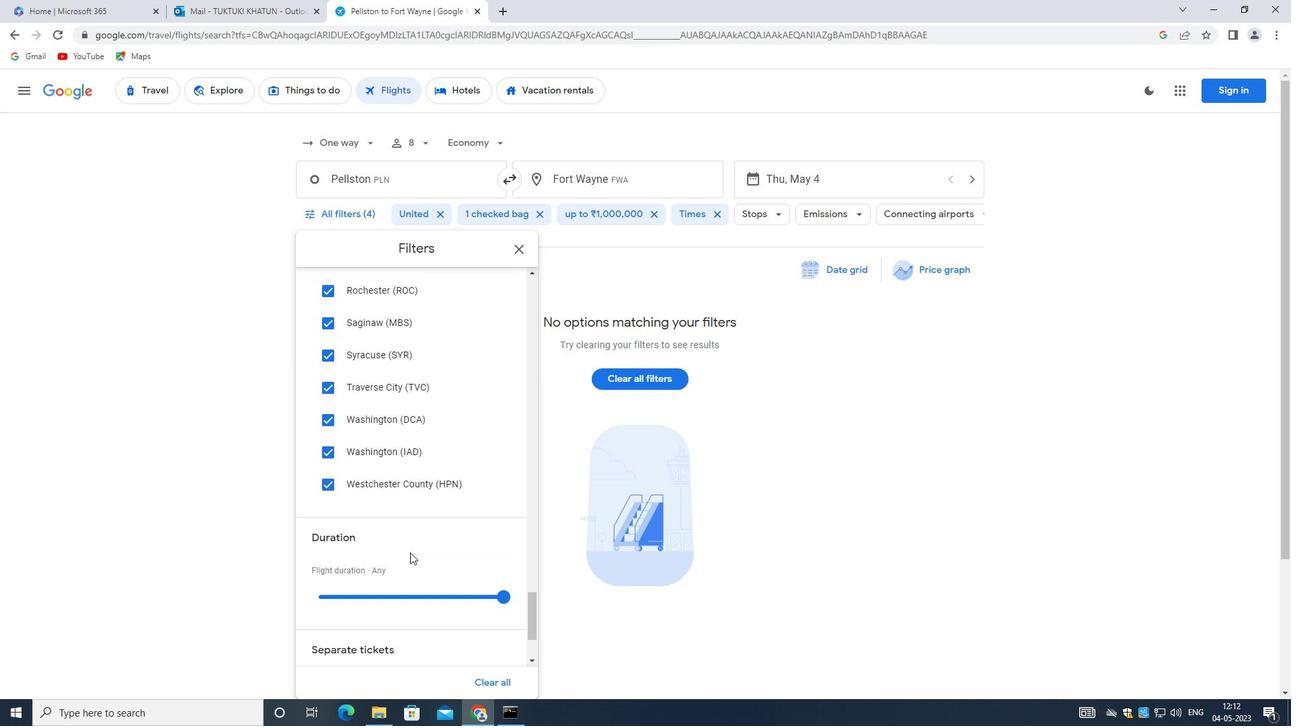 
Action: Mouse scrolled (410, 552) with delta (0, 0)
Screenshot: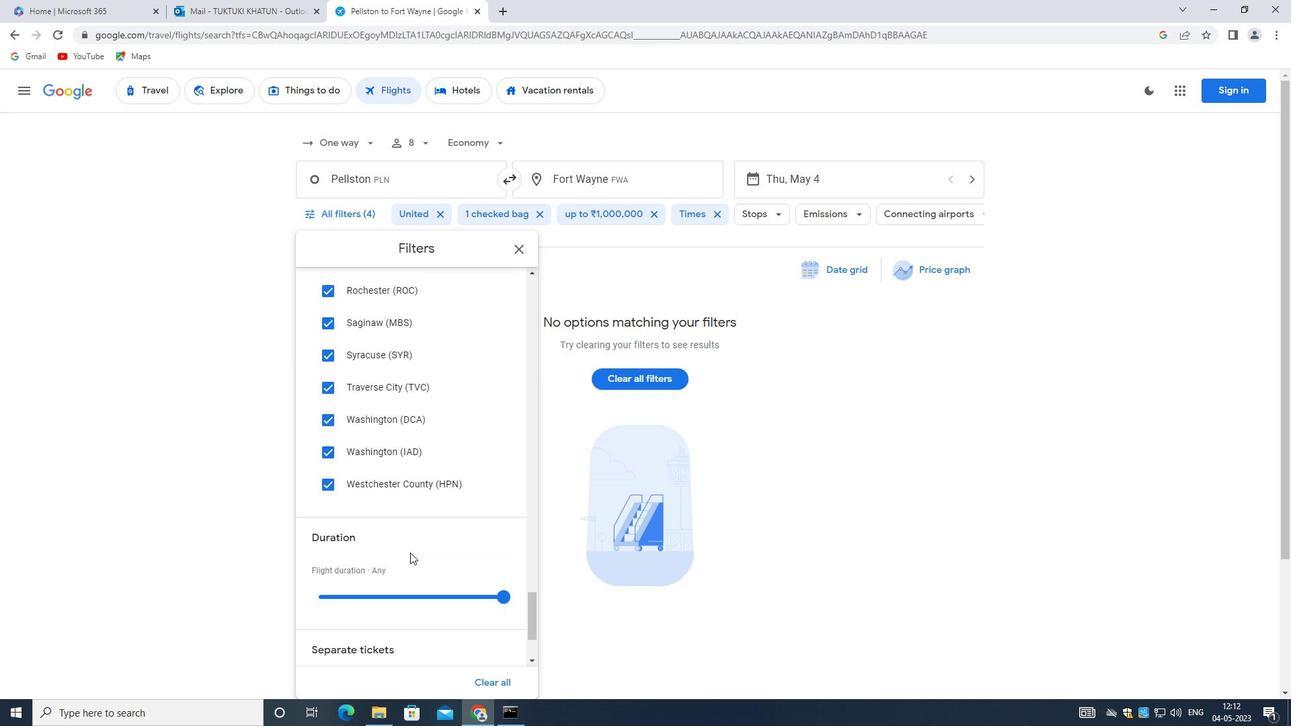 
Action: Mouse moved to (408, 552)
Screenshot: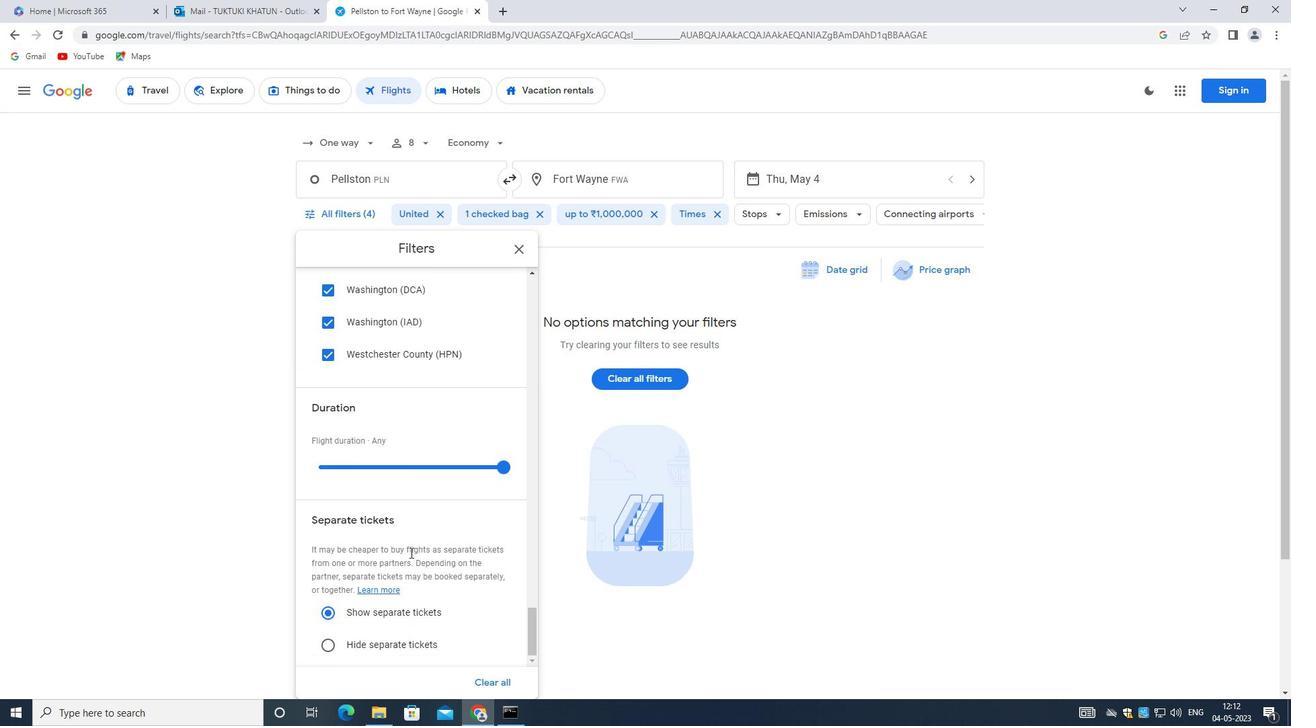
Action: Mouse scrolled (408, 552) with delta (0, 0)
Screenshot: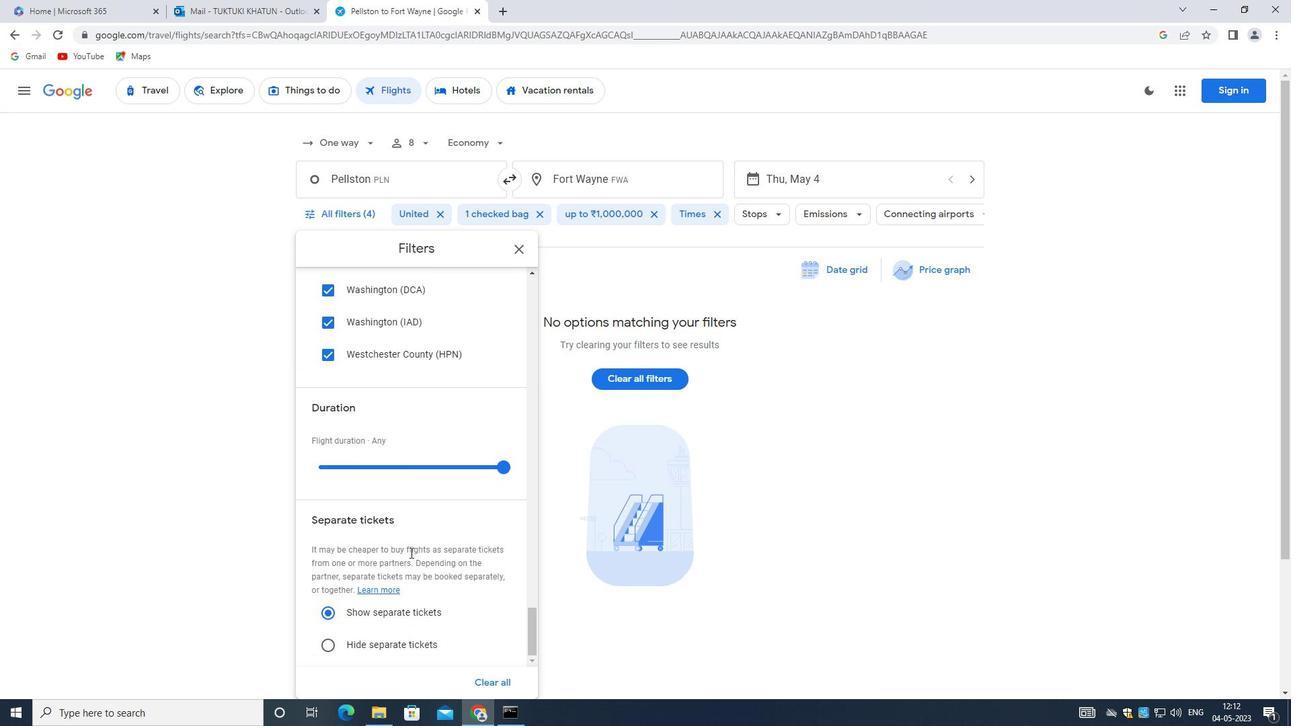 
Action: Mouse scrolled (408, 552) with delta (0, 0)
Screenshot: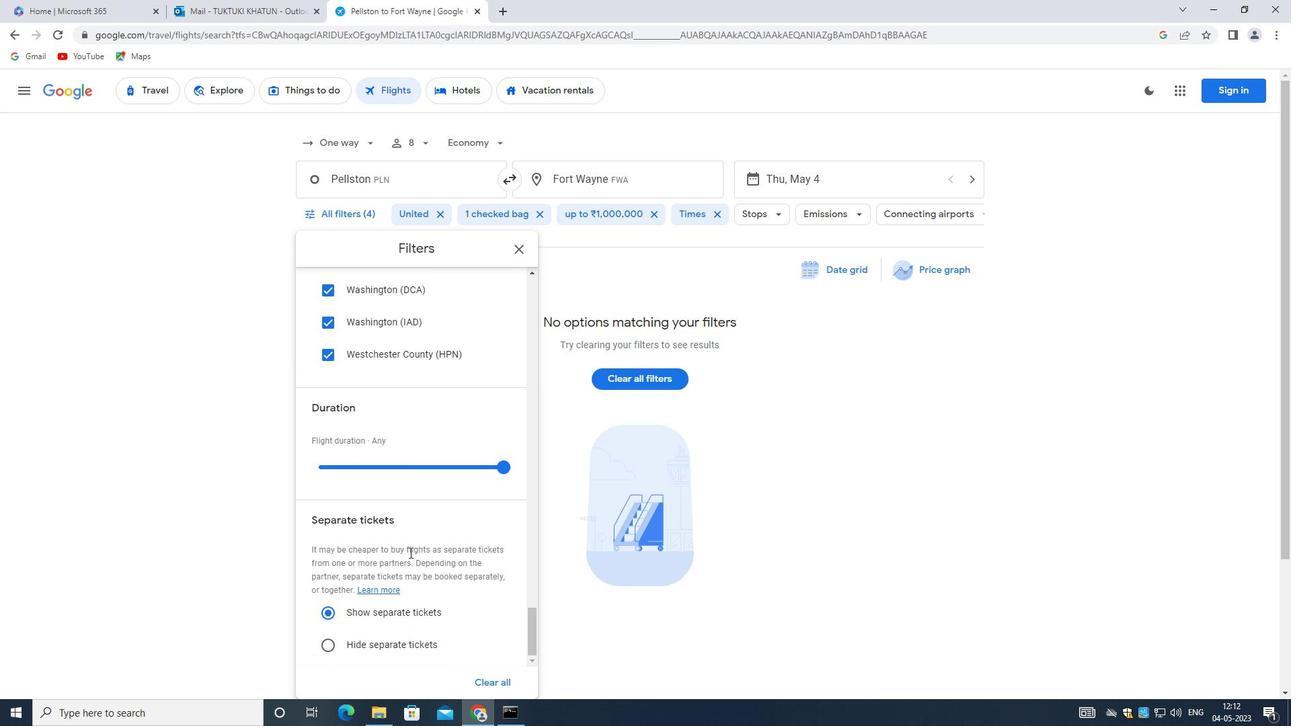 
Action: Mouse scrolled (408, 552) with delta (0, 0)
Screenshot: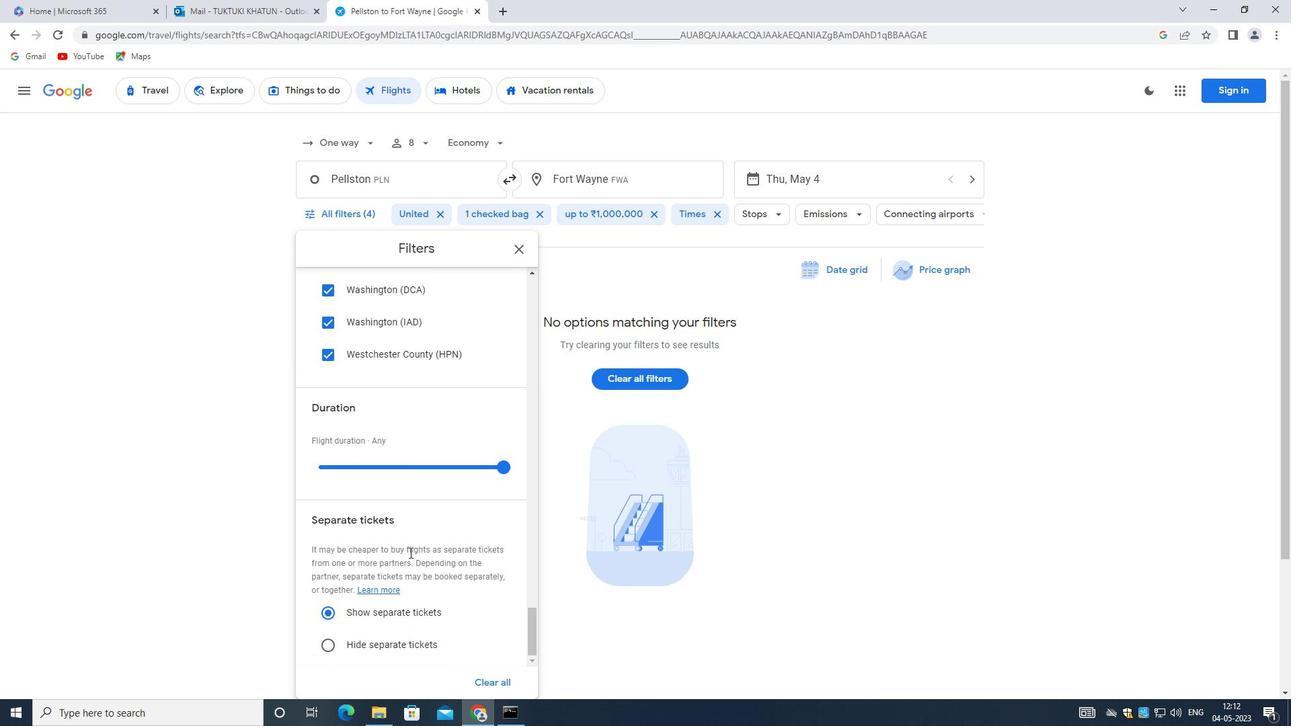 
